 Task: Research Airbnb properties in Pailaiciai, Lithuania from 5th November, 2023 to 16th November, 2023 for 2 adults.1  bedroom having 1 bed and 1 bathroom. Property type can be hotel. Look for 5 properties as per requirement.
Action: Mouse moved to (446, 58)
Screenshot: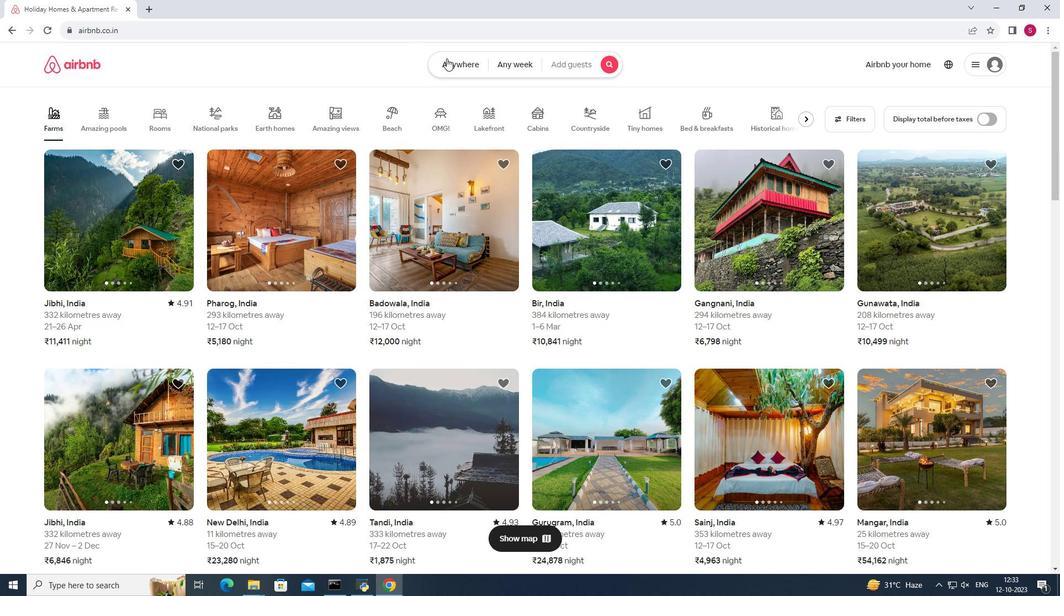 
Action: Mouse pressed left at (446, 58)
Screenshot: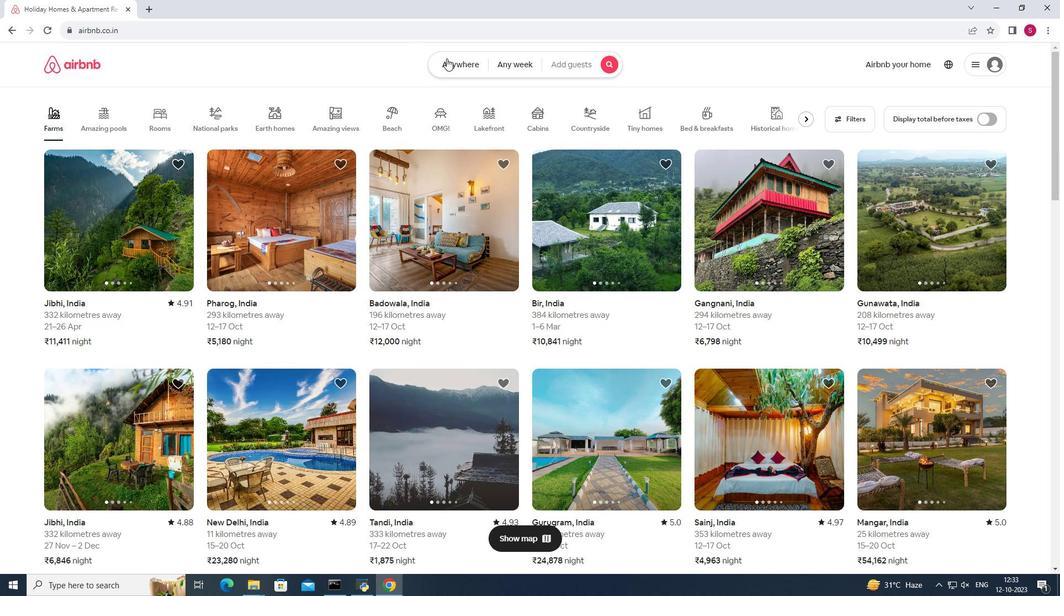 
Action: Mouse moved to (392, 105)
Screenshot: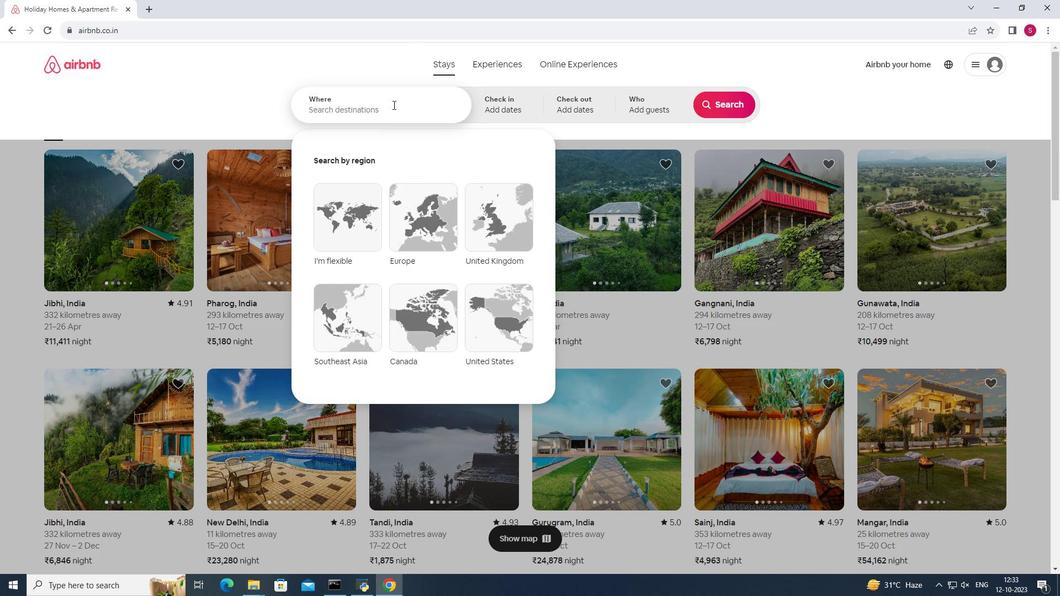 
Action: Mouse pressed left at (392, 105)
Screenshot: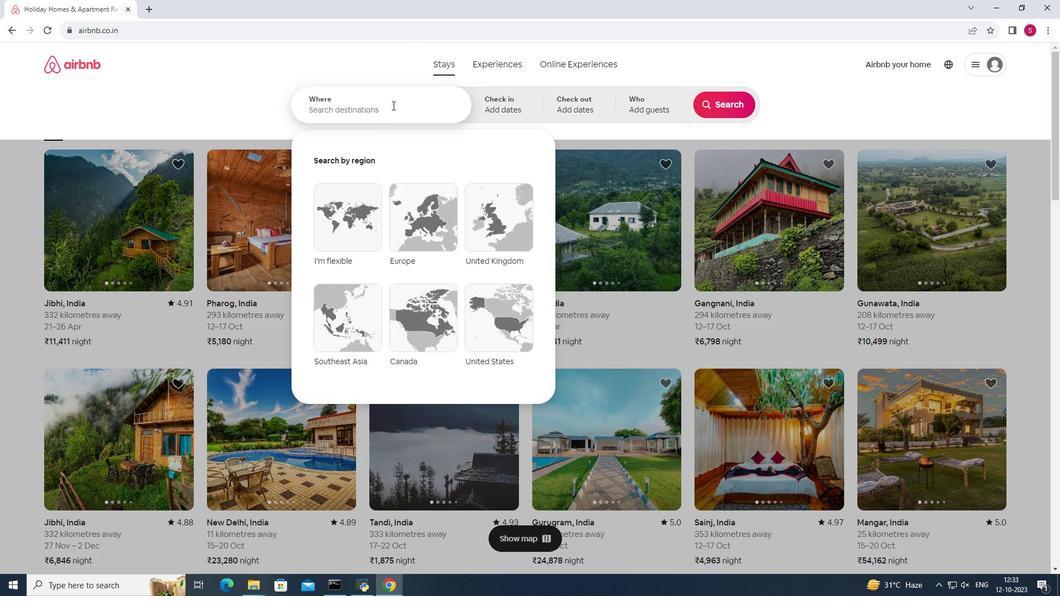 
Action: Mouse moved to (391, 105)
Screenshot: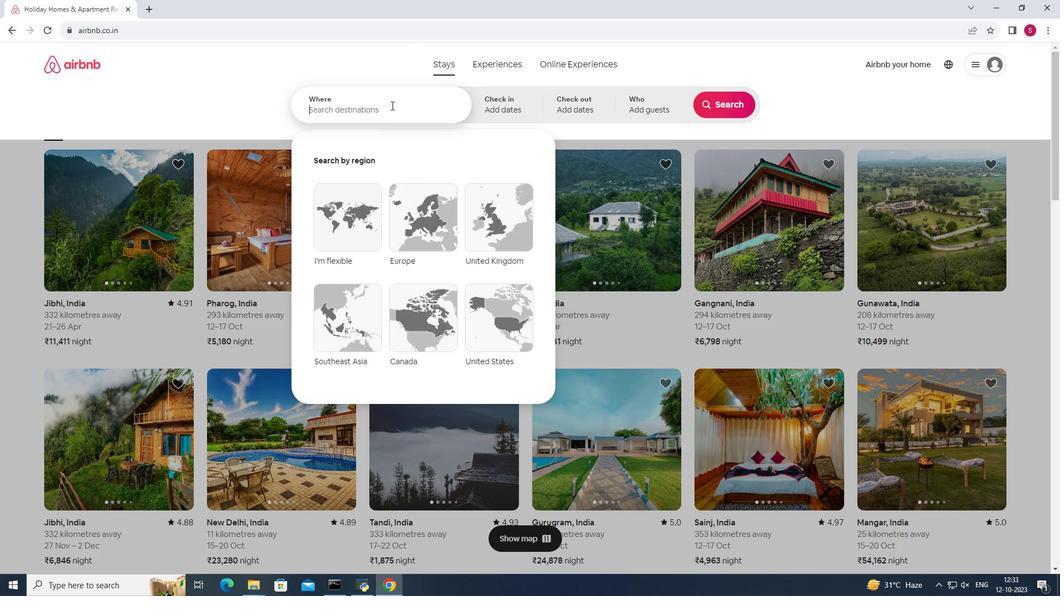 
Action: Key pressed <Key.shift>Pasilaiciai,<Key.space><Key.shift><Key.shift>Lithuania
Screenshot: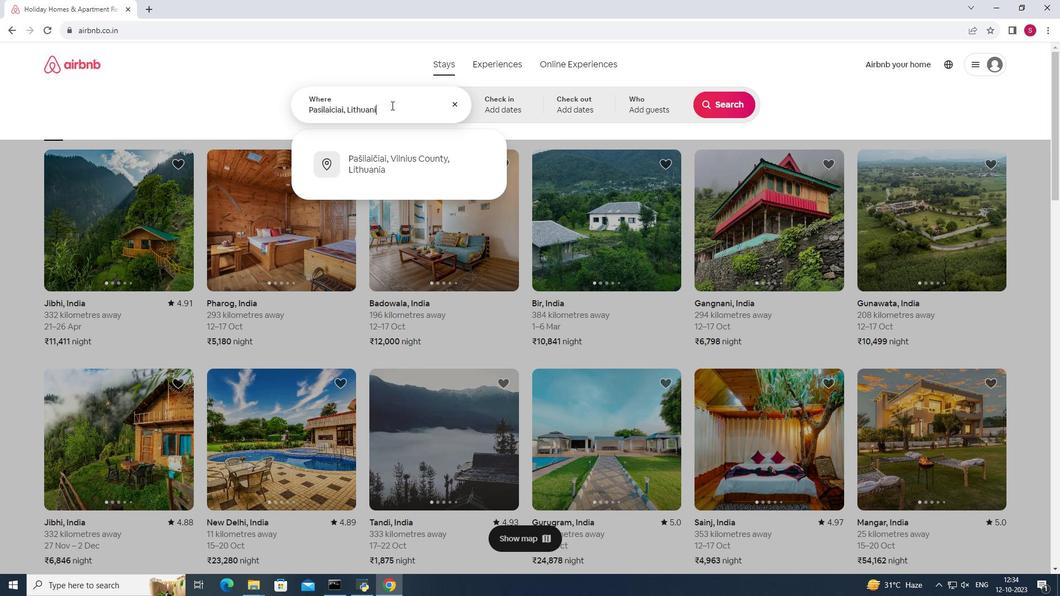 
Action: Mouse moved to (498, 104)
Screenshot: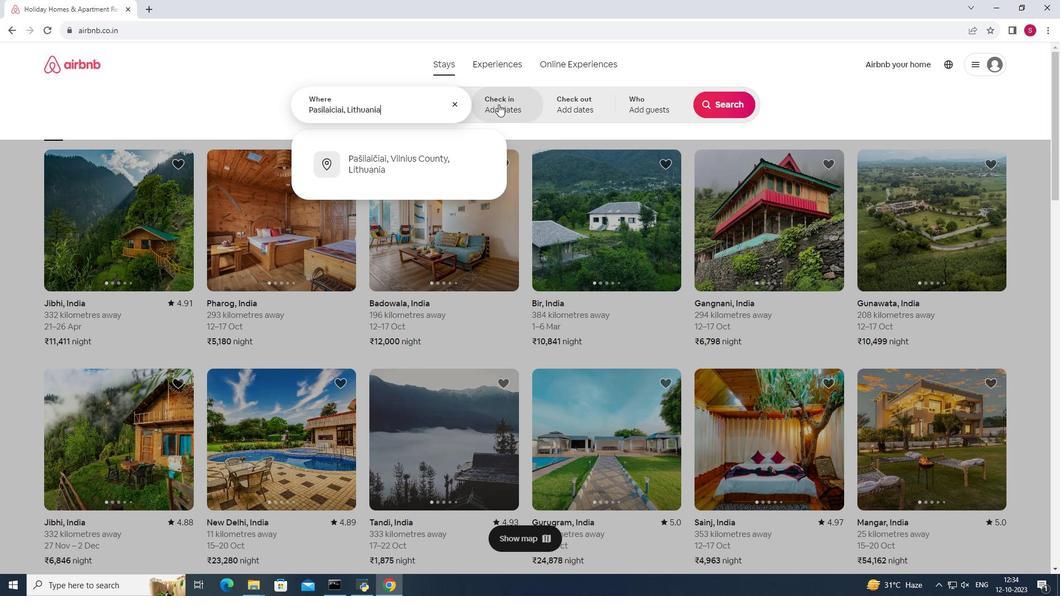
Action: Mouse pressed left at (498, 104)
Screenshot: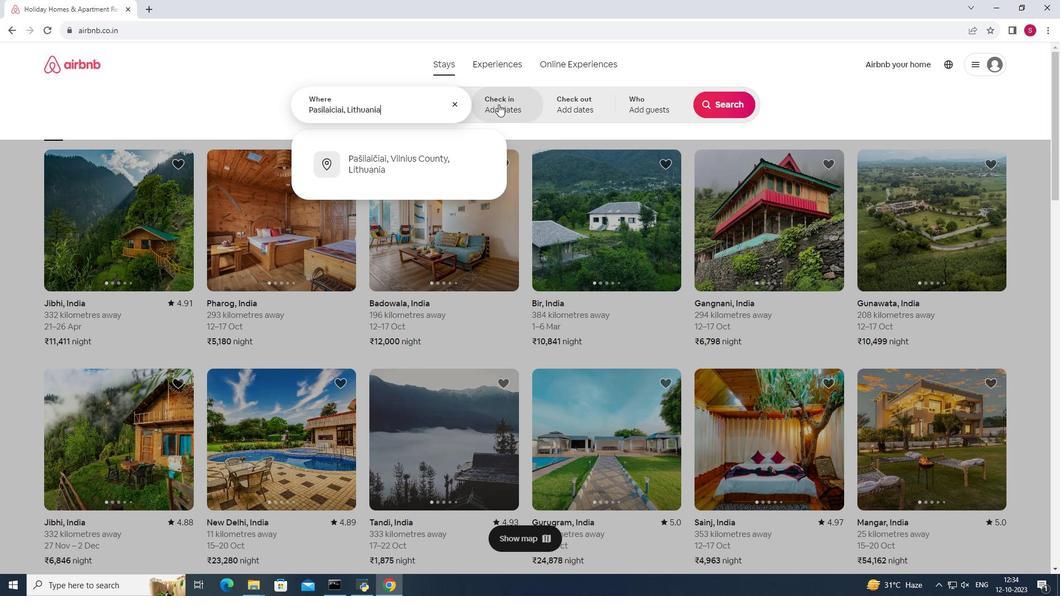 
Action: Mouse moved to (545, 269)
Screenshot: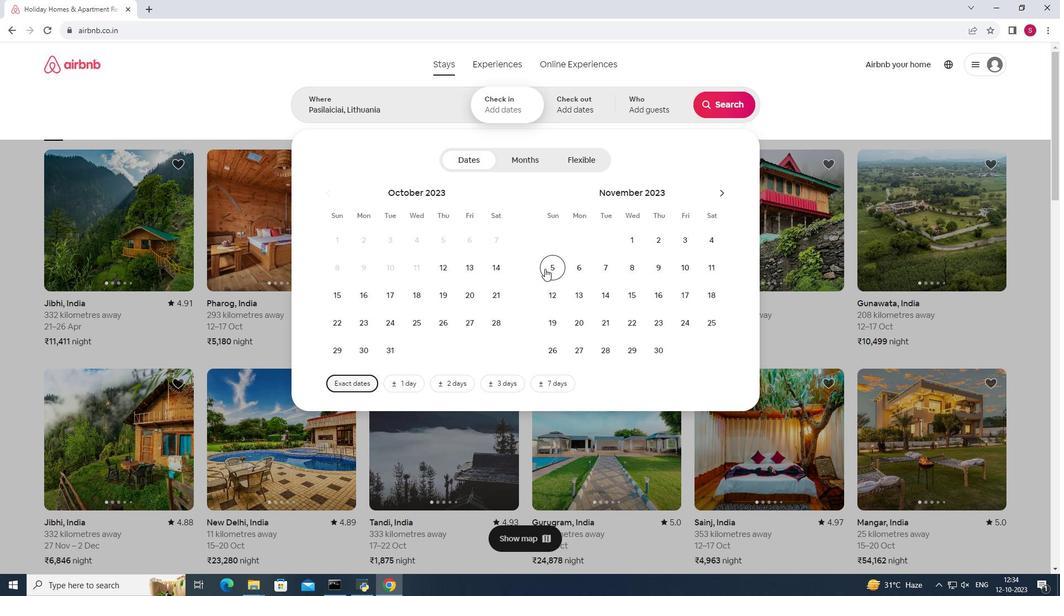 
Action: Mouse pressed left at (545, 269)
Screenshot: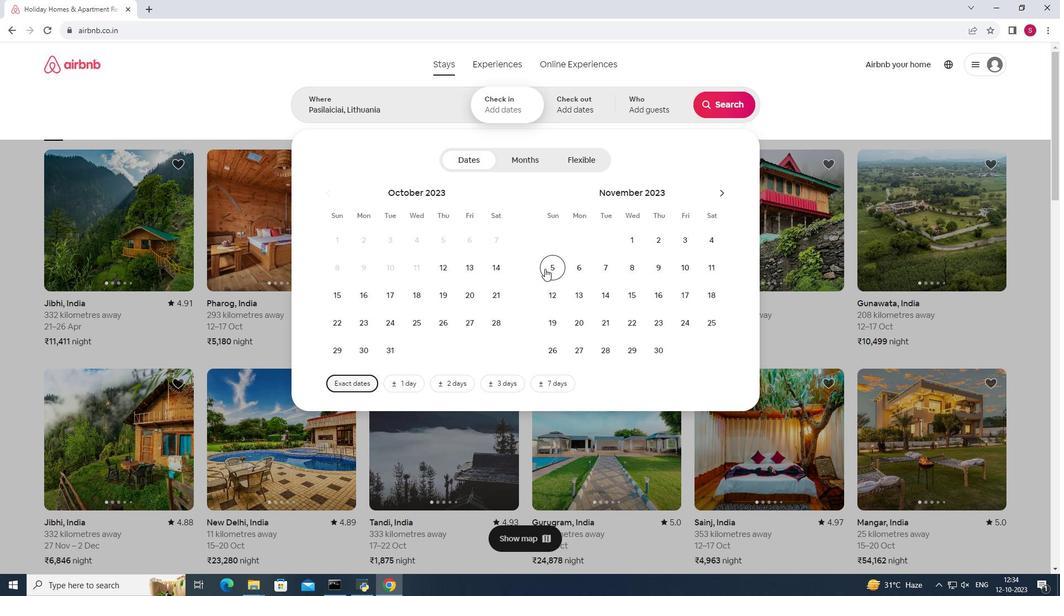 
Action: Mouse moved to (660, 298)
Screenshot: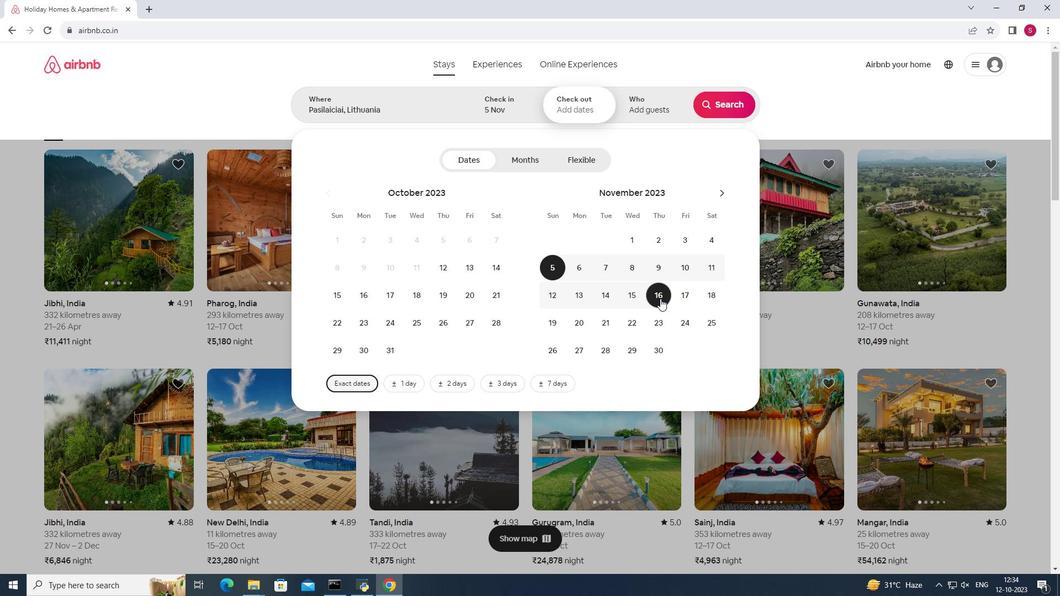 
Action: Mouse pressed left at (660, 298)
Screenshot: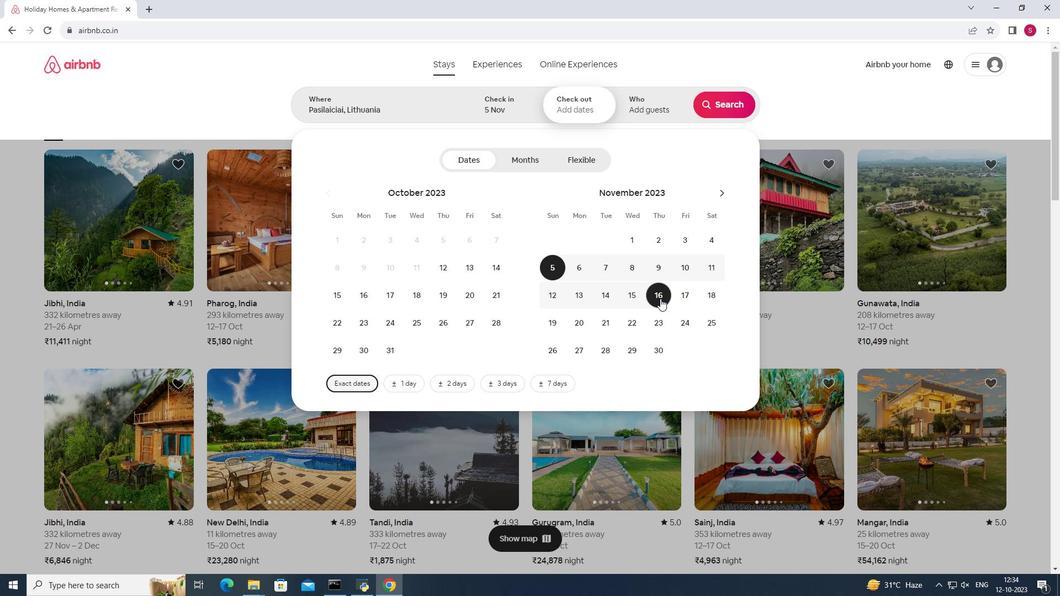 
Action: Mouse moved to (655, 106)
Screenshot: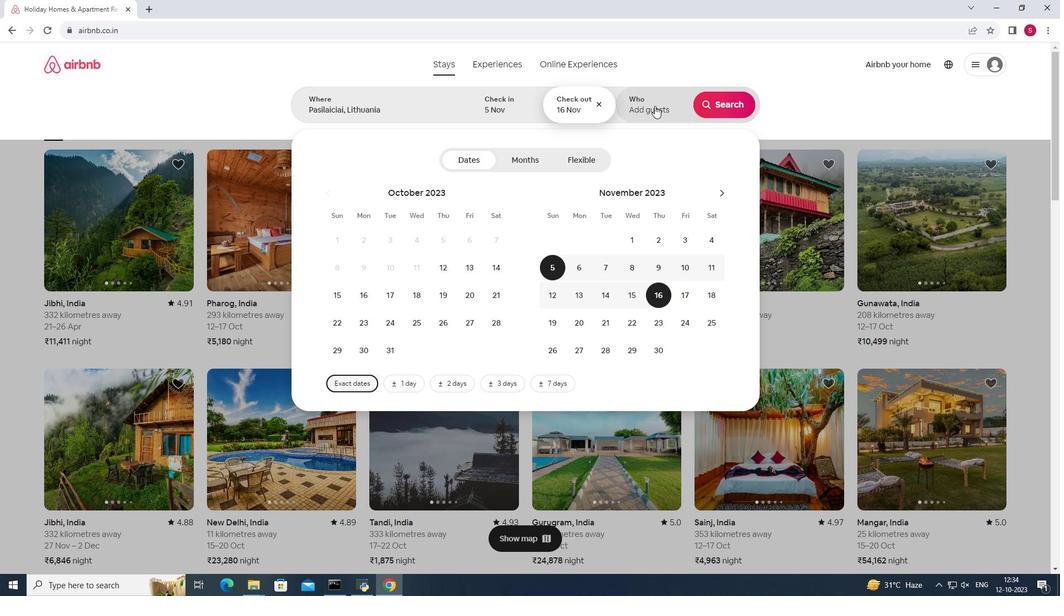
Action: Mouse pressed left at (655, 106)
Screenshot: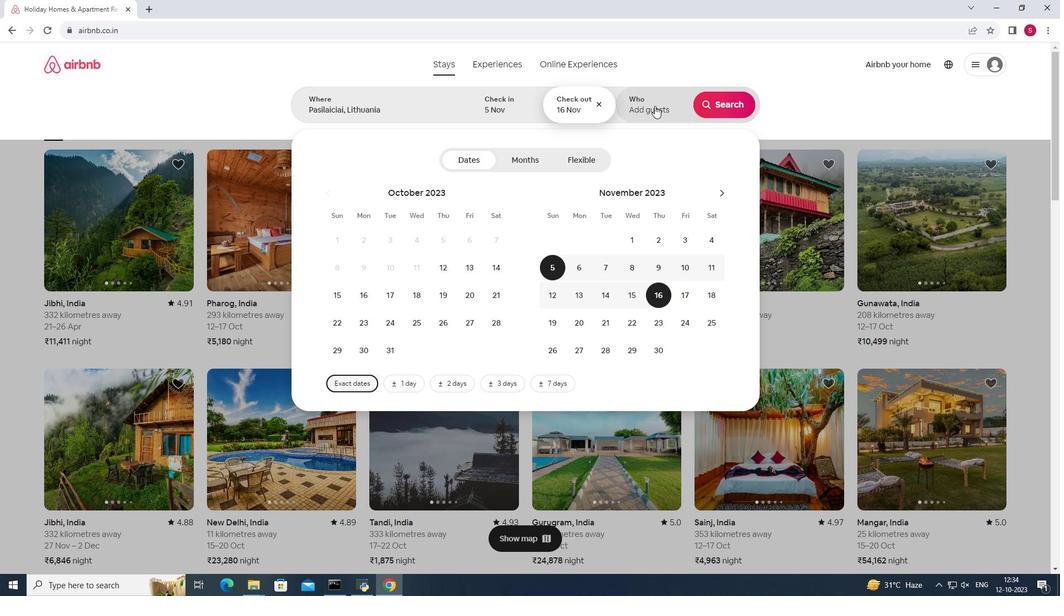 
Action: Mouse moved to (725, 162)
Screenshot: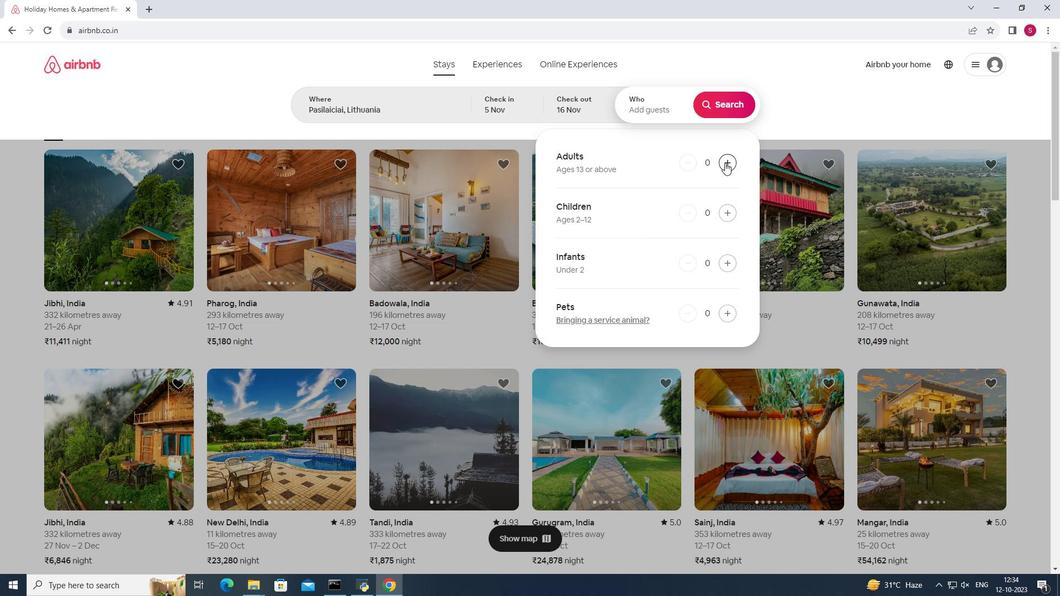 
Action: Mouse pressed left at (725, 162)
Screenshot: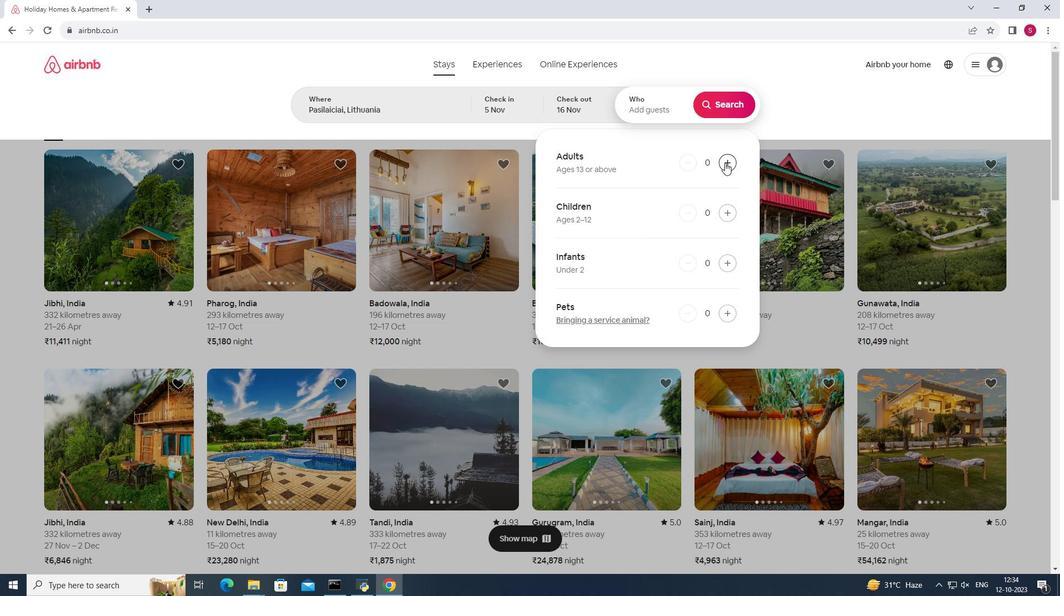 
Action: Mouse pressed left at (725, 162)
Screenshot: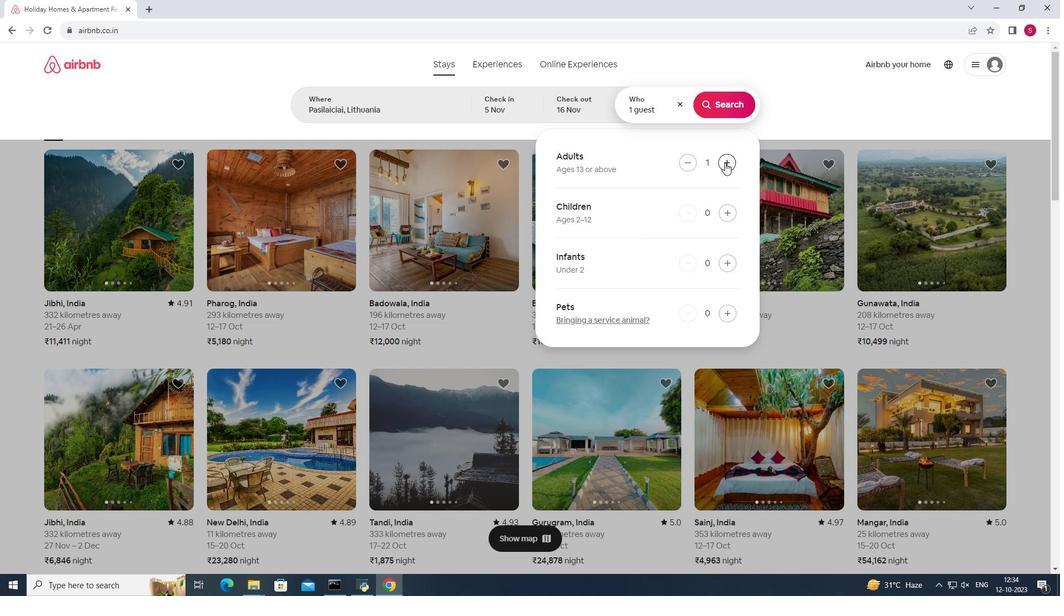 
Action: Mouse moved to (724, 100)
Screenshot: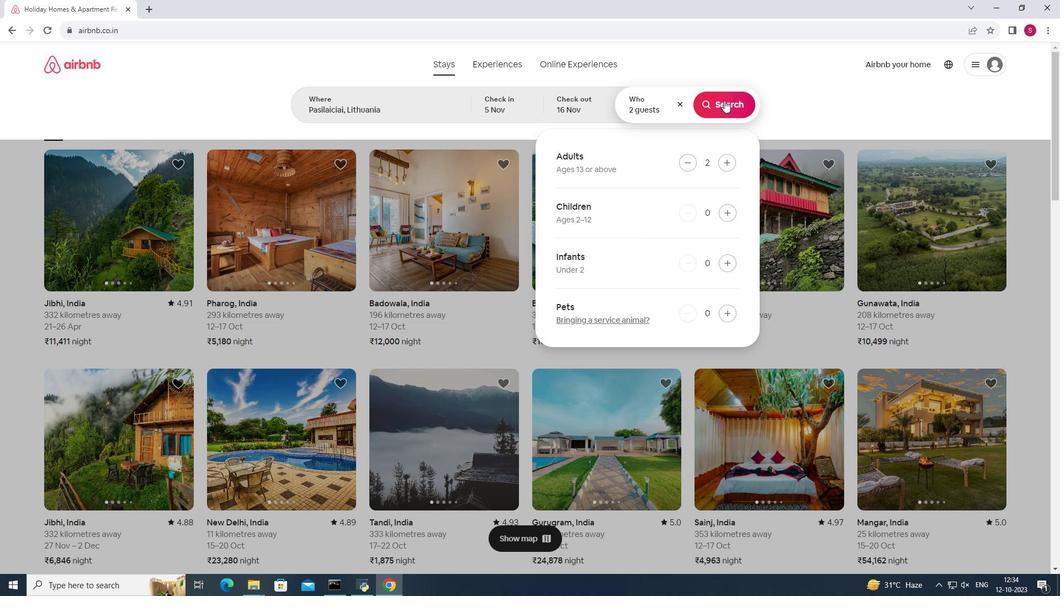 
Action: Mouse pressed left at (724, 100)
Screenshot: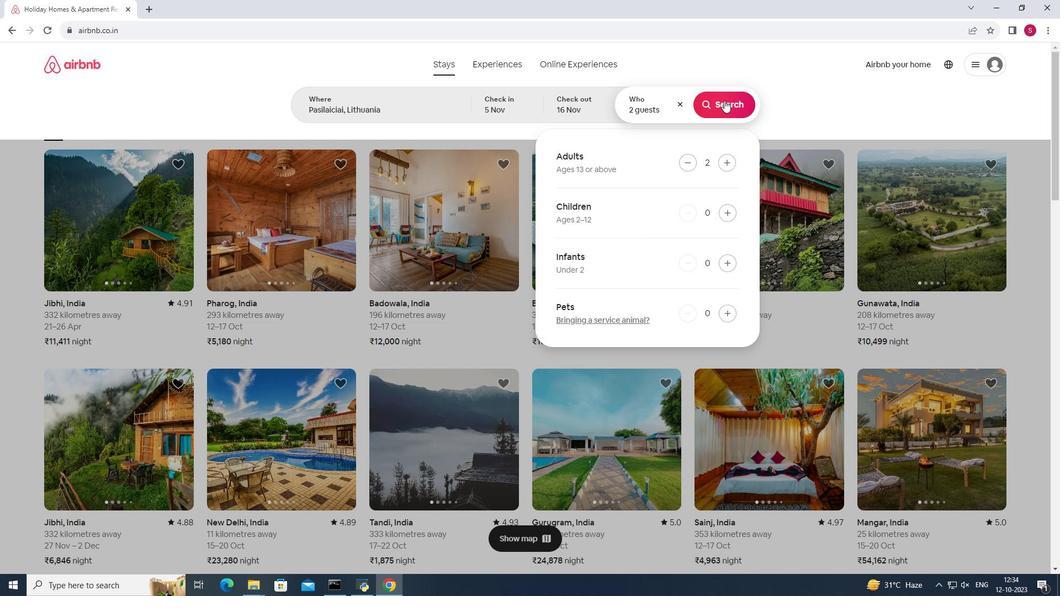
Action: Mouse moved to (888, 114)
Screenshot: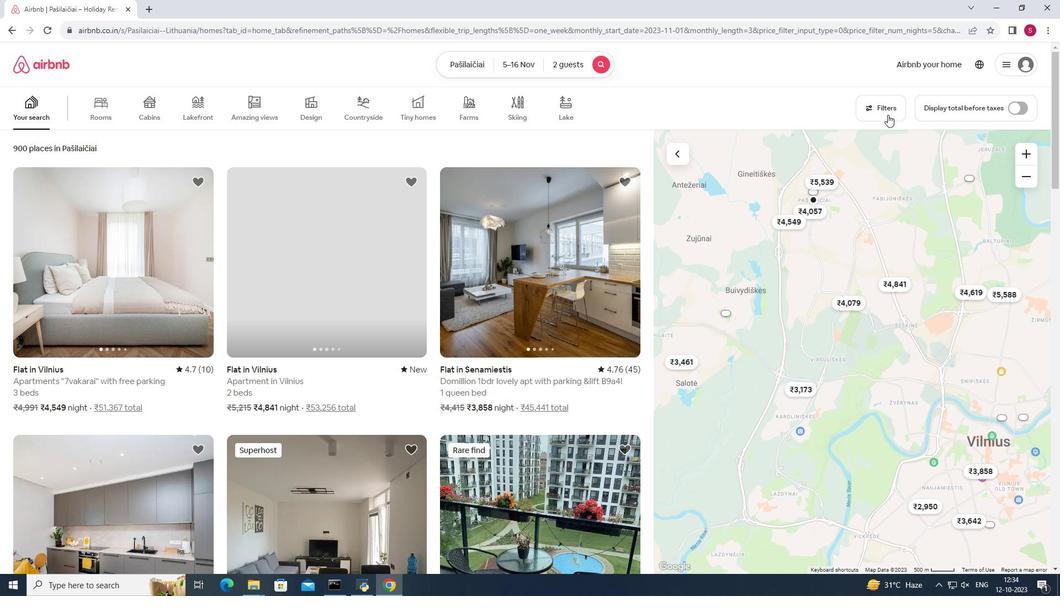 
Action: Mouse pressed left at (888, 114)
Screenshot: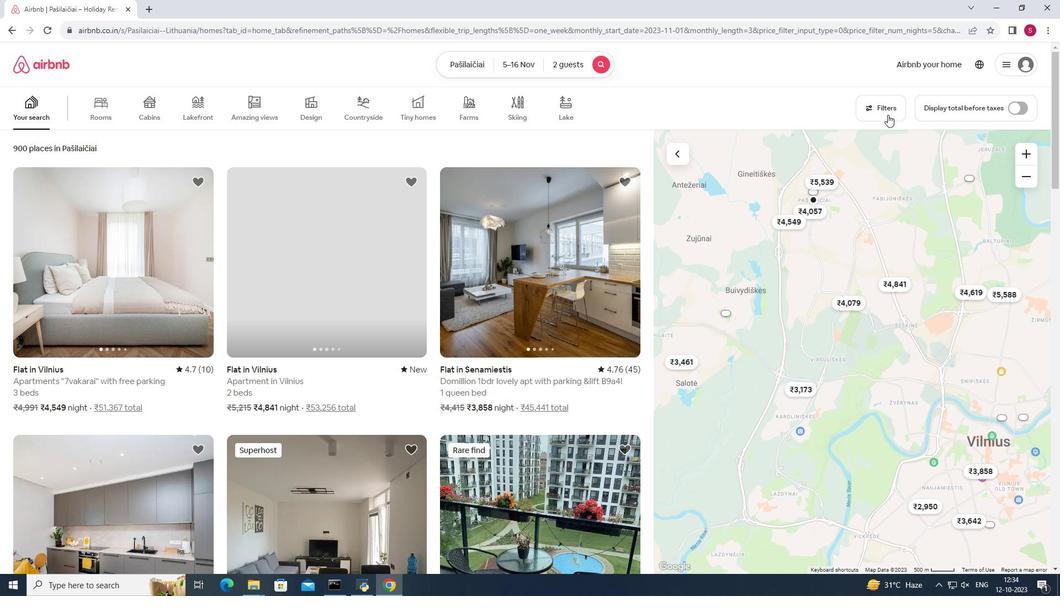 
Action: Mouse moved to (587, 292)
Screenshot: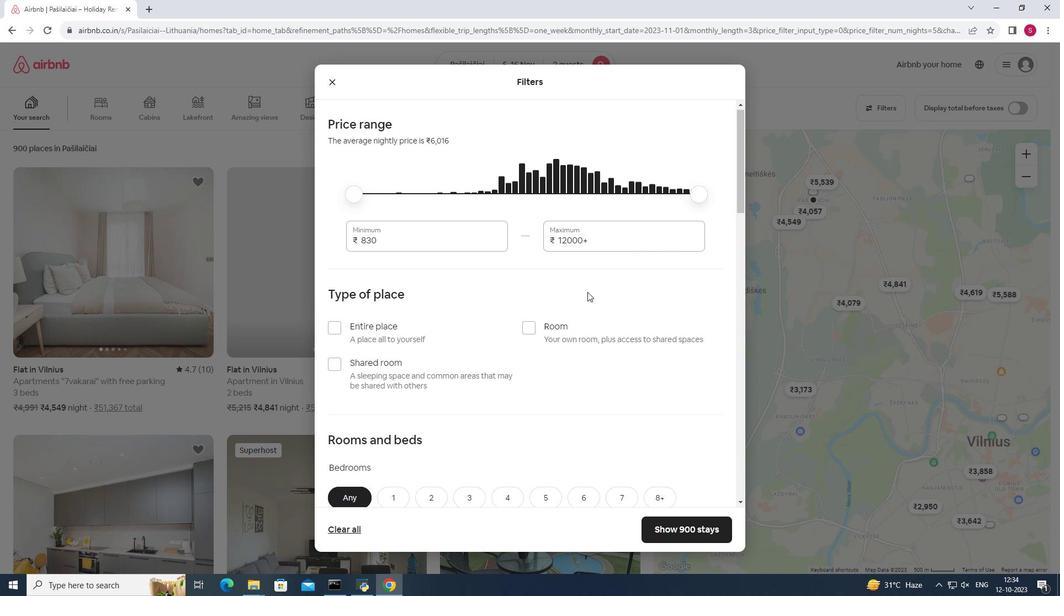 
Action: Mouse scrolled (587, 291) with delta (0, 0)
Screenshot: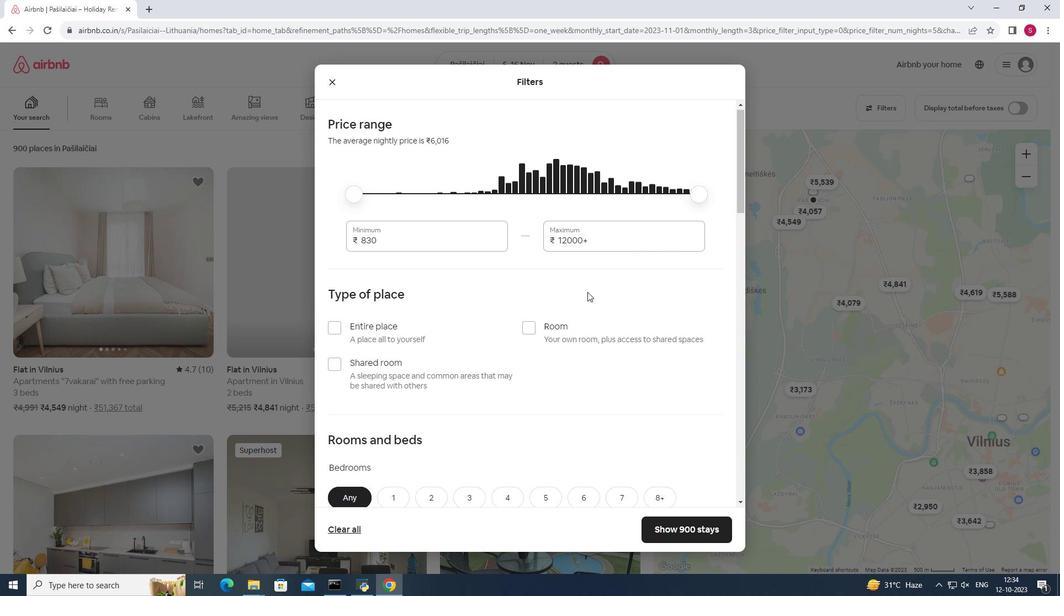 
Action: Mouse scrolled (587, 291) with delta (0, 0)
Screenshot: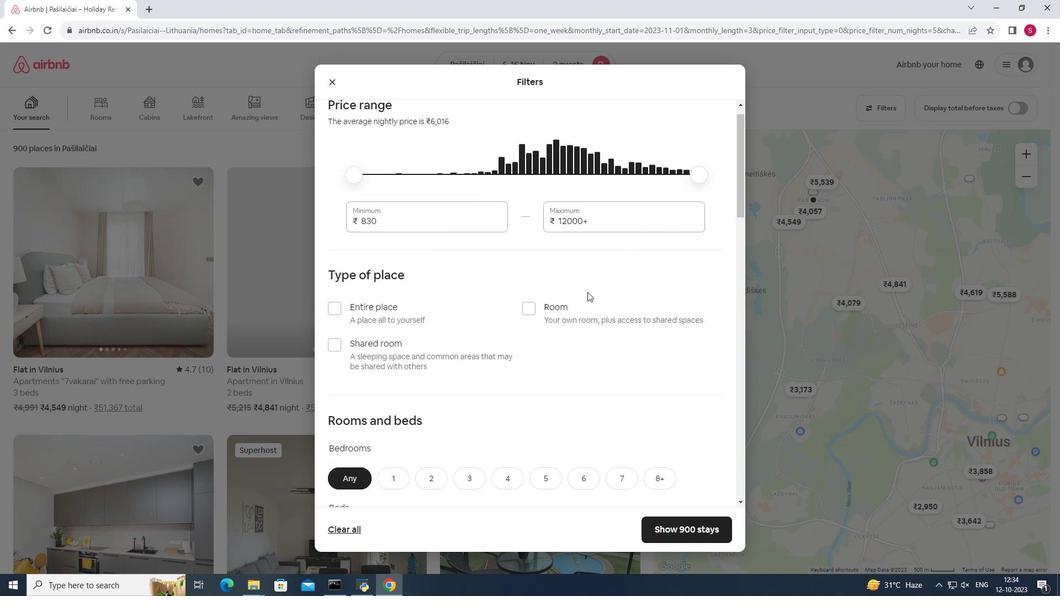 
Action: Mouse scrolled (587, 291) with delta (0, 0)
Screenshot: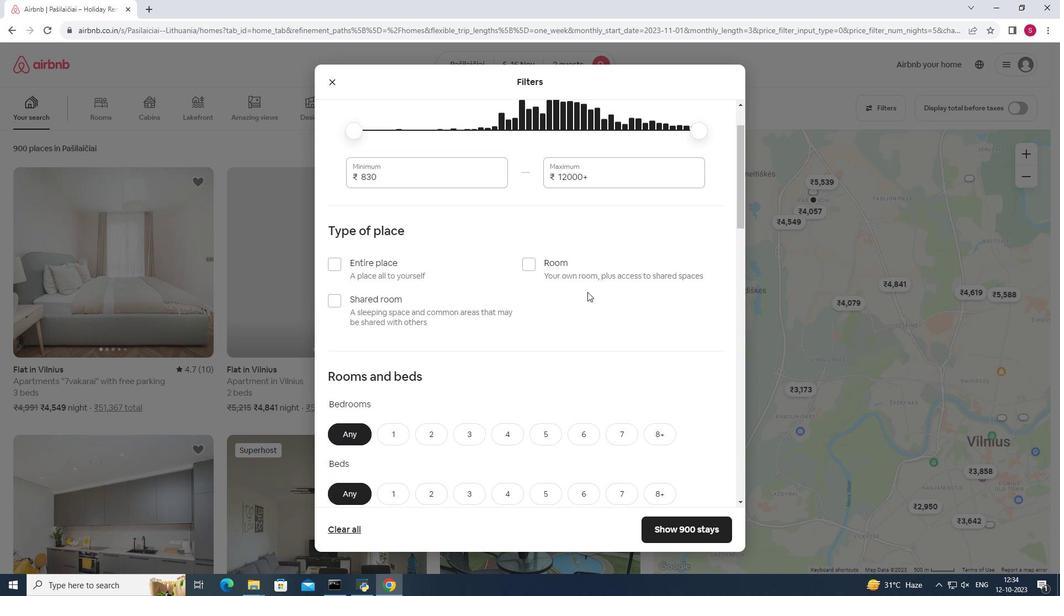 
Action: Mouse moved to (390, 336)
Screenshot: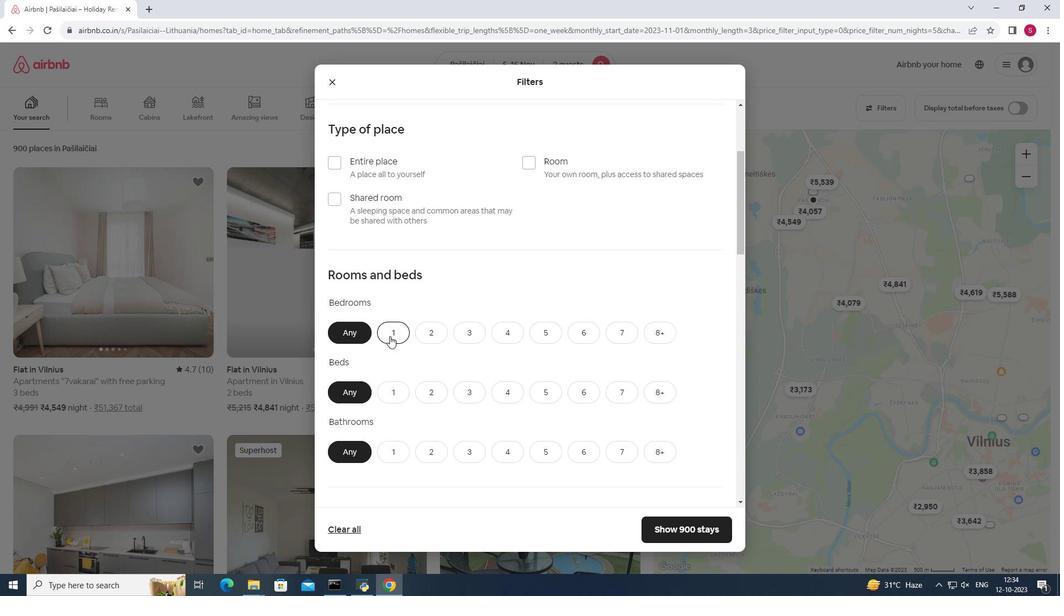 
Action: Mouse pressed left at (390, 336)
Screenshot: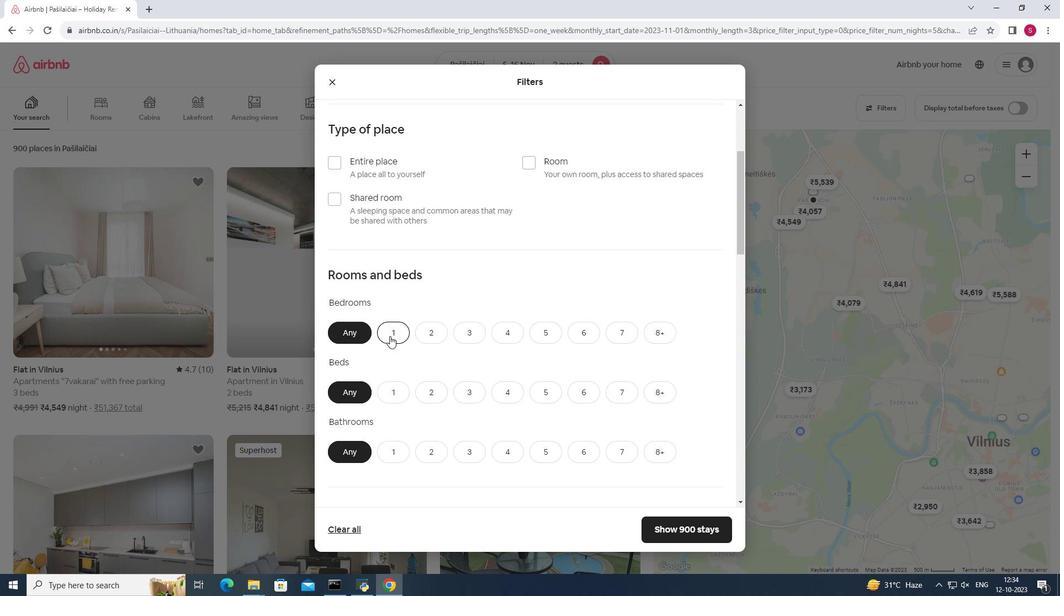 
Action: Mouse moved to (392, 398)
Screenshot: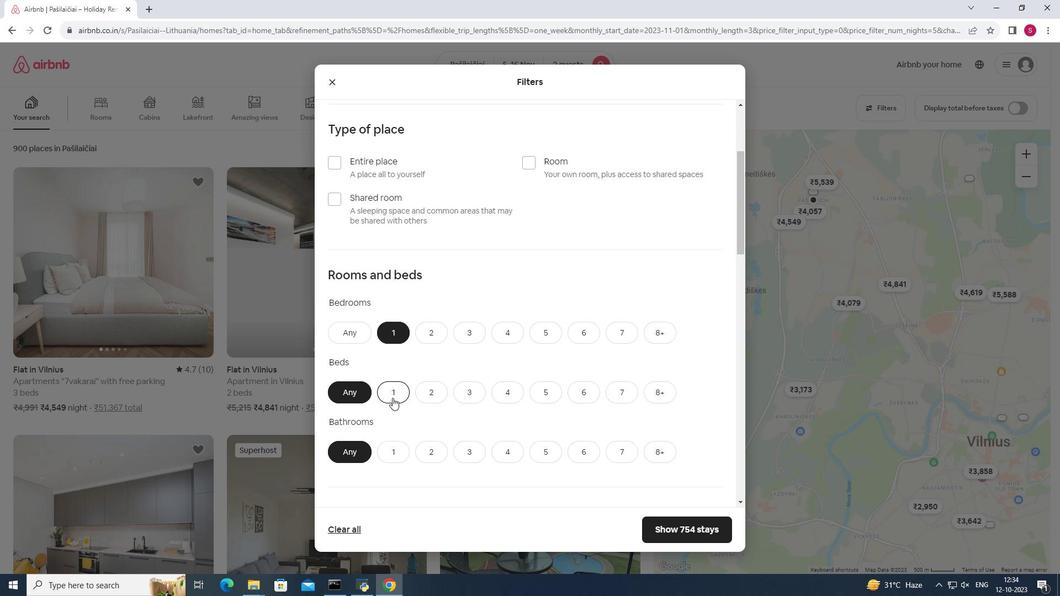 
Action: Mouse pressed left at (392, 398)
Screenshot: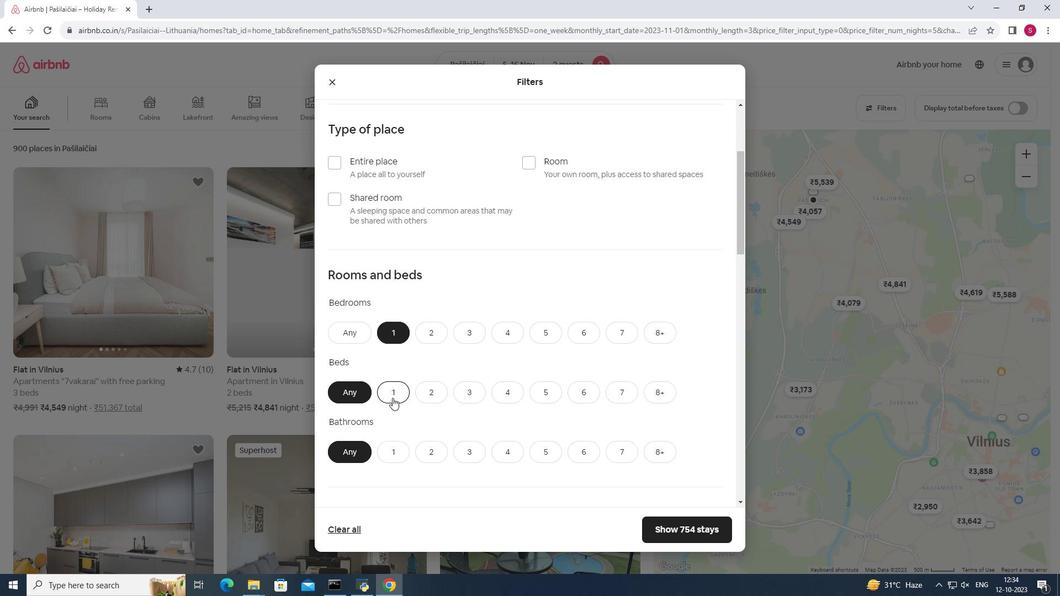 
Action: Mouse moved to (393, 454)
Screenshot: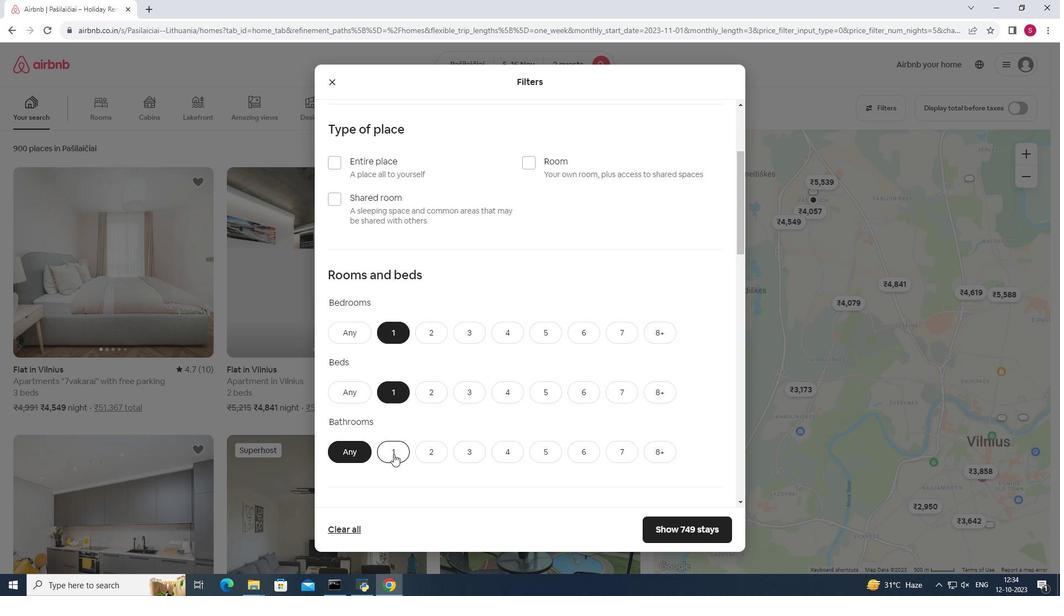 
Action: Mouse pressed left at (393, 454)
Screenshot: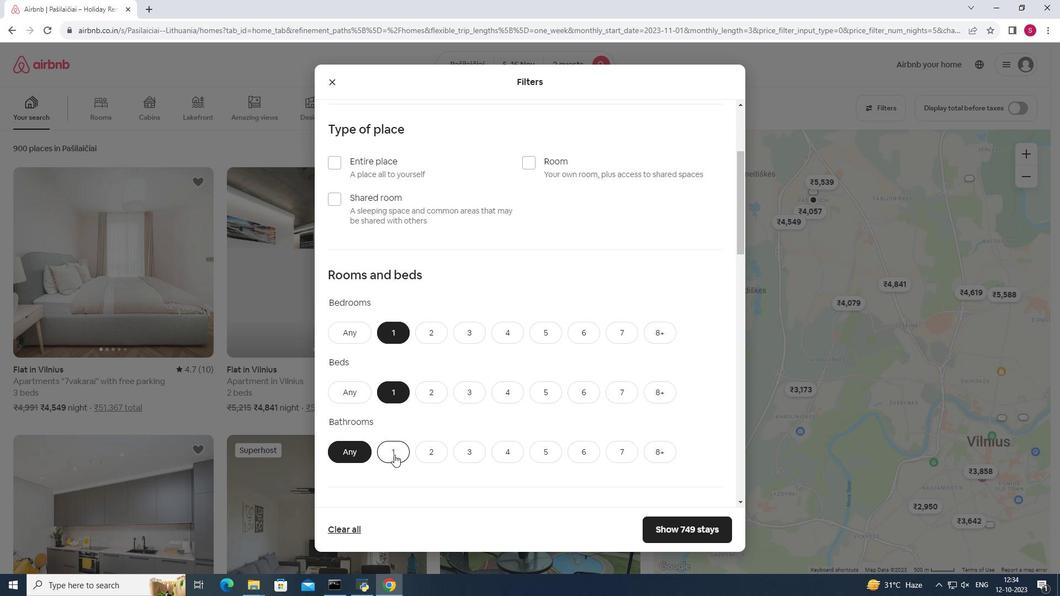 
Action: Mouse moved to (624, 388)
Screenshot: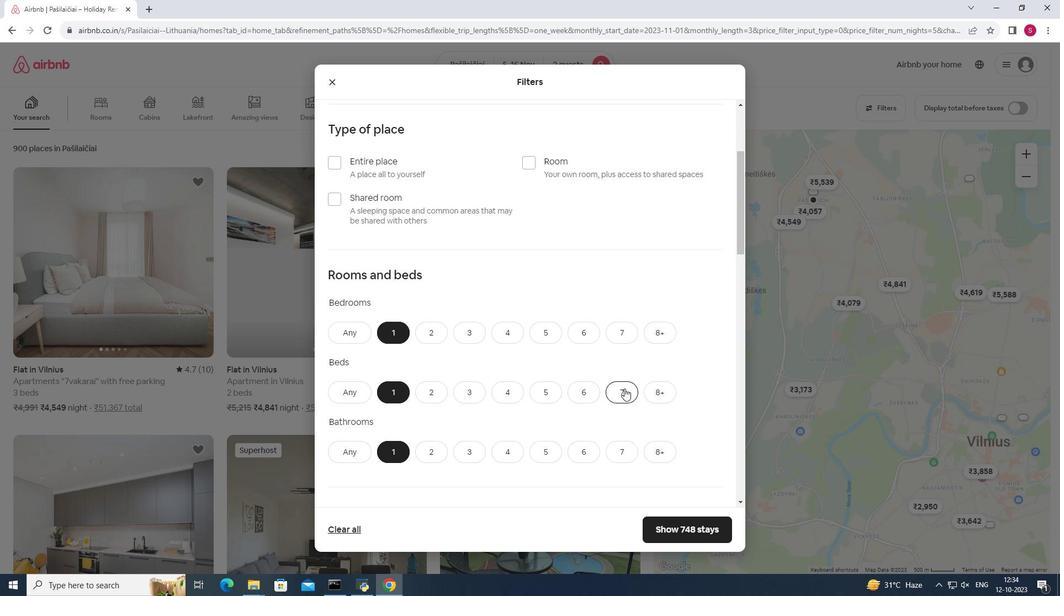 
Action: Mouse scrolled (624, 388) with delta (0, 0)
Screenshot: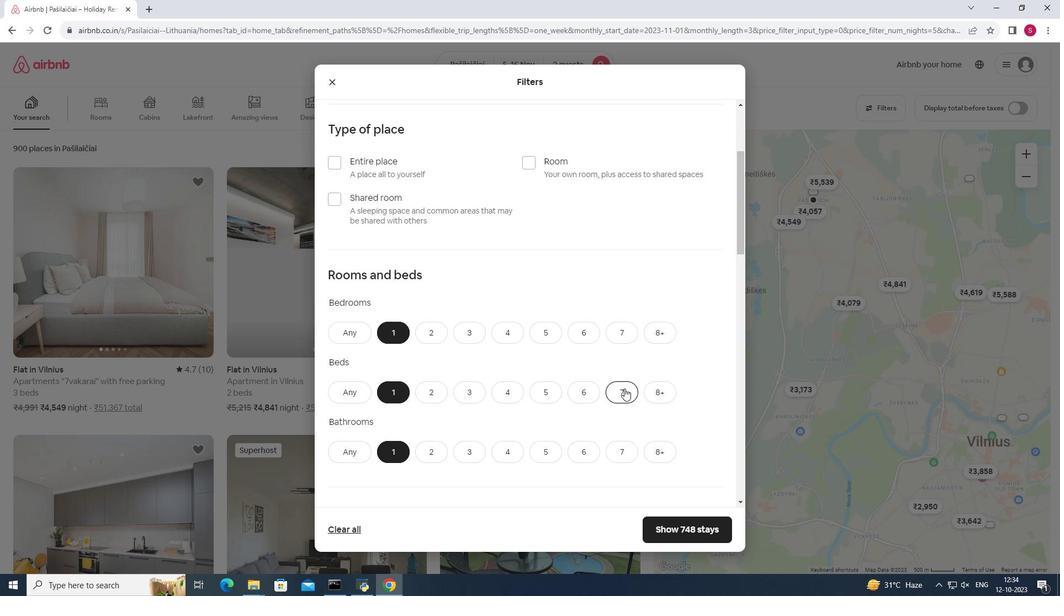 
Action: Mouse scrolled (624, 388) with delta (0, 0)
Screenshot: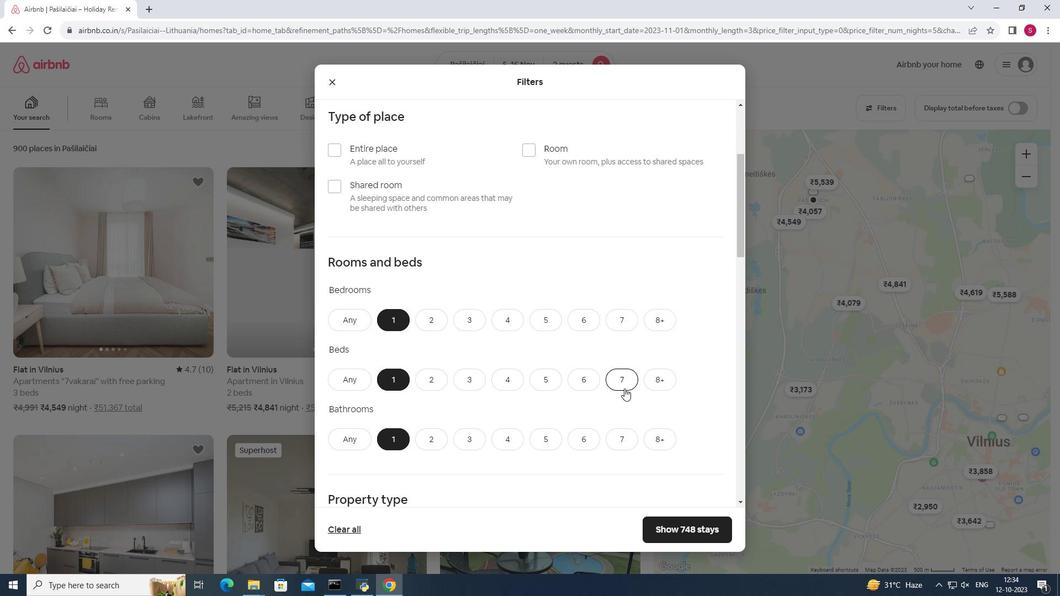 
Action: Mouse scrolled (624, 388) with delta (0, 0)
Screenshot: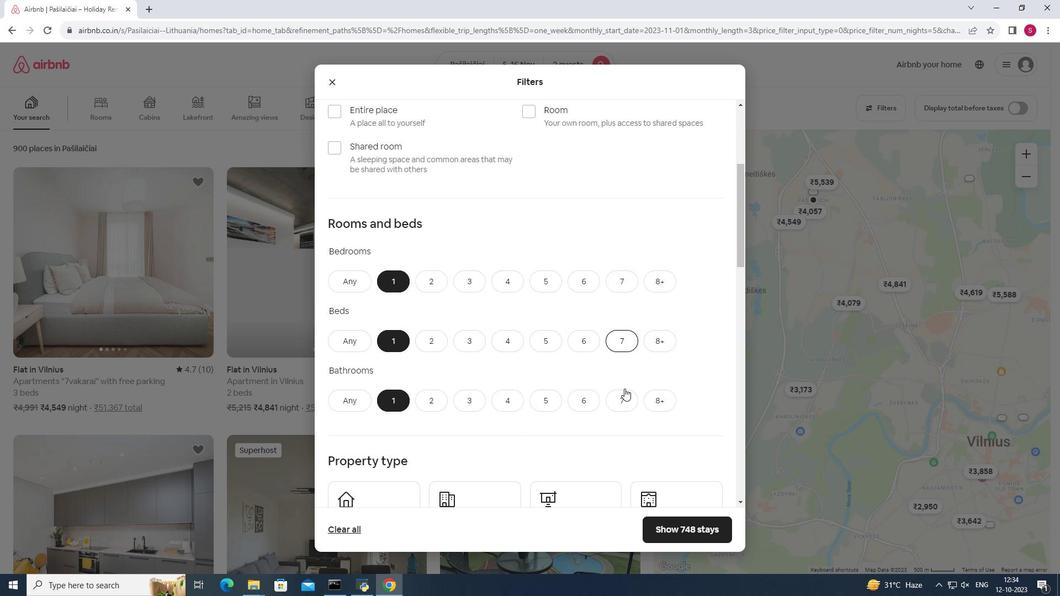 
Action: Mouse scrolled (624, 388) with delta (0, 0)
Screenshot: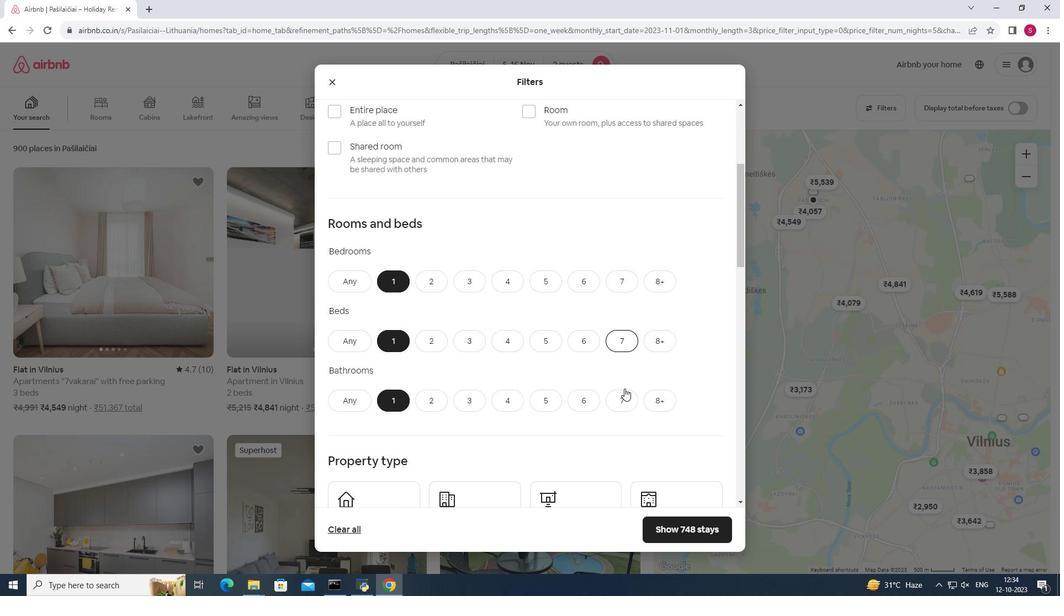 
Action: Mouse moved to (659, 366)
Screenshot: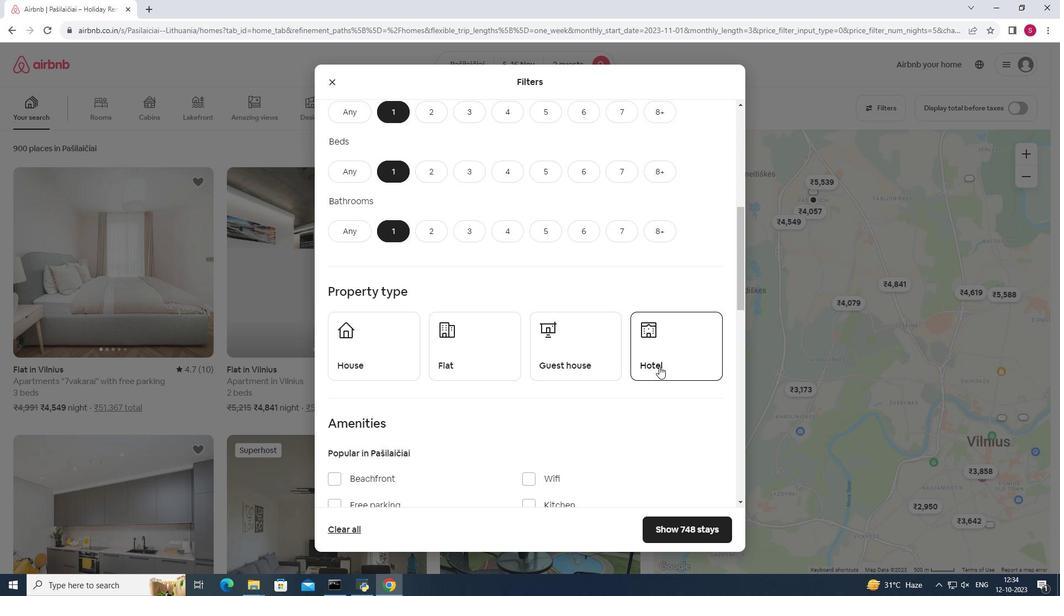 
Action: Mouse pressed left at (659, 366)
Screenshot: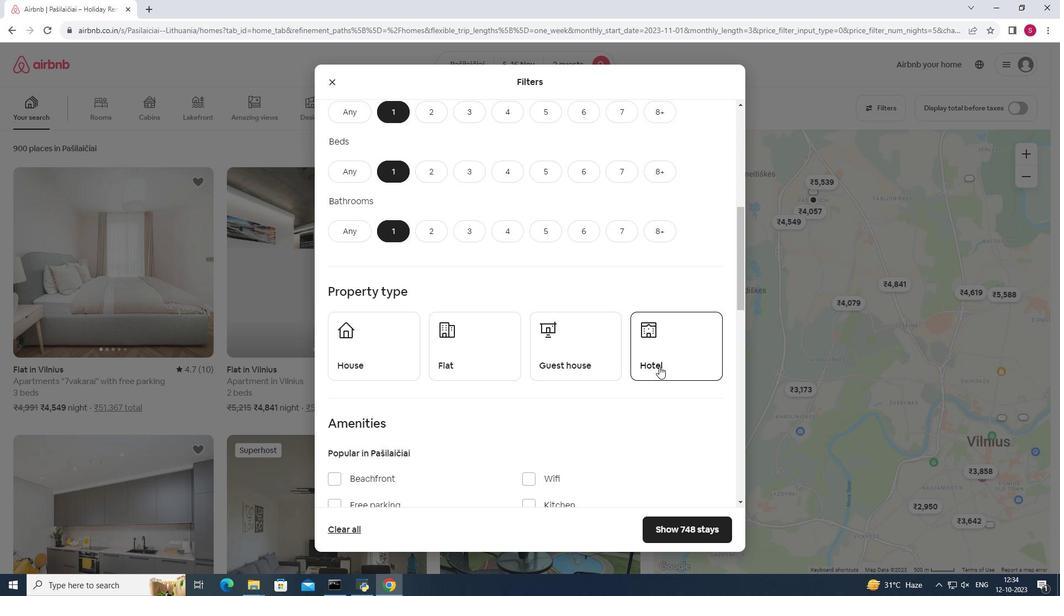 
Action: Mouse moved to (642, 406)
Screenshot: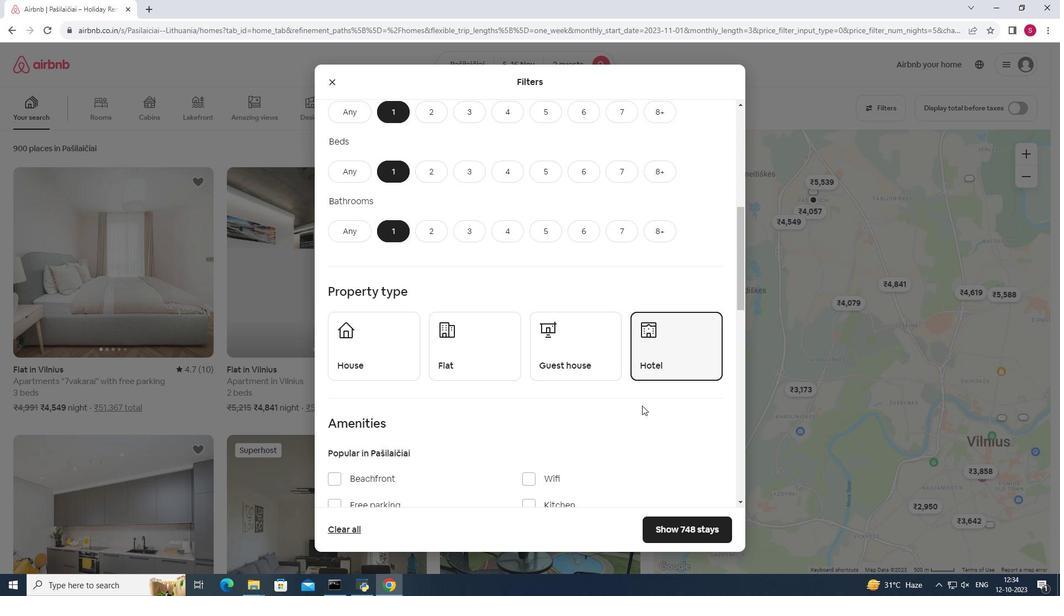
Action: Mouse scrolled (642, 405) with delta (0, 0)
Screenshot: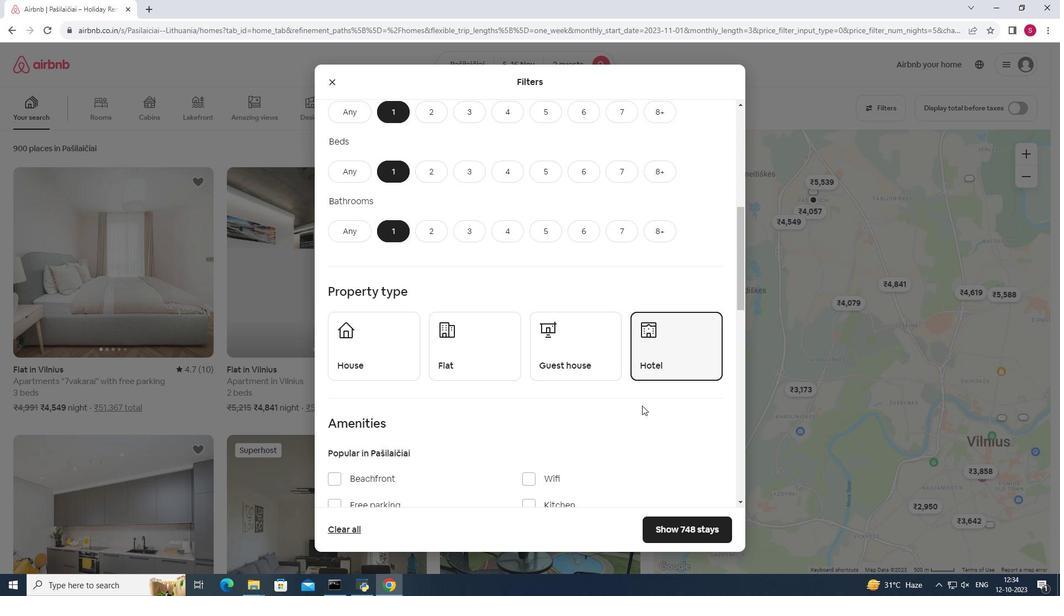 
Action: Mouse moved to (664, 361)
Screenshot: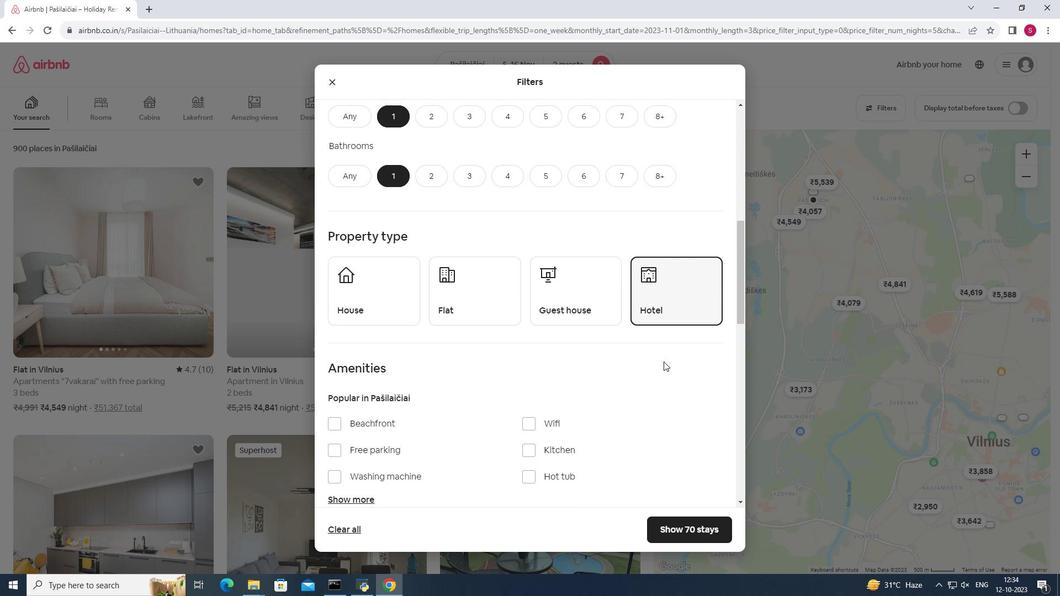 
Action: Mouse scrolled (664, 361) with delta (0, 0)
Screenshot: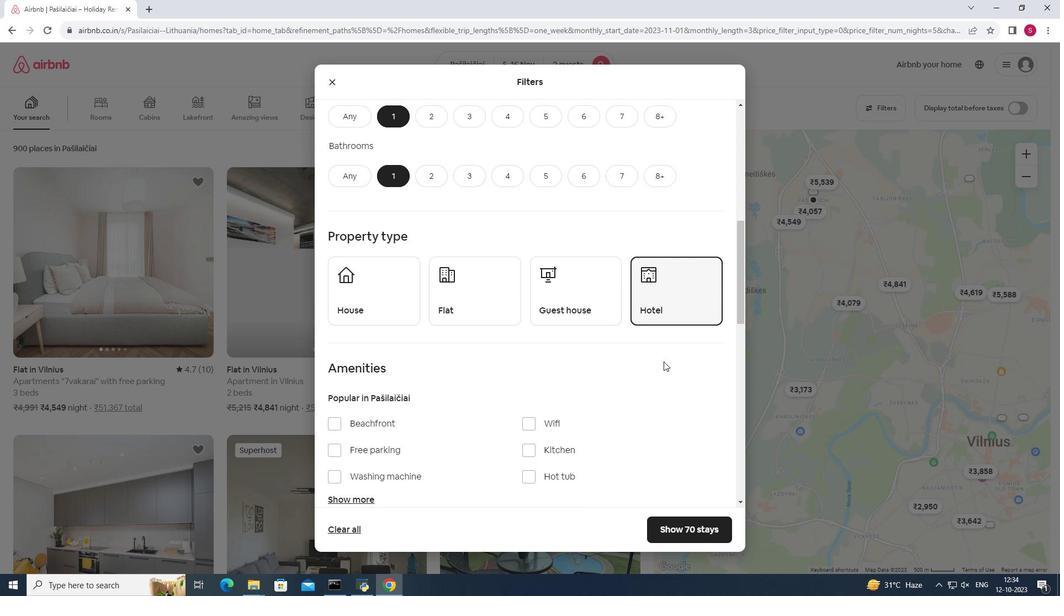 
Action: Mouse scrolled (664, 361) with delta (0, 0)
Screenshot: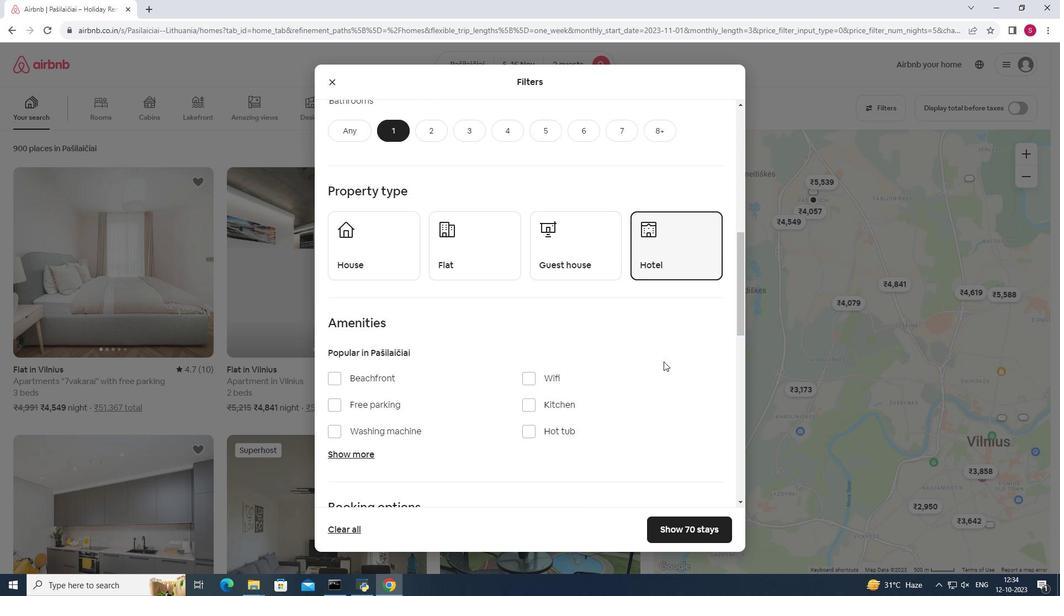 
Action: Mouse moved to (679, 531)
Screenshot: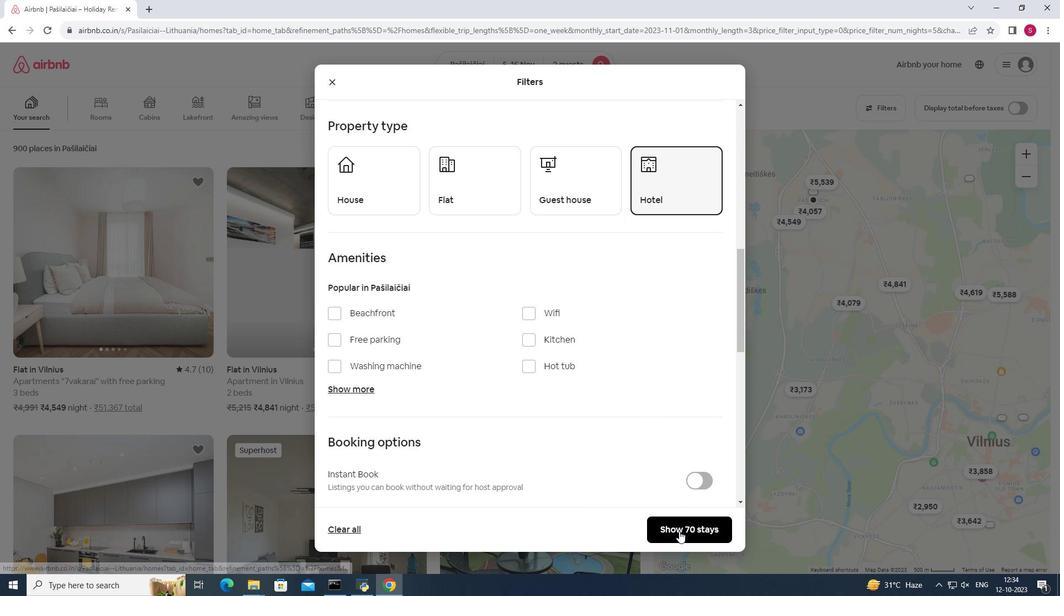 
Action: Mouse pressed left at (679, 531)
Screenshot: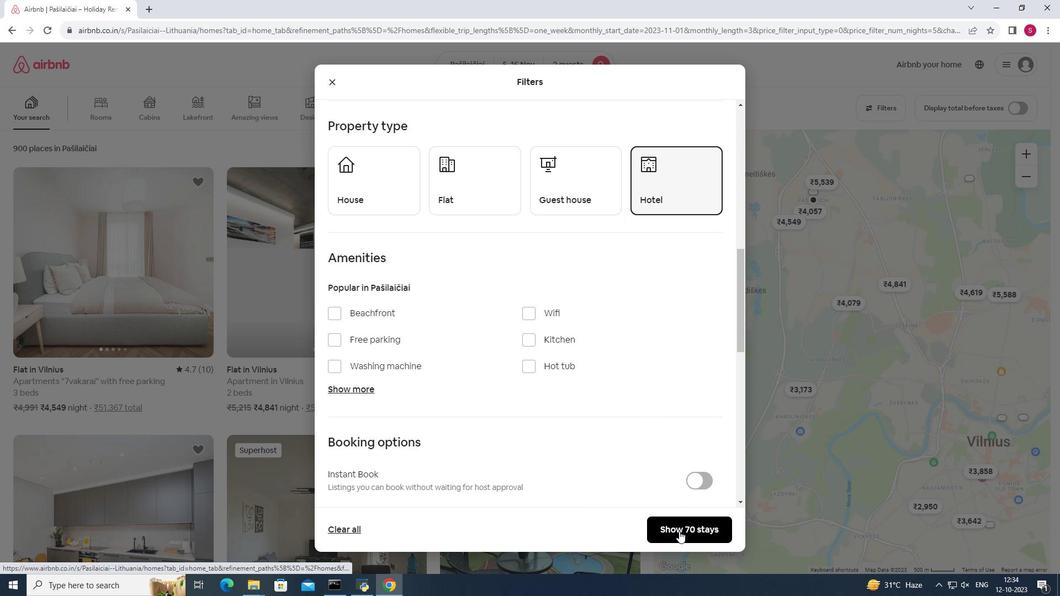 
Action: Mouse moved to (312, 291)
Screenshot: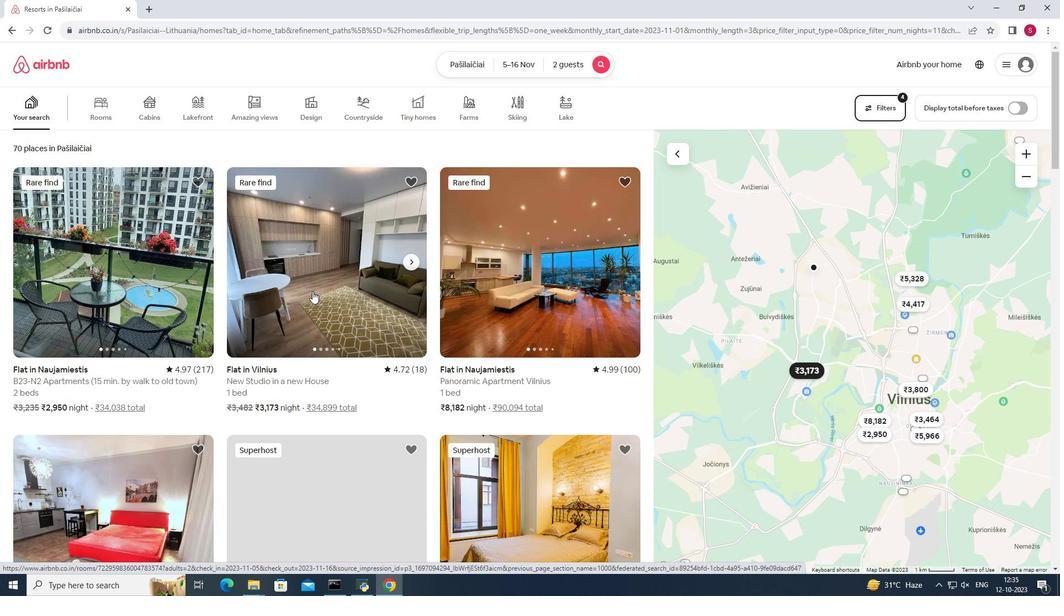 
Action: Mouse scrolled (312, 291) with delta (0, 0)
Screenshot: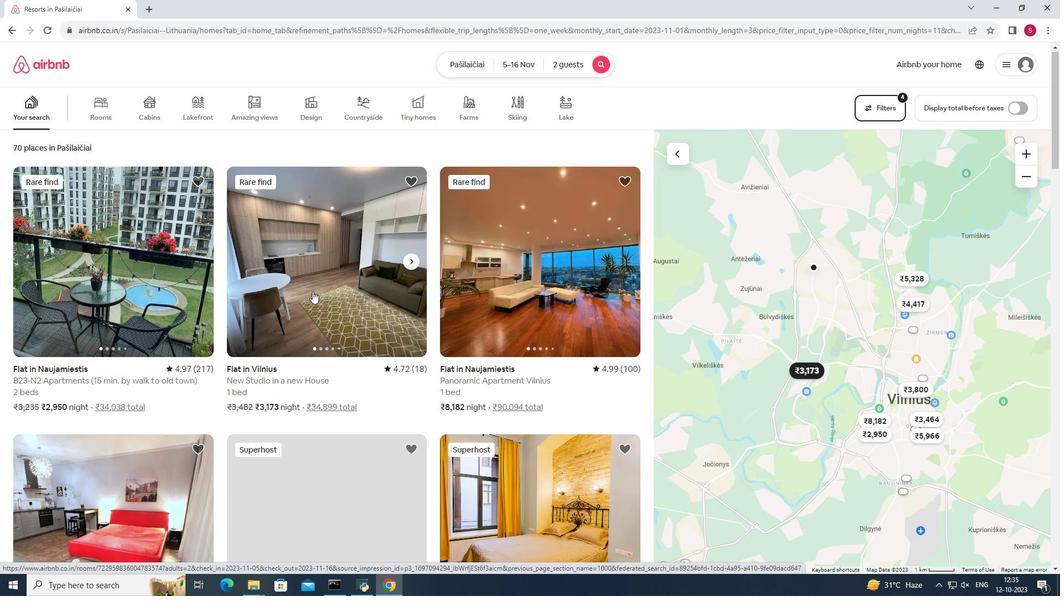 
Action: Mouse moved to (492, 337)
Screenshot: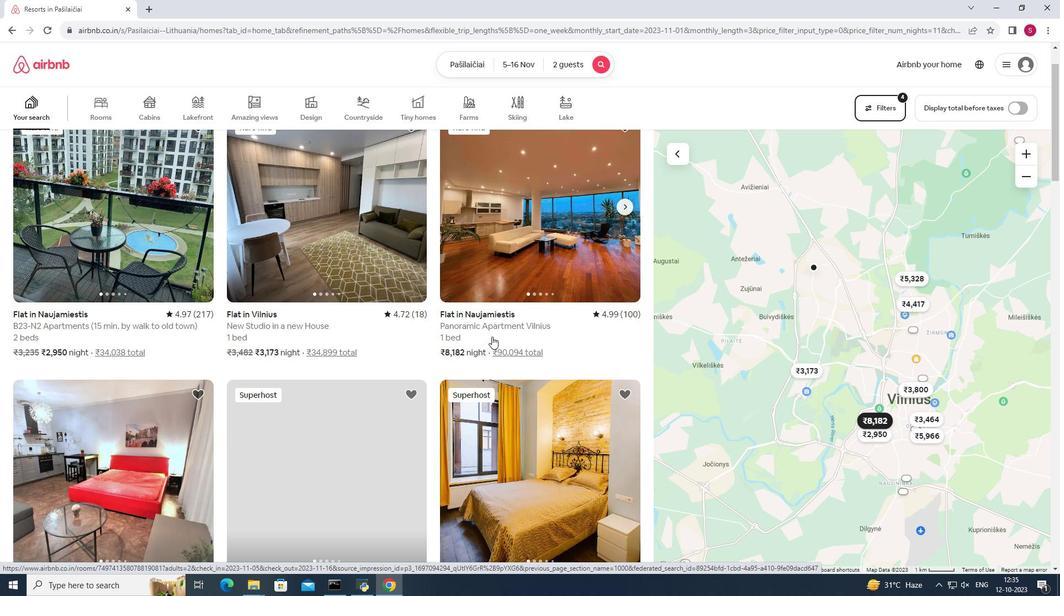 
Action: Mouse scrolled (492, 336) with delta (0, 0)
Screenshot: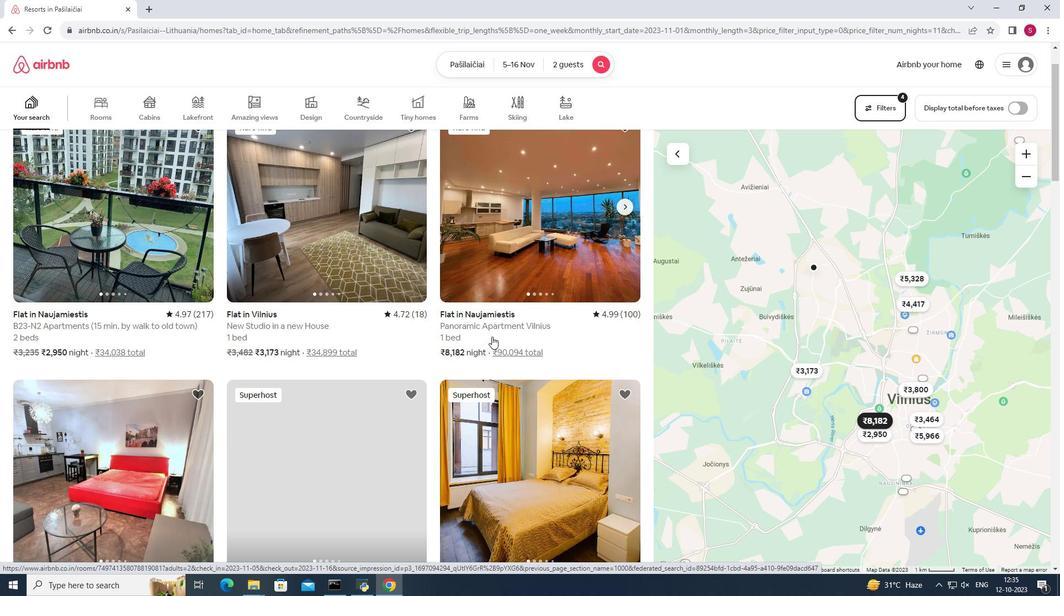 
Action: Mouse moved to (492, 337)
Screenshot: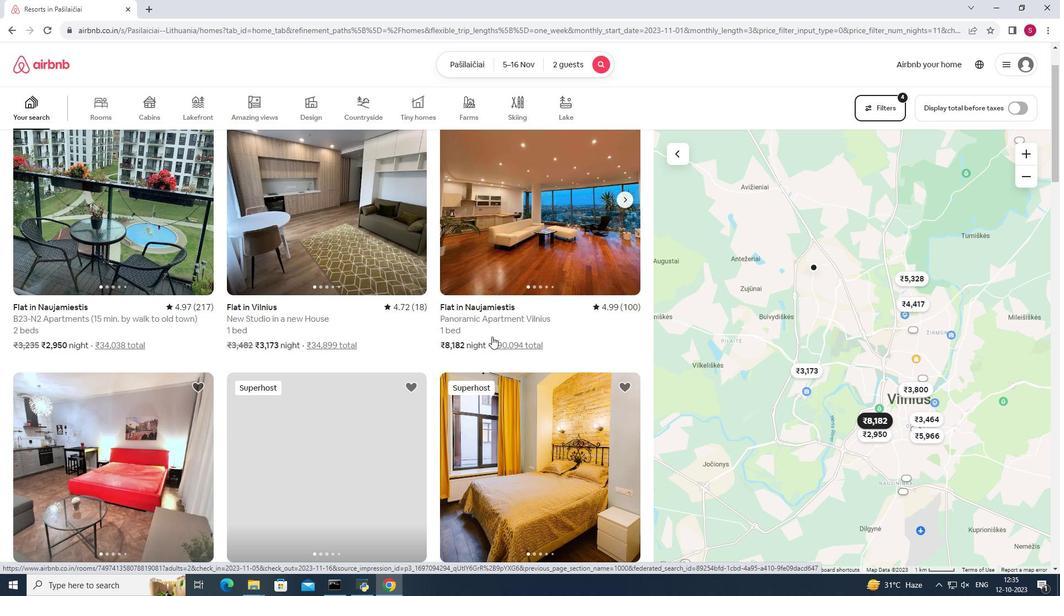 
Action: Mouse scrolled (492, 336) with delta (0, 0)
Screenshot: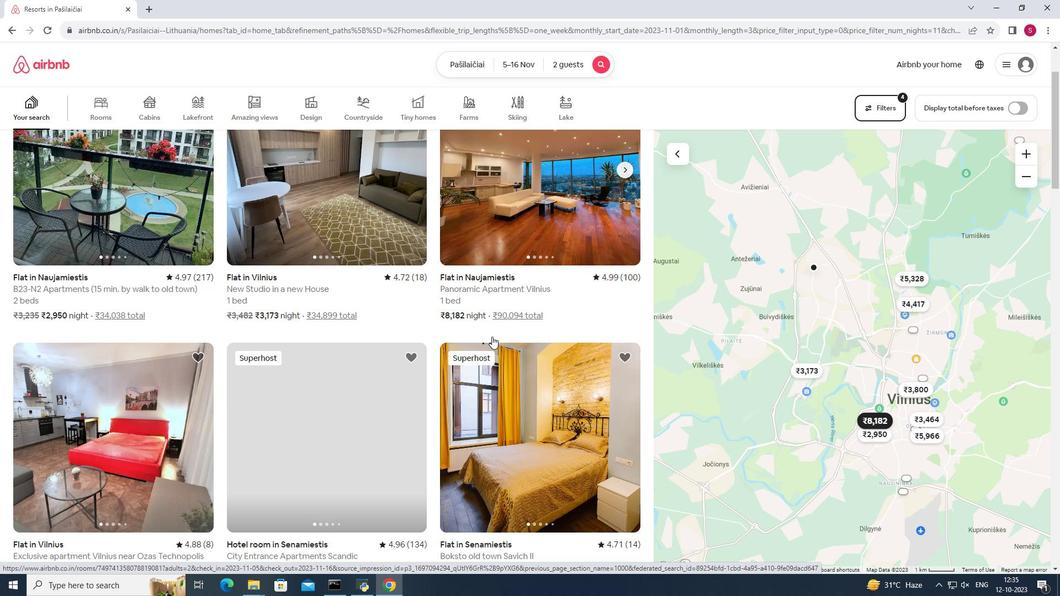 
Action: Mouse scrolled (492, 336) with delta (0, 0)
Screenshot: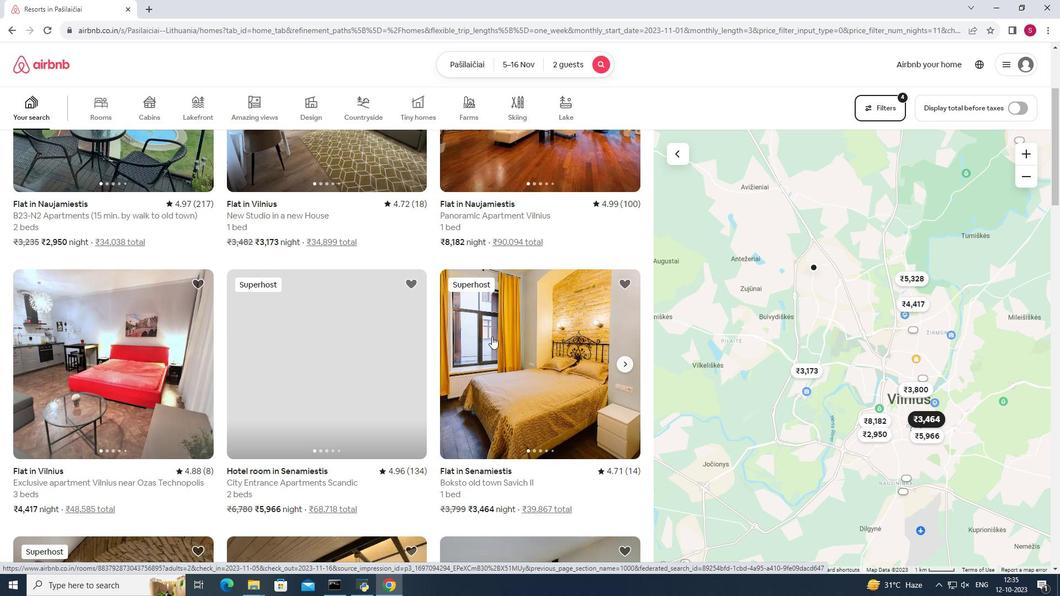 
Action: Mouse scrolled (492, 336) with delta (0, 0)
Screenshot: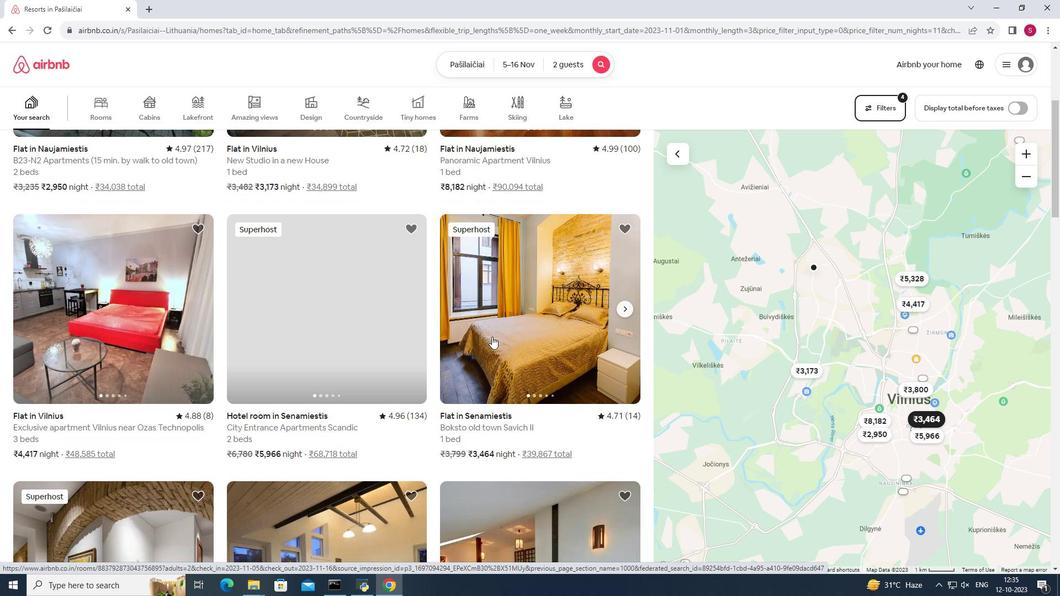 
Action: Mouse moved to (523, 338)
Screenshot: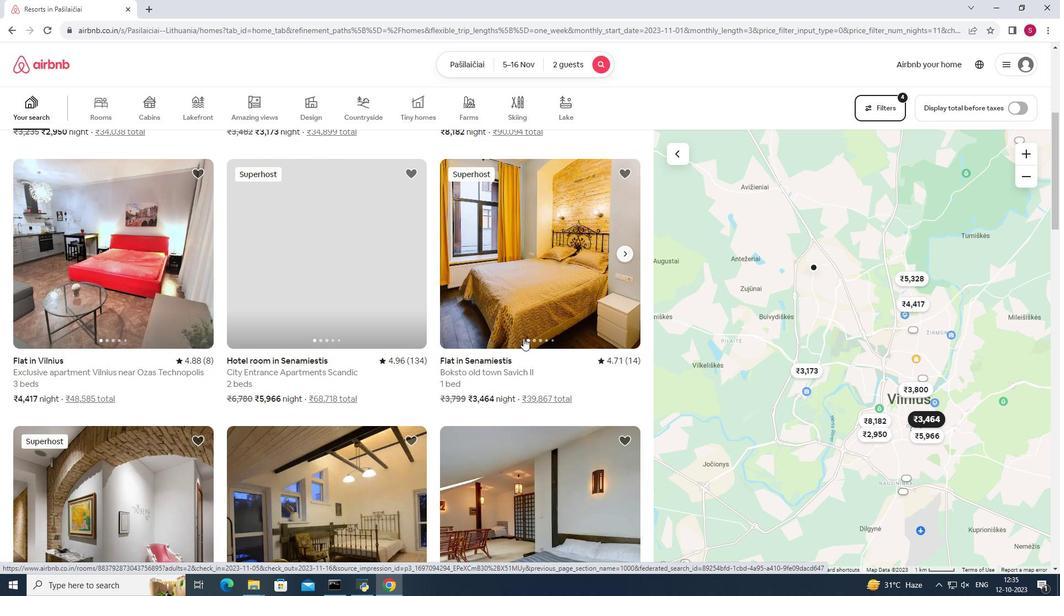
Action: Mouse scrolled (523, 338) with delta (0, 0)
Screenshot: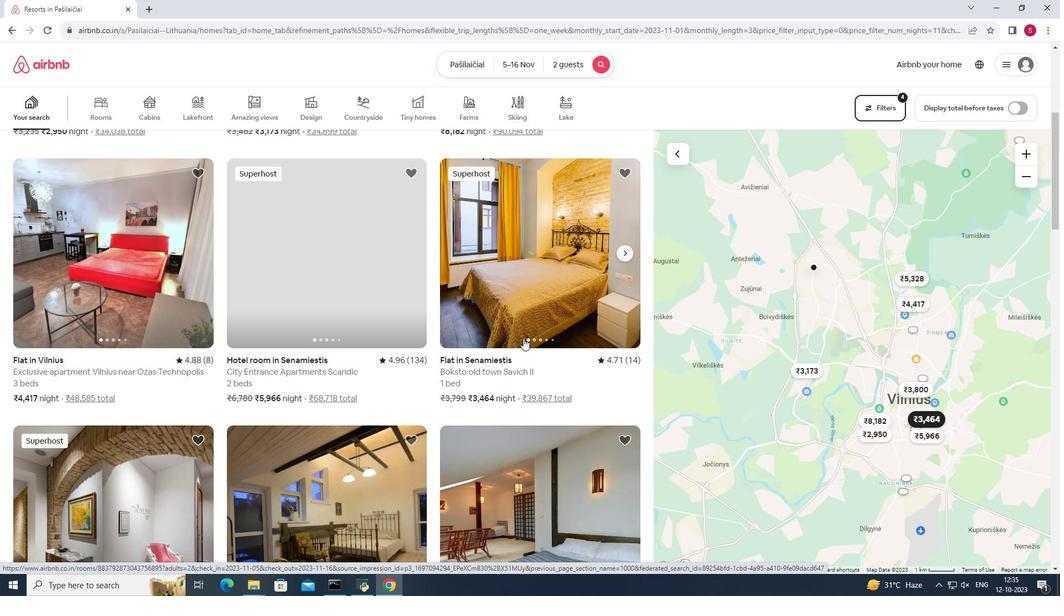 
Action: Mouse scrolled (523, 338) with delta (0, 0)
Screenshot: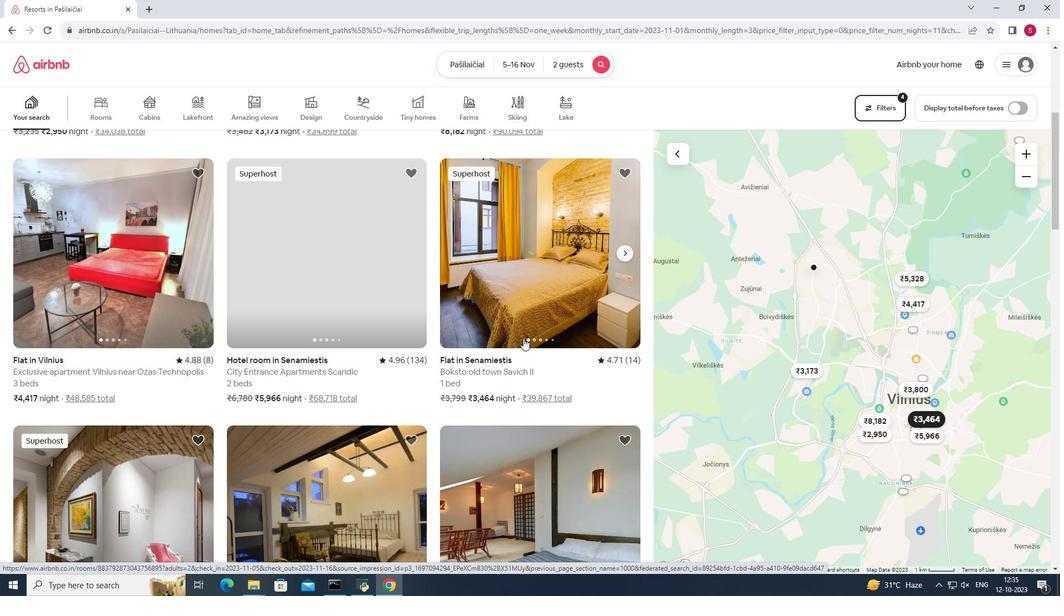 
Action: Mouse scrolled (523, 338) with delta (0, 0)
Screenshot: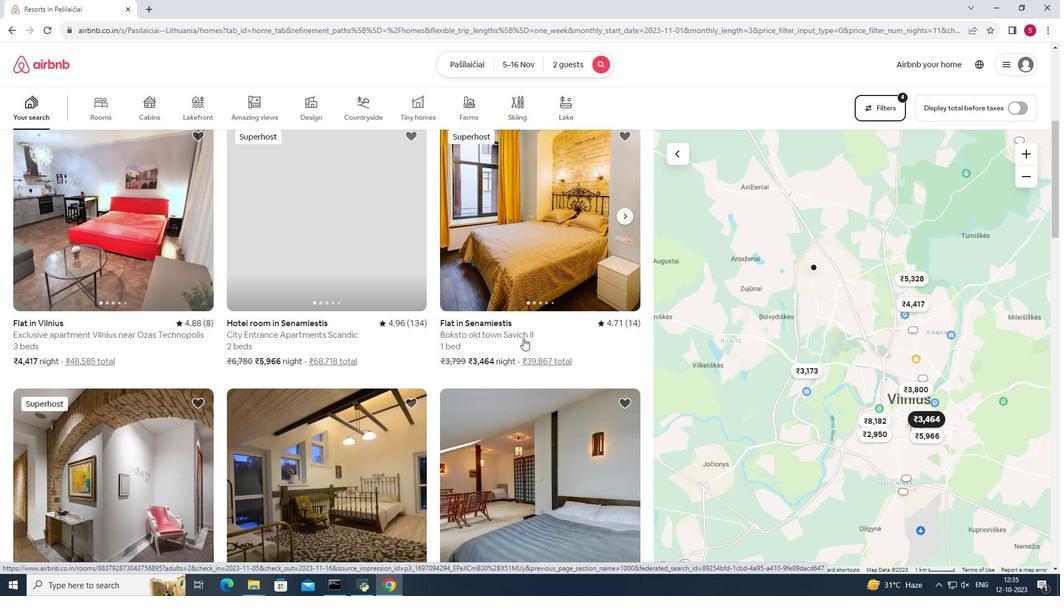 
Action: Mouse moved to (487, 362)
Screenshot: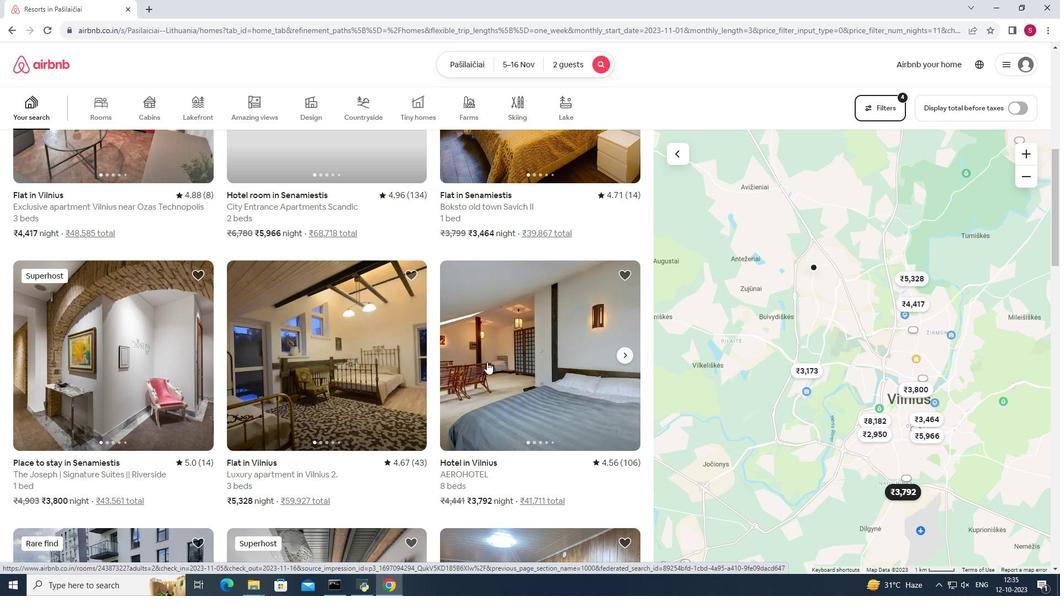
Action: Mouse pressed left at (487, 362)
Screenshot: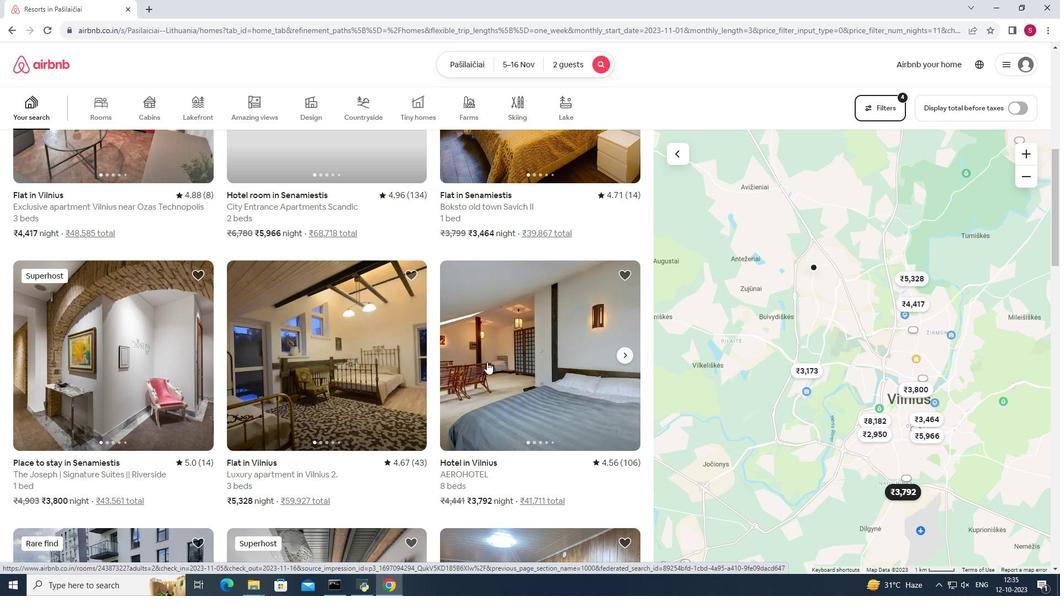 
Action: Mouse moved to (777, 408)
Screenshot: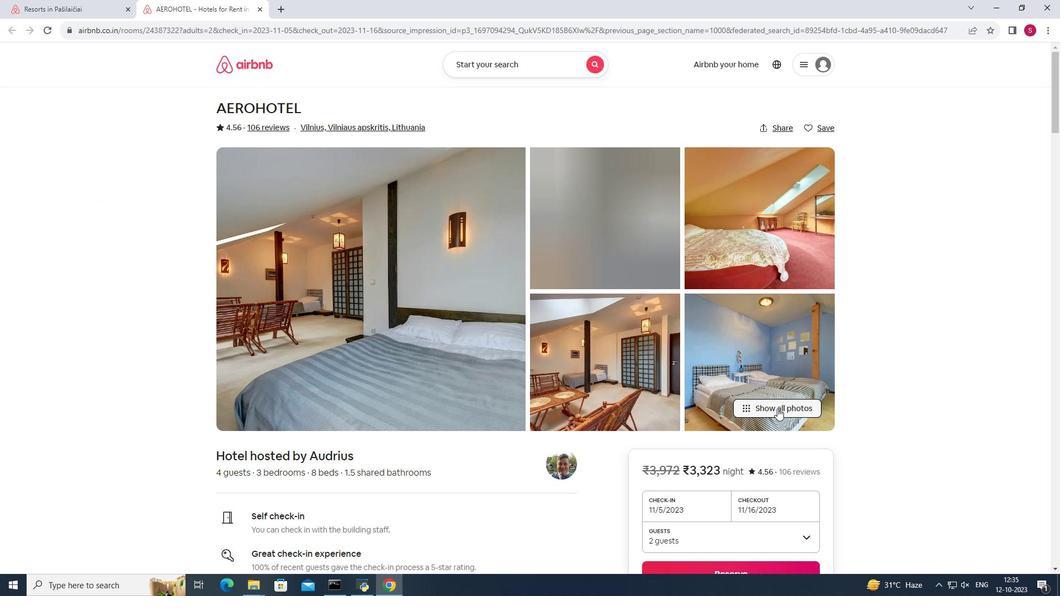 
Action: Mouse pressed left at (777, 408)
Screenshot: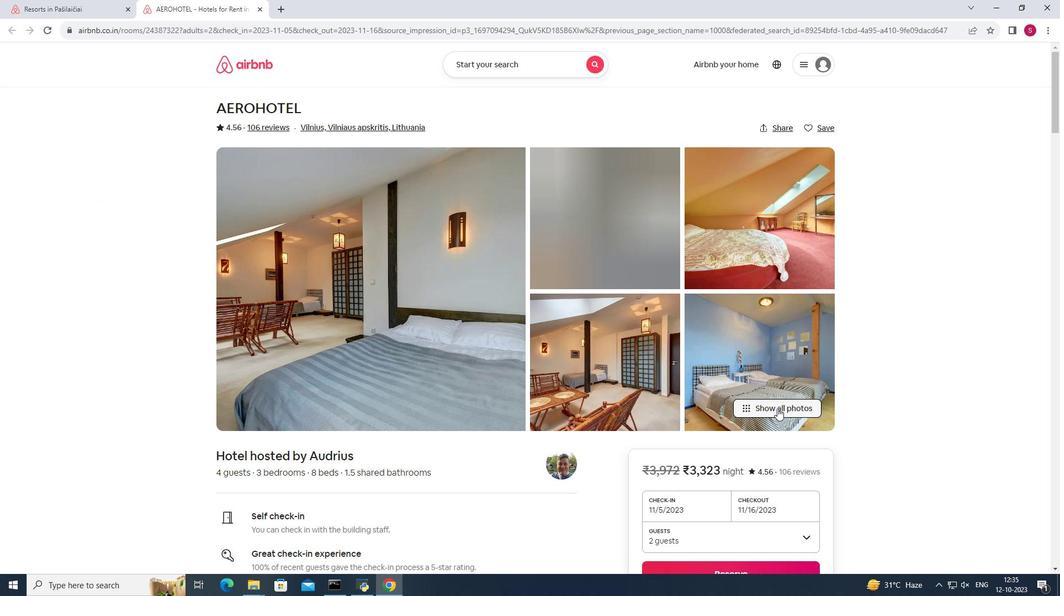 
Action: Mouse moved to (731, 367)
Screenshot: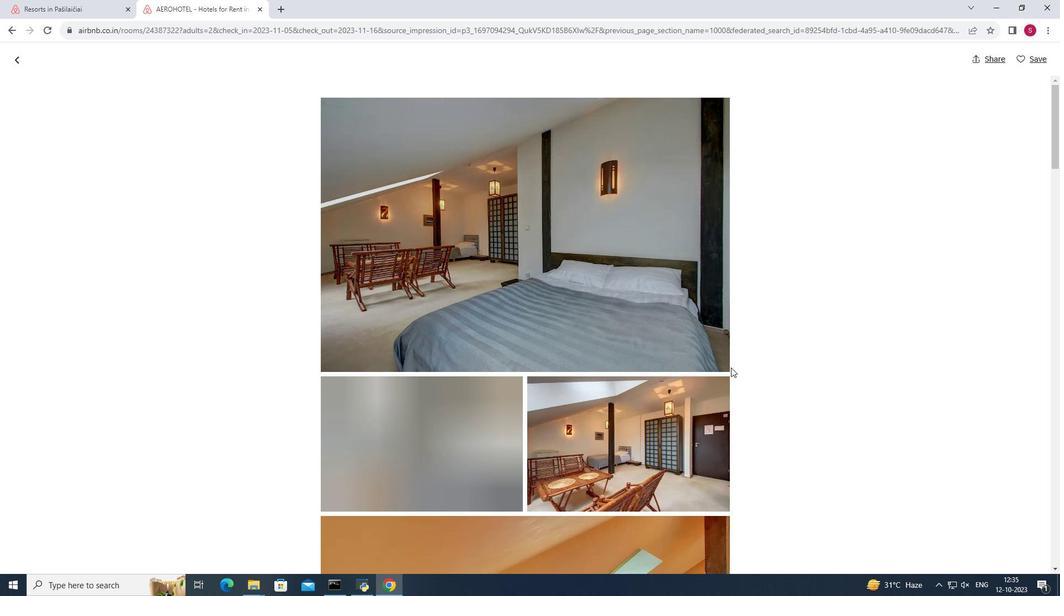 
Action: Mouse scrolled (731, 367) with delta (0, 0)
Screenshot: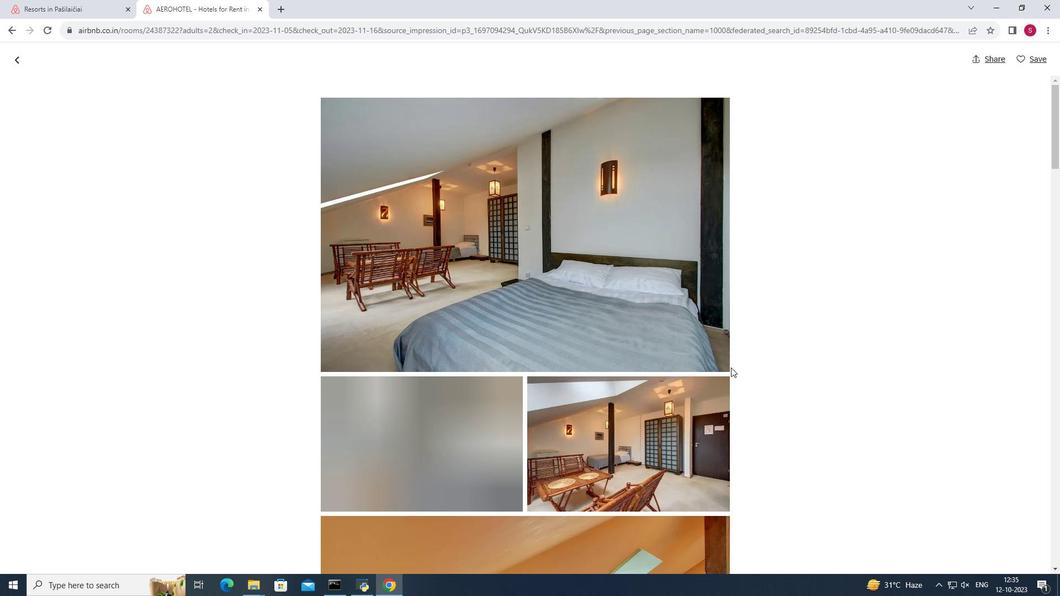 
Action: Mouse moved to (732, 367)
Screenshot: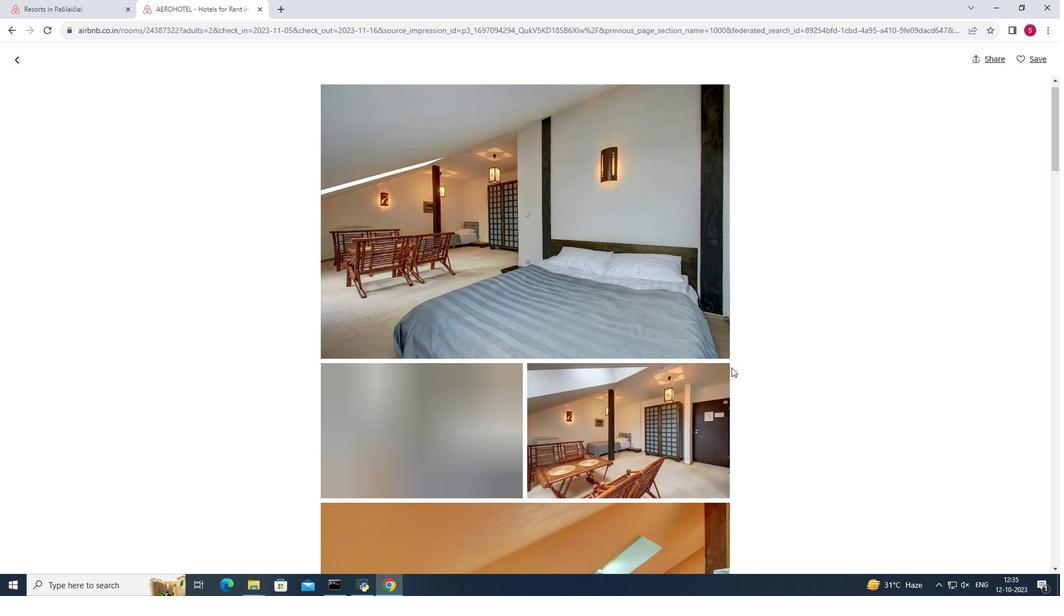 
Action: Mouse scrolled (732, 367) with delta (0, 0)
Screenshot: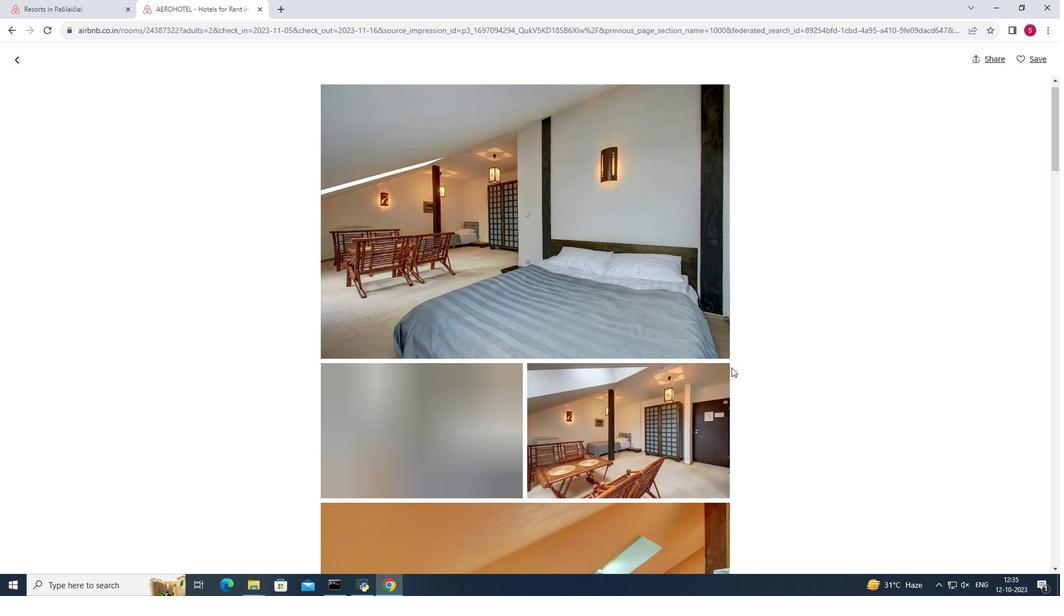 
Action: Mouse scrolled (732, 367) with delta (0, 0)
Screenshot: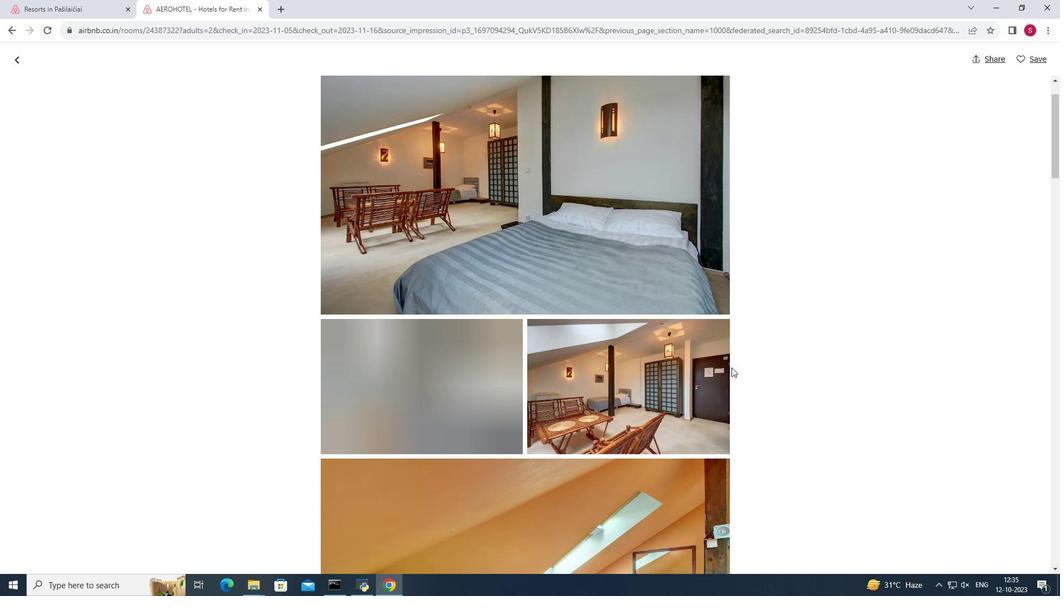 
Action: Mouse moved to (732, 366)
Screenshot: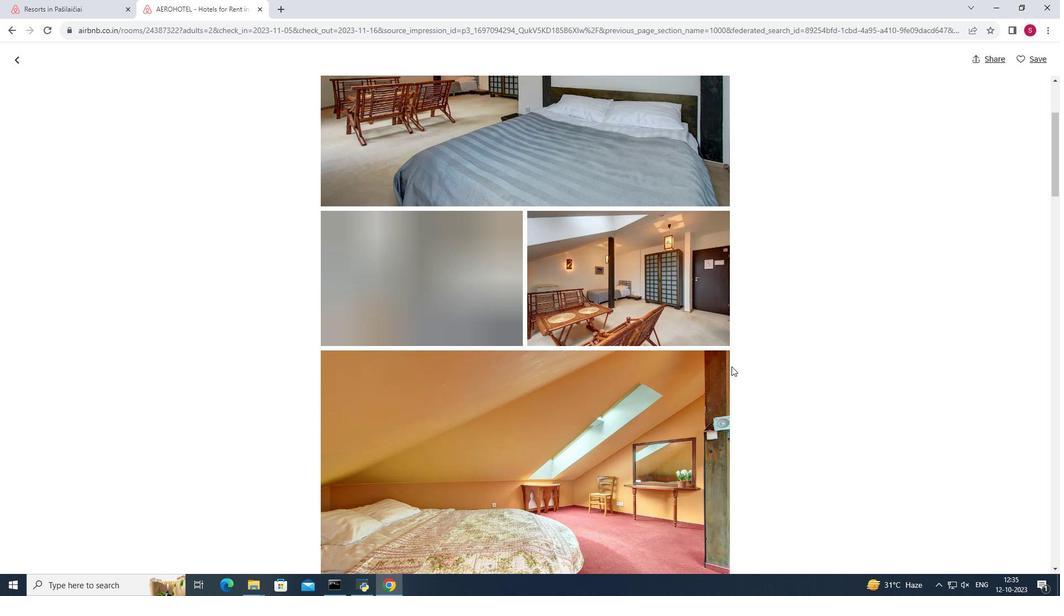 
Action: Mouse scrolled (732, 366) with delta (0, 0)
Screenshot: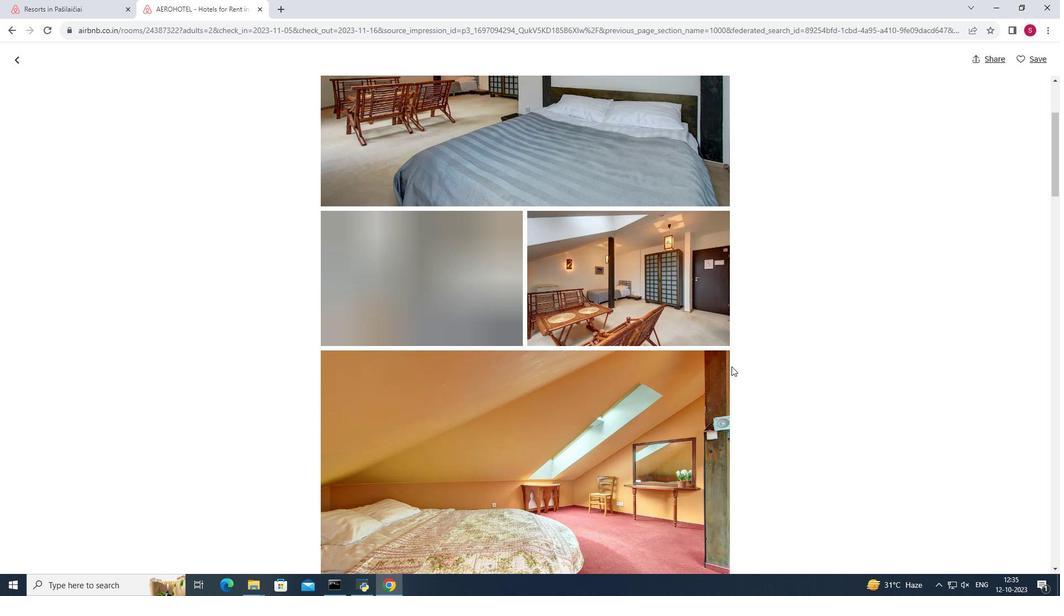 
Action: Mouse scrolled (732, 366) with delta (0, 0)
Screenshot: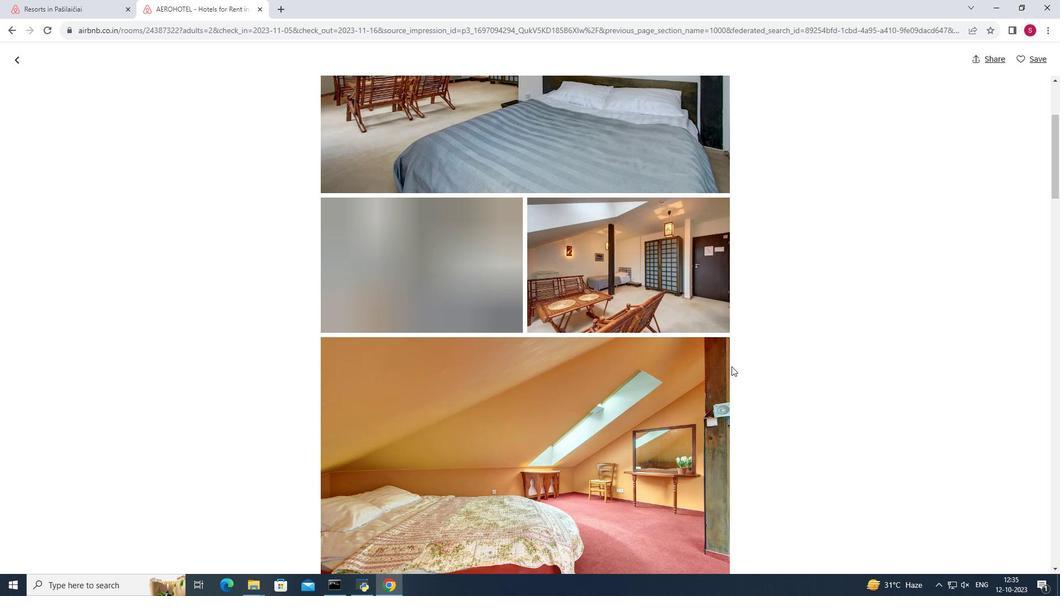 
Action: Mouse scrolled (732, 366) with delta (0, 0)
Screenshot: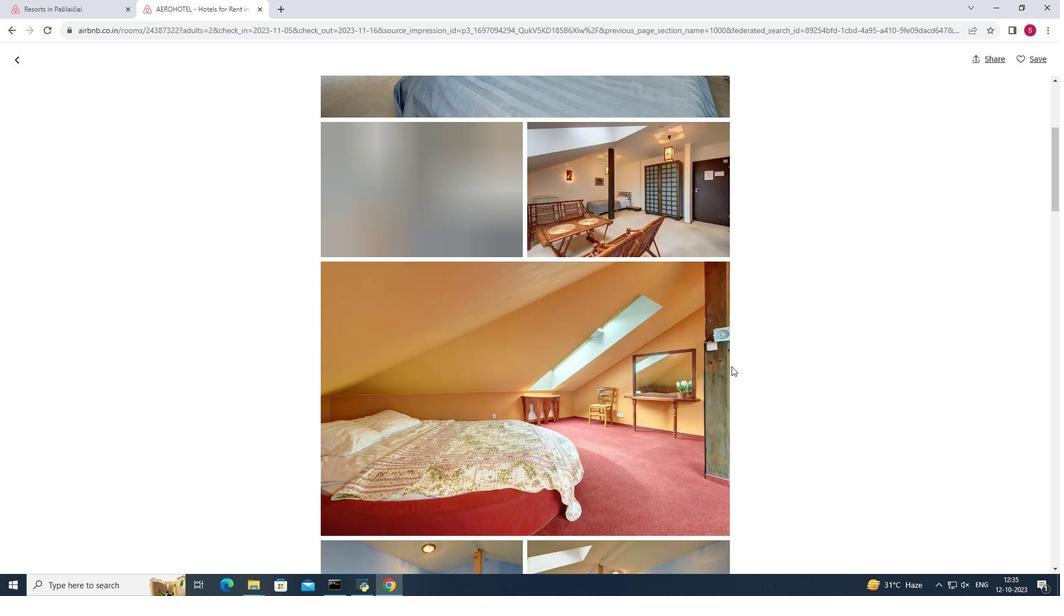 
Action: Mouse moved to (730, 365)
Screenshot: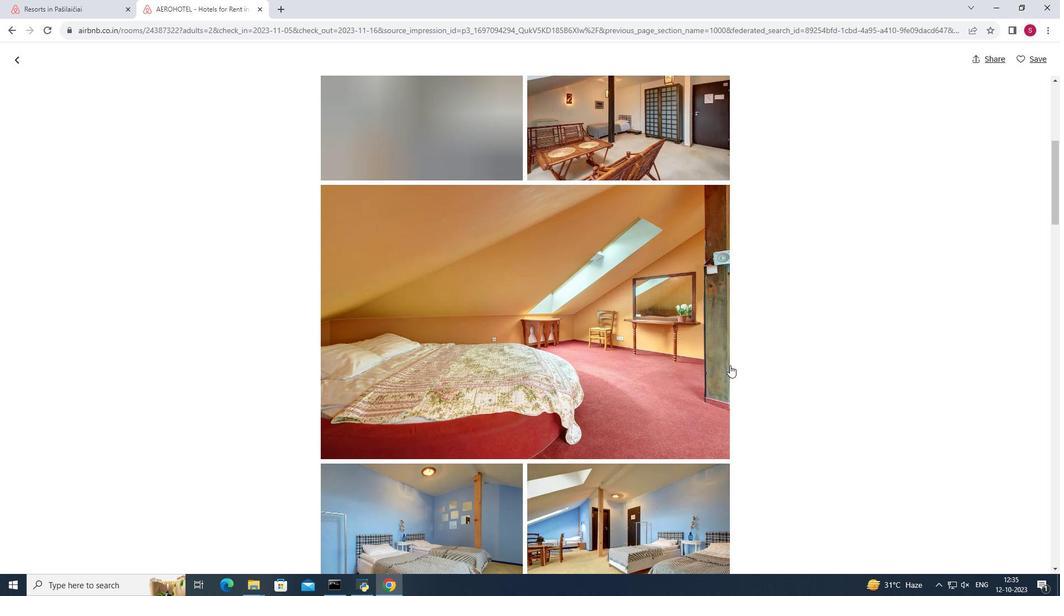 
Action: Mouse scrolled (730, 365) with delta (0, 0)
Screenshot: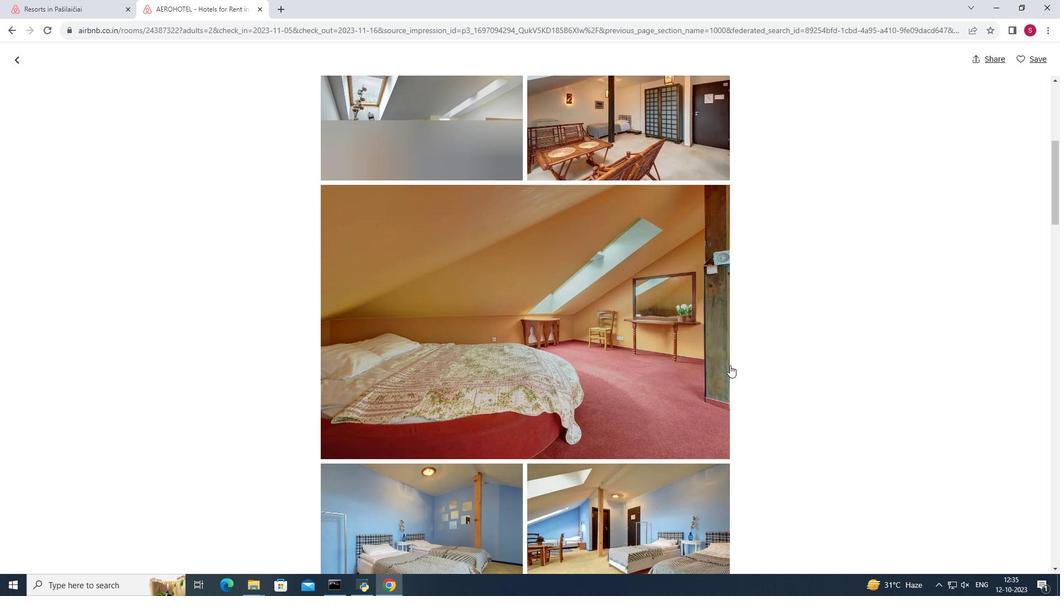 
Action: Mouse moved to (729, 365)
Screenshot: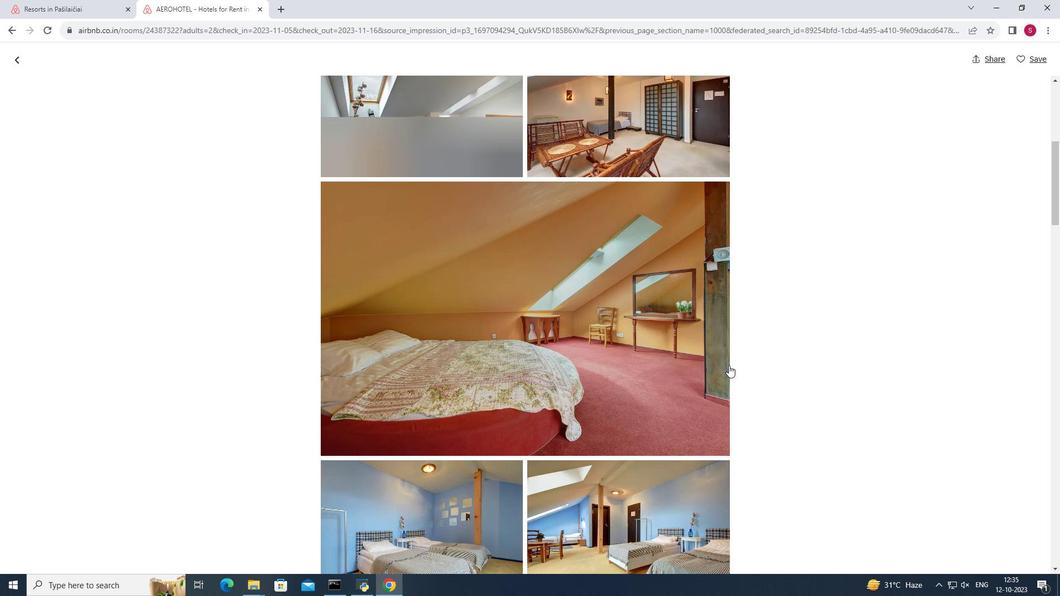 
Action: Mouse scrolled (729, 365) with delta (0, 0)
Screenshot: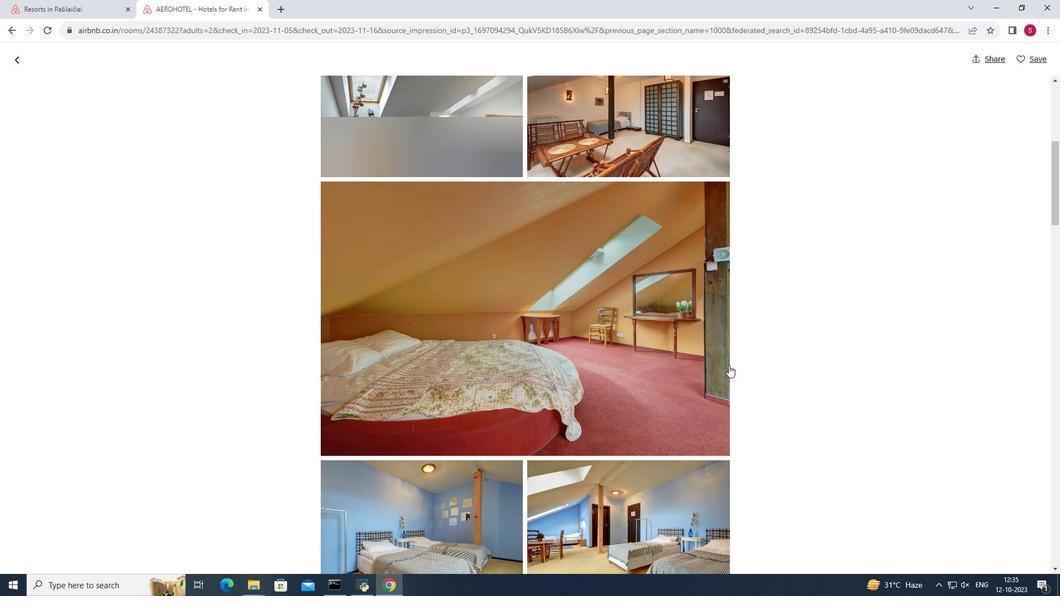 
Action: Mouse scrolled (729, 365) with delta (0, 0)
Screenshot: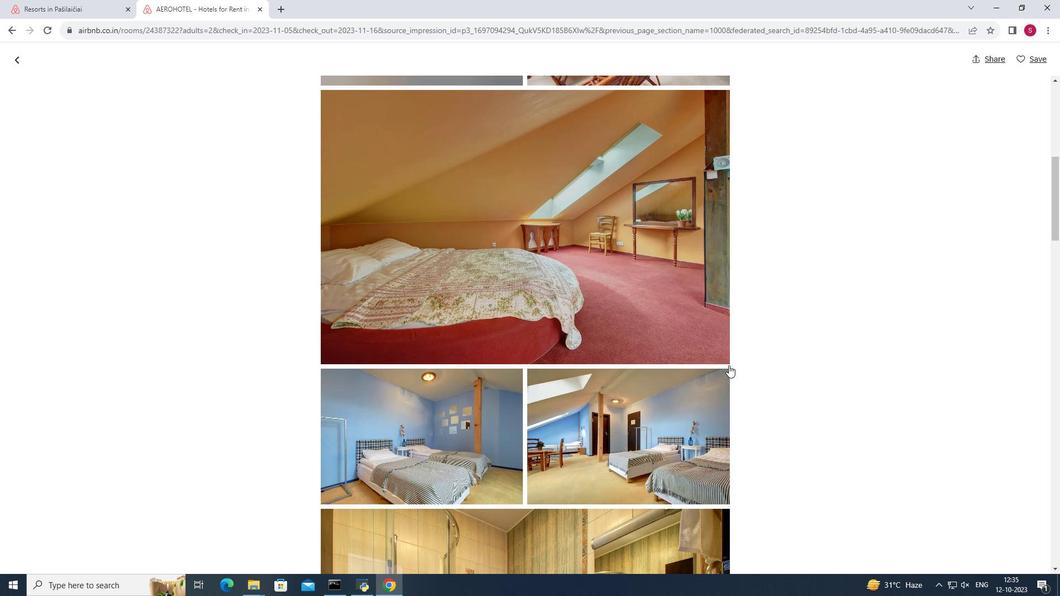 
Action: Mouse scrolled (729, 365) with delta (0, 0)
Screenshot: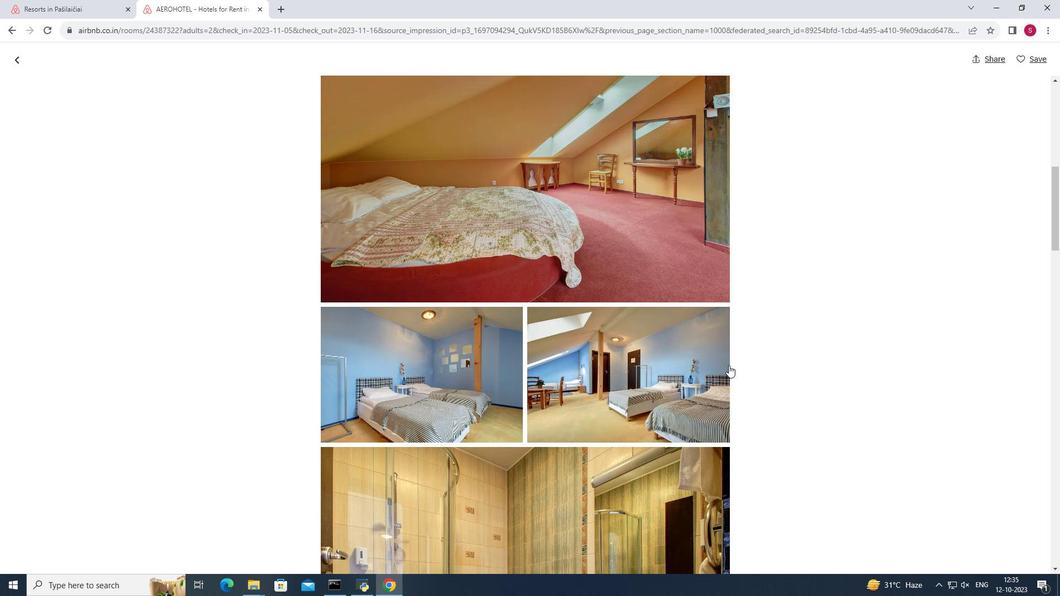 
Action: Mouse scrolled (729, 365) with delta (0, 0)
Screenshot: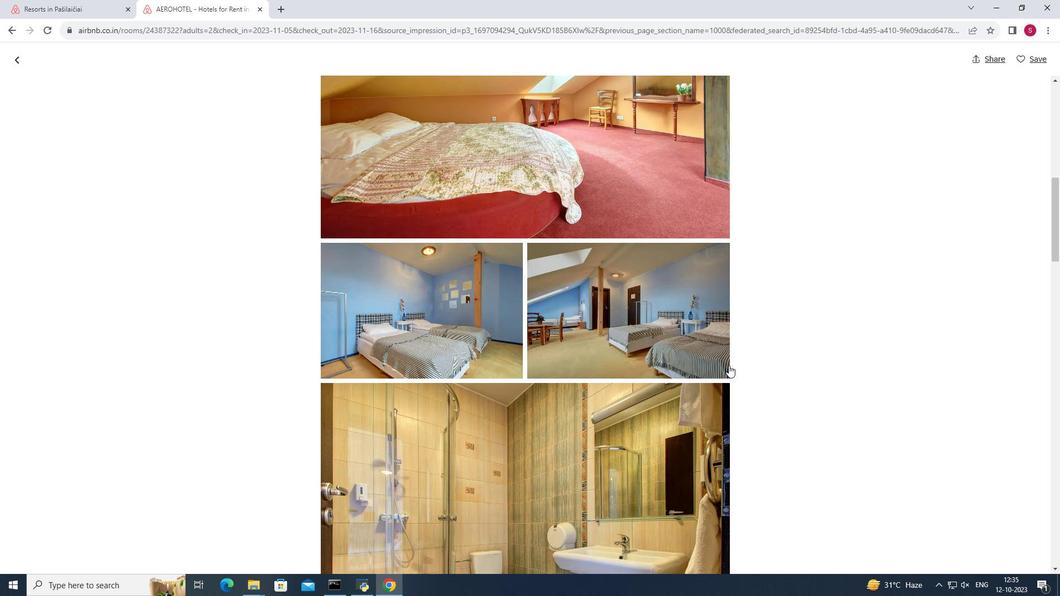 
Action: Mouse scrolled (729, 365) with delta (0, 0)
Screenshot: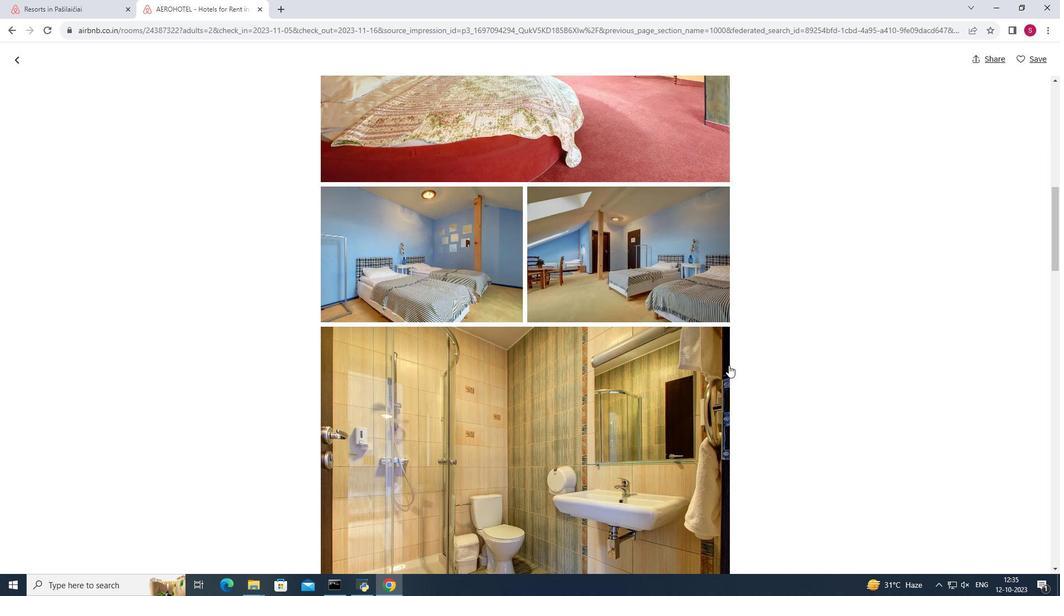 
Action: Mouse scrolled (729, 365) with delta (0, 0)
Screenshot: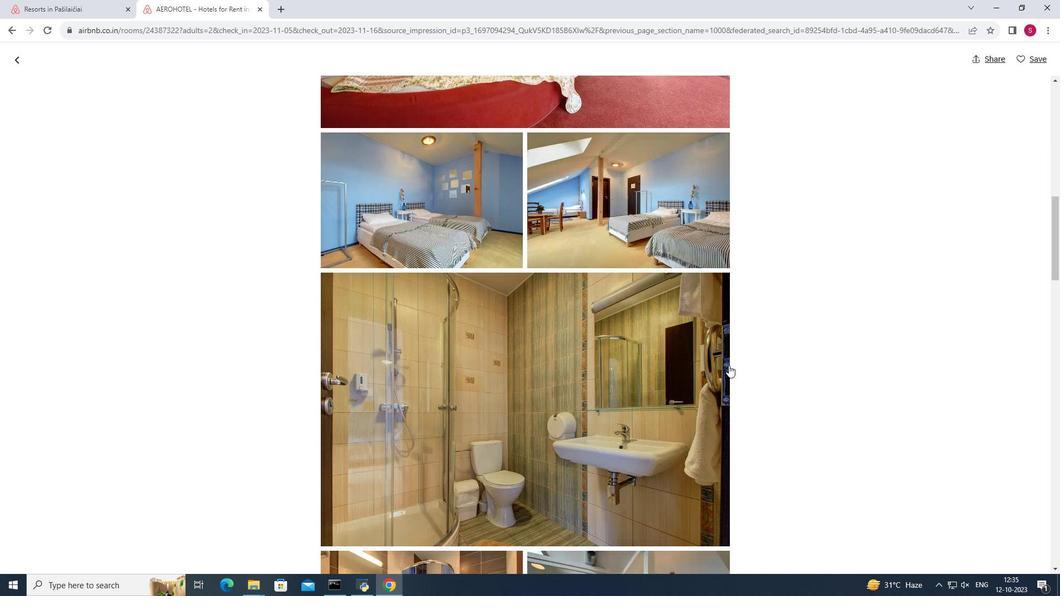 
Action: Mouse scrolled (729, 365) with delta (0, 0)
Screenshot: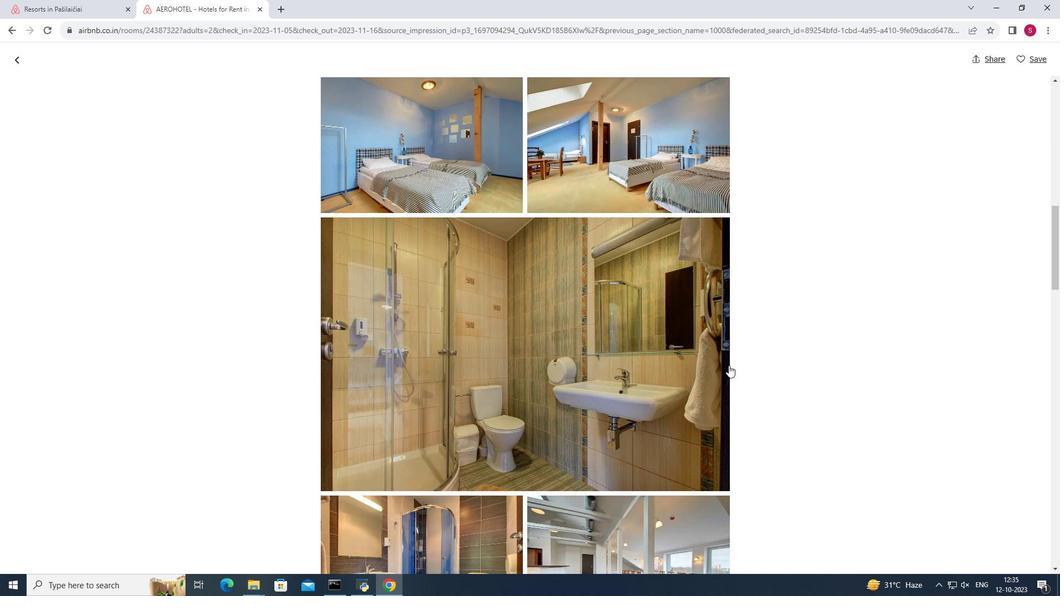 
Action: Mouse scrolled (729, 365) with delta (0, 0)
Screenshot: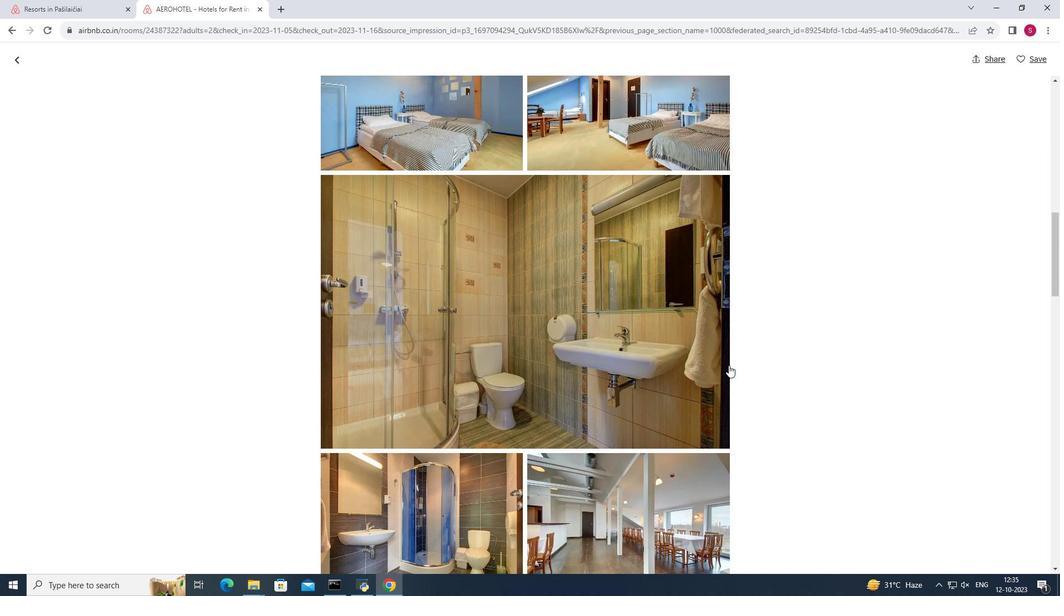 
Action: Mouse scrolled (729, 365) with delta (0, 0)
Screenshot: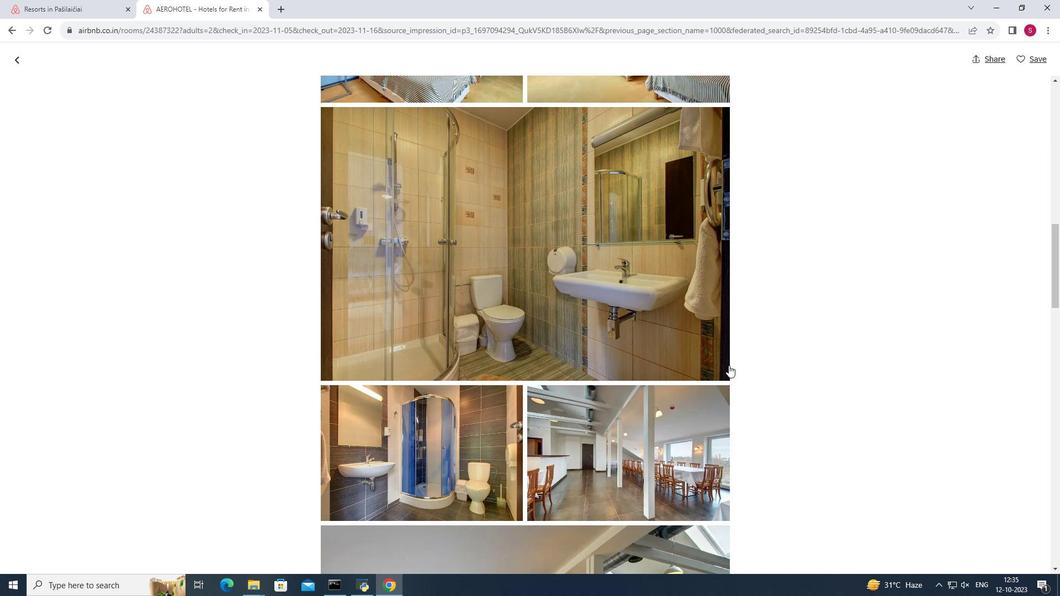 
Action: Mouse scrolled (729, 365) with delta (0, 0)
Screenshot: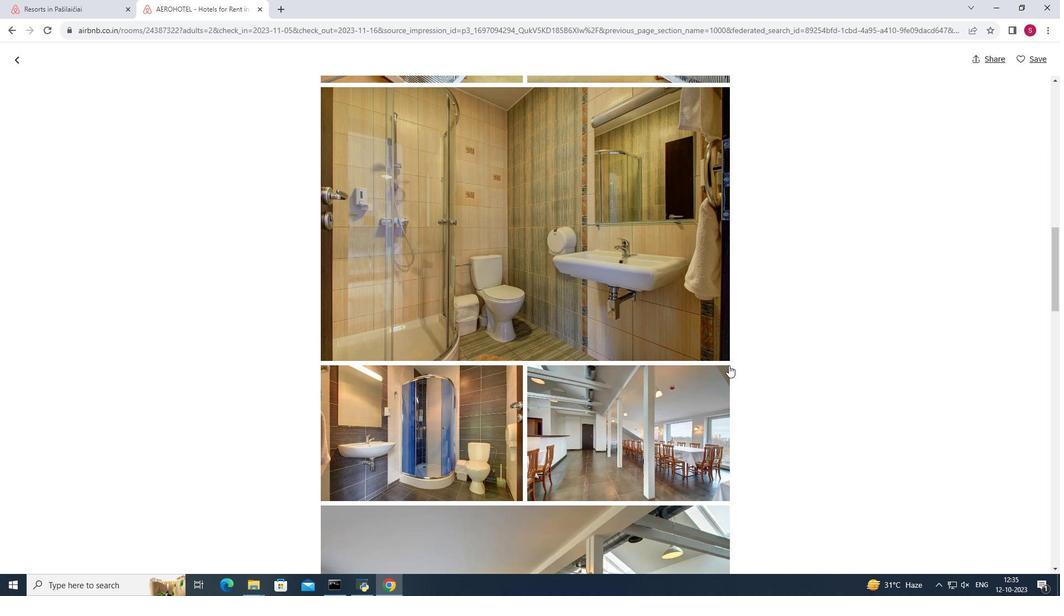 
Action: Mouse scrolled (729, 365) with delta (0, 0)
Screenshot: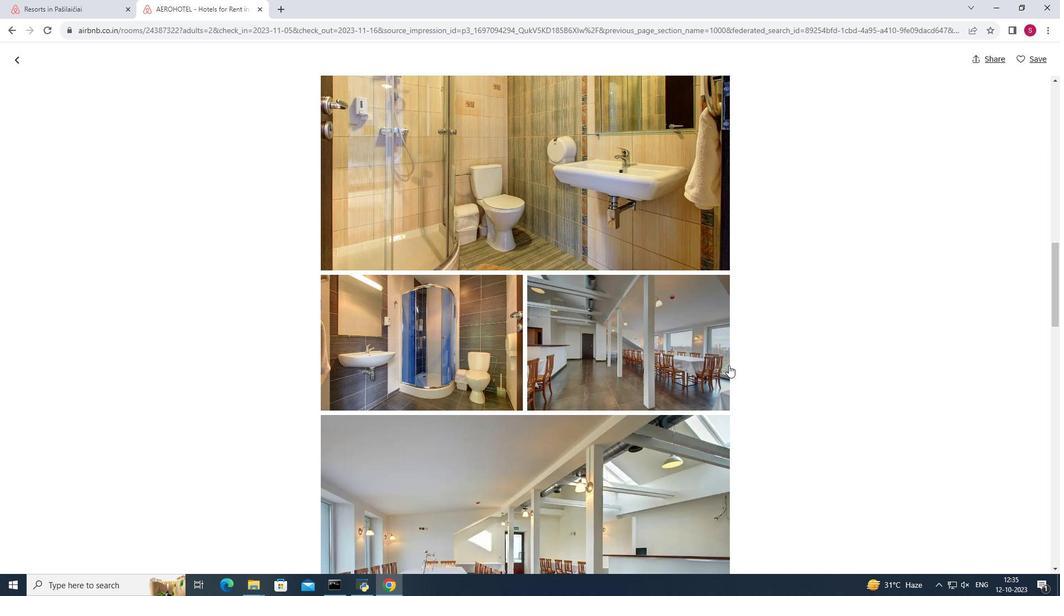 
Action: Mouse scrolled (729, 365) with delta (0, 0)
Screenshot: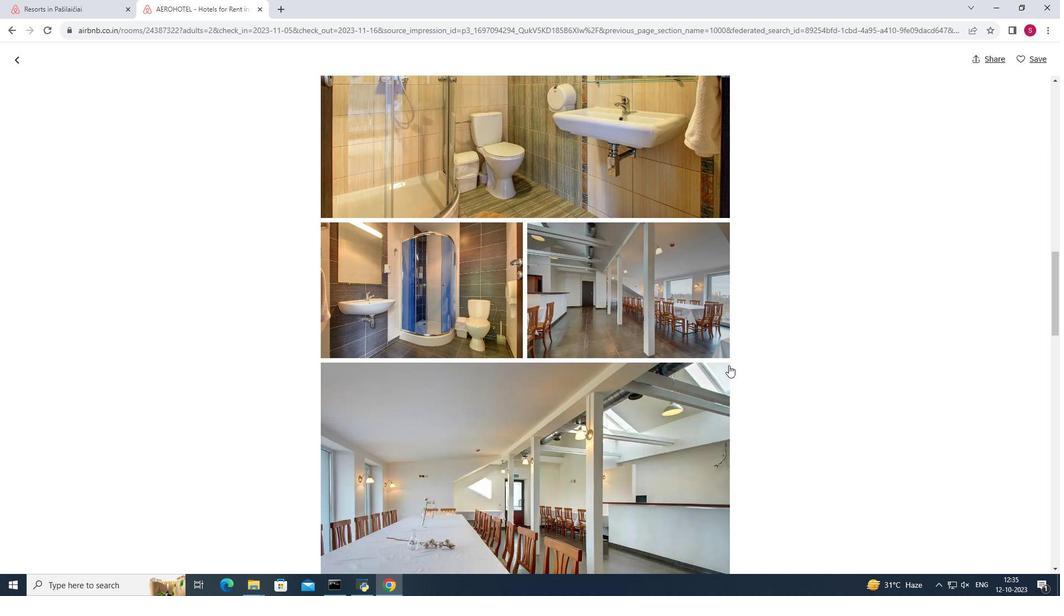 
Action: Mouse scrolled (729, 365) with delta (0, 0)
Screenshot: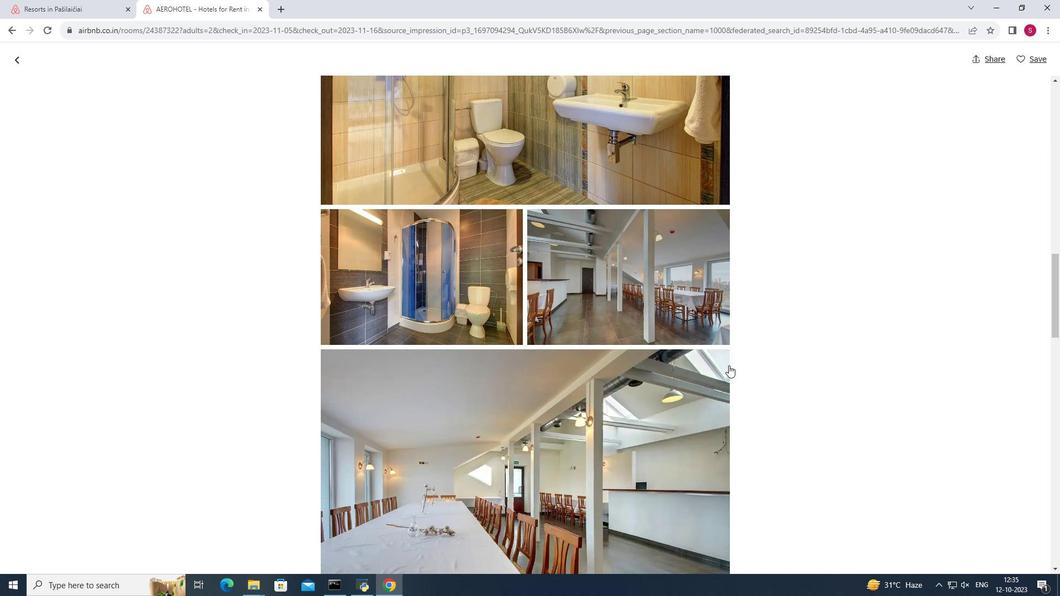 
Action: Mouse moved to (707, 364)
Screenshot: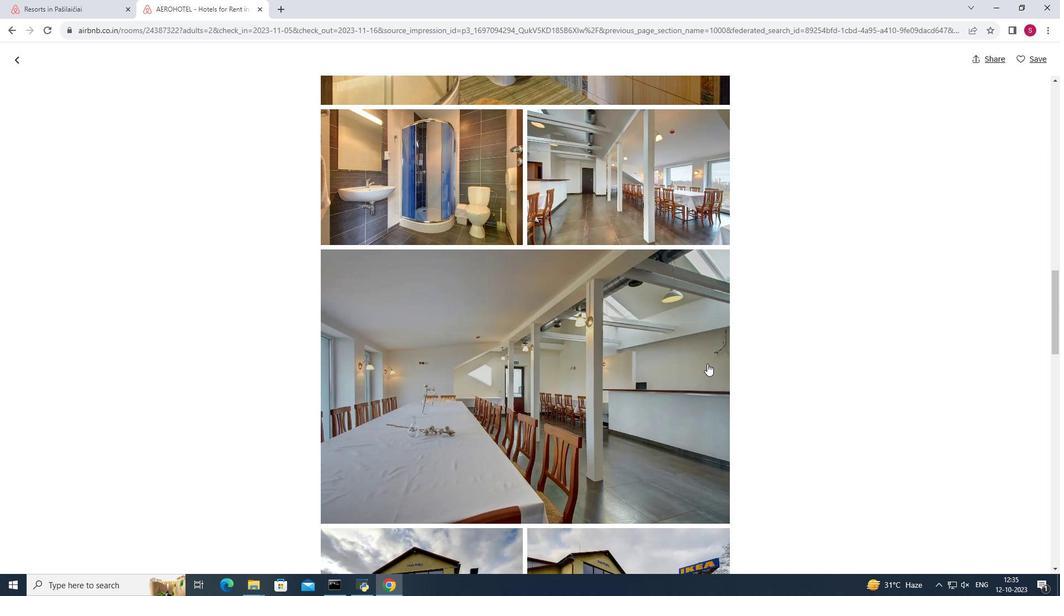 
Action: Mouse scrolled (707, 363) with delta (0, 0)
Screenshot: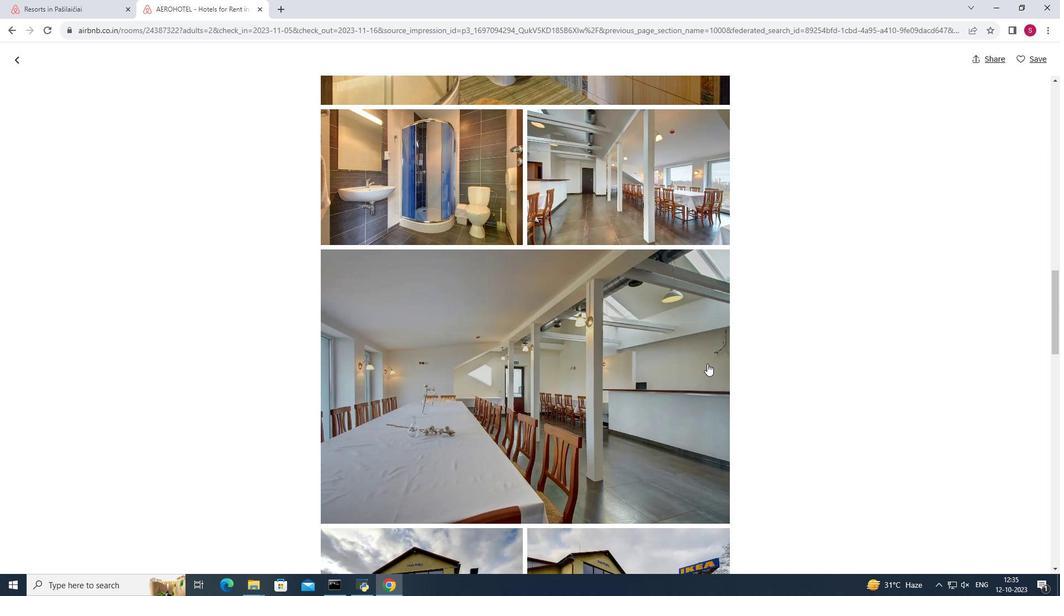 
Action: Mouse scrolled (707, 363) with delta (0, 0)
Screenshot: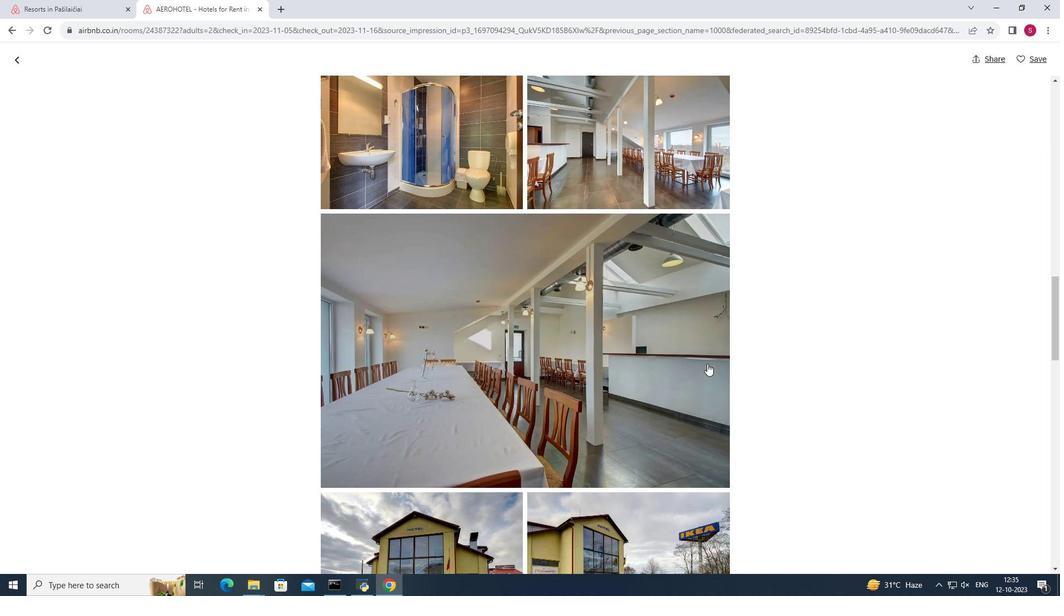 
Action: Mouse scrolled (707, 363) with delta (0, 0)
Screenshot: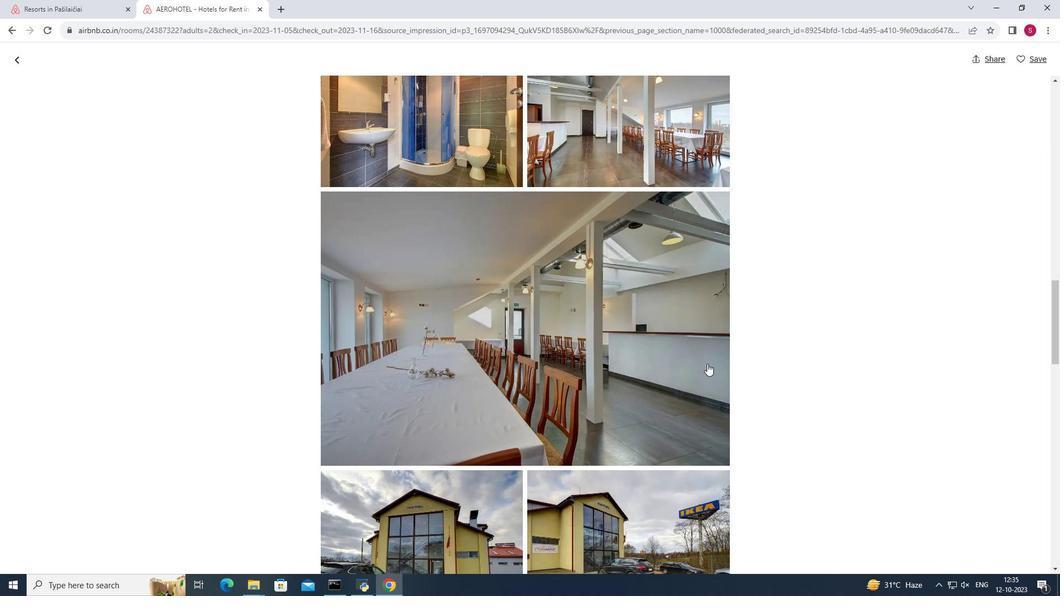 
Action: Mouse scrolled (707, 363) with delta (0, 0)
Screenshot: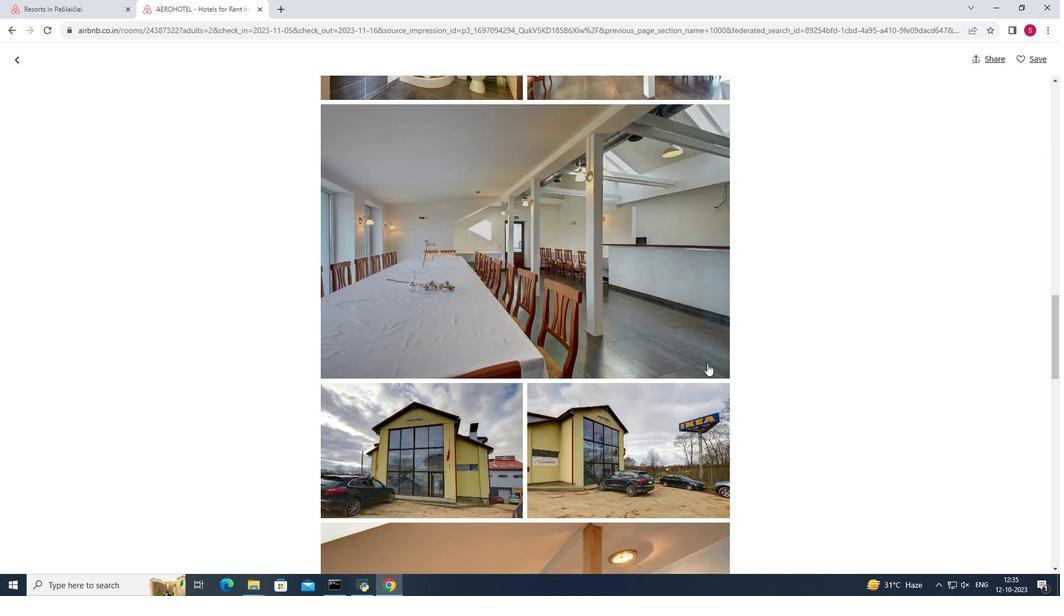 
Action: Mouse scrolled (707, 363) with delta (0, 0)
Screenshot: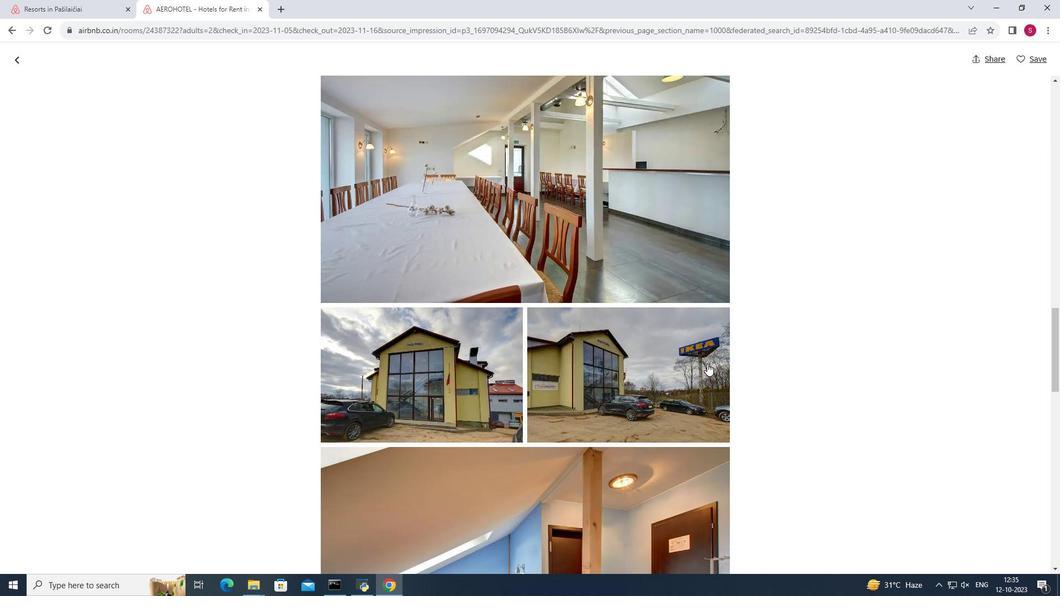
Action: Mouse scrolled (707, 363) with delta (0, 0)
Screenshot: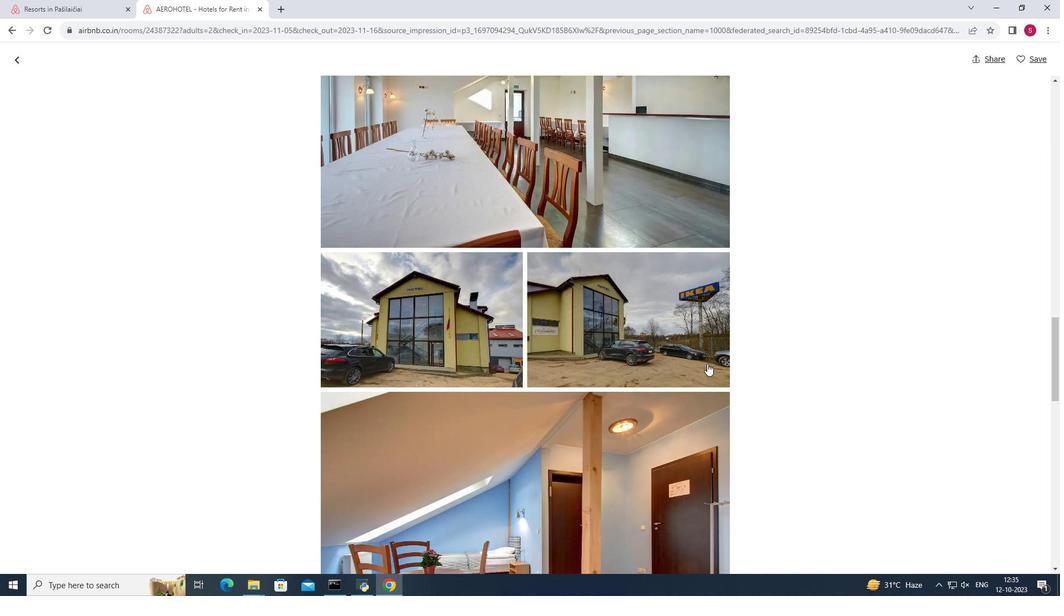 
Action: Mouse scrolled (707, 363) with delta (0, 0)
Screenshot: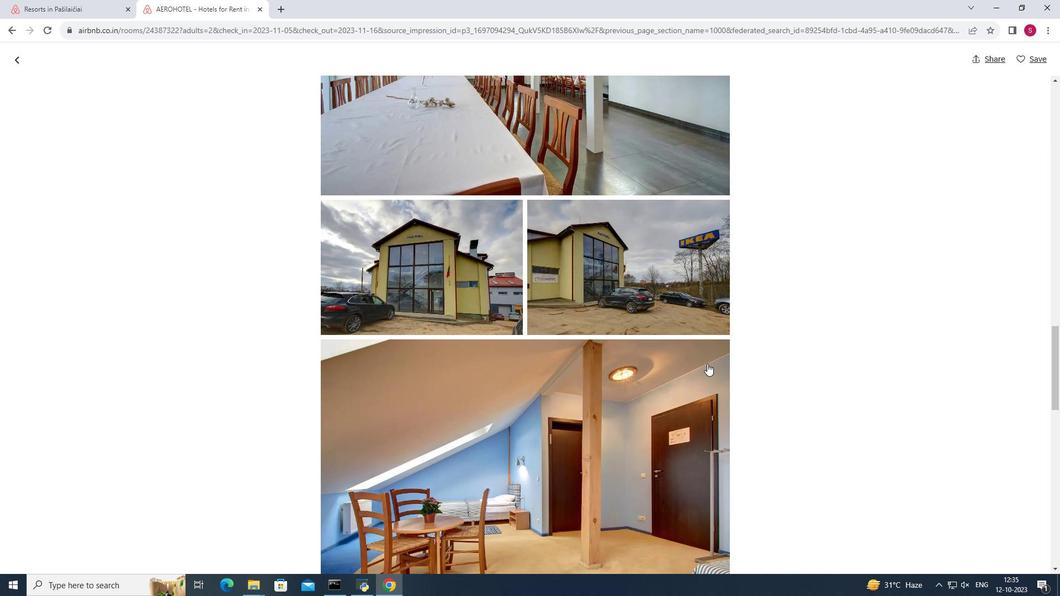 
Action: Mouse scrolled (707, 363) with delta (0, 0)
Screenshot: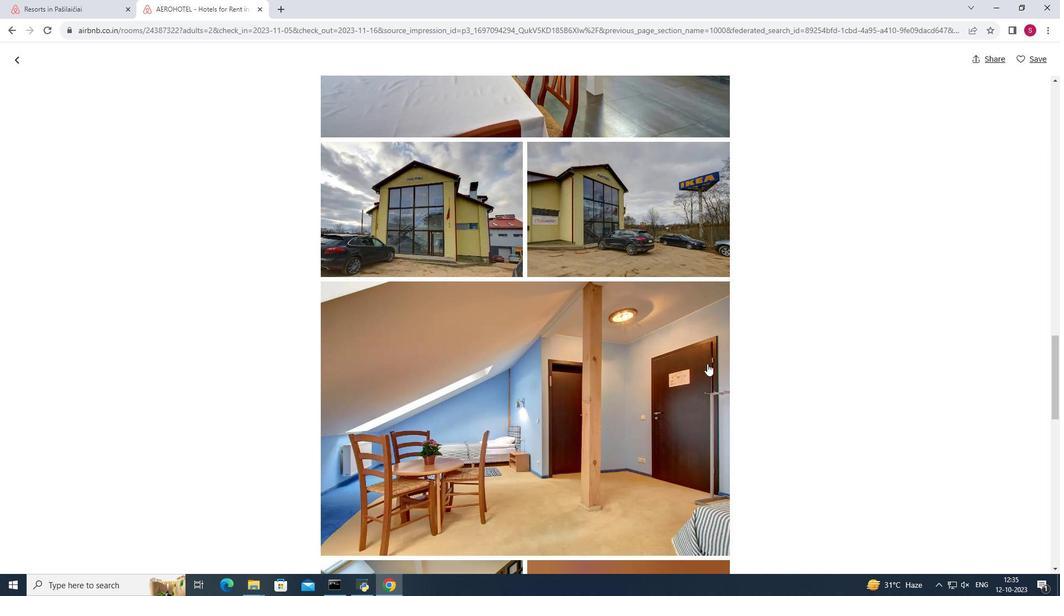
Action: Mouse scrolled (707, 363) with delta (0, 0)
Screenshot: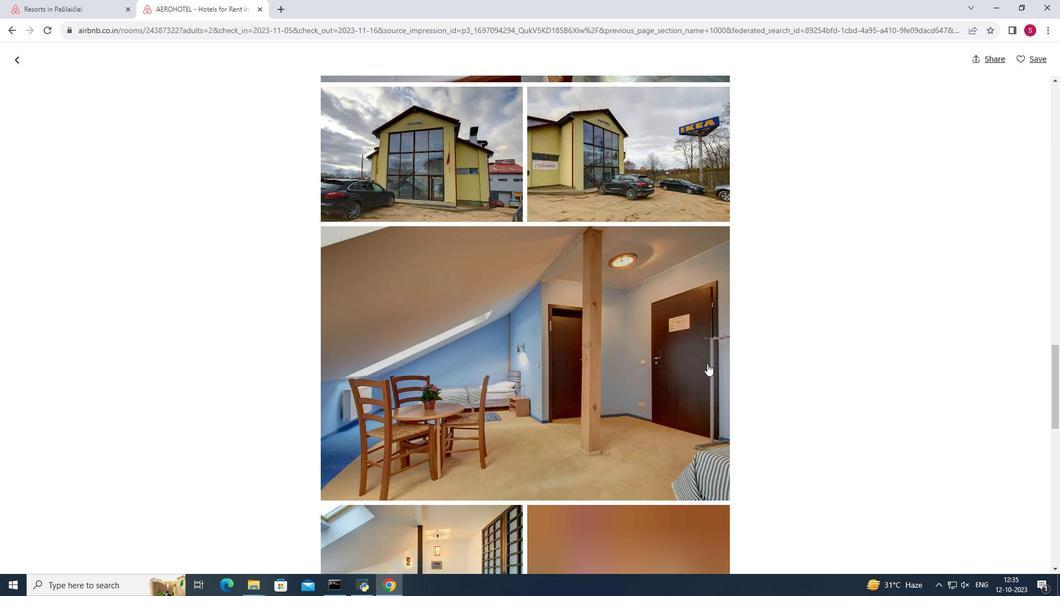 
Action: Mouse scrolled (707, 363) with delta (0, 0)
Screenshot: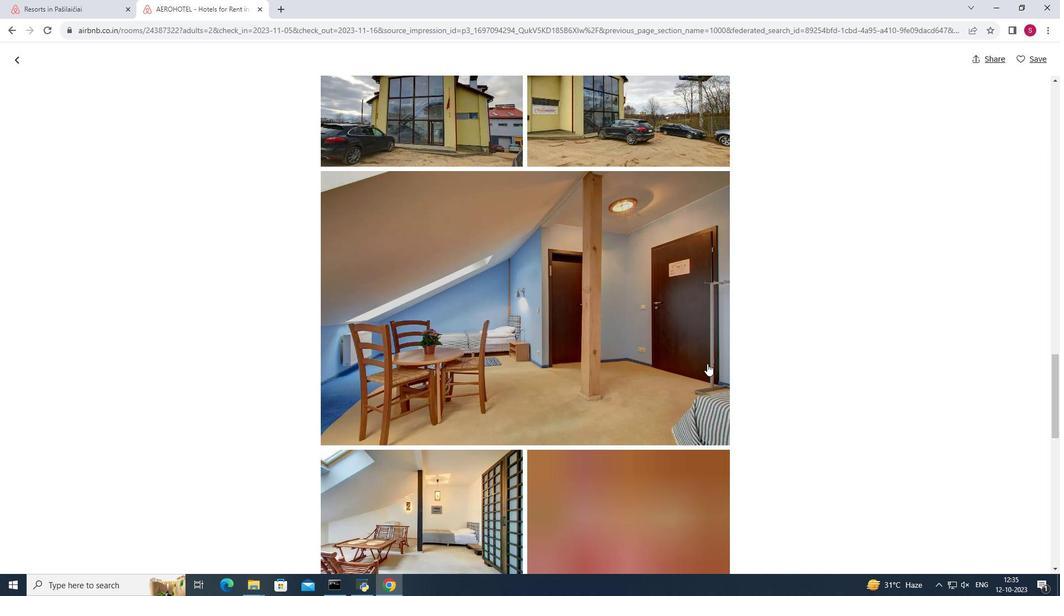 
Action: Mouse scrolled (707, 363) with delta (0, 0)
Screenshot: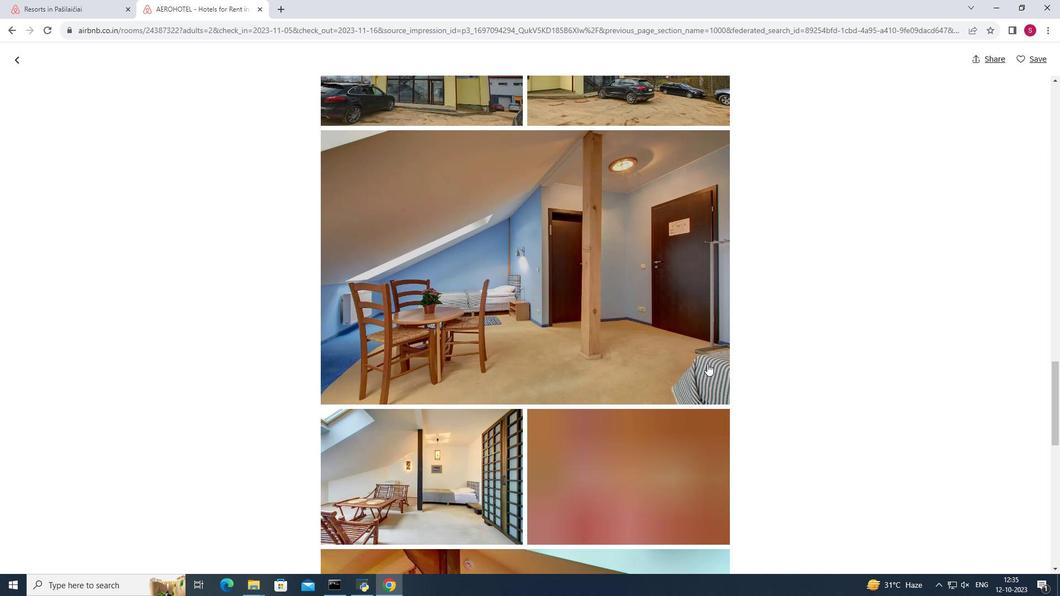 
Action: Mouse scrolled (707, 363) with delta (0, 0)
Screenshot: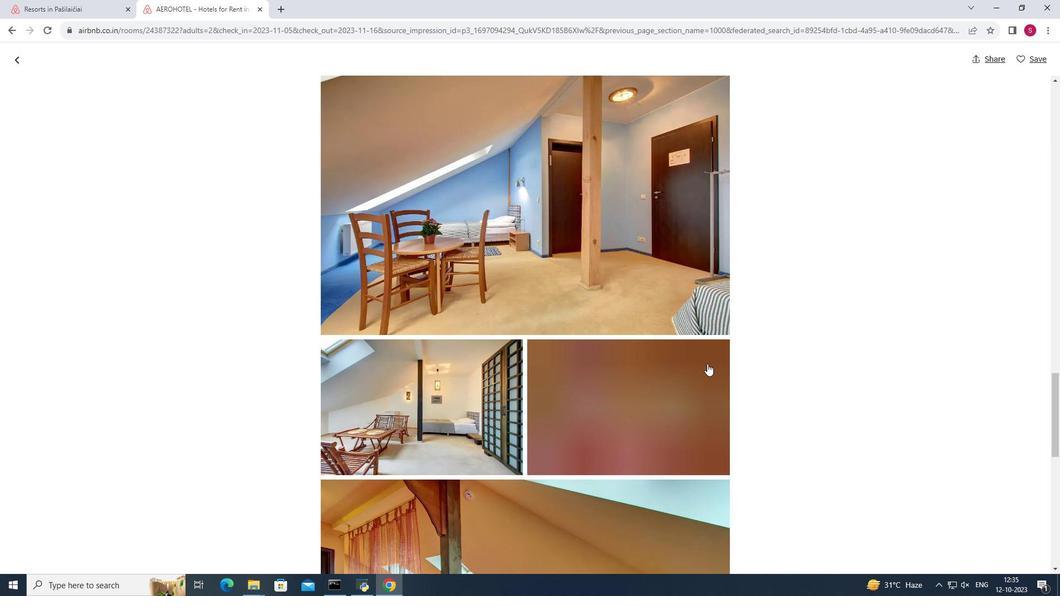 
Action: Mouse scrolled (707, 363) with delta (0, 0)
Screenshot: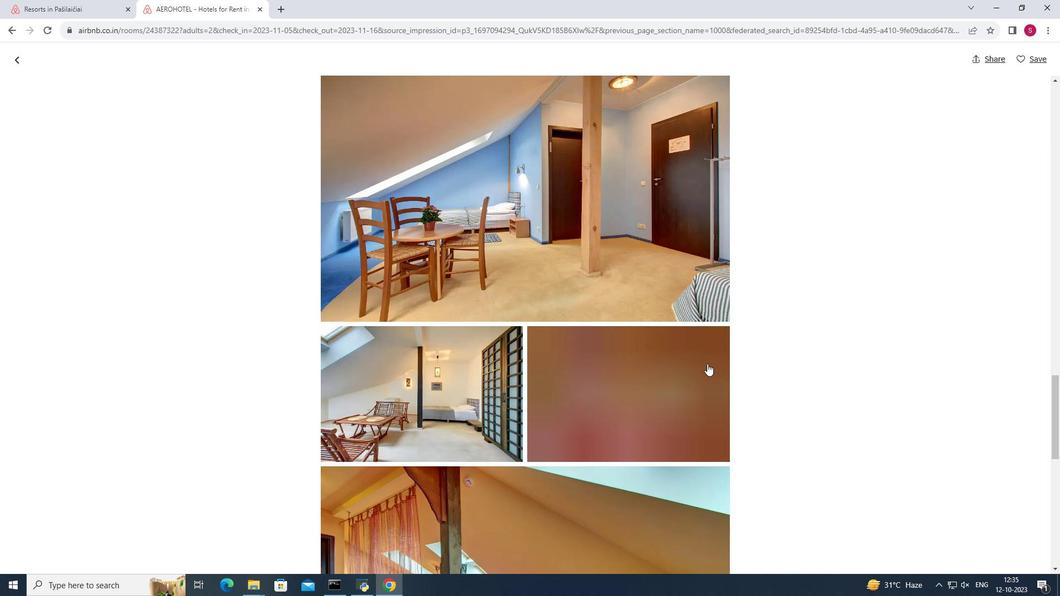 
Action: Mouse scrolled (707, 363) with delta (0, 0)
Screenshot: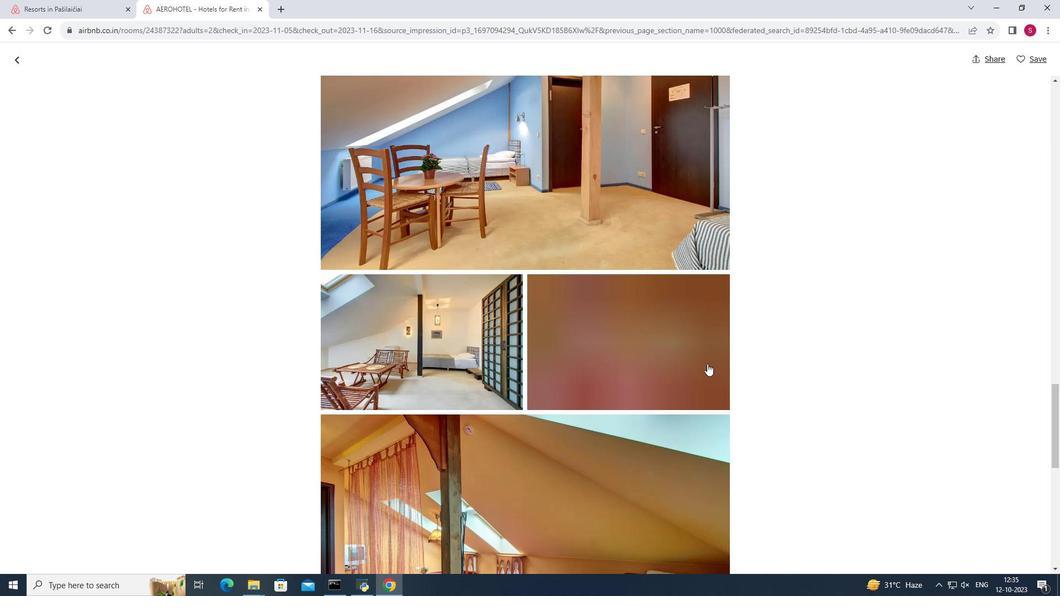 
Action: Mouse scrolled (707, 363) with delta (0, 0)
Screenshot: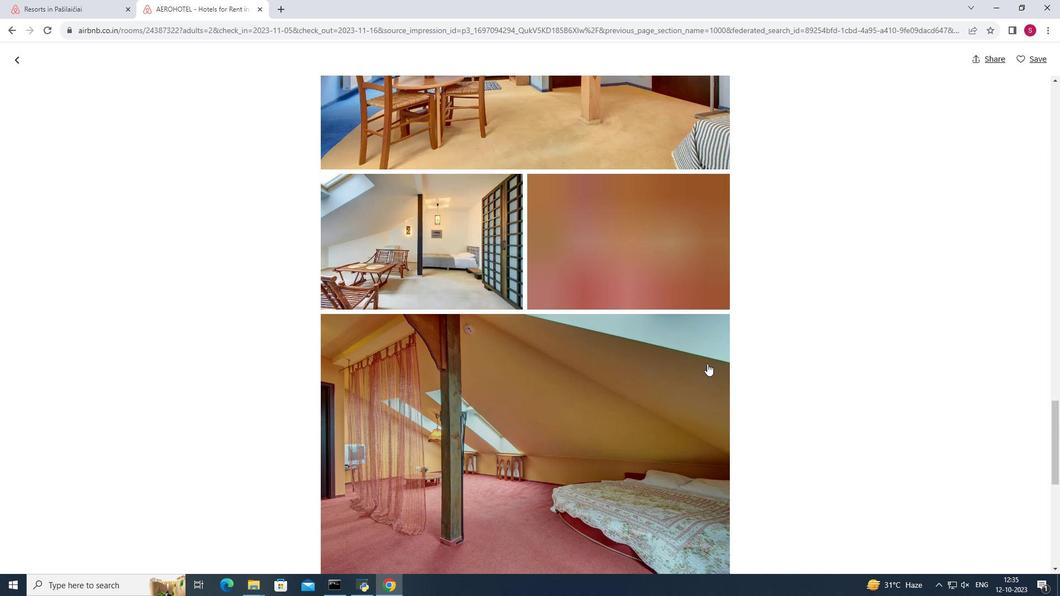 
Action: Mouse scrolled (707, 363) with delta (0, 0)
Screenshot: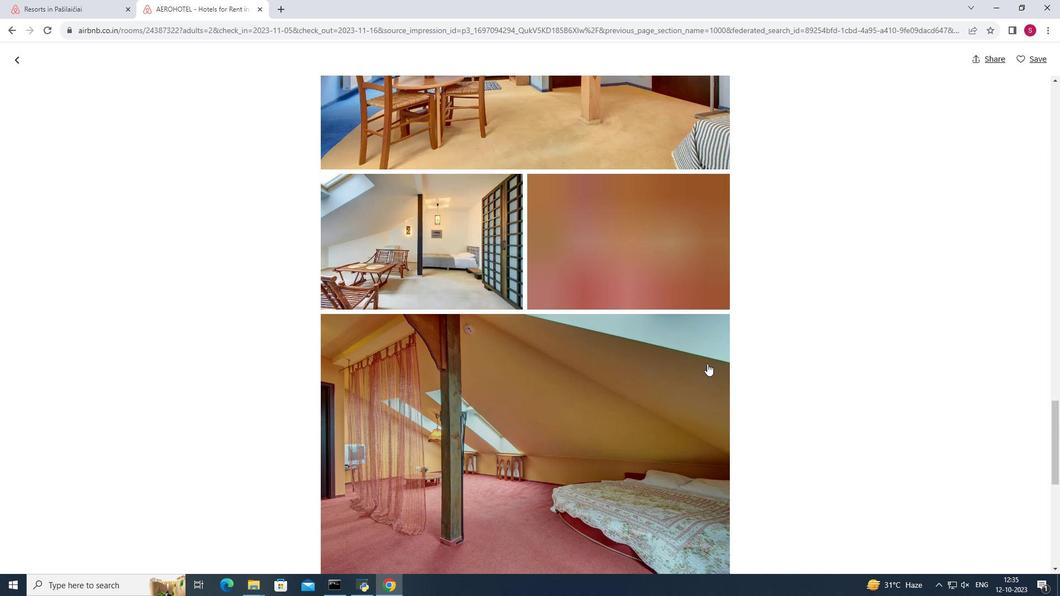 
Action: Mouse scrolled (707, 363) with delta (0, 0)
Screenshot: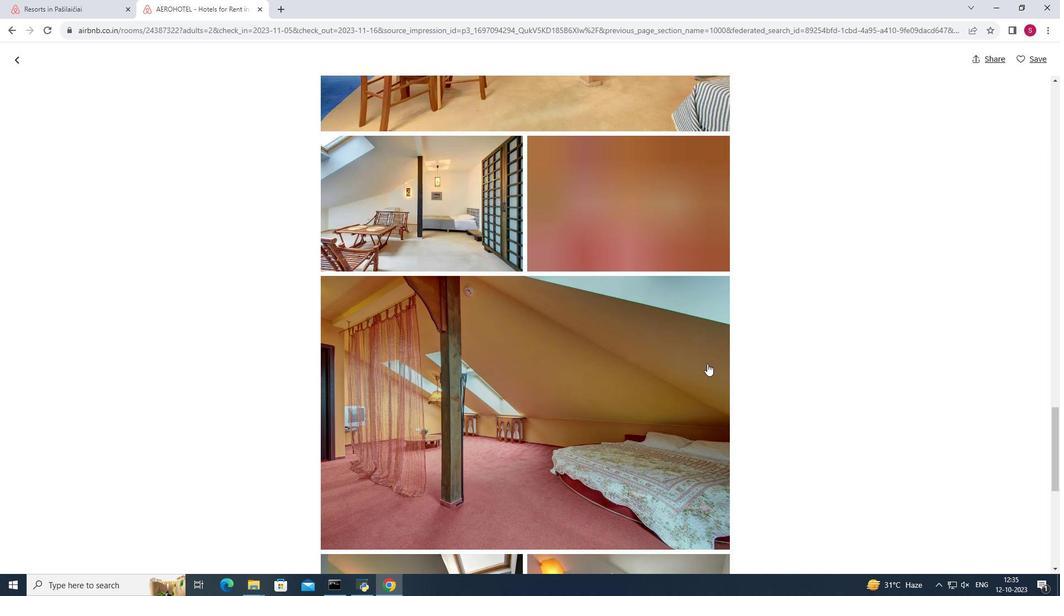 
Action: Mouse scrolled (707, 363) with delta (0, 0)
Screenshot: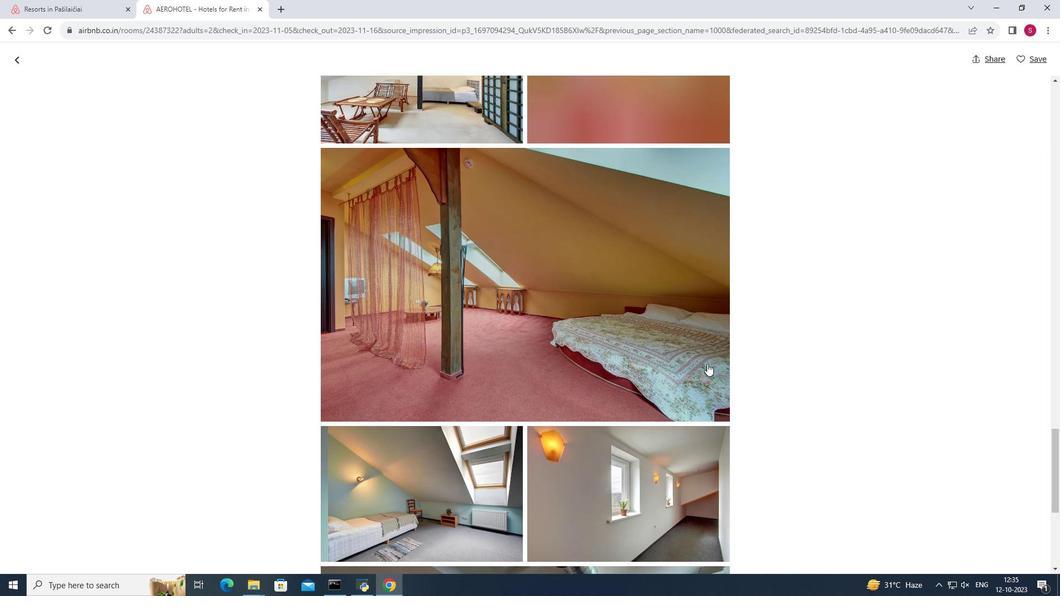 
Action: Mouse scrolled (707, 363) with delta (0, 0)
Screenshot: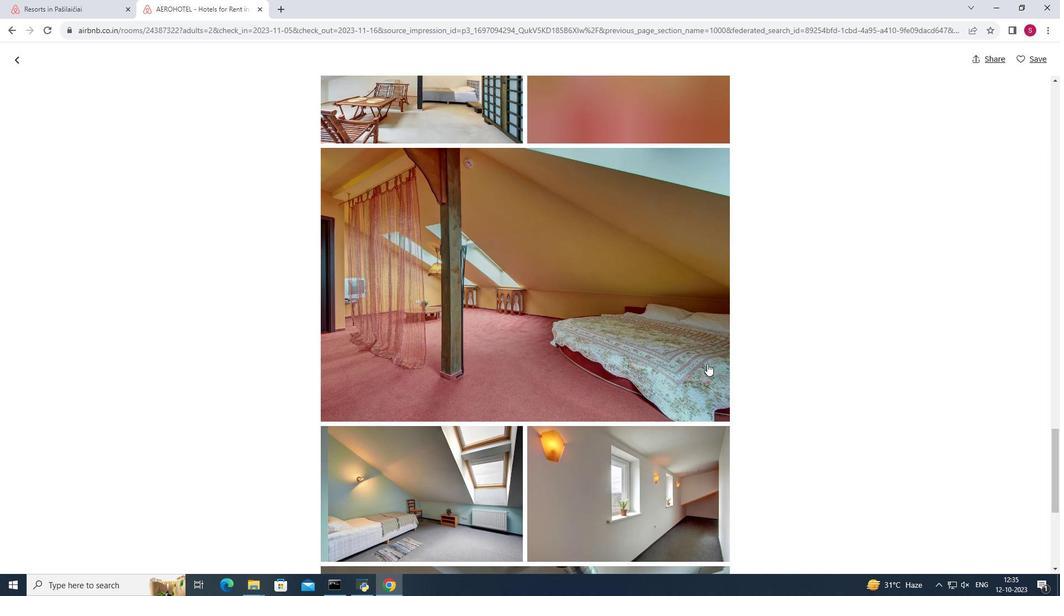 
Action: Mouse scrolled (707, 363) with delta (0, 0)
Screenshot: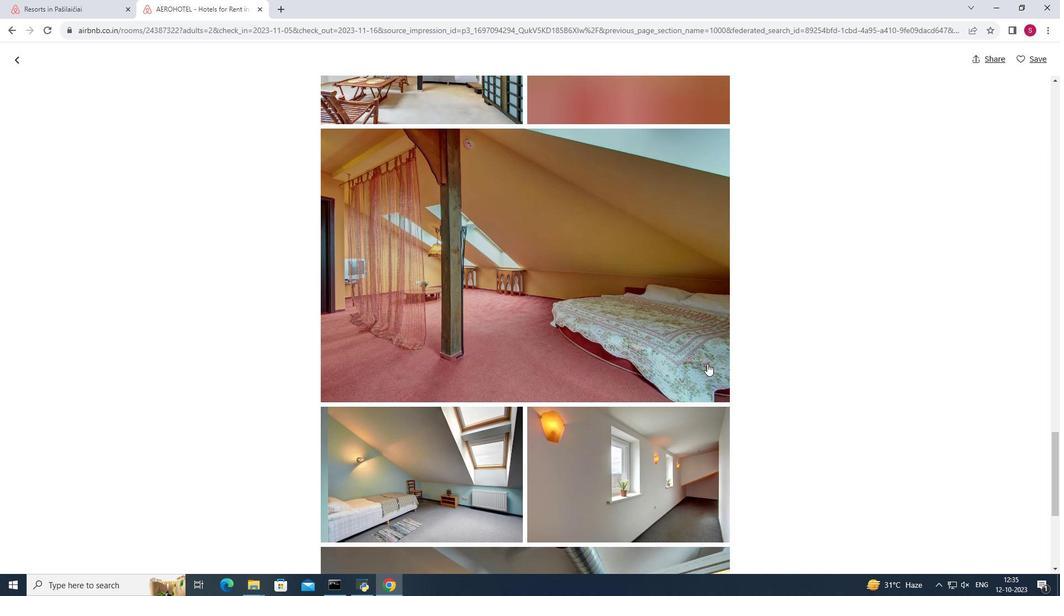 
Action: Mouse scrolled (707, 363) with delta (0, 0)
Screenshot: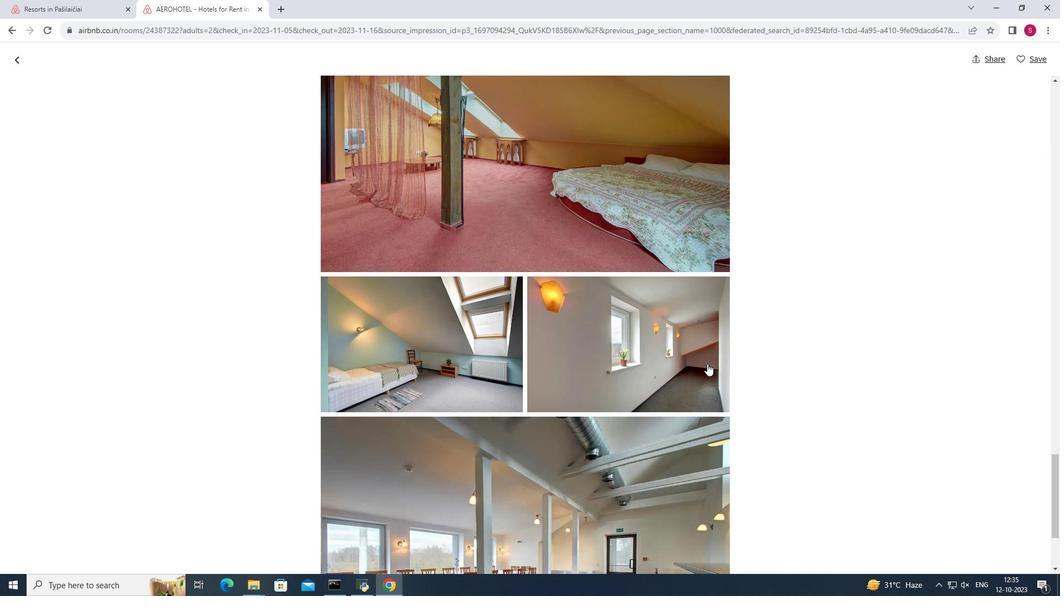 
Action: Mouse scrolled (707, 363) with delta (0, 0)
Screenshot: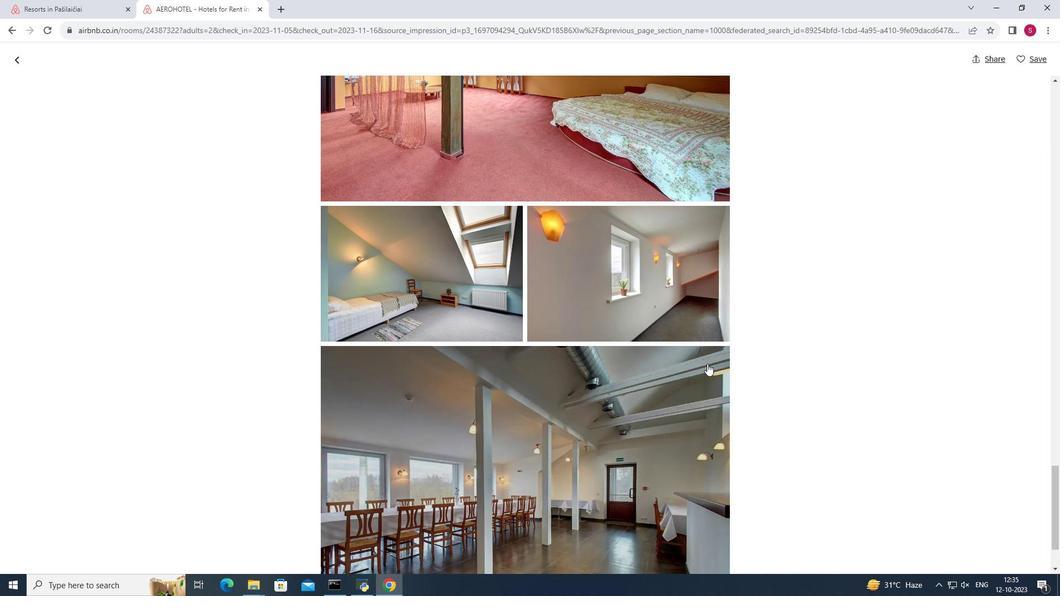 
Action: Mouse scrolled (707, 363) with delta (0, 0)
Screenshot: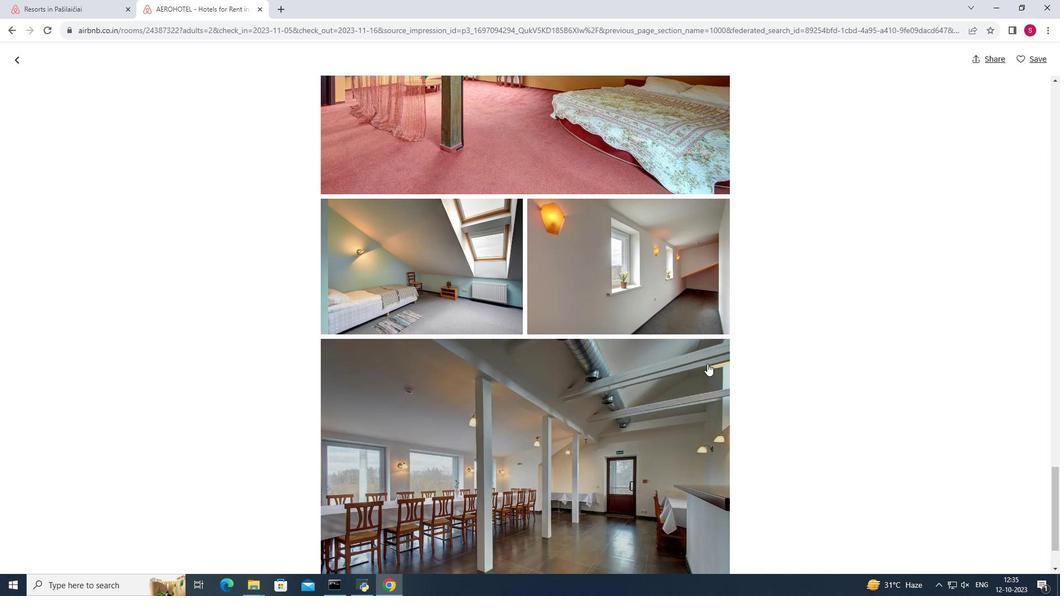 
Action: Mouse scrolled (707, 363) with delta (0, 0)
Screenshot: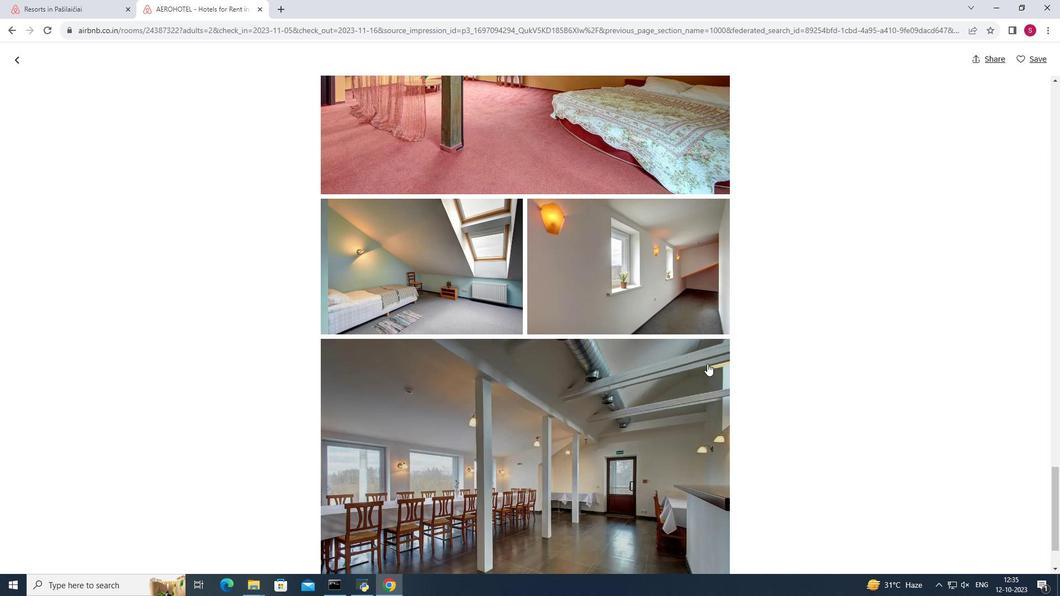 
Action: Mouse moved to (19, 58)
Screenshot: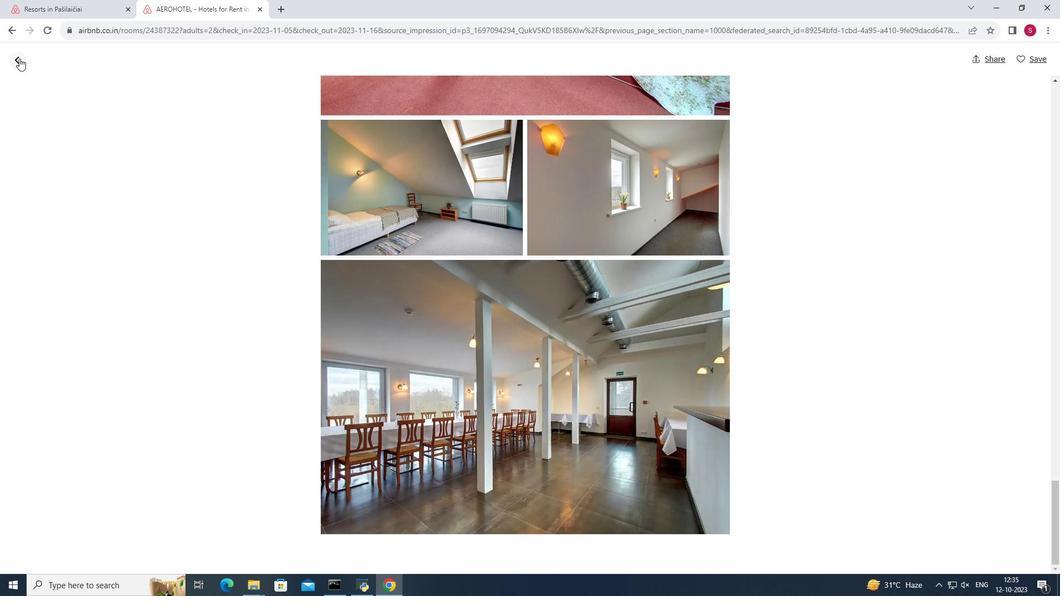 
Action: Mouse pressed left at (19, 58)
Screenshot: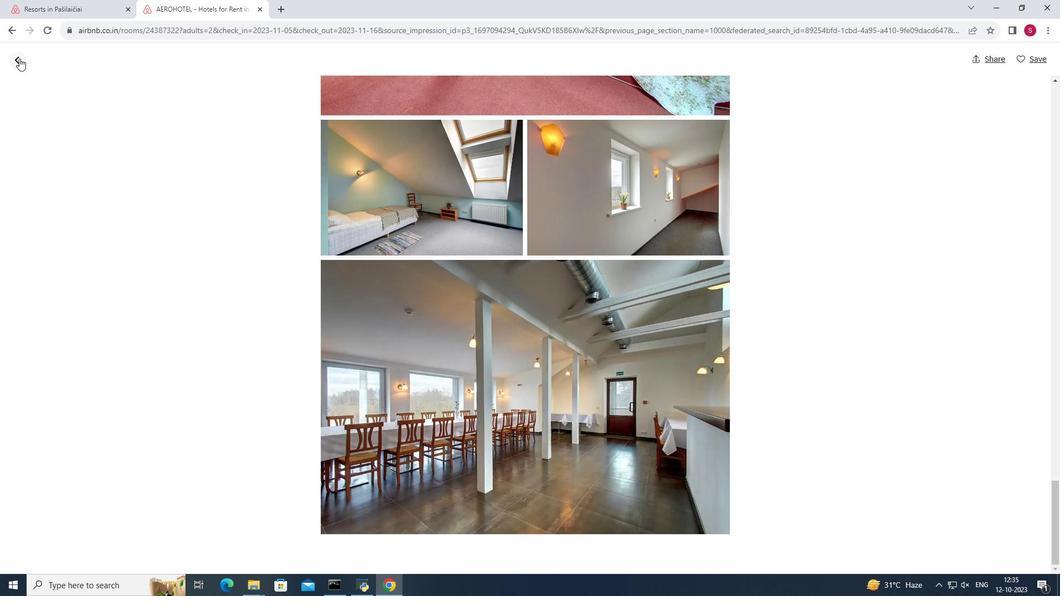 
Action: Mouse moved to (465, 311)
Screenshot: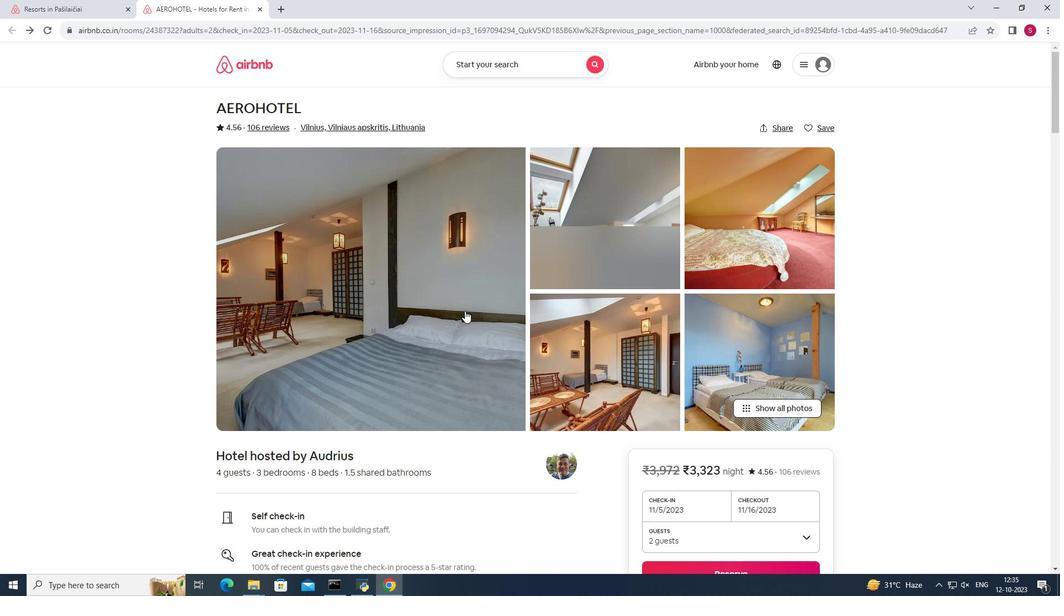 
Action: Mouse scrolled (465, 310) with delta (0, 0)
Screenshot: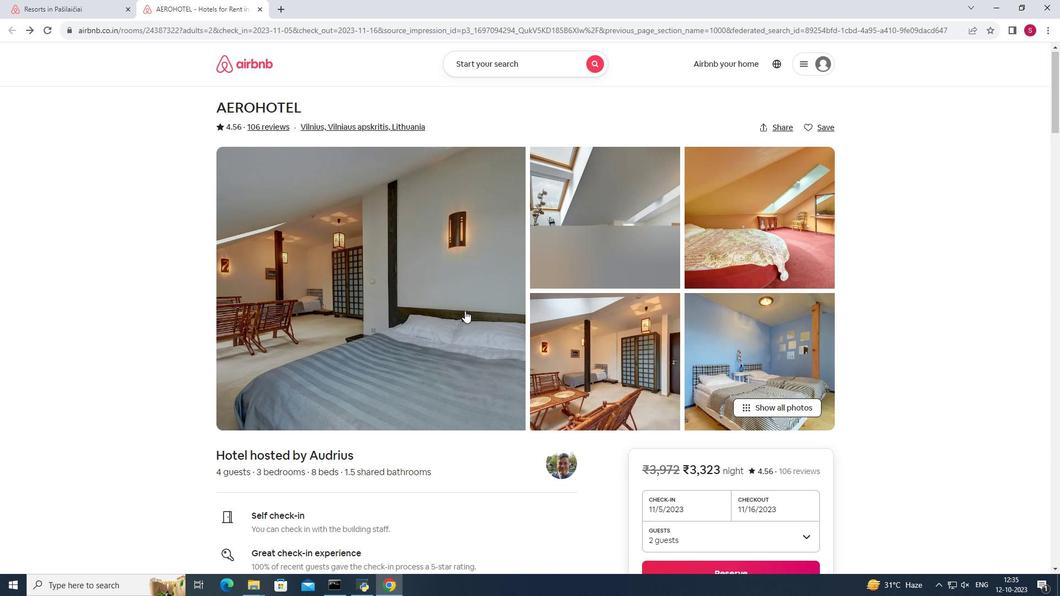 
Action: Mouse scrolled (465, 310) with delta (0, 0)
Screenshot: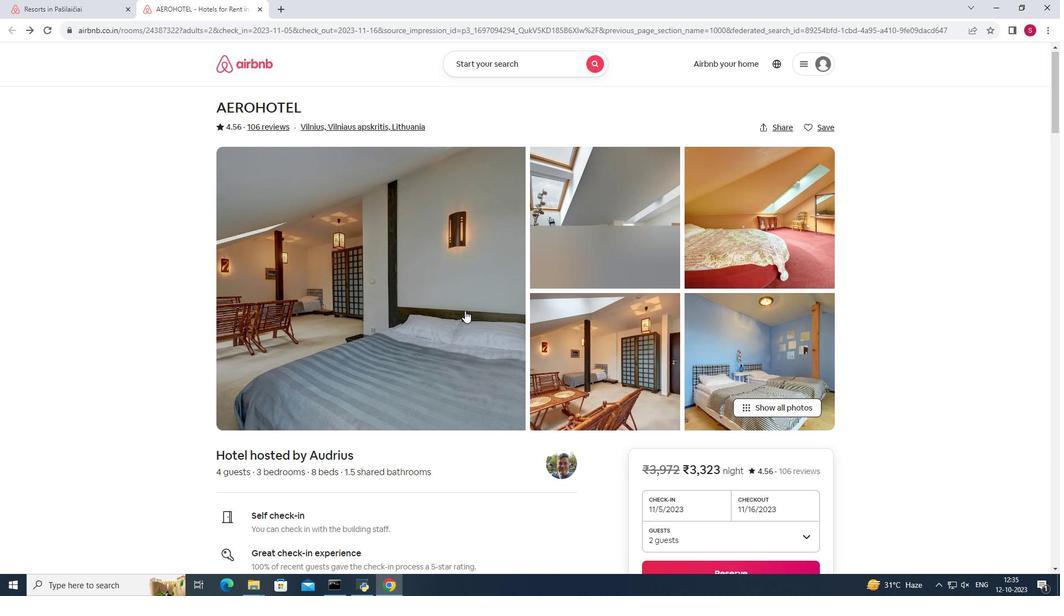 
Action: Mouse scrolled (465, 310) with delta (0, 0)
Screenshot: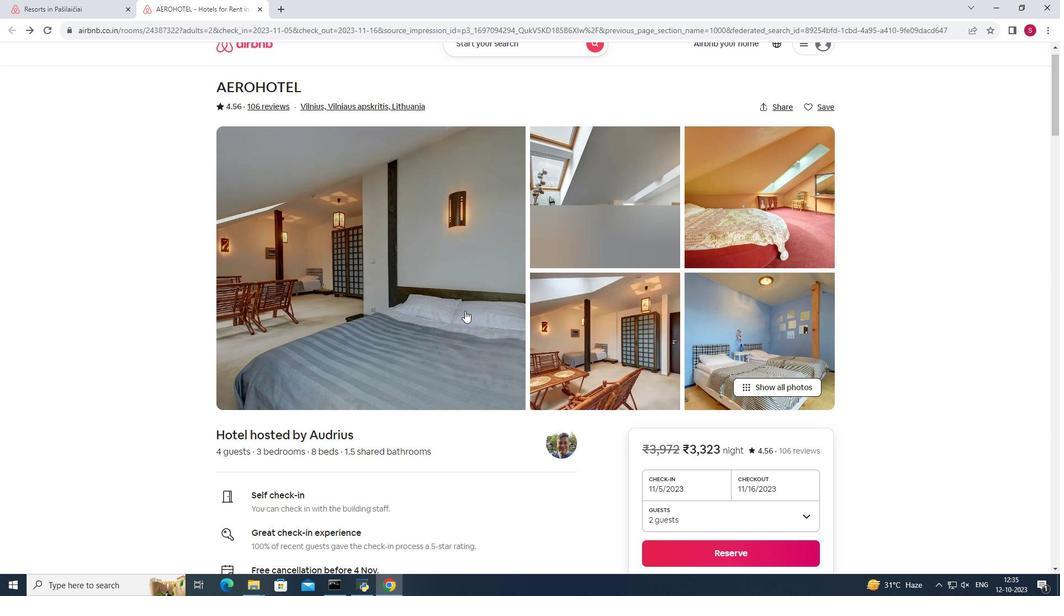 
Action: Mouse scrolled (465, 310) with delta (0, 0)
Screenshot: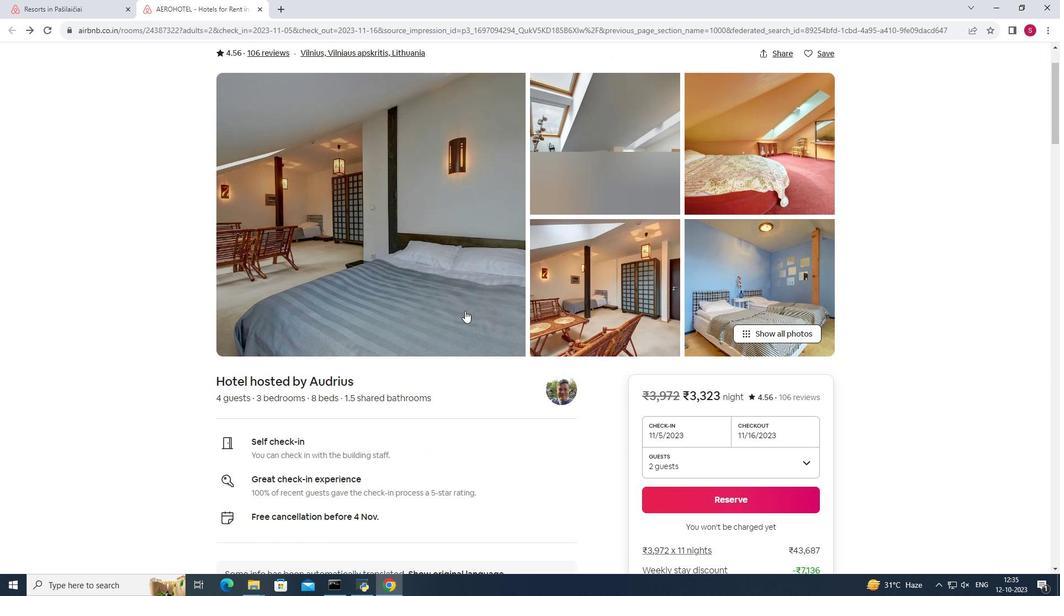 
Action: Mouse moved to (533, 311)
Screenshot: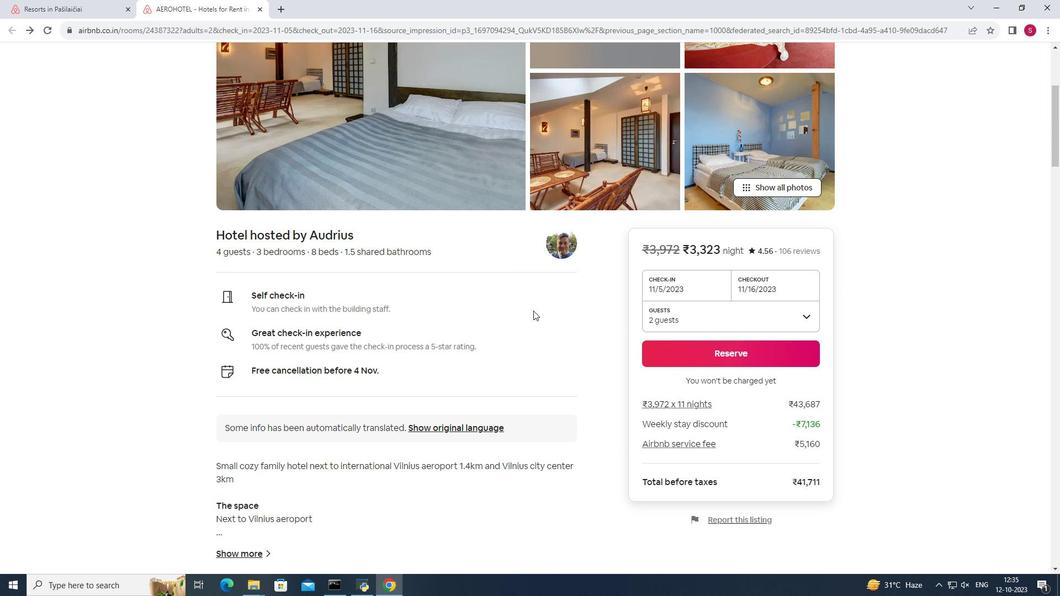 
Action: Mouse scrolled (533, 310) with delta (0, 0)
Screenshot: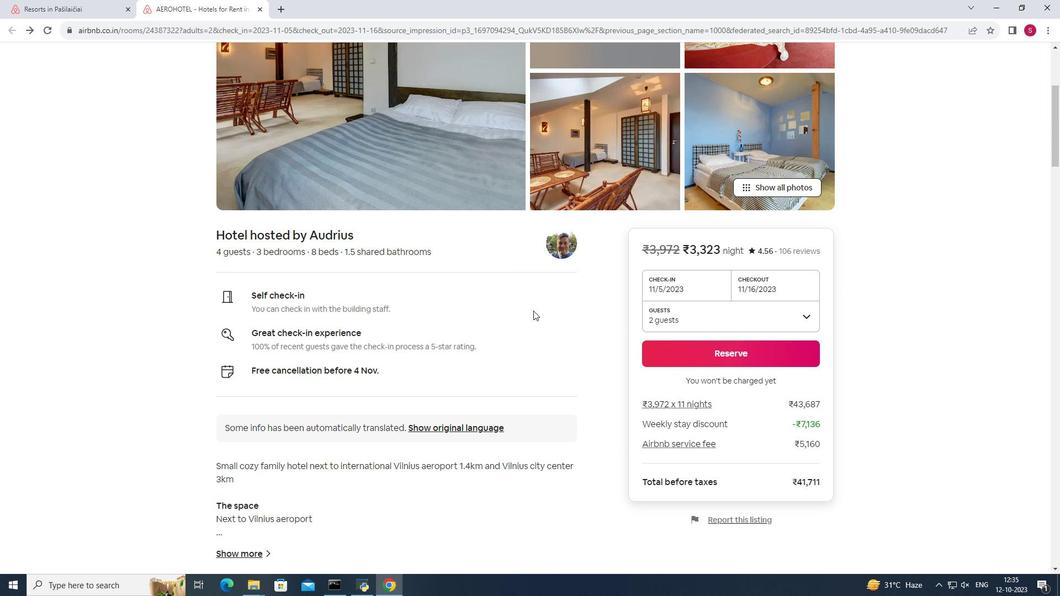 
Action: Mouse scrolled (533, 310) with delta (0, 0)
Screenshot: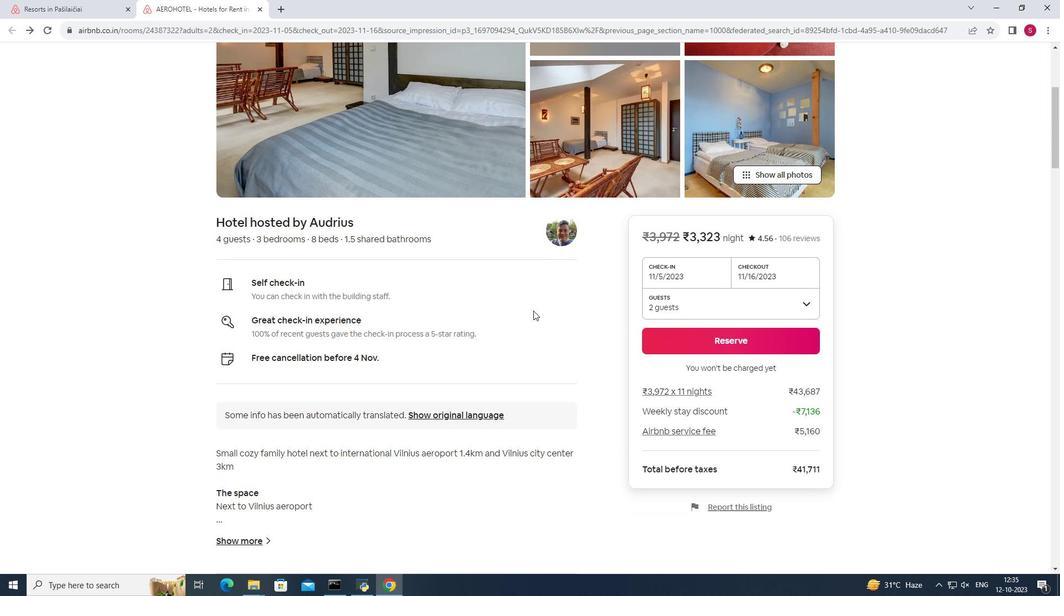 
Action: Mouse scrolled (533, 310) with delta (0, 0)
Screenshot: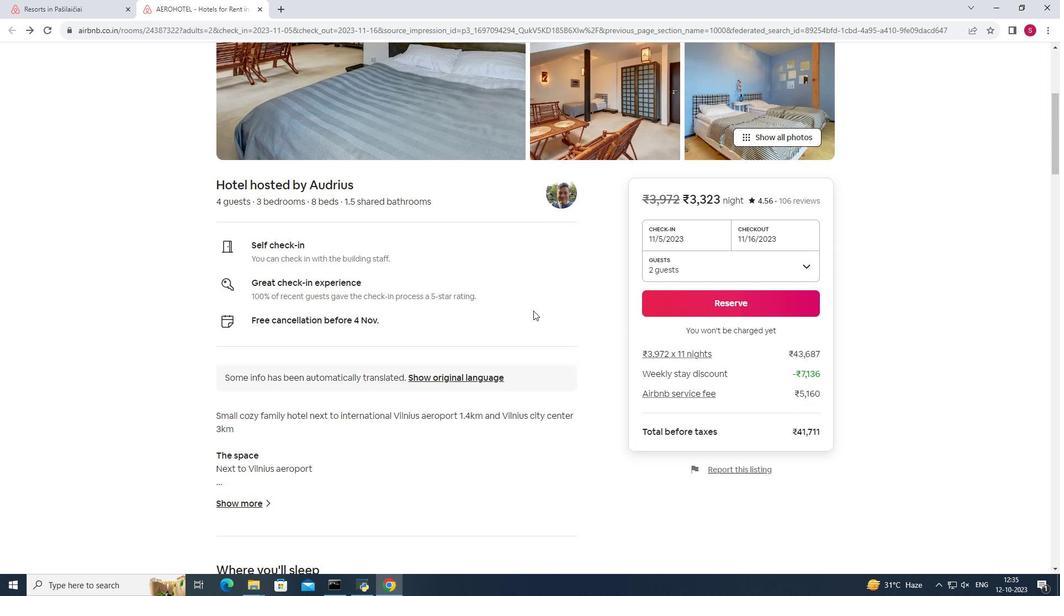 
Action: Mouse scrolled (533, 310) with delta (0, 0)
Screenshot: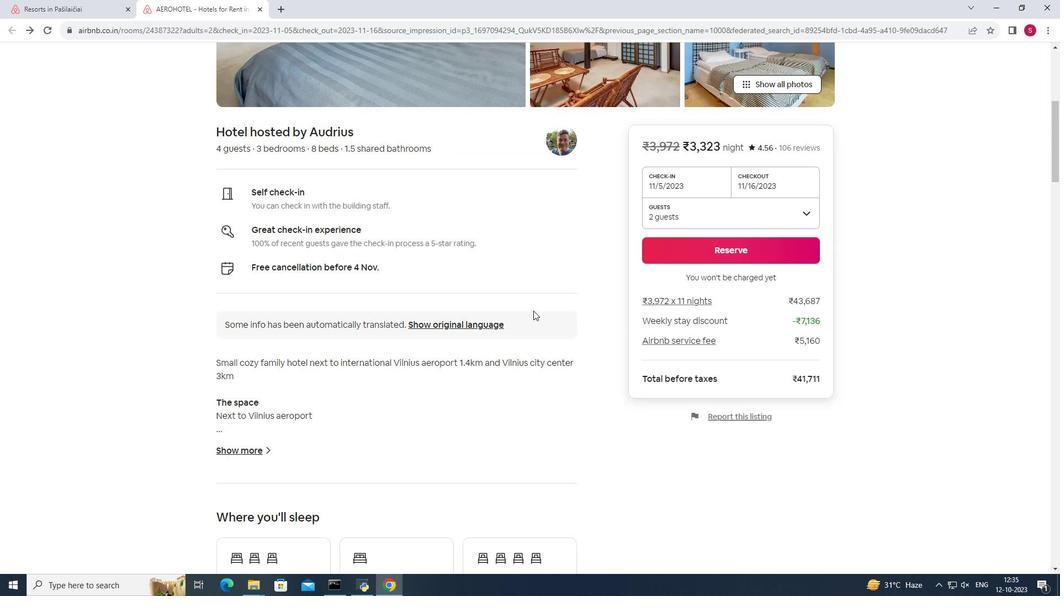 
Action: Mouse moved to (549, 313)
Screenshot: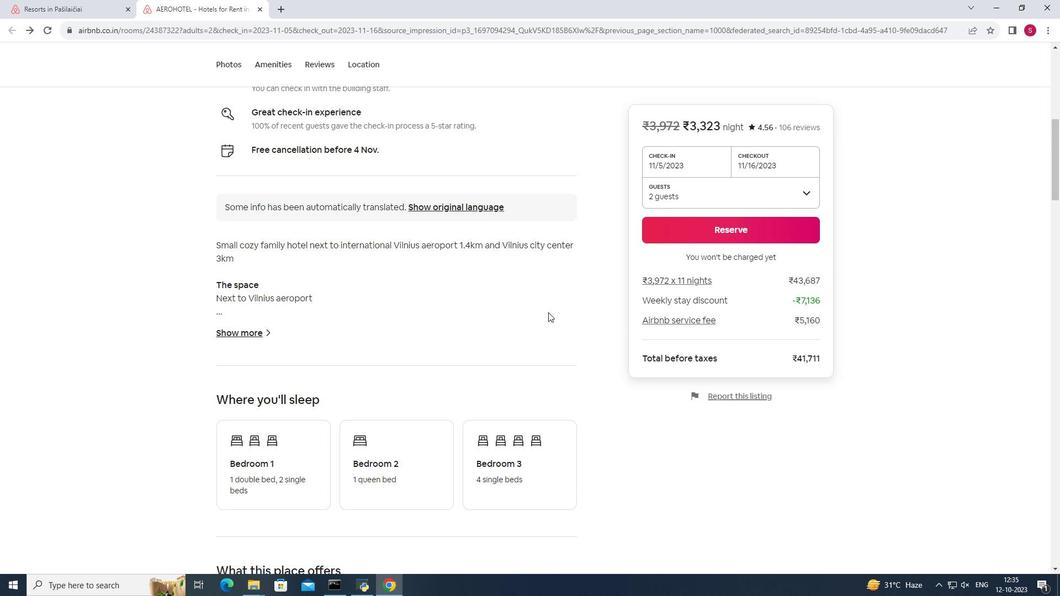 
Action: Mouse scrolled (549, 312) with delta (0, 0)
Screenshot: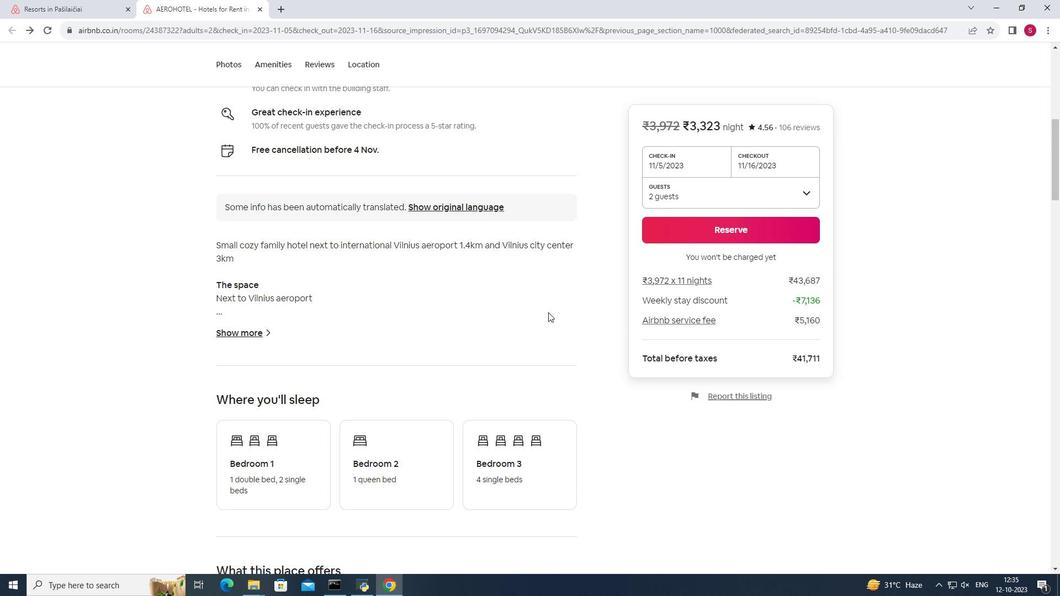 
Action: Mouse moved to (553, 314)
Screenshot: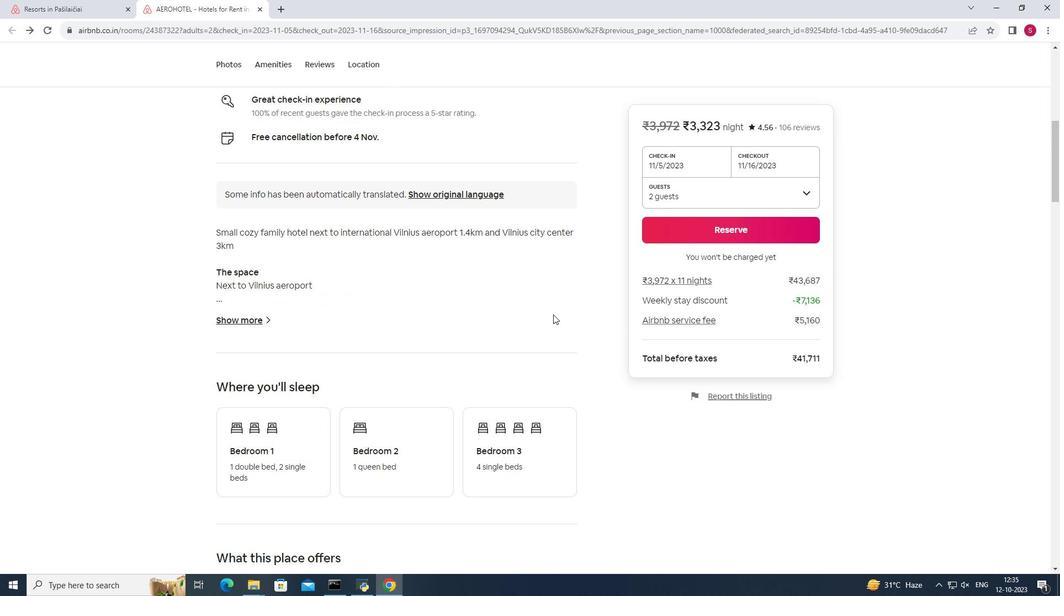 
Action: Mouse scrolled (553, 314) with delta (0, 0)
Screenshot: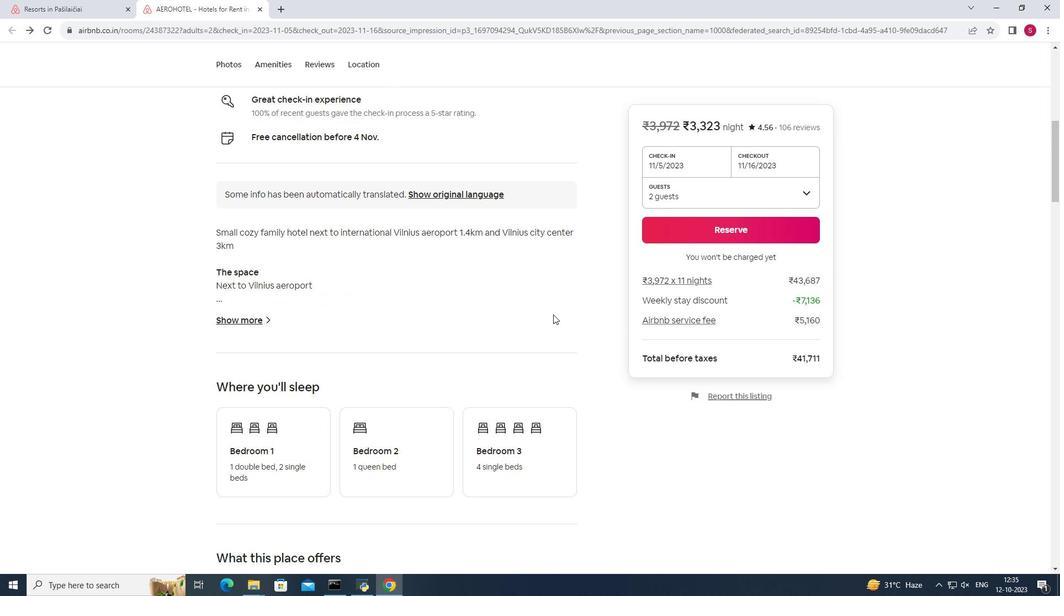 
Action: Mouse moved to (553, 314)
Screenshot: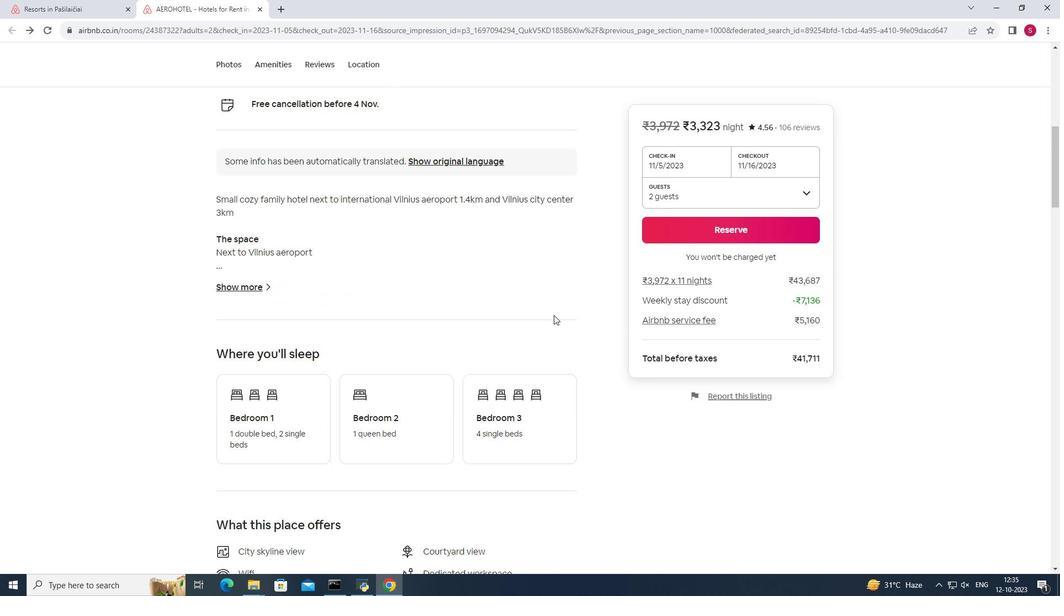 
Action: Mouse scrolled (553, 314) with delta (0, 0)
Screenshot: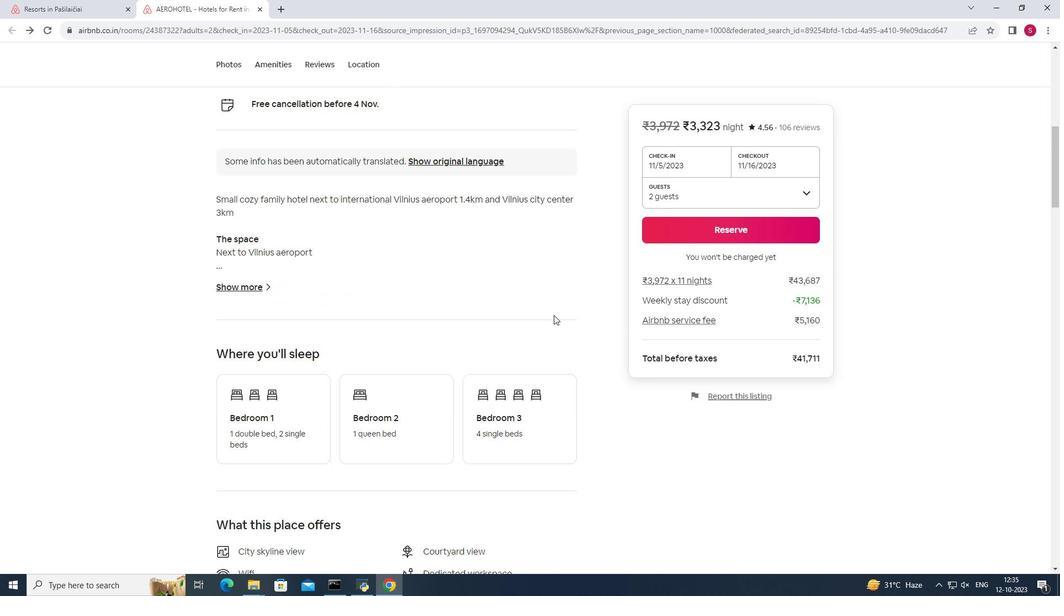 
Action: Mouse moved to (554, 315)
Screenshot: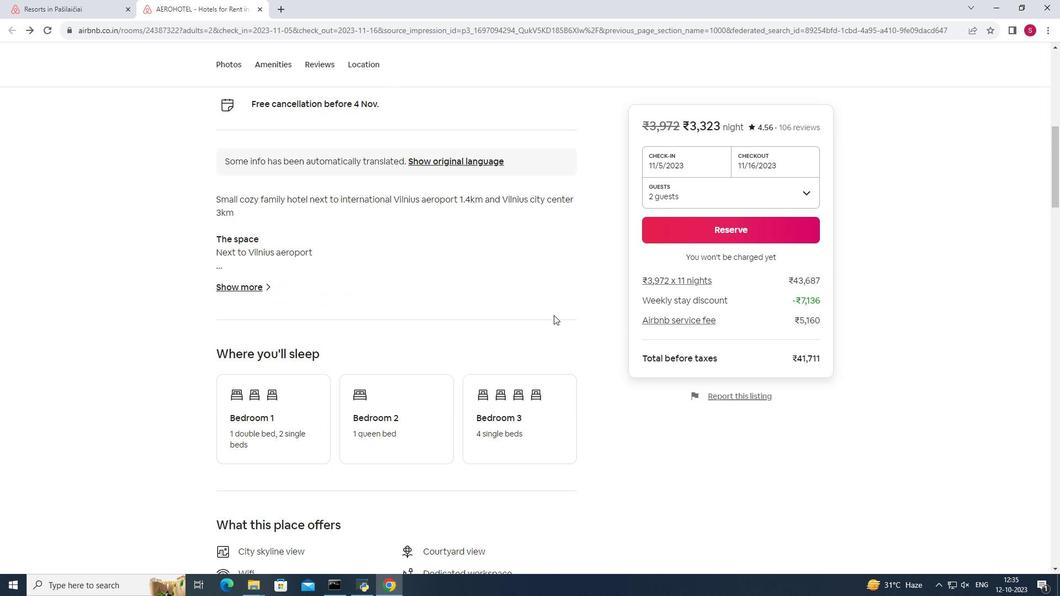 
Action: Mouse scrolled (554, 314) with delta (0, 0)
Screenshot: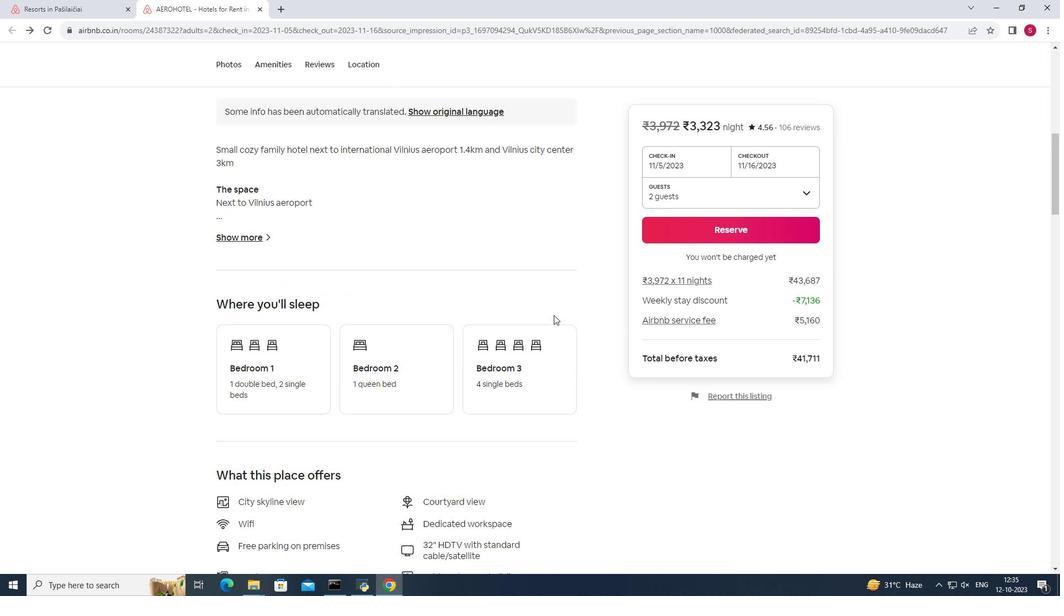 
Action: Mouse scrolled (554, 314) with delta (0, 0)
Screenshot: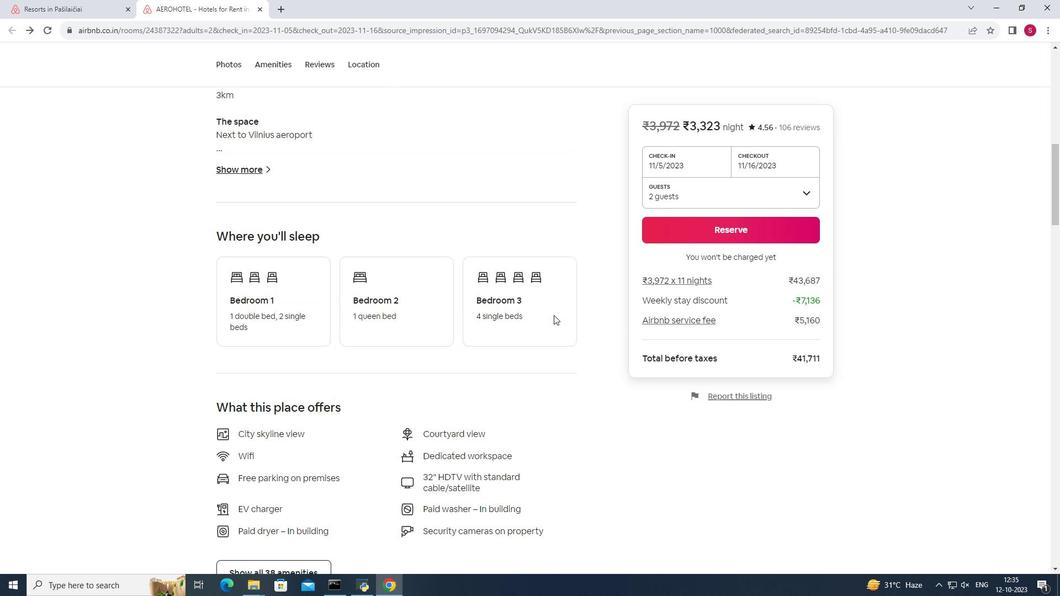 
Action: Mouse scrolled (554, 314) with delta (0, 0)
Screenshot: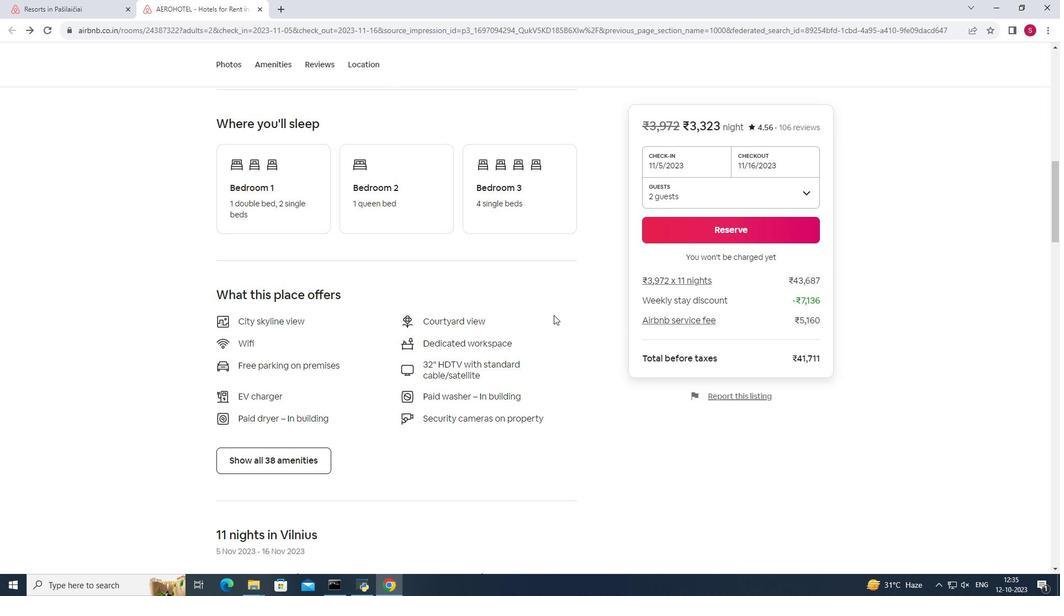 
Action: Mouse scrolled (554, 314) with delta (0, 0)
Screenshot: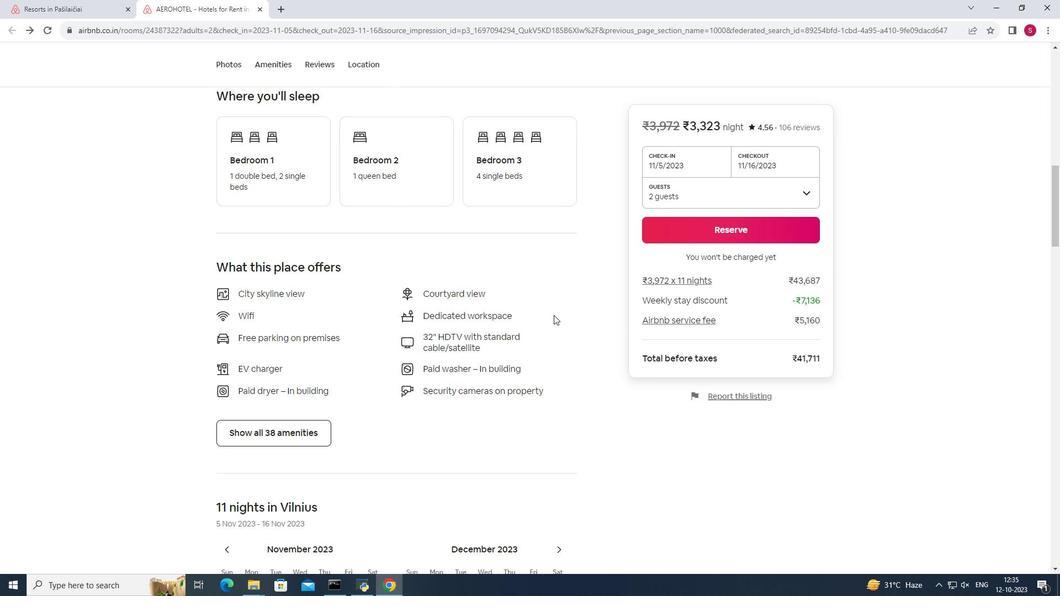 
Action: Mouse moved to (292, 354)
Screenshot: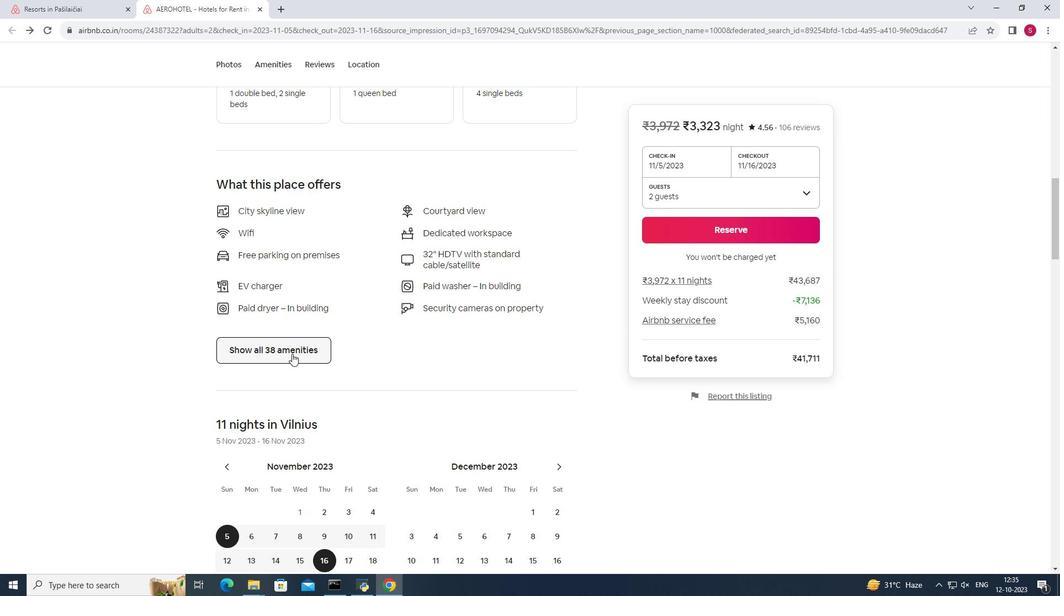 
Action: Mouse pressed left at (292, 354)
Screenshot: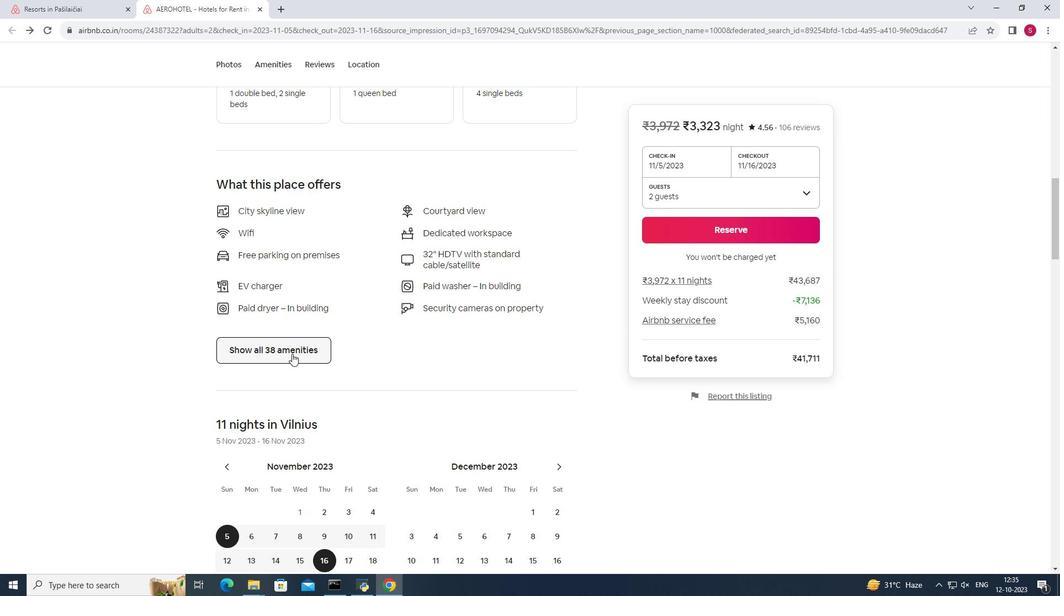 
Action: Mouse pressed left at (292, 354)
Screenshot: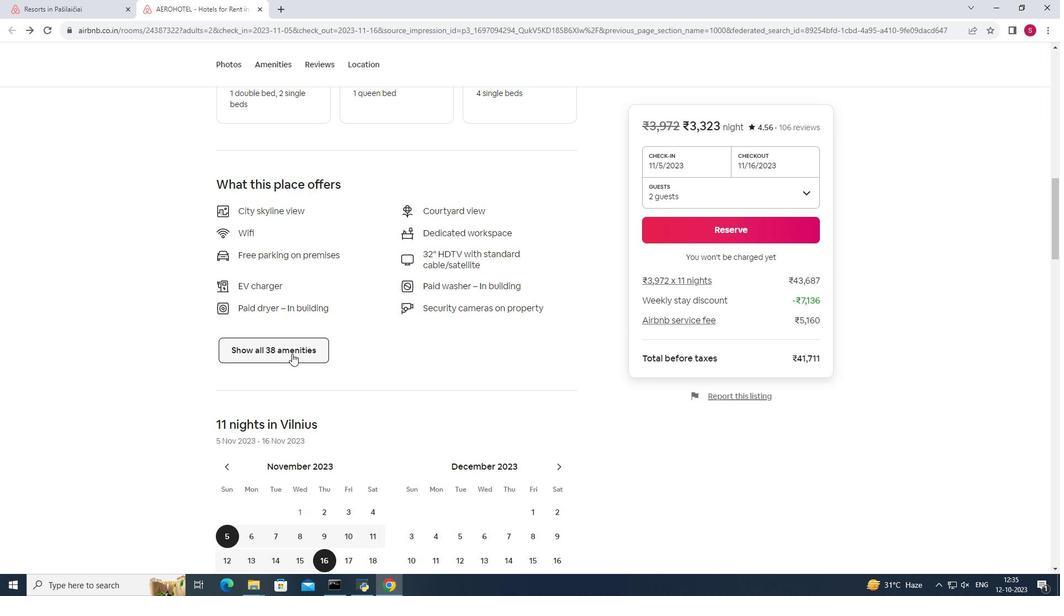 
Action: Mouse moved to (679, 304)
Screenshot: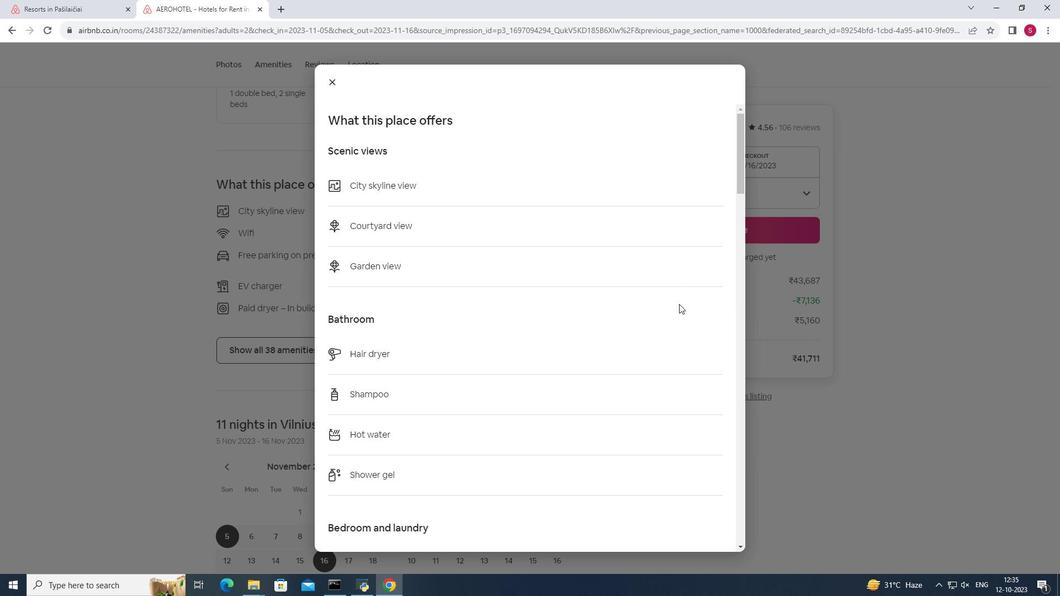 
Action: Mouse scrolled (679, 303) with delta (0, 0)
Screenshot: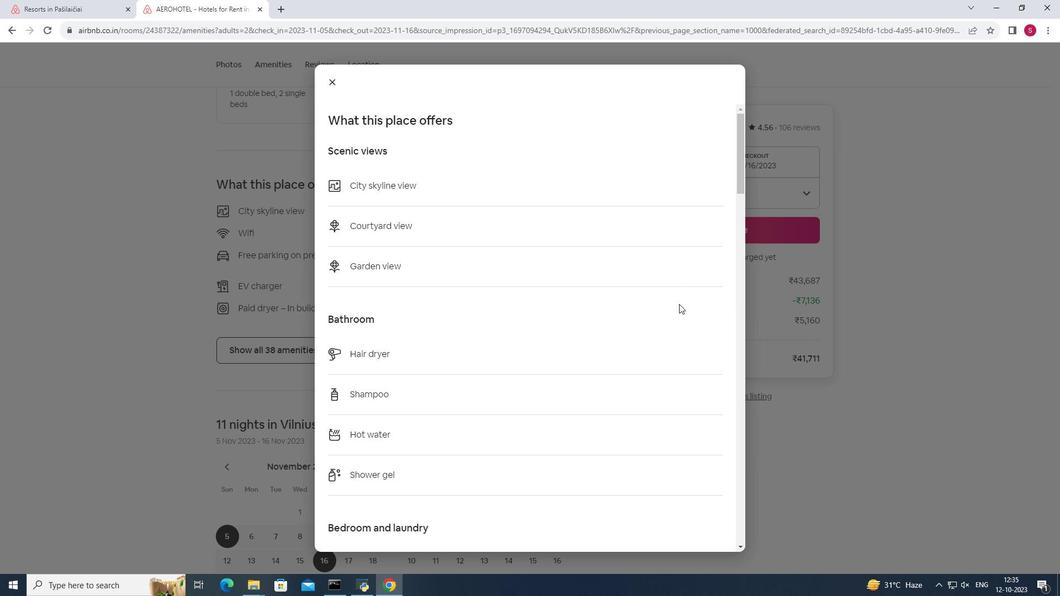 
Action: Mouse scrolled (679, 303) with delta (0, 0)
Screenshot: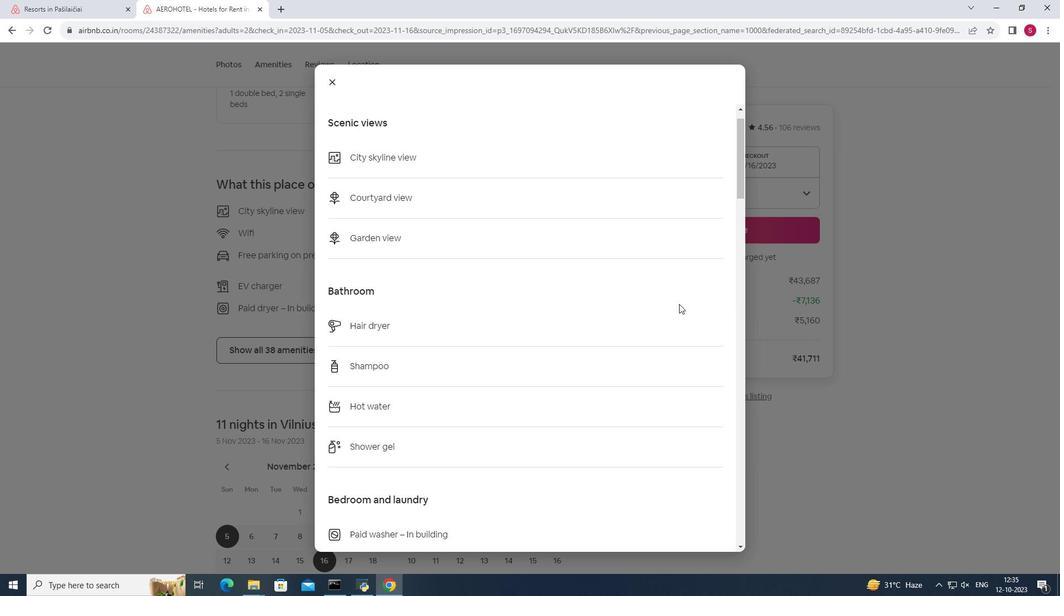 
Action: Mouse scrolled (679, 303) with delta (0, 0)
Screenshot: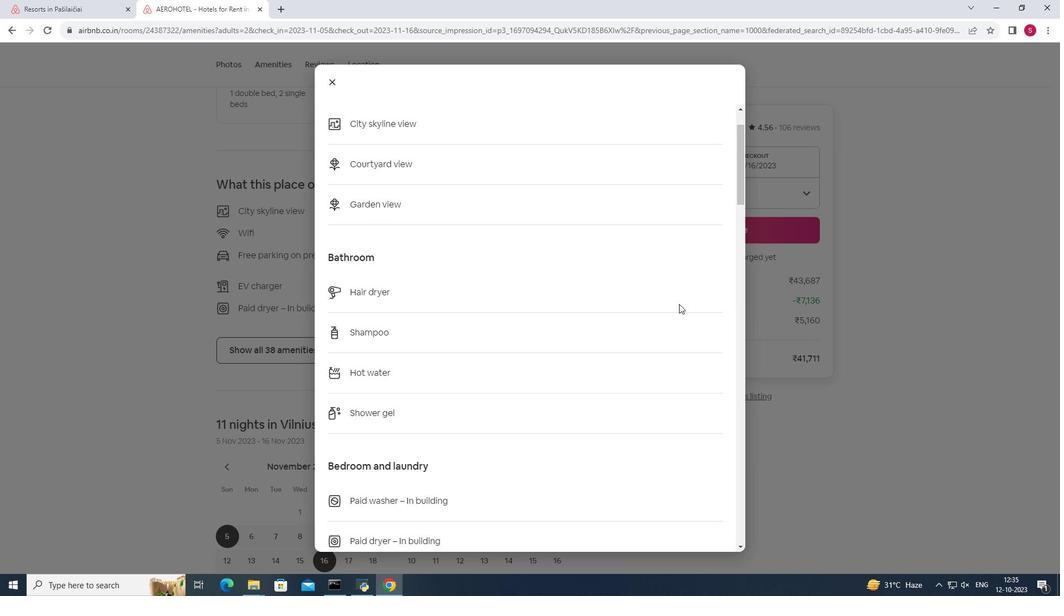 
Action: Mouse moved to (678, 304)
Screenshot: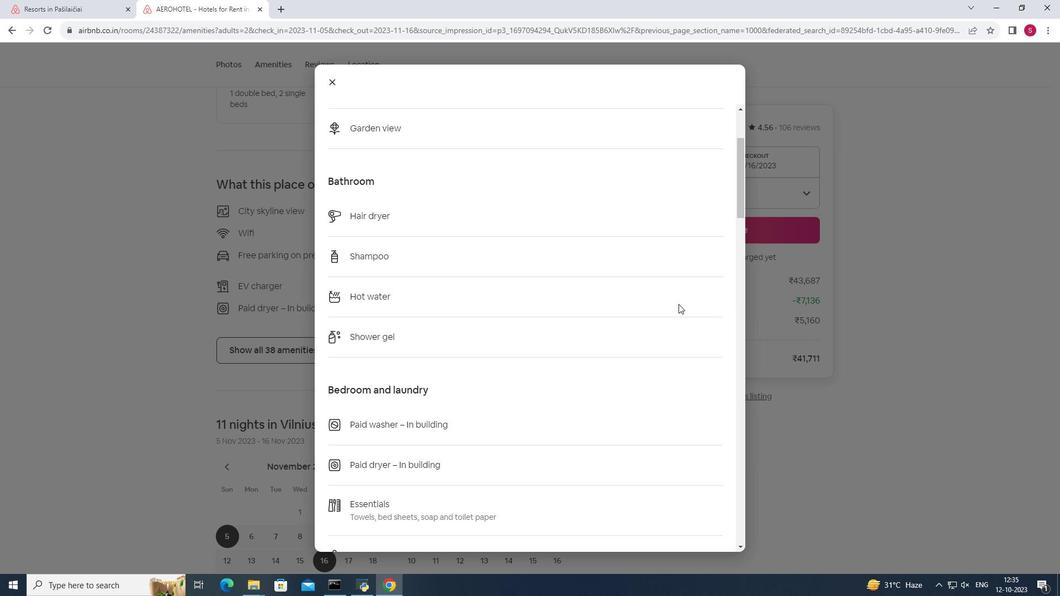 
Action: Mouse scrolled (678, 303) with delta (0, 0)
Screenshot: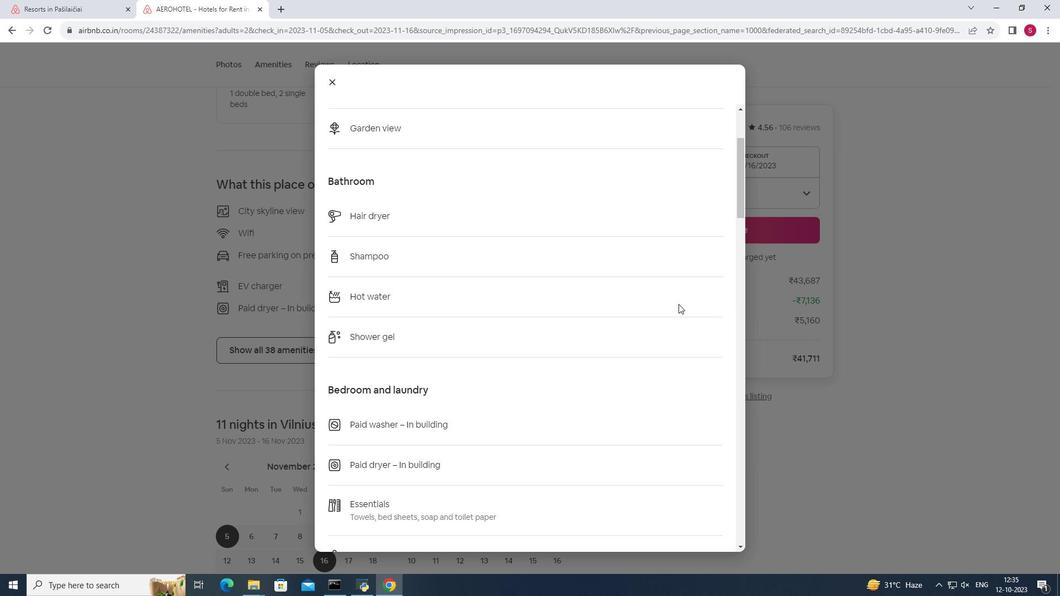 
Action: Mouse moved to (676, 309)
Screenshot: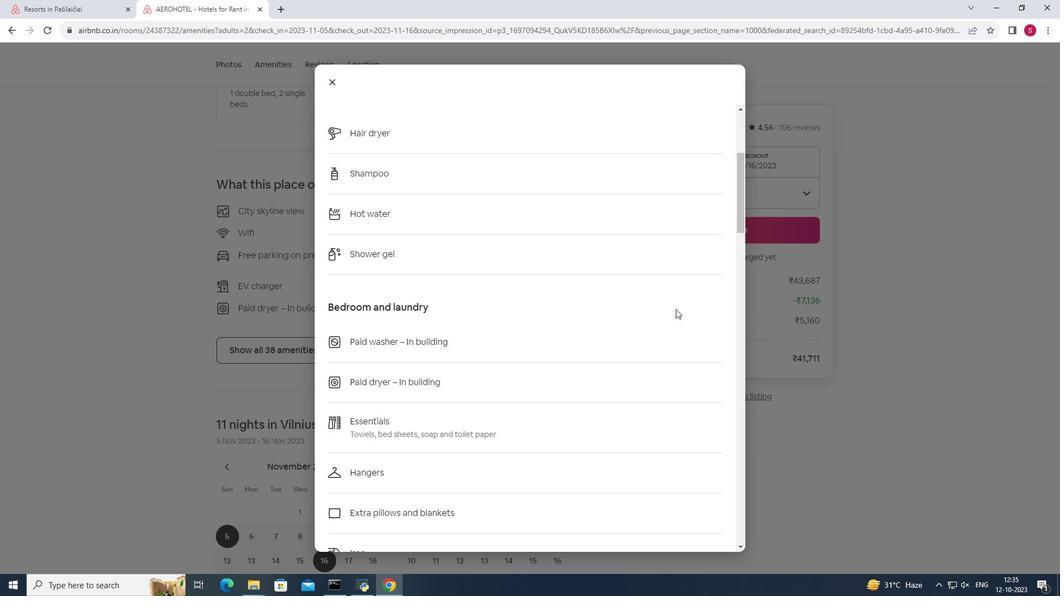 
Action: Mouse scrolled (676, 308) with delta (0, 0)
Screenshot: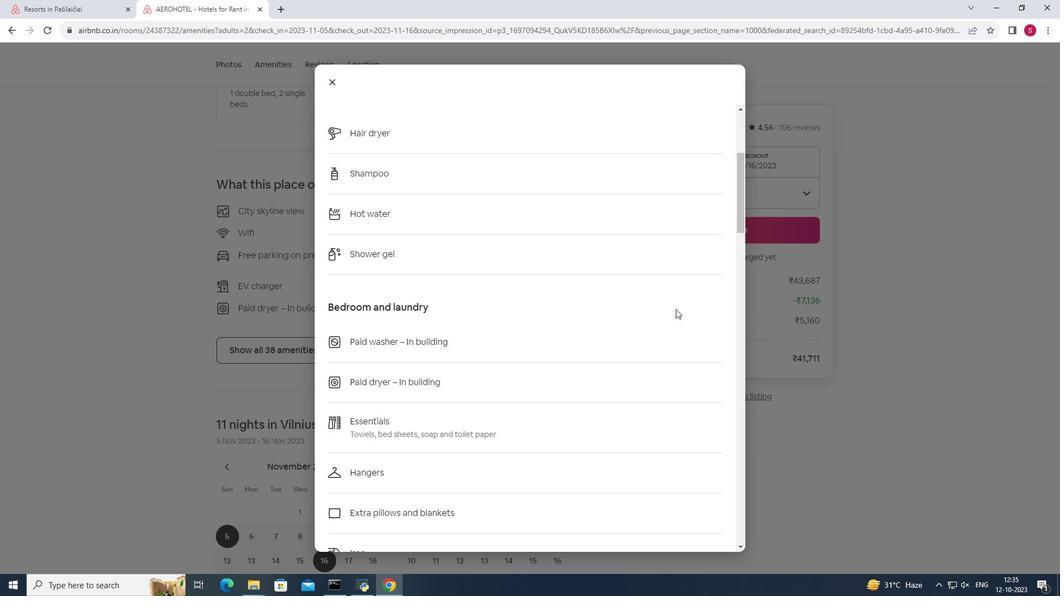 
Action: Mouse scrolled (676, 308) with delta (0, 0)
Screenshot: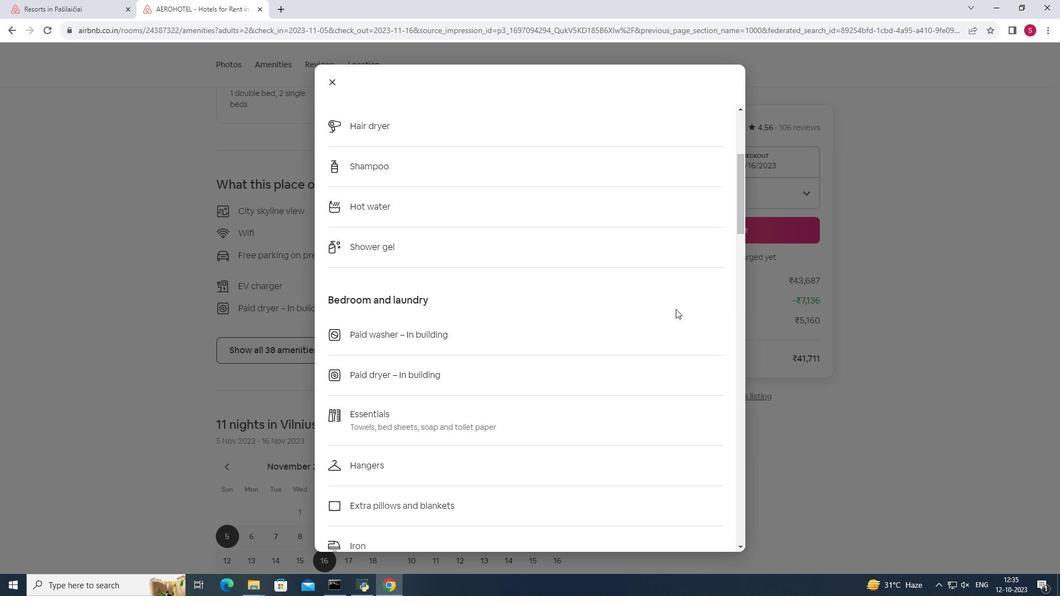 
Action: Mouse scrolled (676, 308) with delta (0, 0)
Screenshot: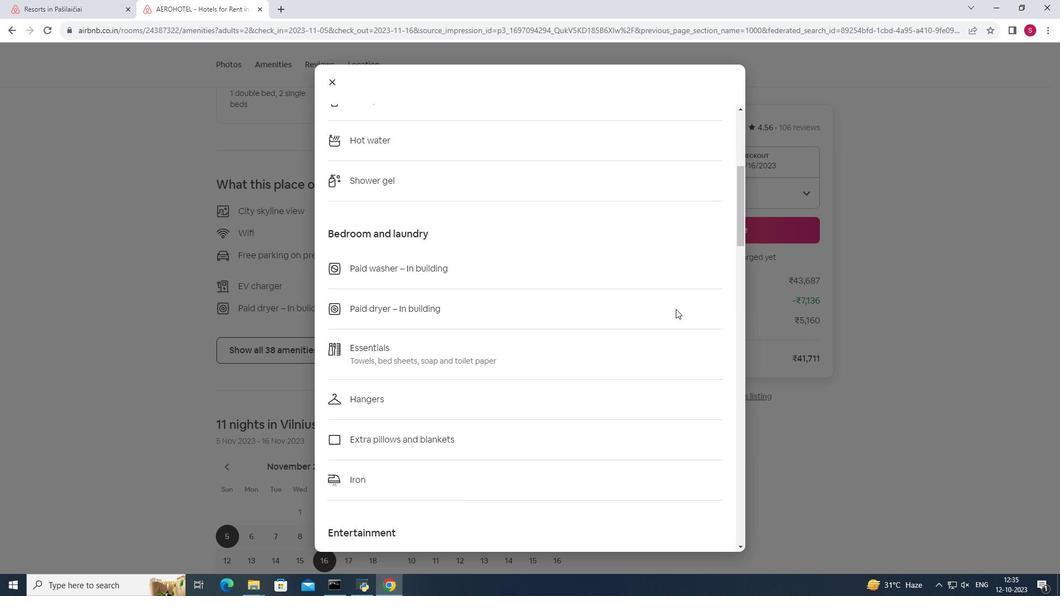 
Action: Mouse moved to (675, 310)
Screenshot: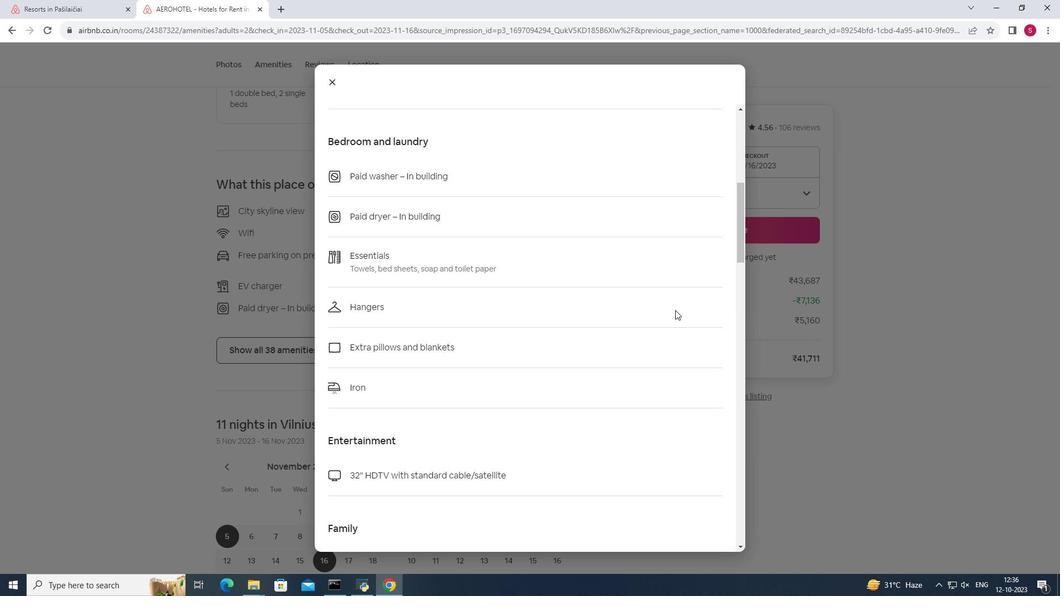 
Action: Mouse scrolled (675, 309) with delta (0, 0)
Screenshot: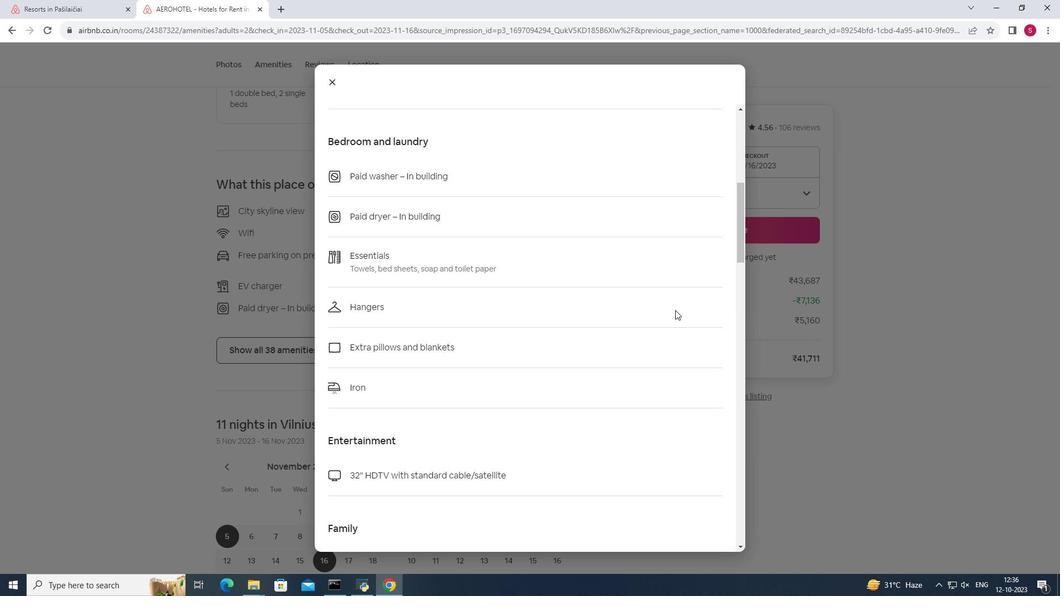
Action: Mouse scrolled (675, 309) with delta (0, 0)
Screenshot: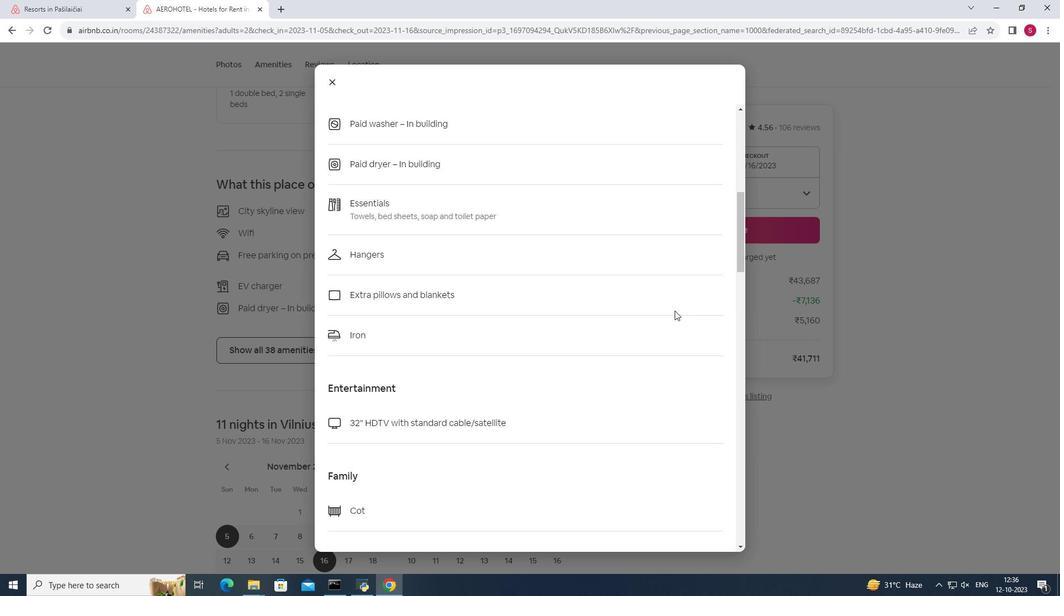 
Action: Mouse moved to (675, 311)
Screenshot: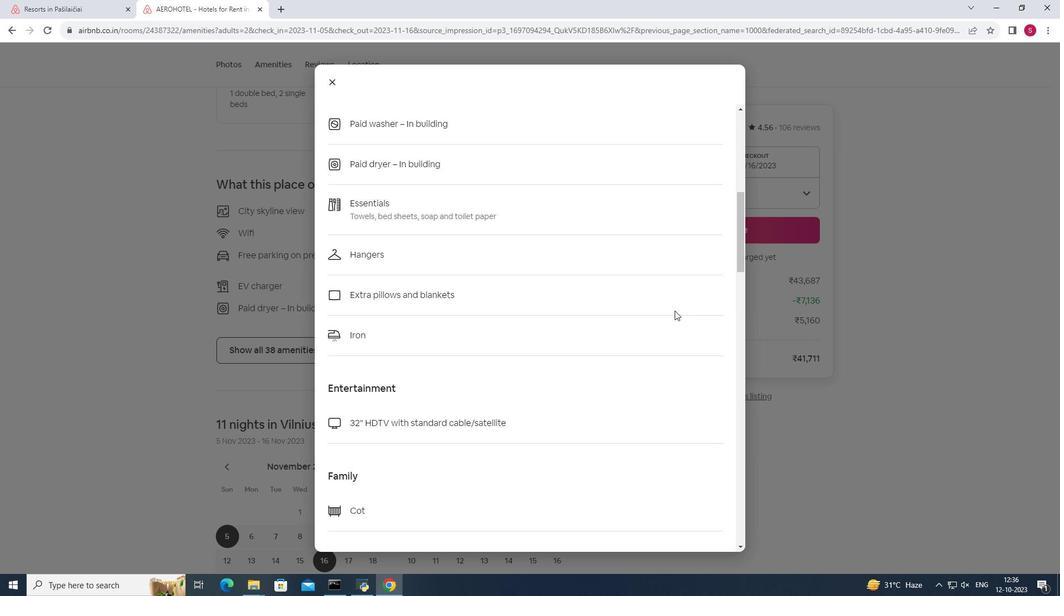 
Action: Mouse scrolled (675, 310) with delta (0, 0)
Screenshot: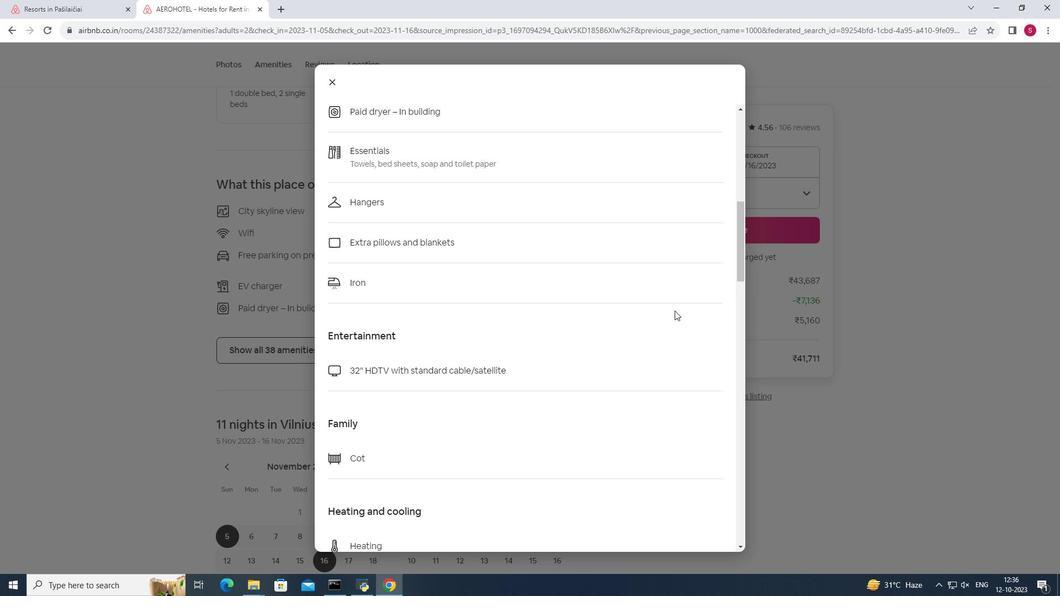 
Action: Mouse scrolled (675, 310) with delta (0, 0)
Screenshot: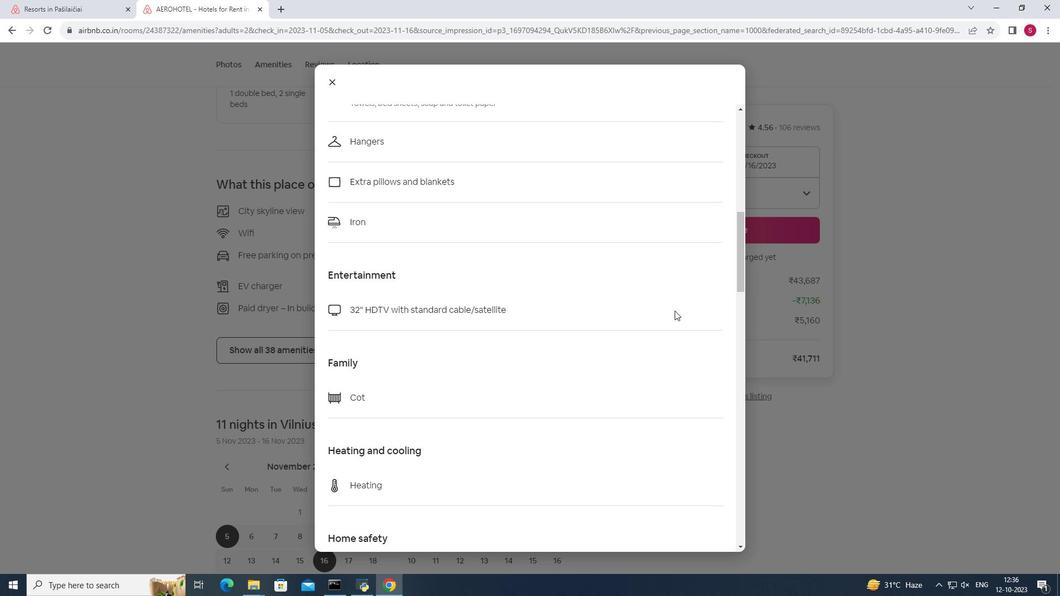 
Action: Mouse scrolled (675, 310) with delta (0, 0)
Screenshot: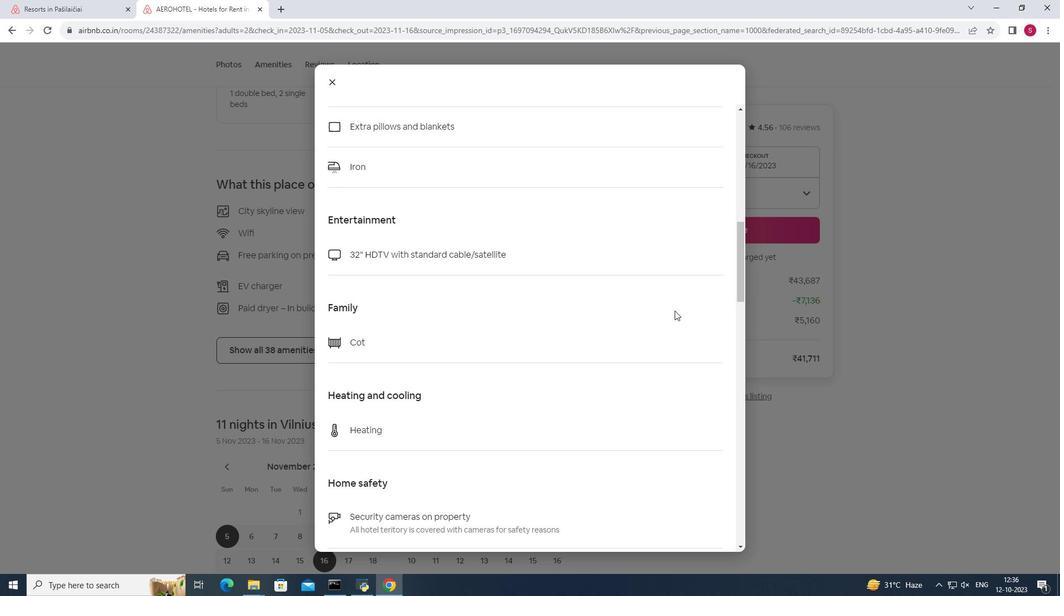 
Action: Mouse scrolled (675, 310) with delta (0, 0)
Screenshot: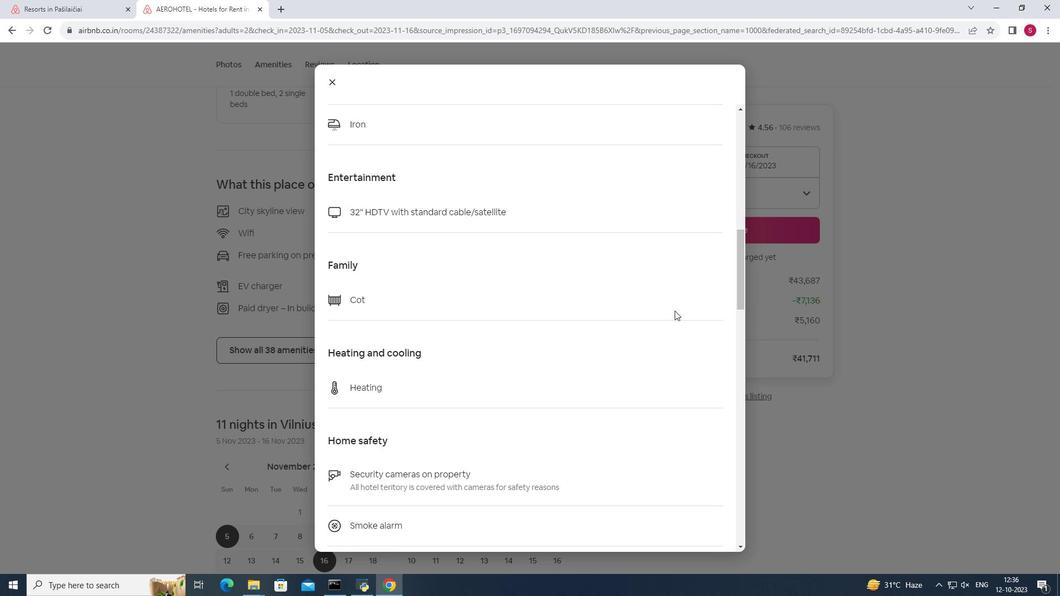 
Action: Mouse scrolled (675, 310) with delta (0, 0)
Screenshot: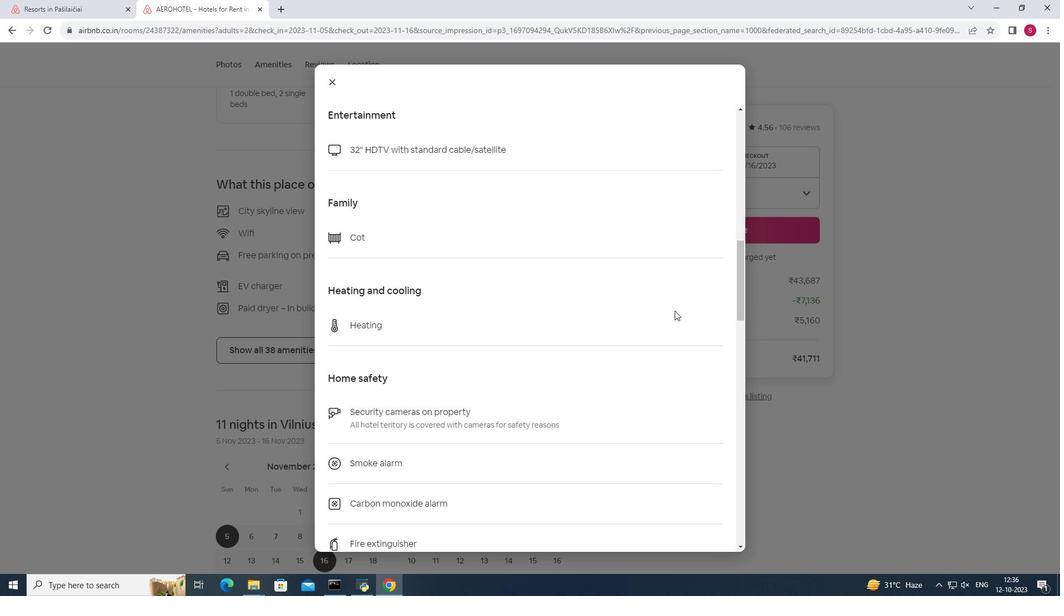 
Action: Mouse scrolled (675, 310) with delta (0, 0)
Screenshot: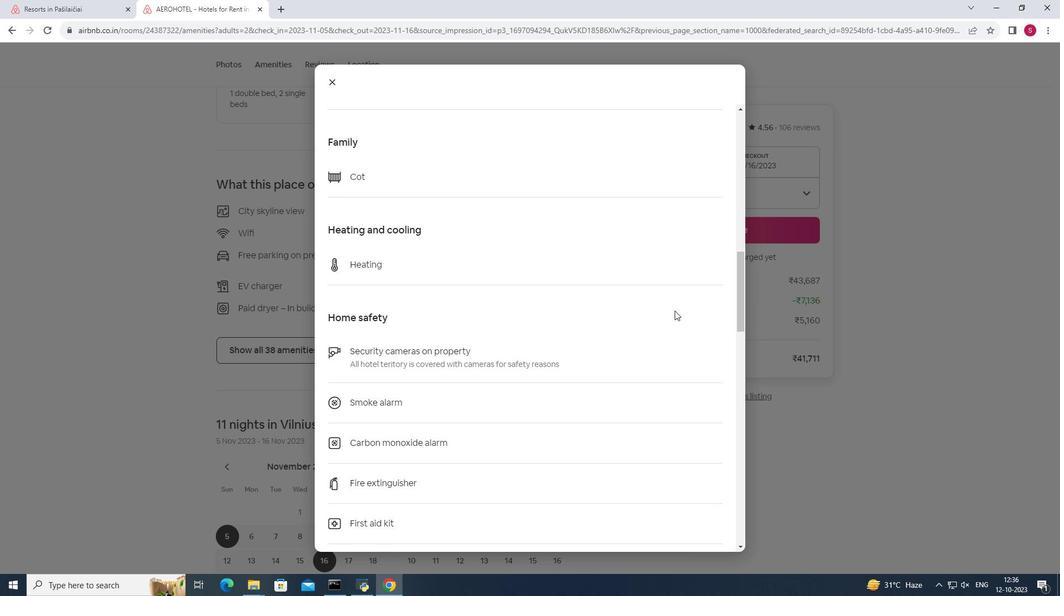 
Action: Mouse scrolled (675, 310) with delta (0, 0)
Screenshot: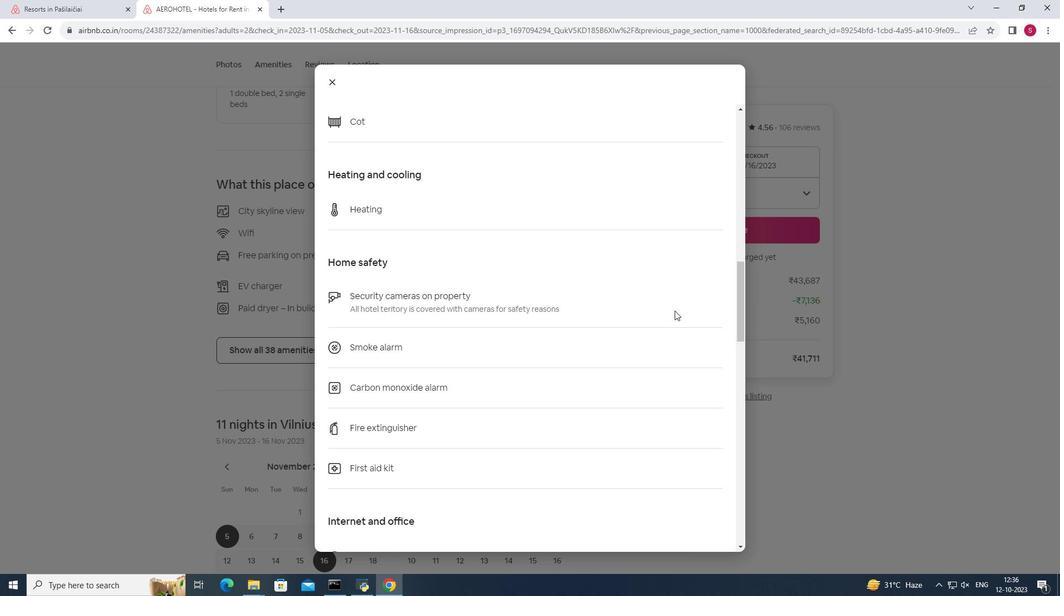 
Action: Mouse scrolled (675, 310) with delta (0, 0)
Screenshot: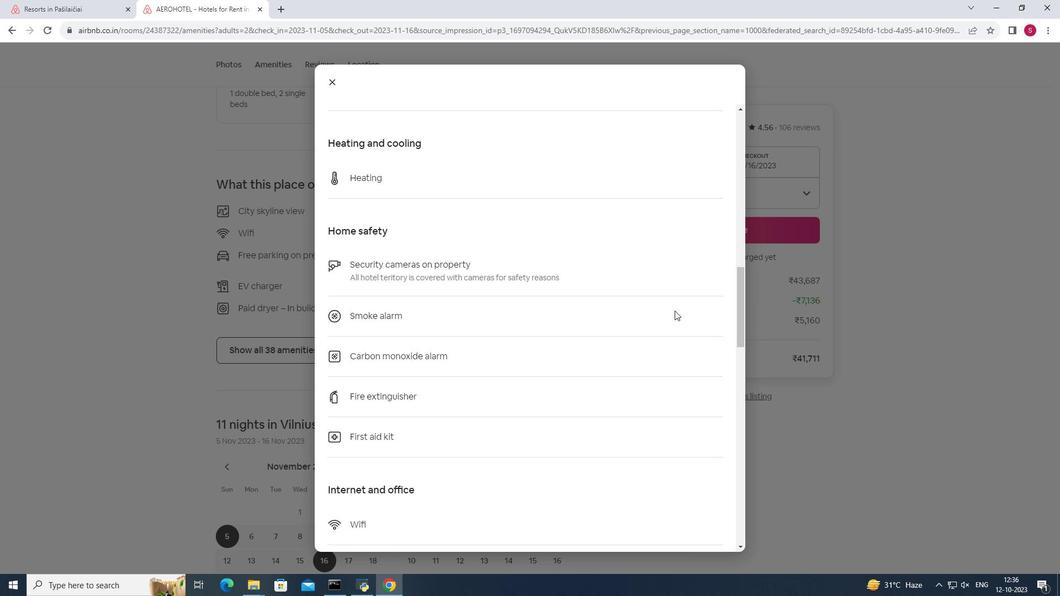 
Action: Mouse scrolled (675, 310) with delta (0, 0)
Screenshot: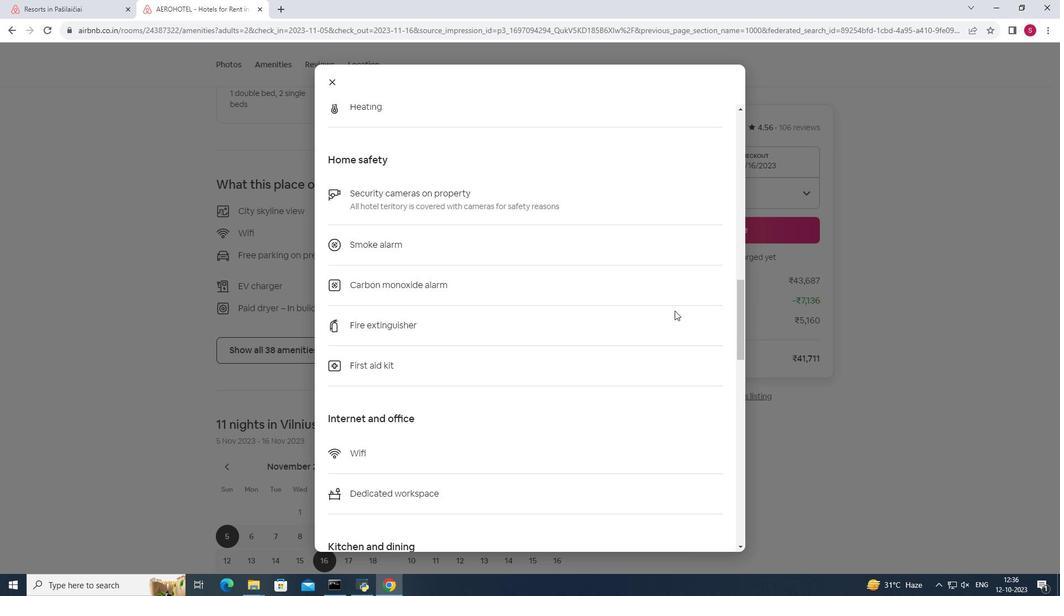 
Action: Mouse scrolled (675, 310) with delta (0, 0)
Screenshot: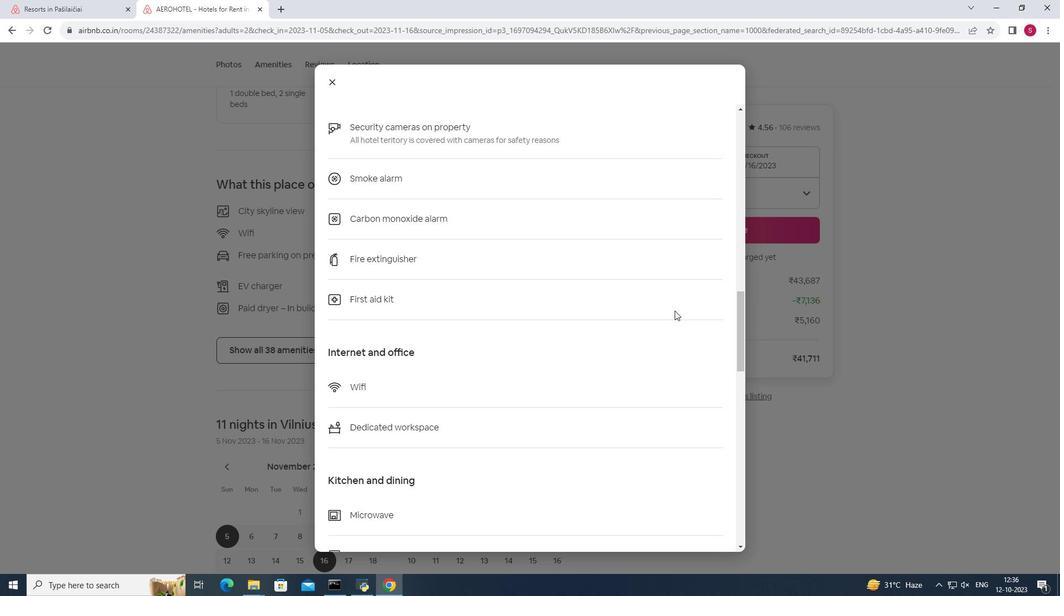 
Action: Mouse scrolled (675, 310) with delta (0, 0)
Screenshot: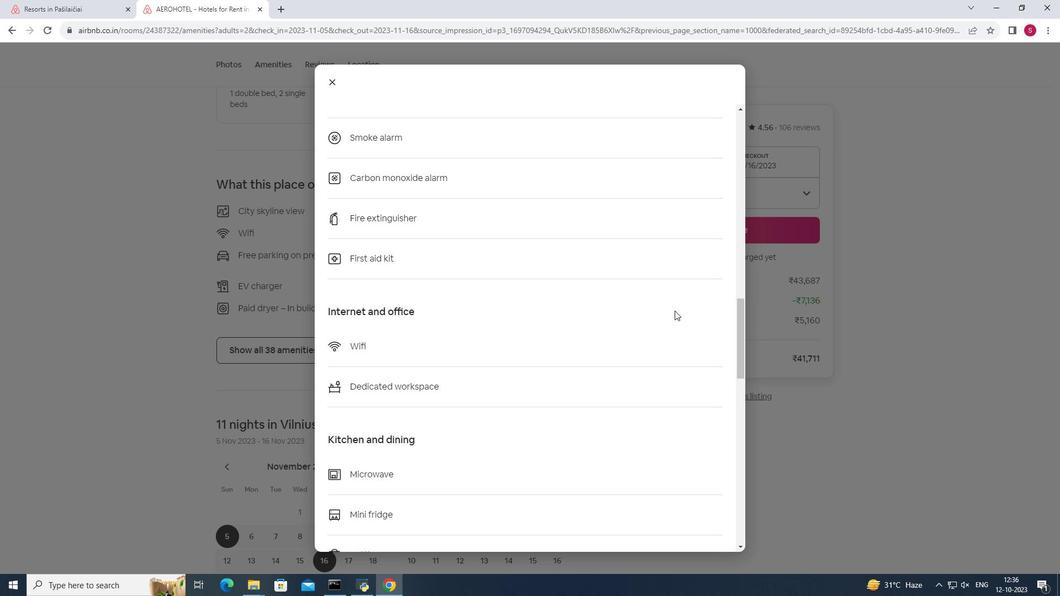 
Action: Mouse scrolled (675, 310) with delta (0, 0)
Screenshot: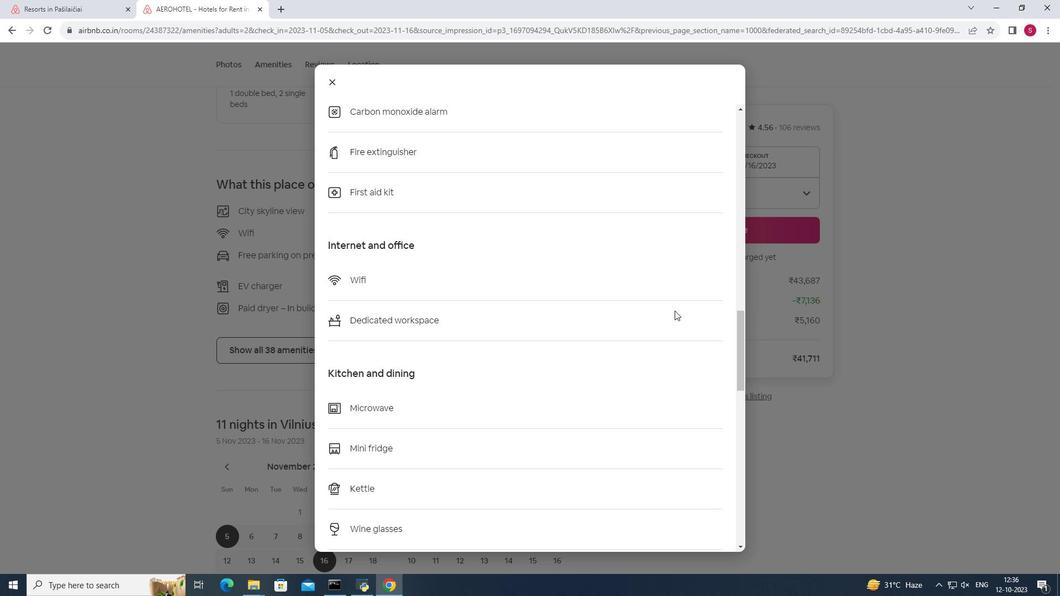 
Action: Mouse scrolled (675, 310) with delta (0, 0)
Screenshot: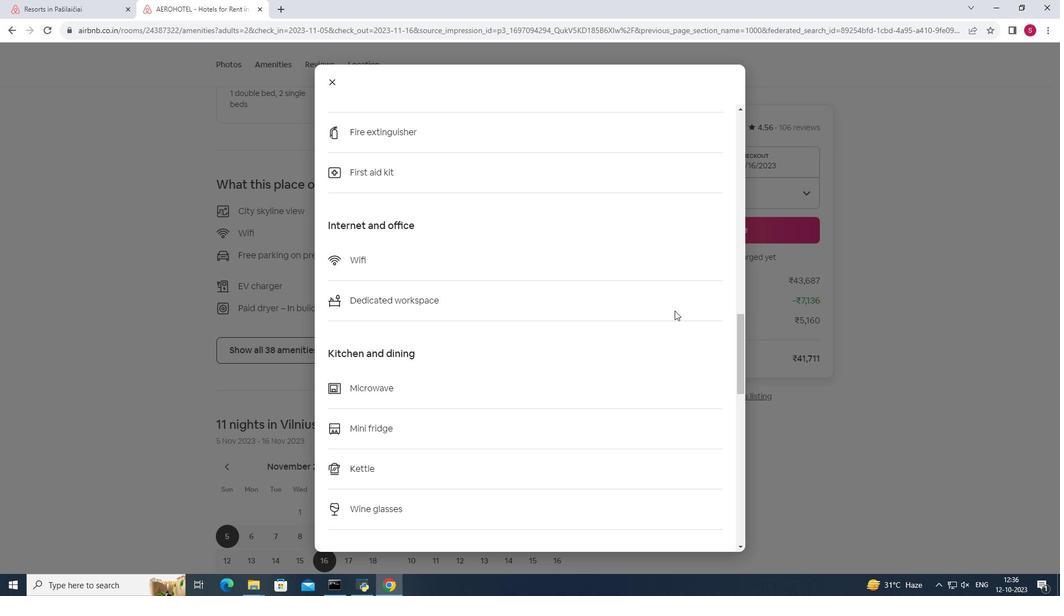 
Action: Mouse scrolled (675, 310) with delta (0, 0)
Screenshot: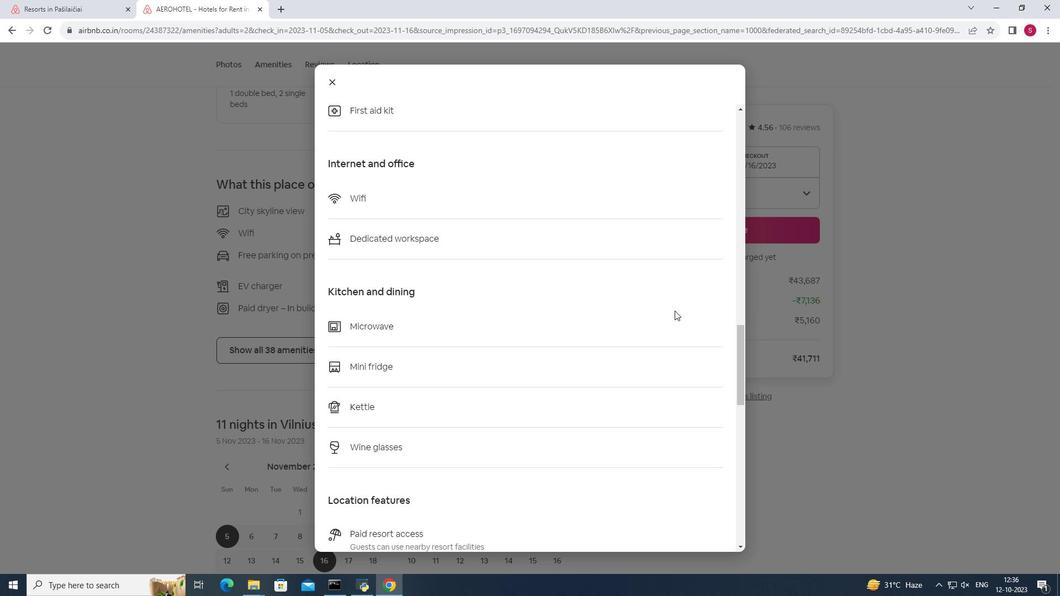 
Action: Mouse scrolled (675, 310) with delta (0, 0)
Screenshot: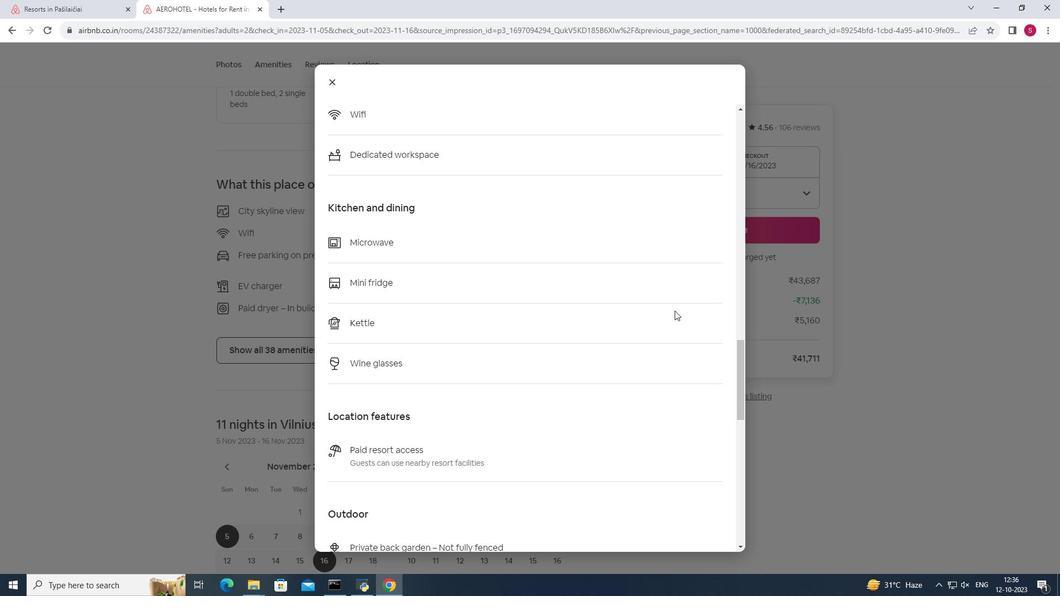 
Action: Mouse scrolled (675, 310) with delta (0, 0)
Screenshot: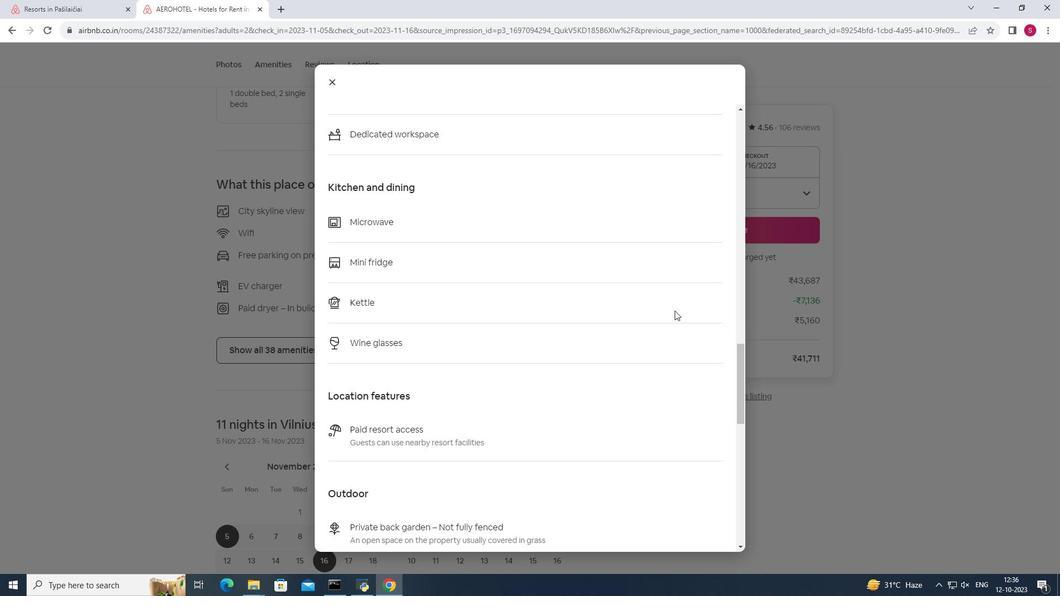 
Action: Mouse scrolled (675, 310) with delta (0, 0)
Screenshot: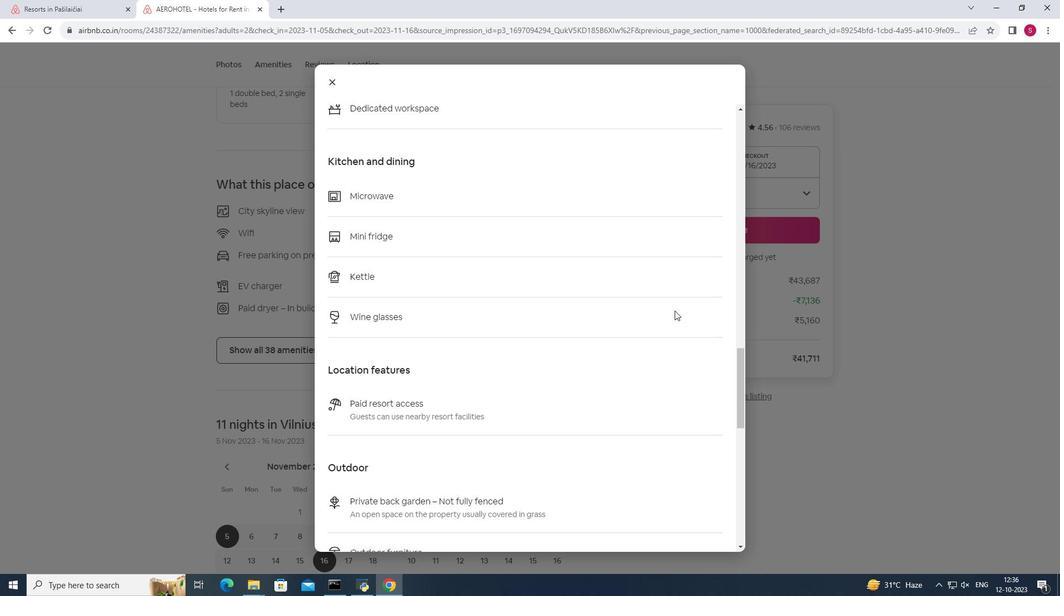 
Action: Mouse scrolled (675, 310) with delta (0, 0)
Screenshot: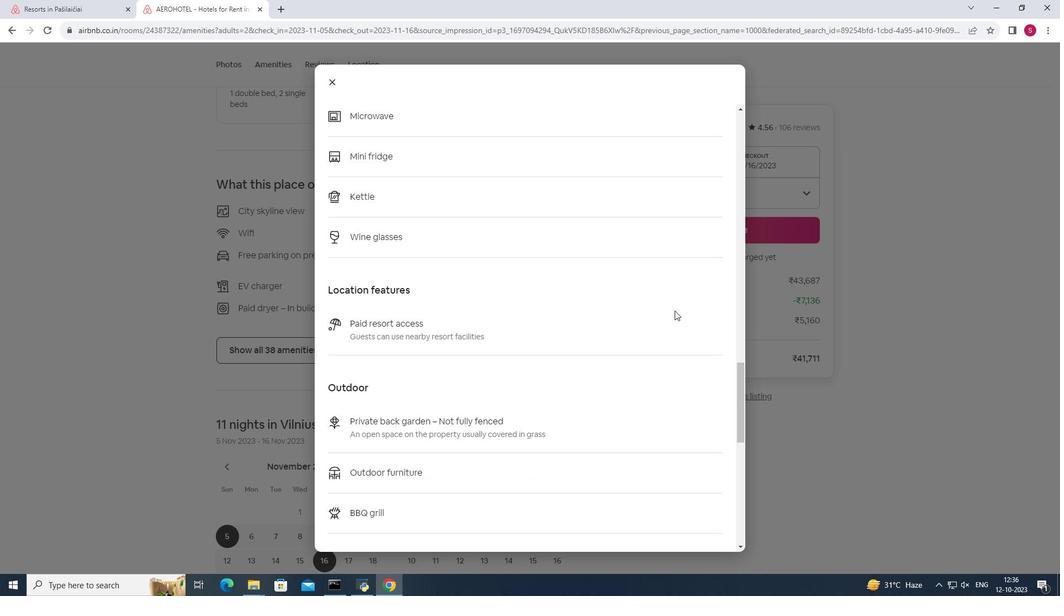 
Action: Mouse scrolled (675, 310) with delta (0, 0)
Screenshot: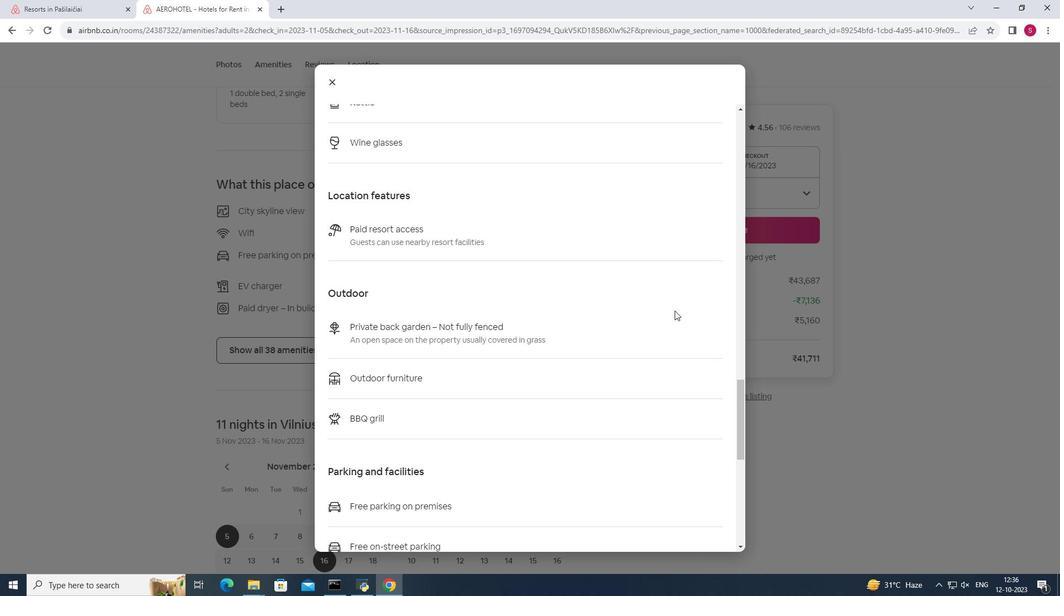 
Action: Mouse scrolled (675, 310) with delta (0, 0)
Screenshot: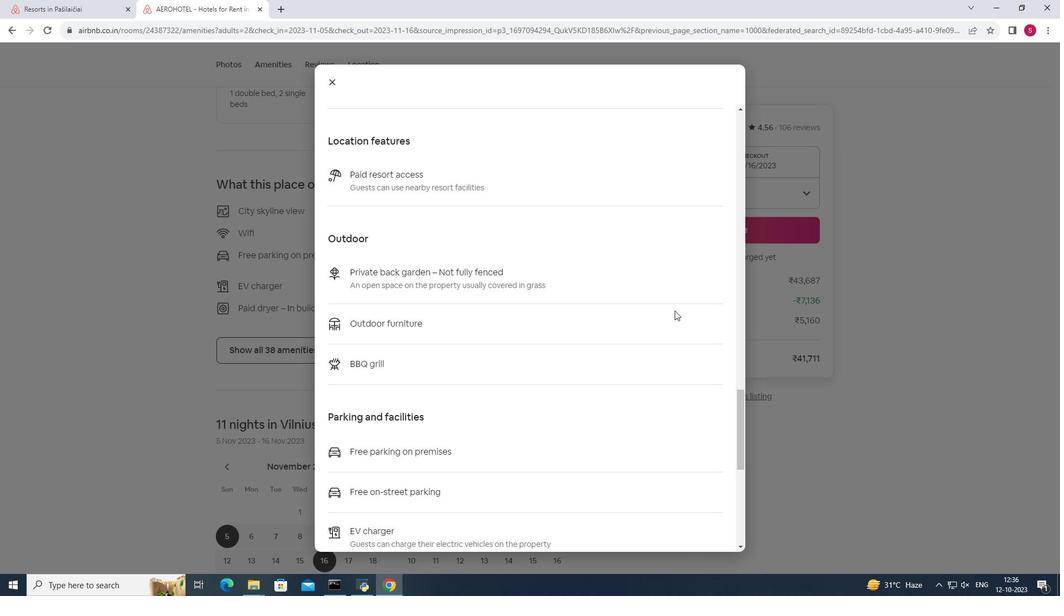 
Action: Mouse scrolled (675, 310) with delta (0, 0)
Screenshot: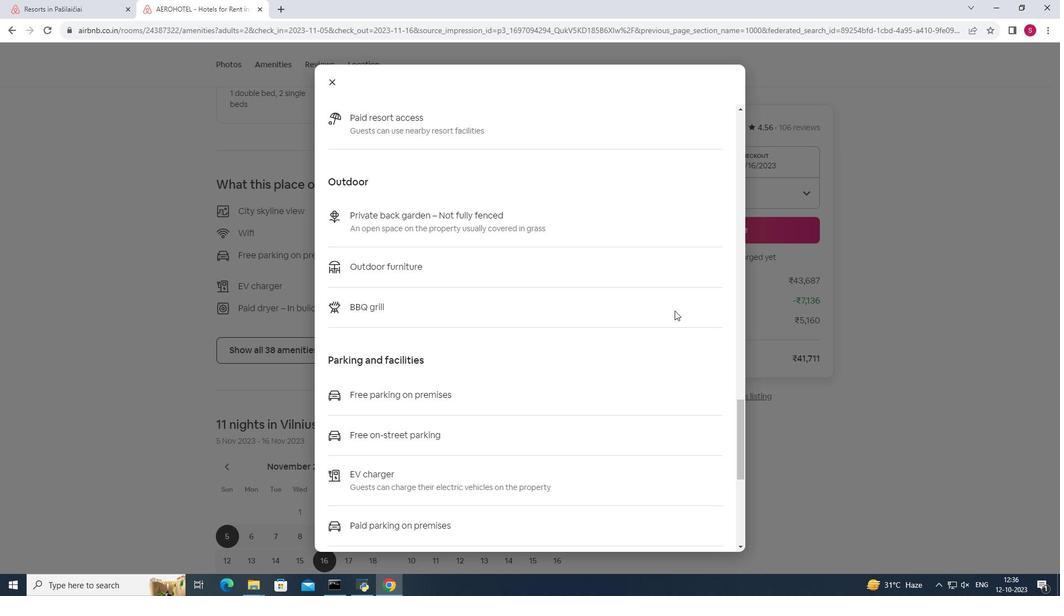 
Action: Mouse scrolled (675, 310) with delta (0, 0)
Screenshot: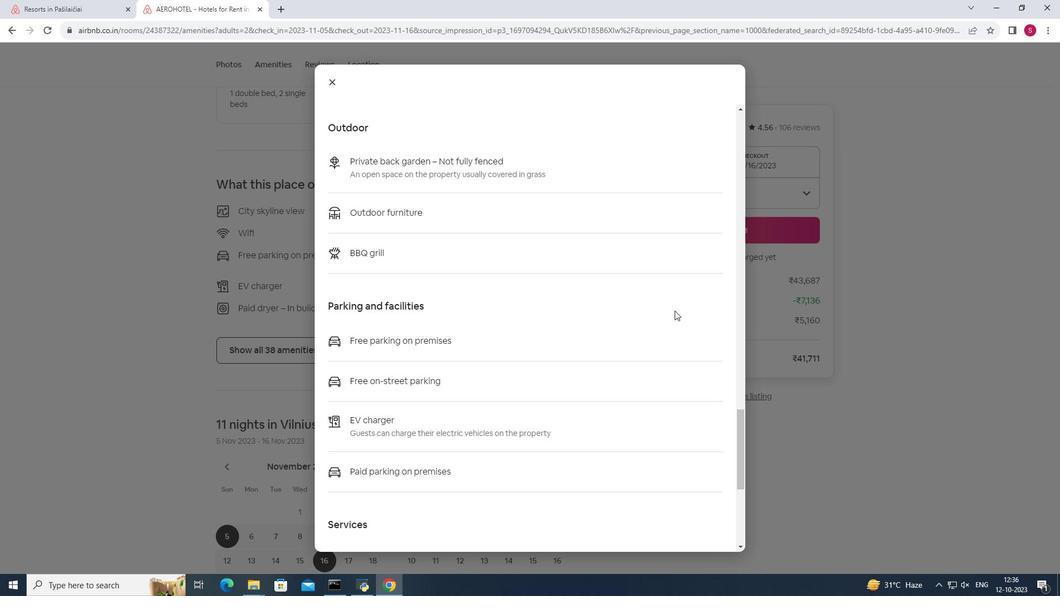 
Action: Mouse scrolled (675, 310) with delta (0, 0)
Screenshot: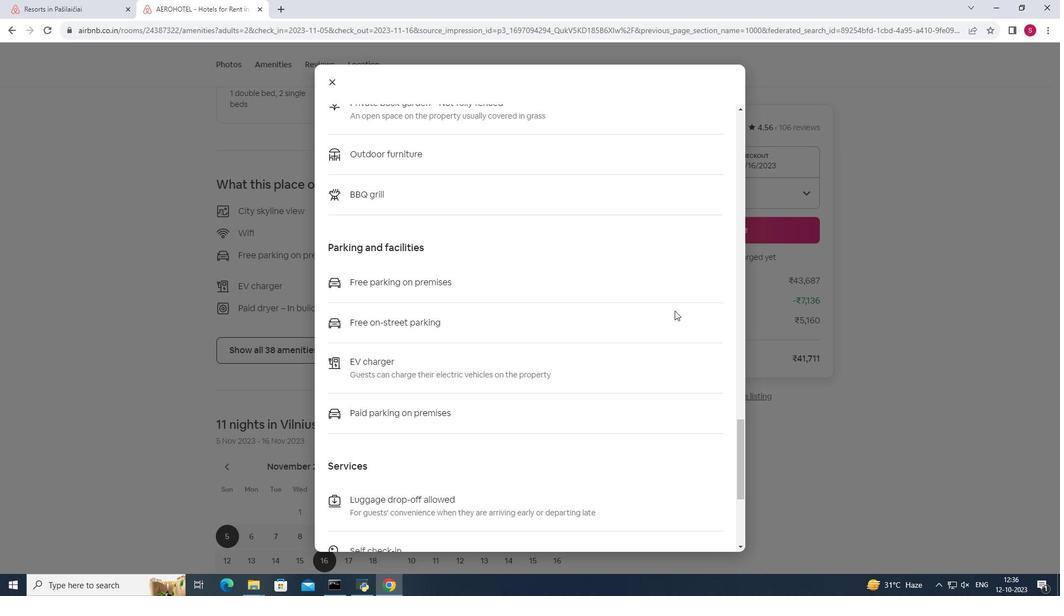 
Action: Mouse scrolled (675, 310) with delta (0, 0)
Screenshot: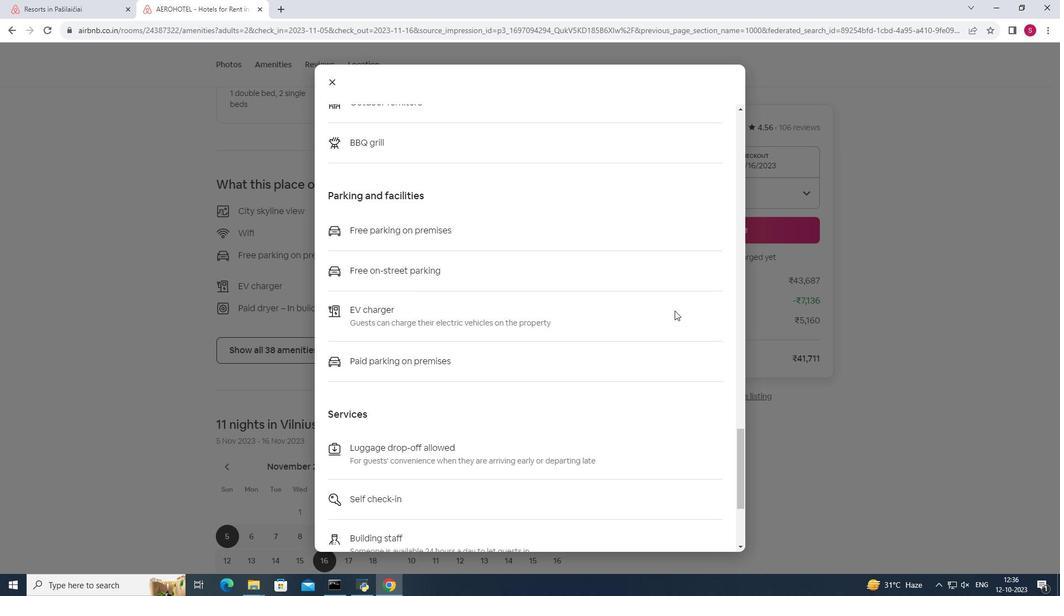 
Action: Mouse scrolled (675, 310) with delta (0, 0)
Screenshot: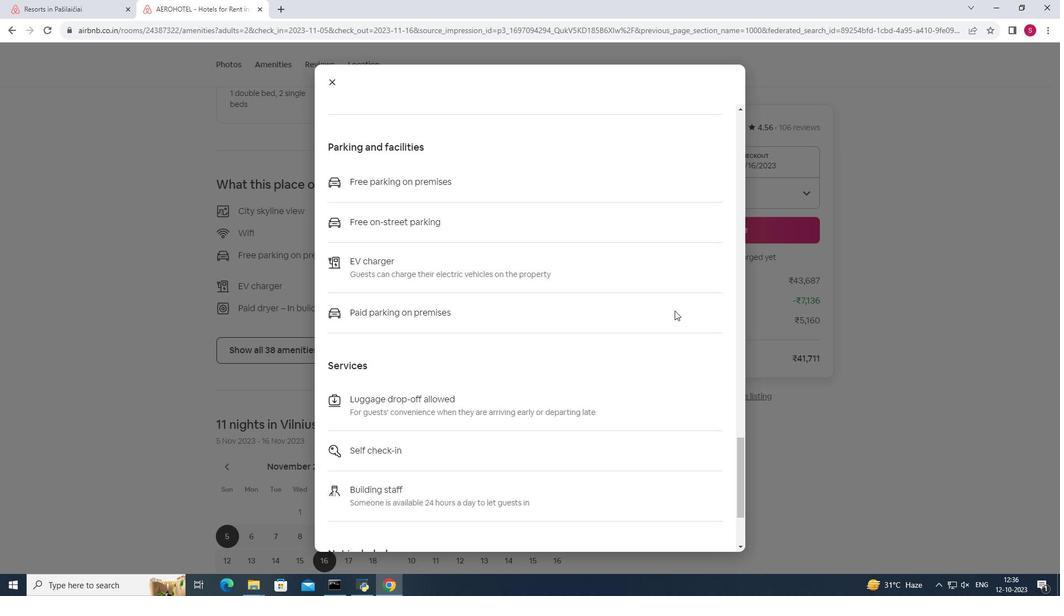 
Action: Mouse scrolled (675, 310) with delta (0, 0)
Screenshot: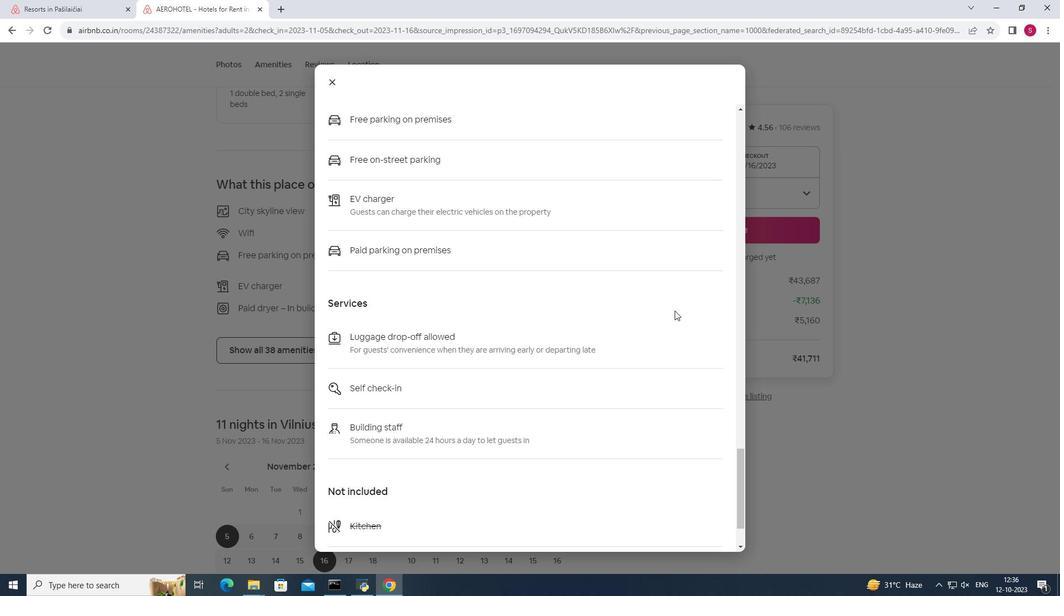 
Action: Mouse scrolled (675, 310) with delta (0, 0)
Screenshot: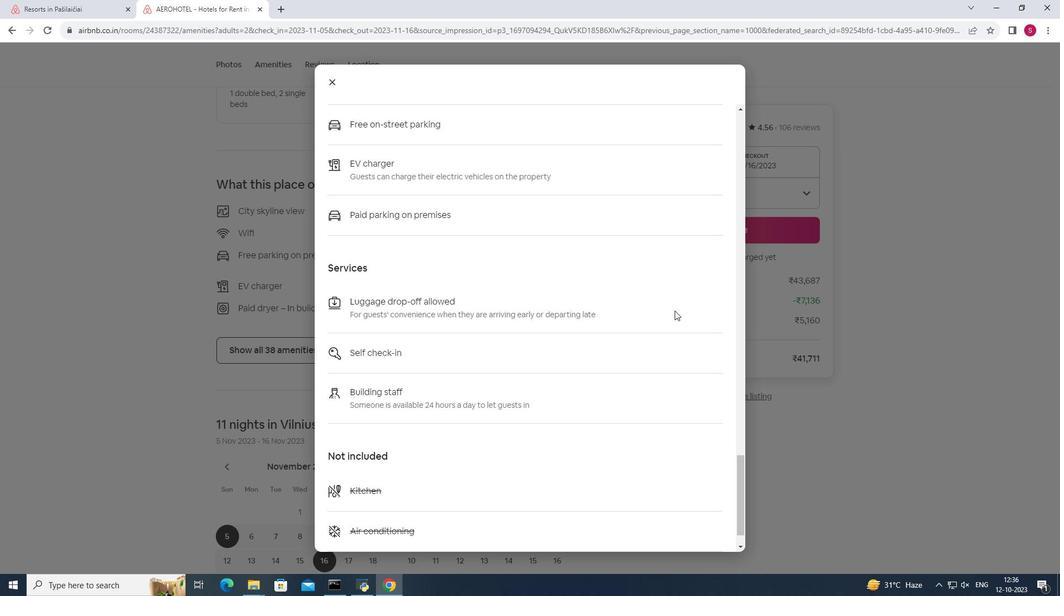 
Action: Mouse scrolled (675, 310) with delta (0, 0)
Screenshot: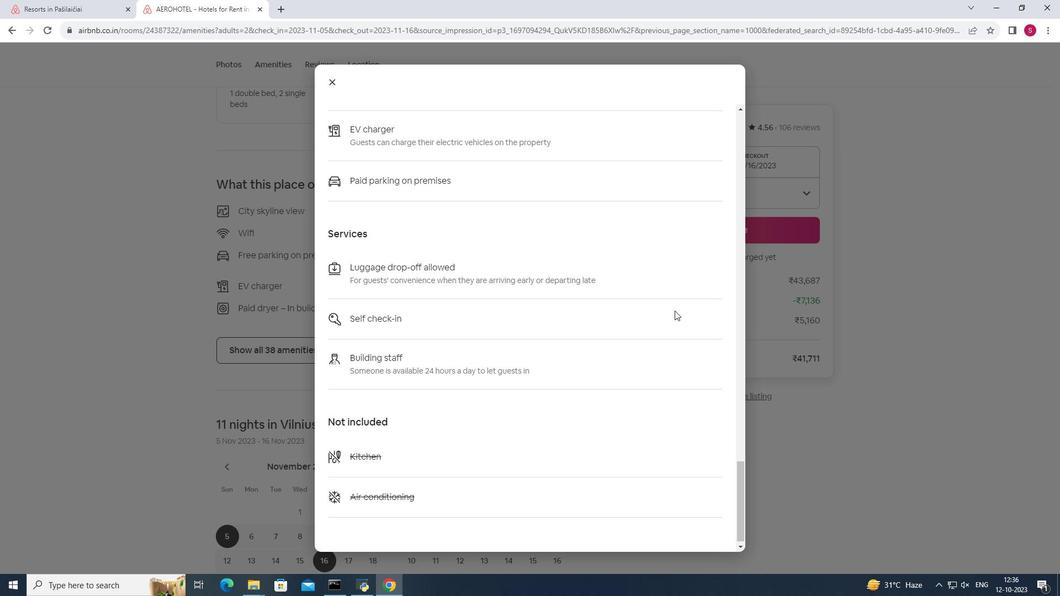 
Action: Mouse moved to (334, 79)
Screenshot: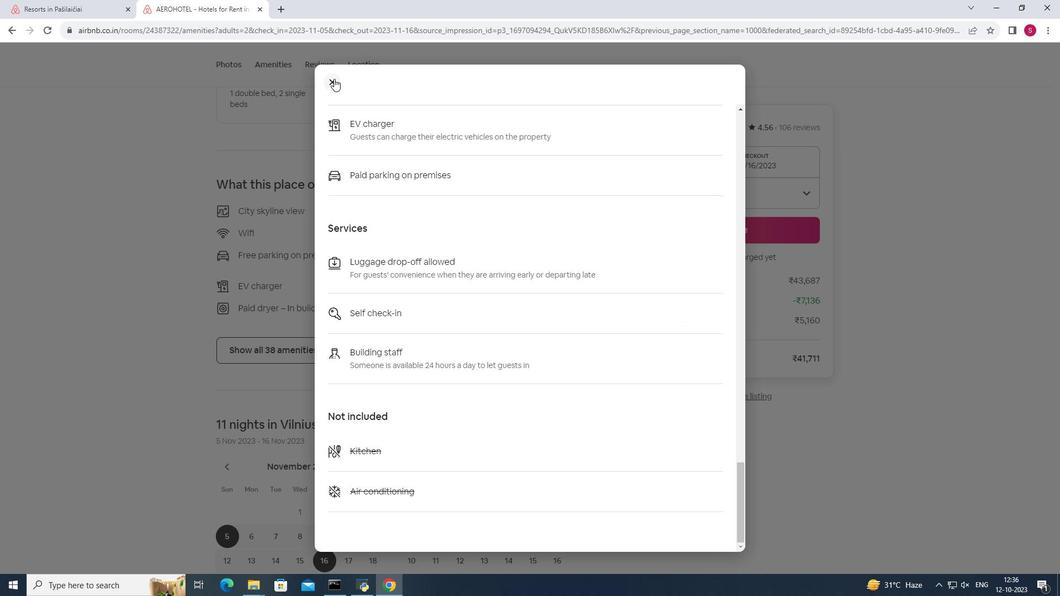
Action: Mouse pressed left at (334, 79)
Screenshot: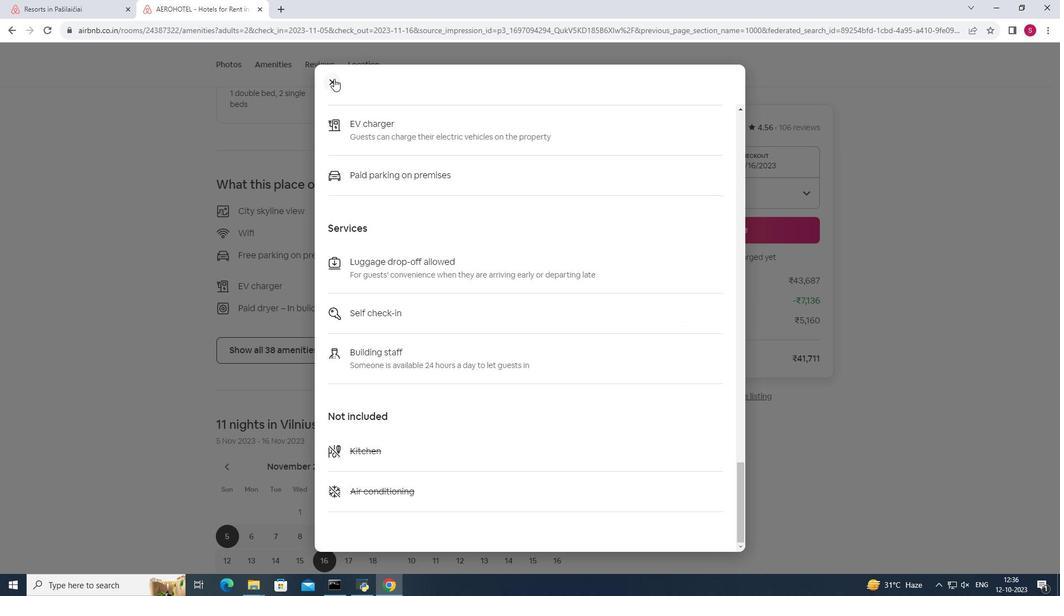 
Action: Mouse moved to (334, 82)
Screenshot: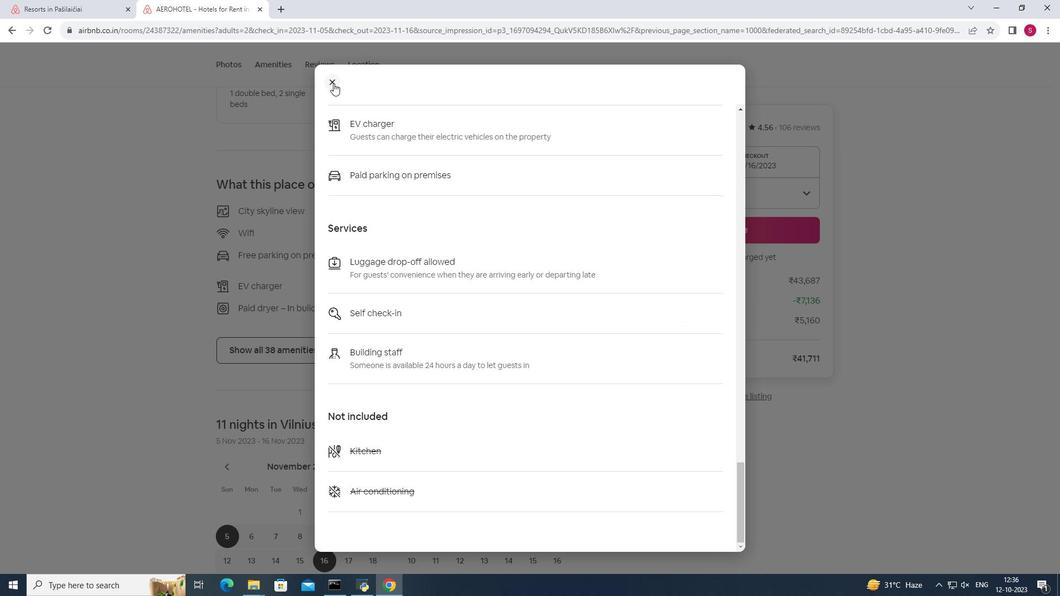 
Action: Mouse pressed left at (334, 82)
Screenshot: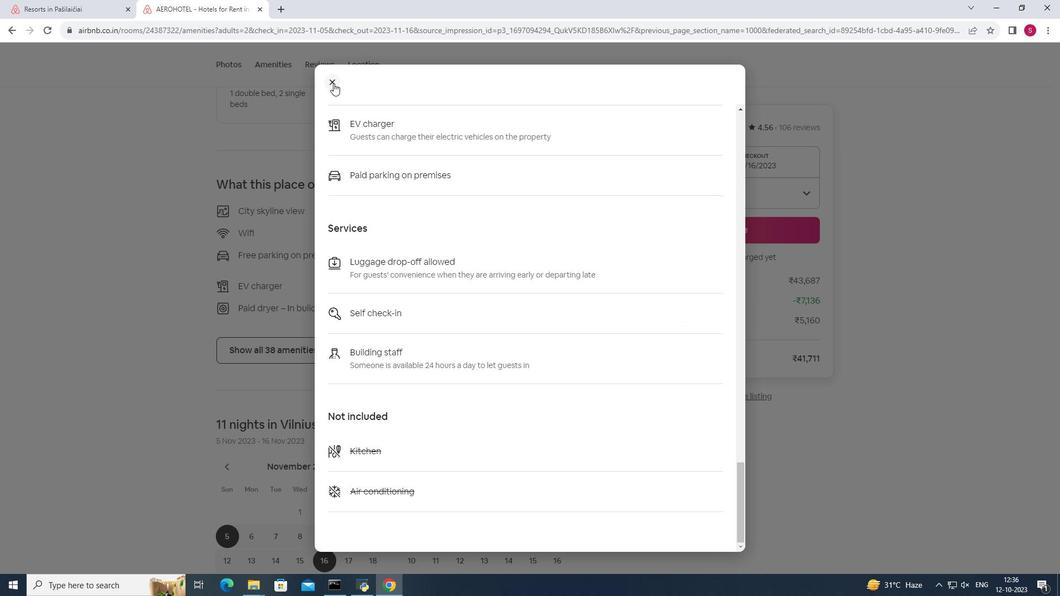 
Action: Mouse moved to (491, 264)
Screenshot: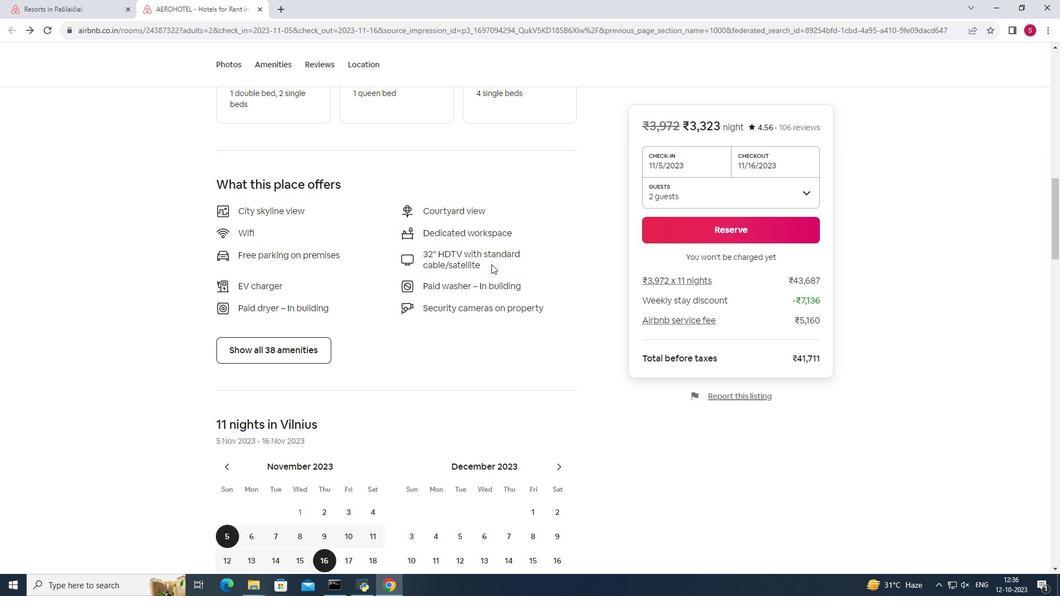 
Action: Mouse scrolled (491, 264) with delta (0, 0)
Screenshot: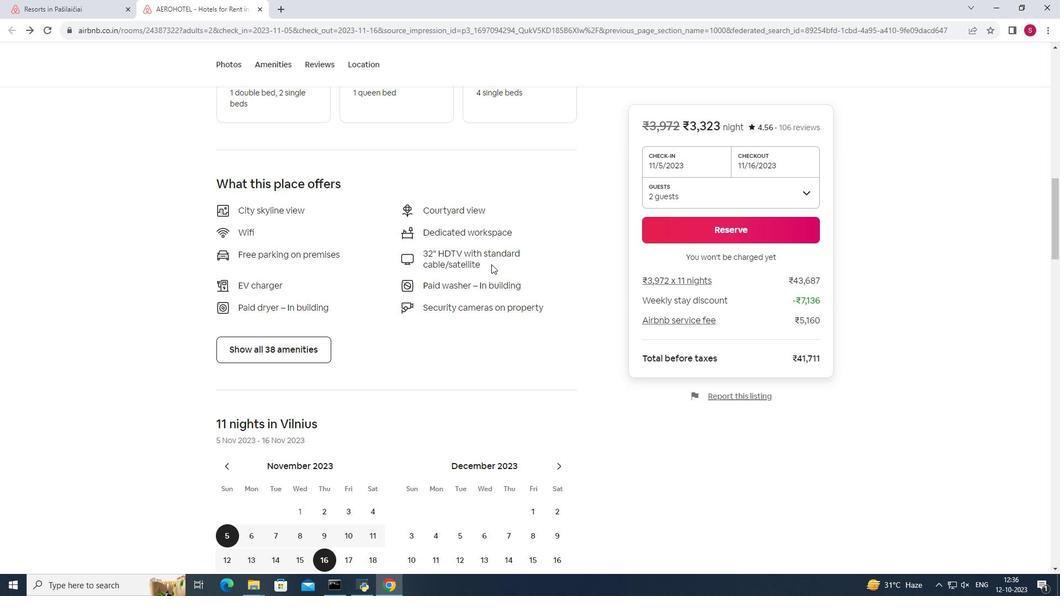 
Action: Mouse moved to (491, 265)
Screenshot: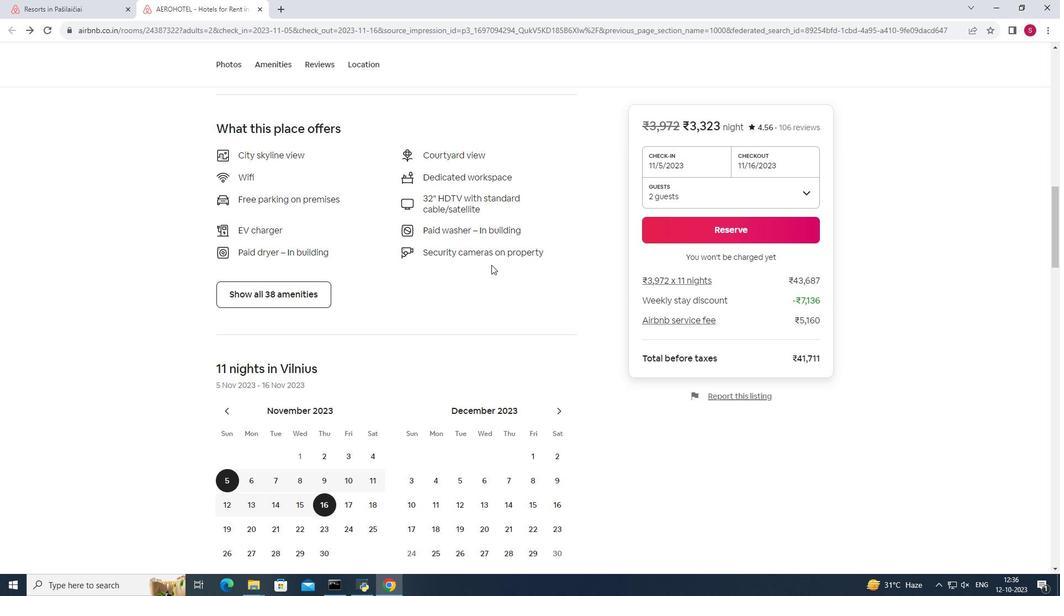 
Action: Mouse scrolled (491, 264) with delta (0, 0)
Screenshot: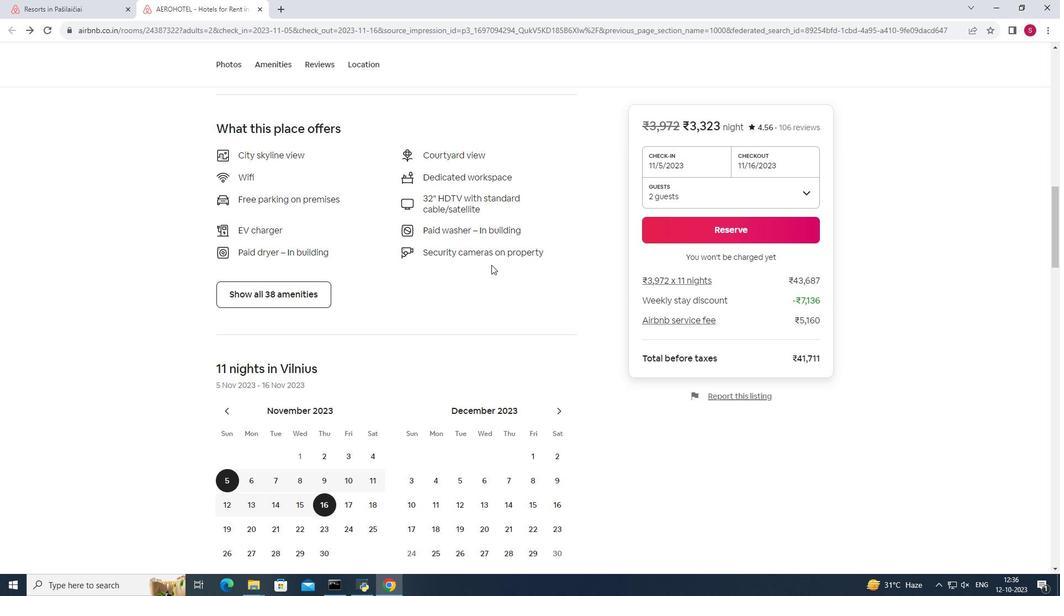 
Action: Mouse scrolled (491, 264) with delta (0, 0)
Screenshot: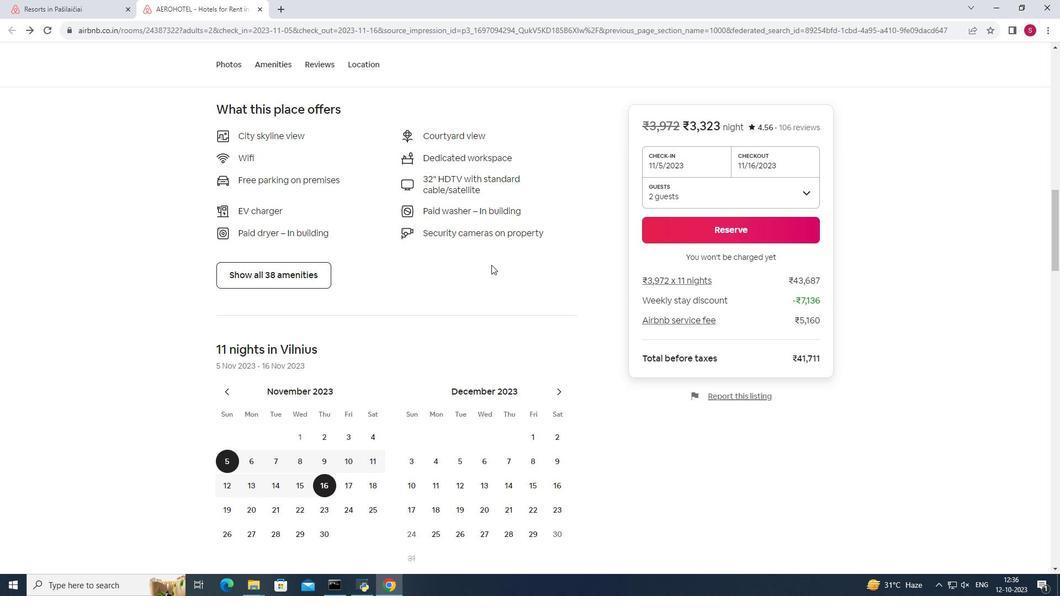 
Action: Mouse moved to (545, 261)
Screenshot: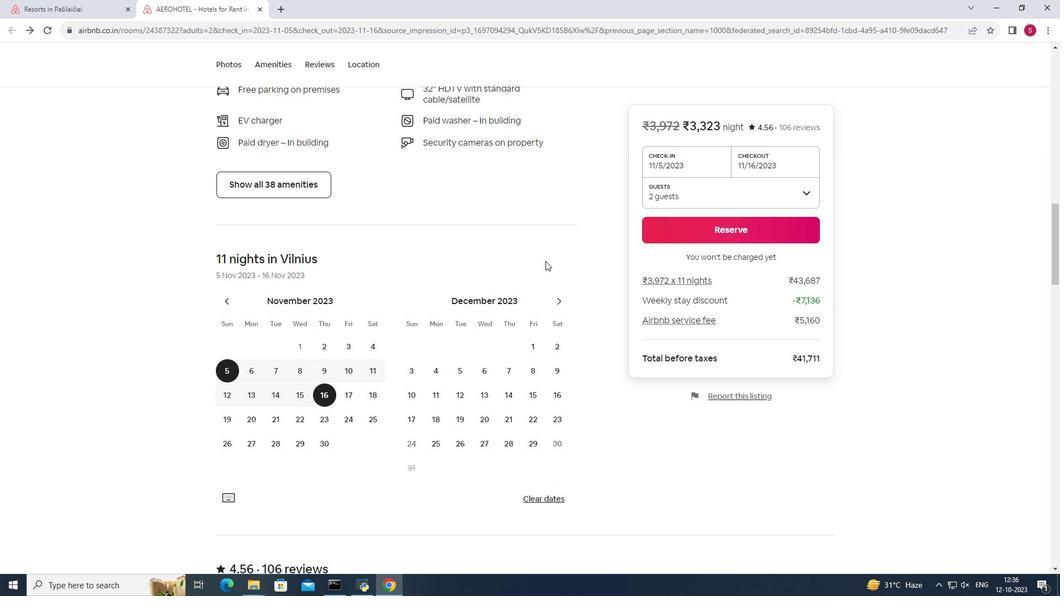 
Action: Mouse scrolled (545, 260) with delta (0, 0)
Screenshot: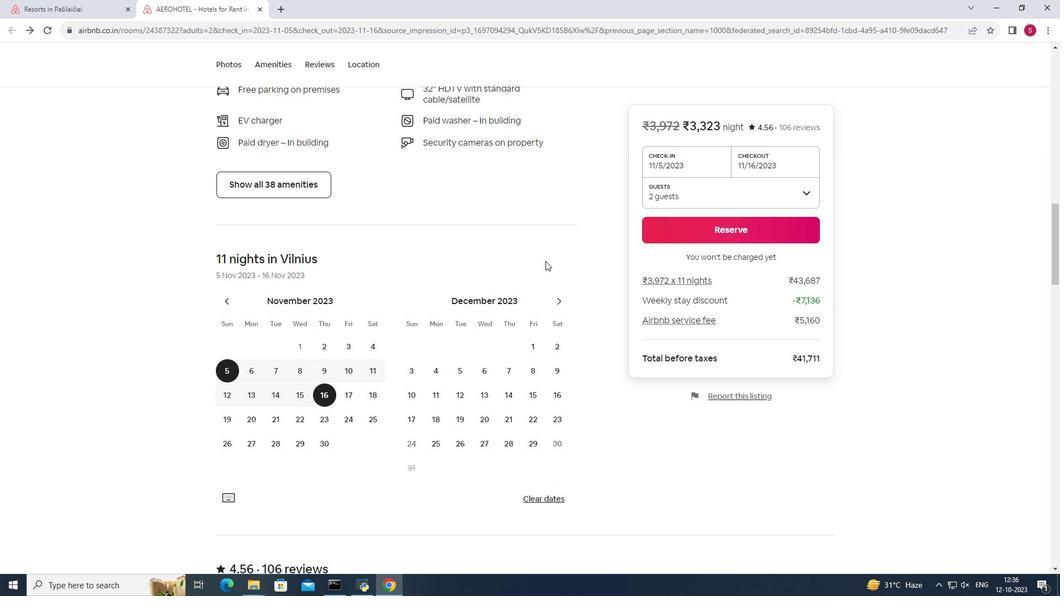 
Action: Mouse scrolled (545, 260) with delta (0, 0)
Screenshot: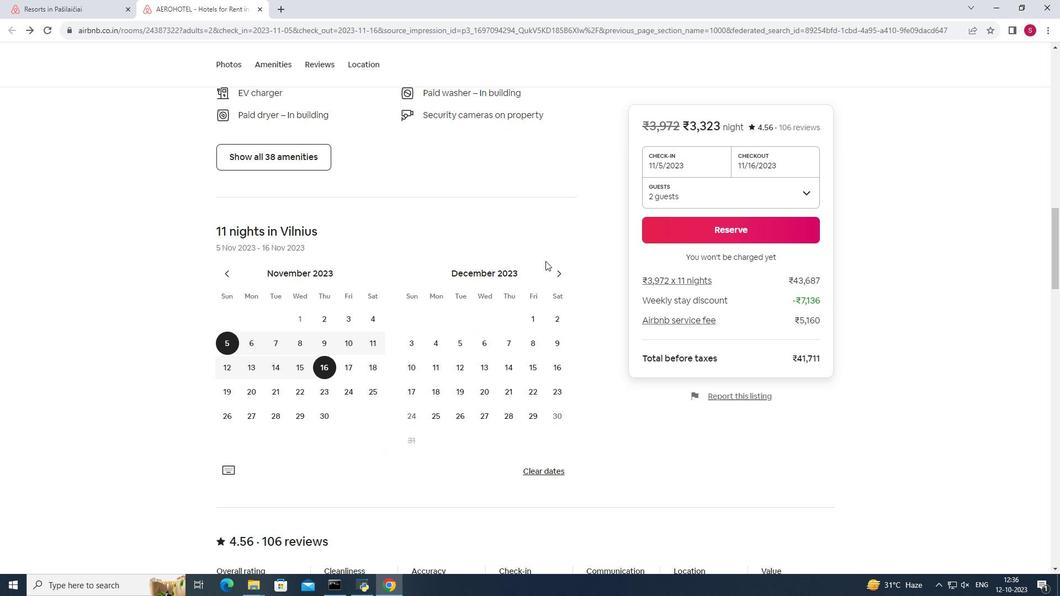 
Action: Mouse moved to (596, 312)
Screenshot: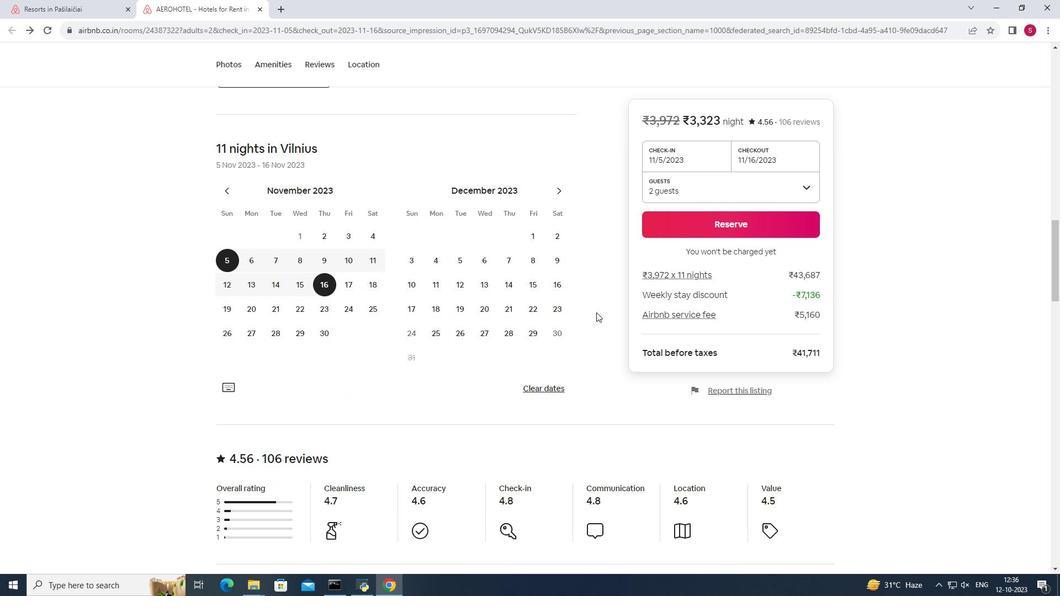 
Action: Mouse scrolled (596, 312) with delta (0, 0)
Screenshot: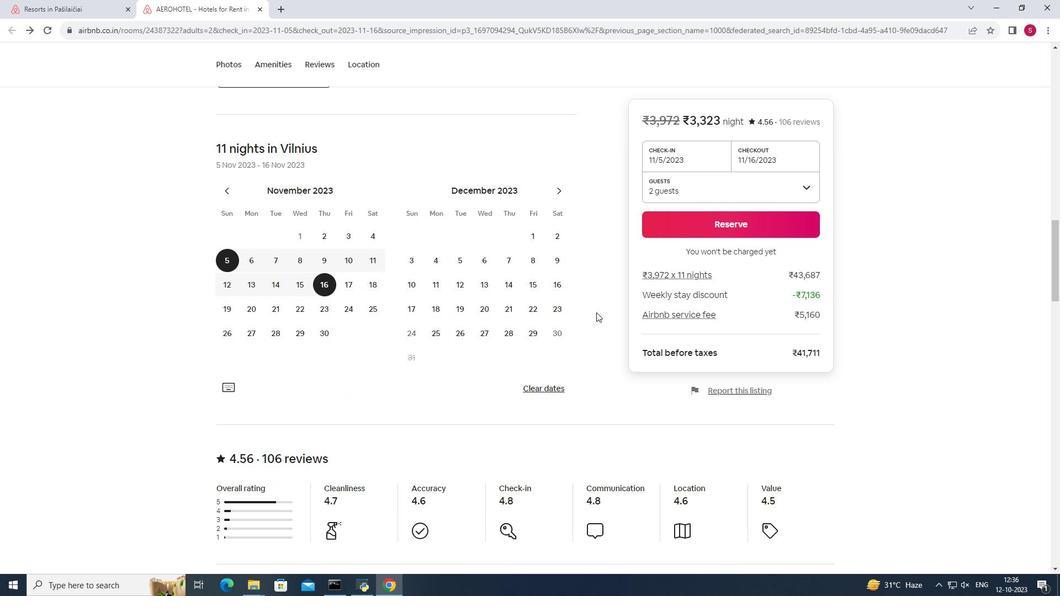 
Action: Mouse scrolled (596, 312) with delta (0, 0)
Screenshot: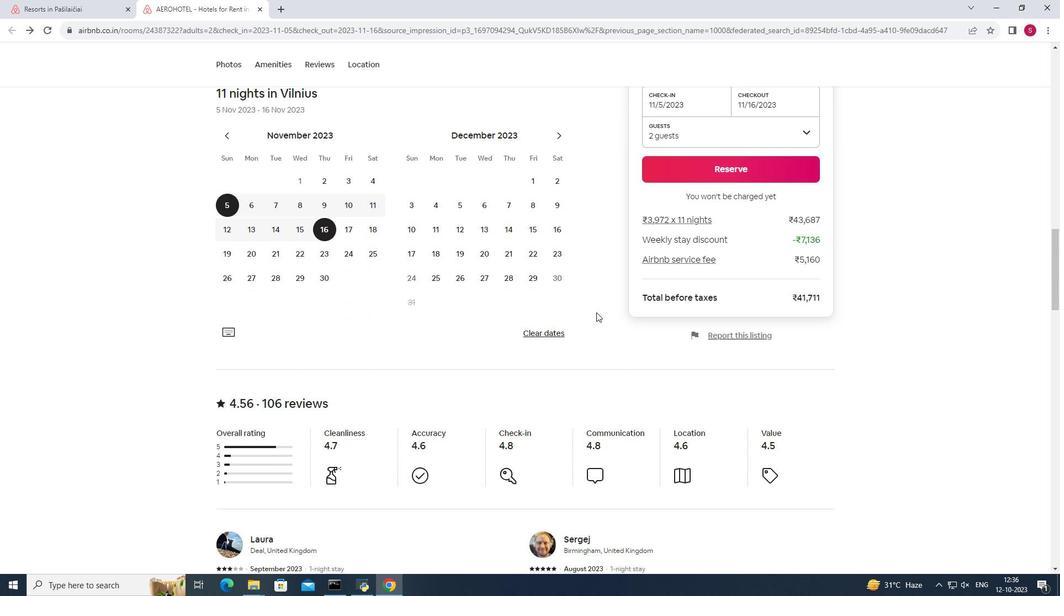 
Action: Mouse moved to (787, 403)
Screenshot: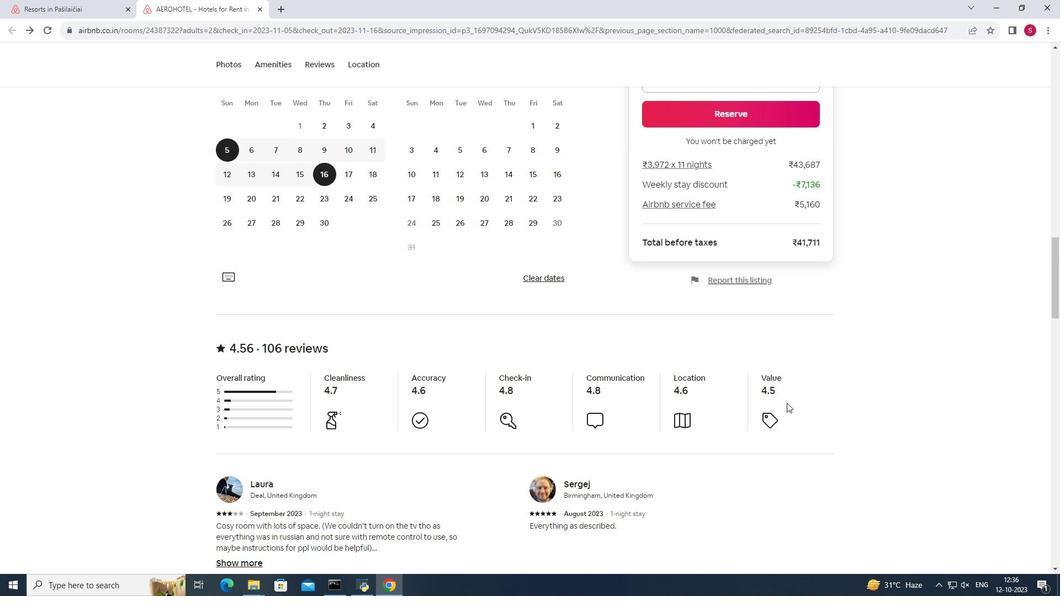 
Action: Mouse scrolled (787, 402) with delta (0, 0)
Screenshot: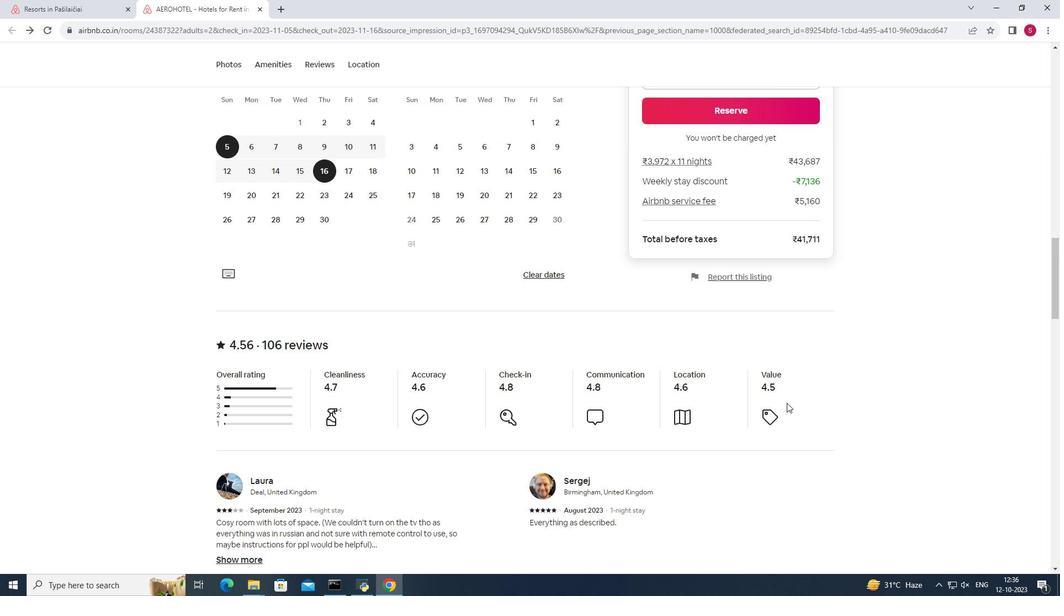 
Action: Mouse scrolled (787, 402) with delta (0, 0)
Screenshot: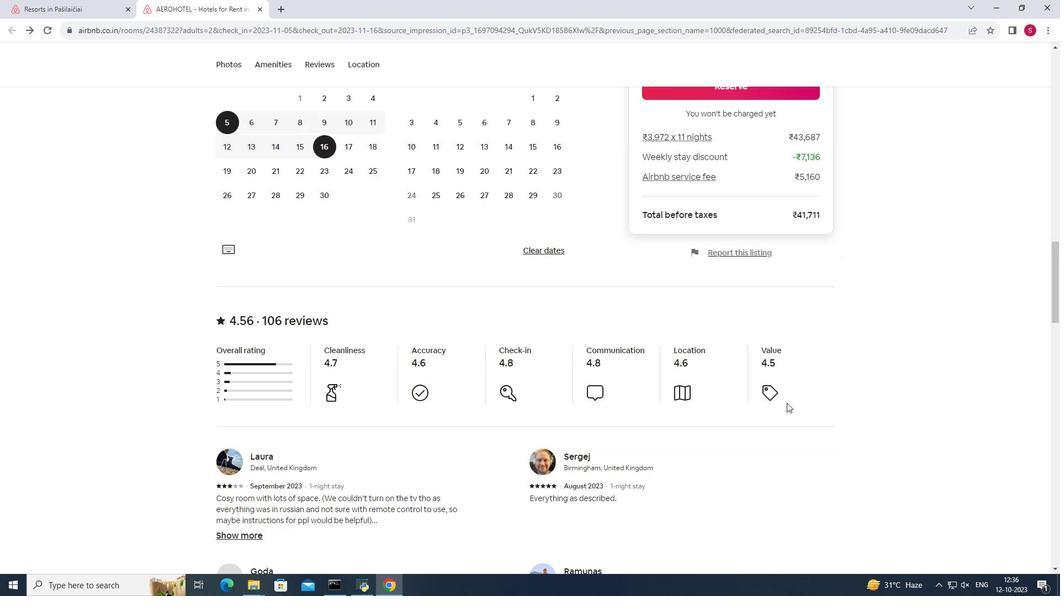 
Action: Mouse moved to (781, 405)
Screenshot: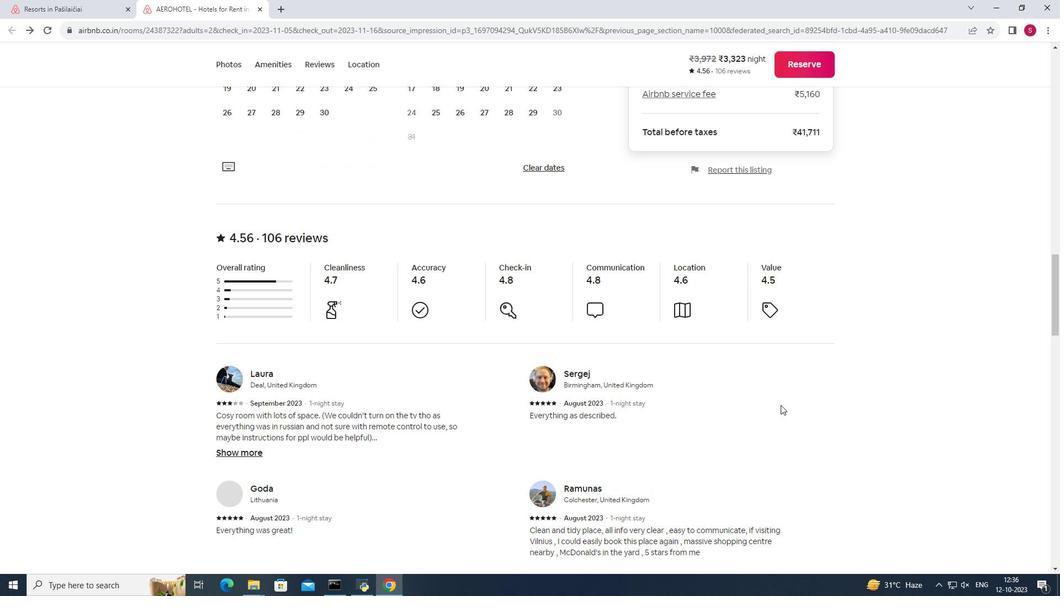 
Action: Mouse scrolled (781, 404) with delta (0, 0)
Screenshot: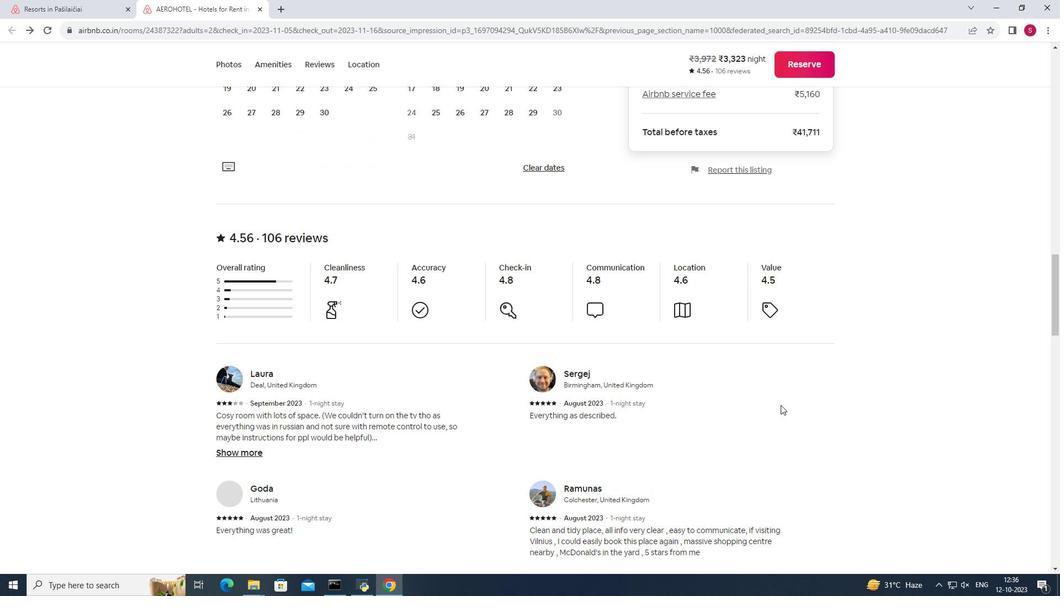 
Action: Mouse scrolled (781, 404) with delta (0, 0)
Screenshot: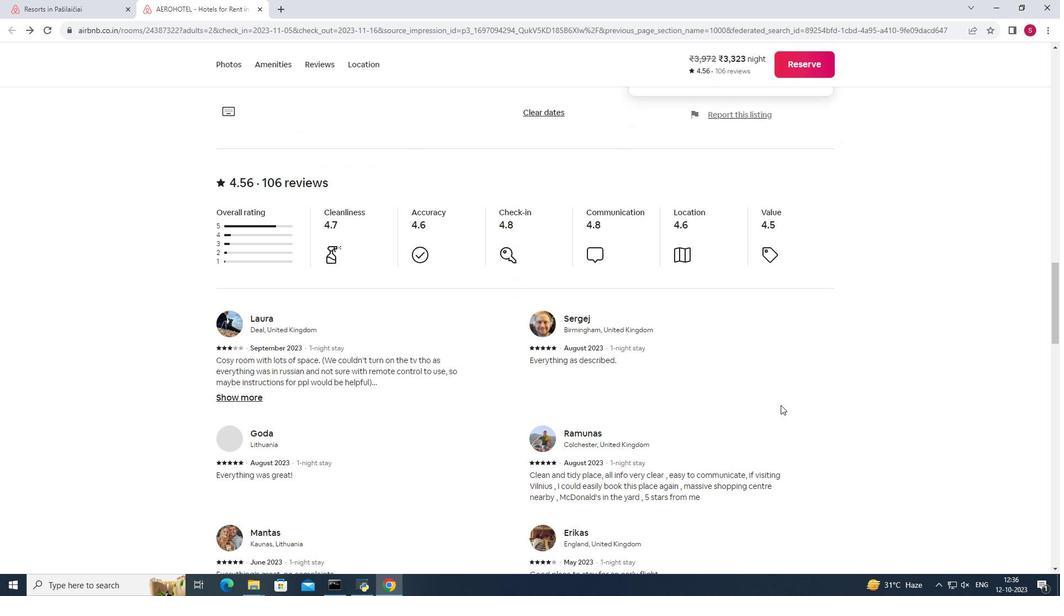 
Action: Mouse moved to (767, 403)
Screenshot: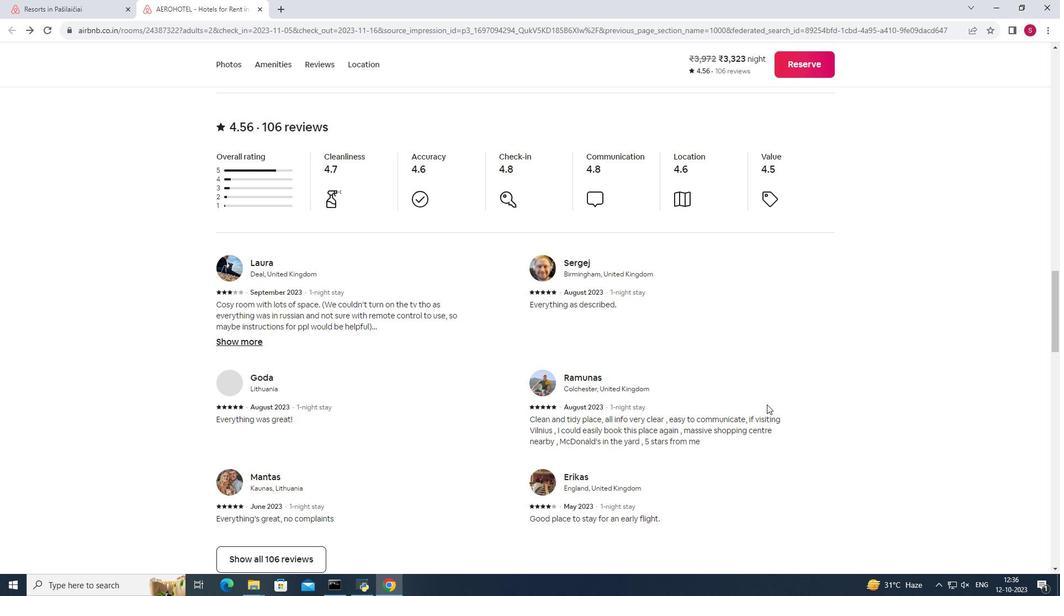 
Action: Mouse scrolled (767, 403) with delta (0, 0)
Screenshot: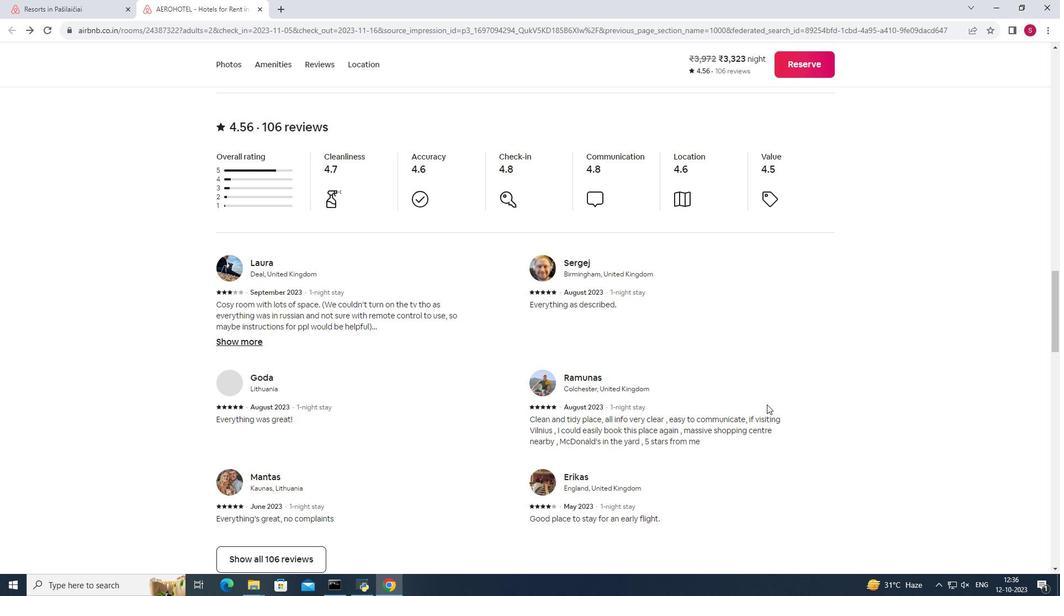 
Action: Mouse moved to (756, 393)
Screenshot: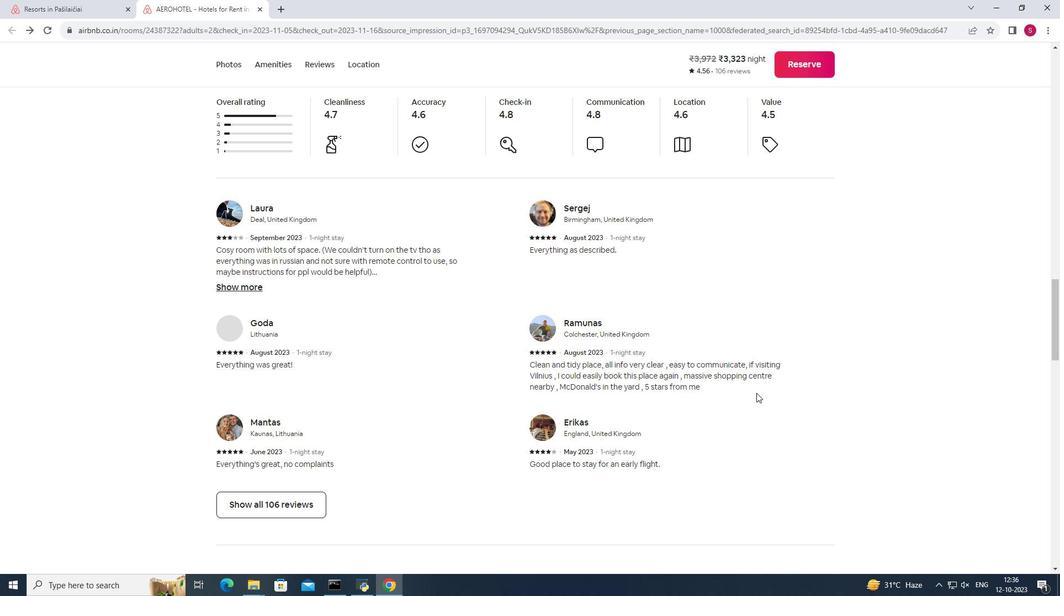 
Action: Mouse scrolled (756, 392) with delta (0, 0)
Screenshot: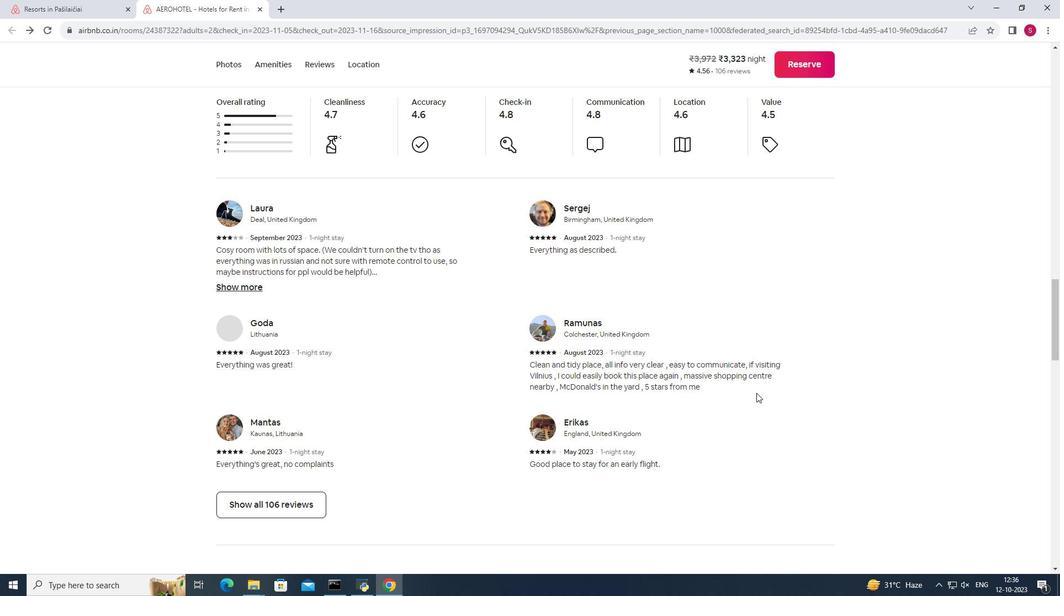
Action: Mouse scrolled (756, 392) with delta (0, 0)
Screenshot: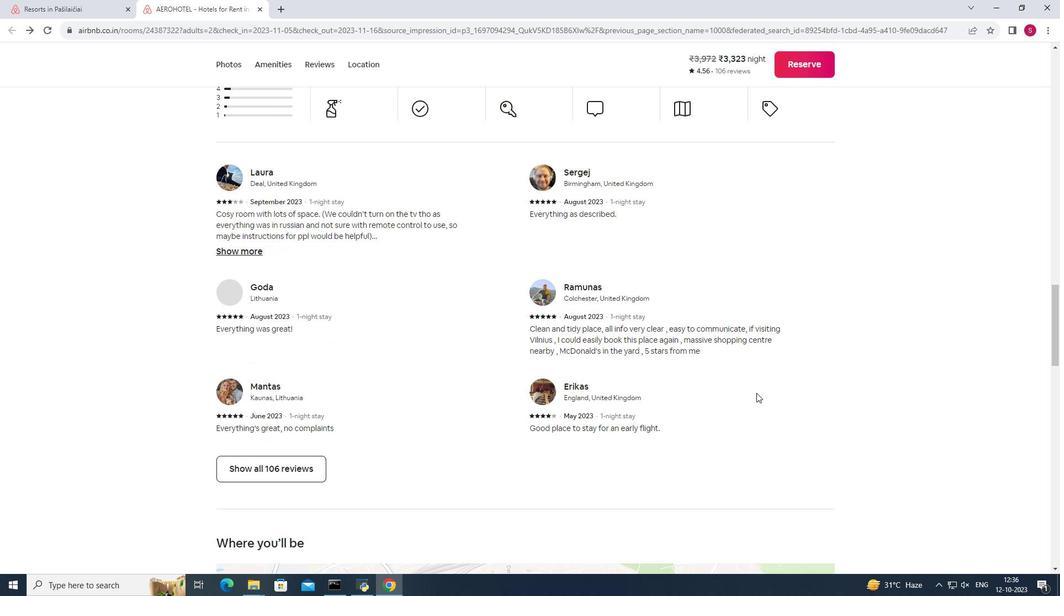 
Action: Mouse moved to (744, 391)
Screenshot: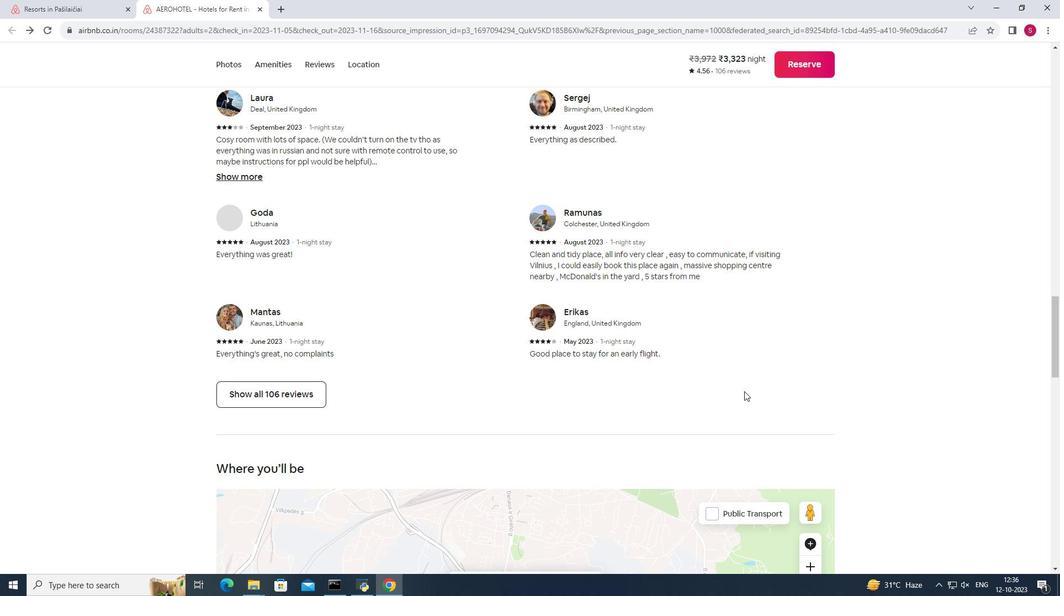 
Action: Mouse scrolled (744, 391) with delta (0, 0)
Screenshot: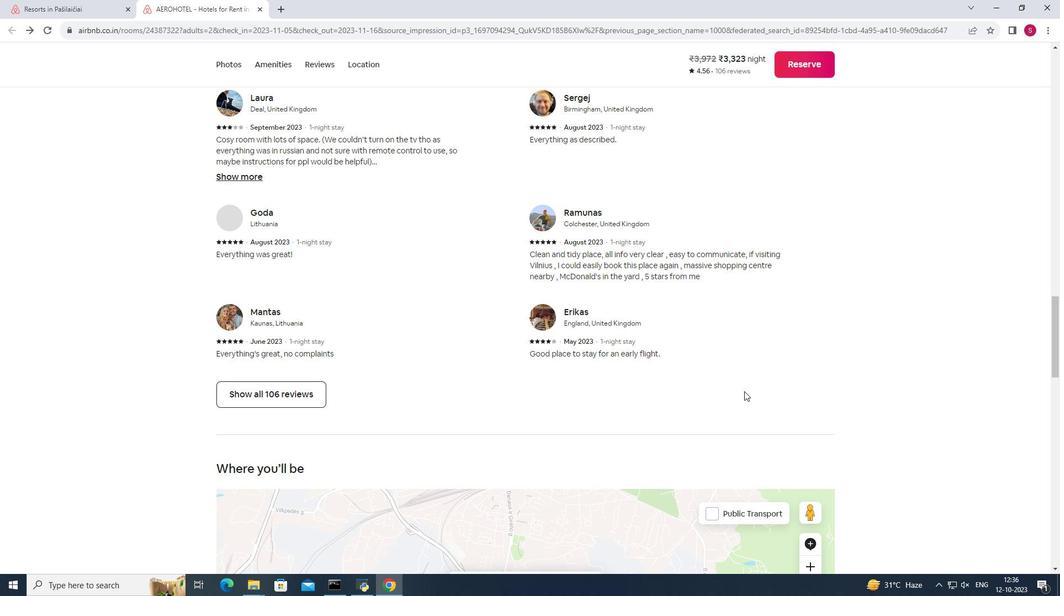 
Action: Mouse moved to (752, 388)
Screenshot: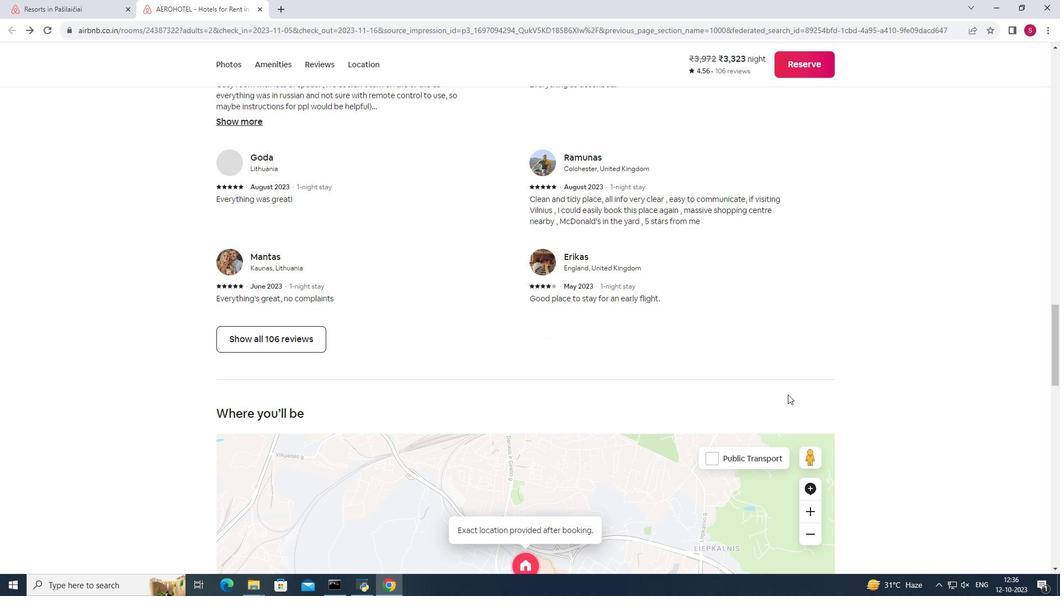 
Action: Mouse scrolled (752, 388) with delta (0, 0)
Screenshot: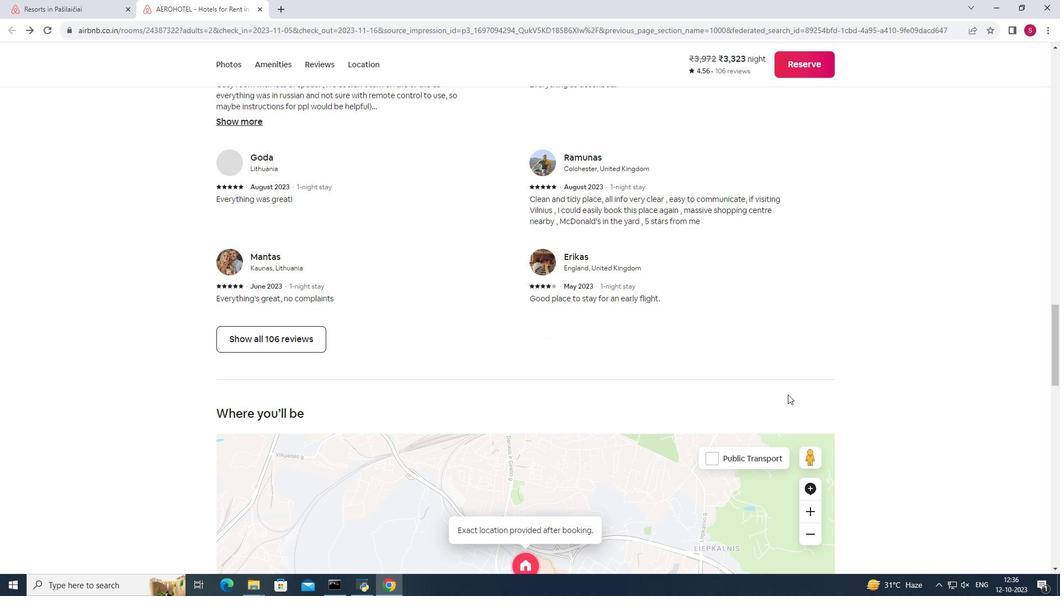 
Action: Mouse moved to (803, 396)
Screenshot: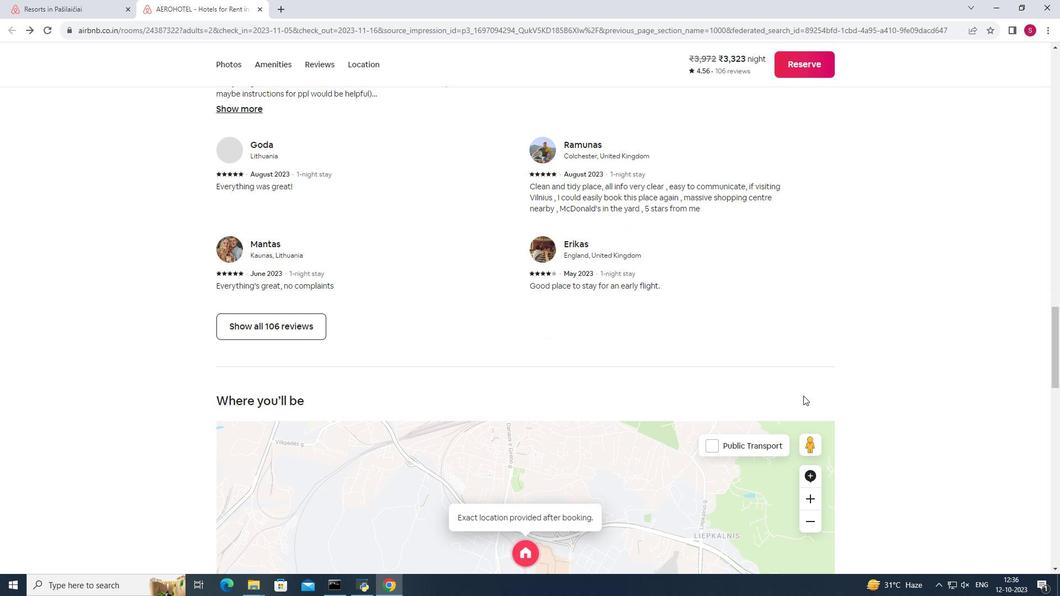 
Action: Mouse scrolled (803, 395) with delta (0, 0)
Screenshot: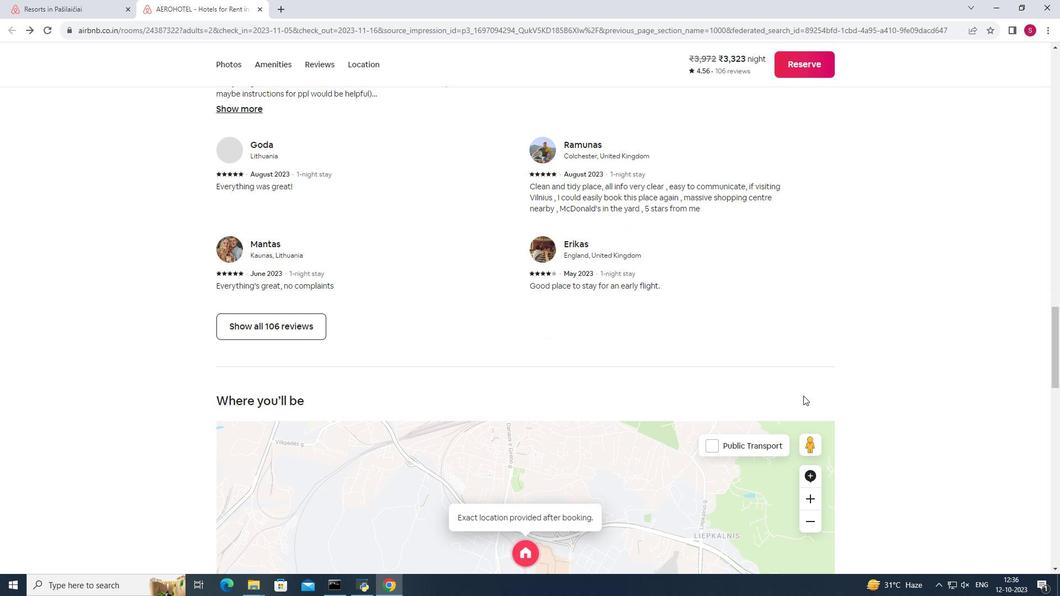 
Action: Mouse moved to (803, 396)
Screenshot: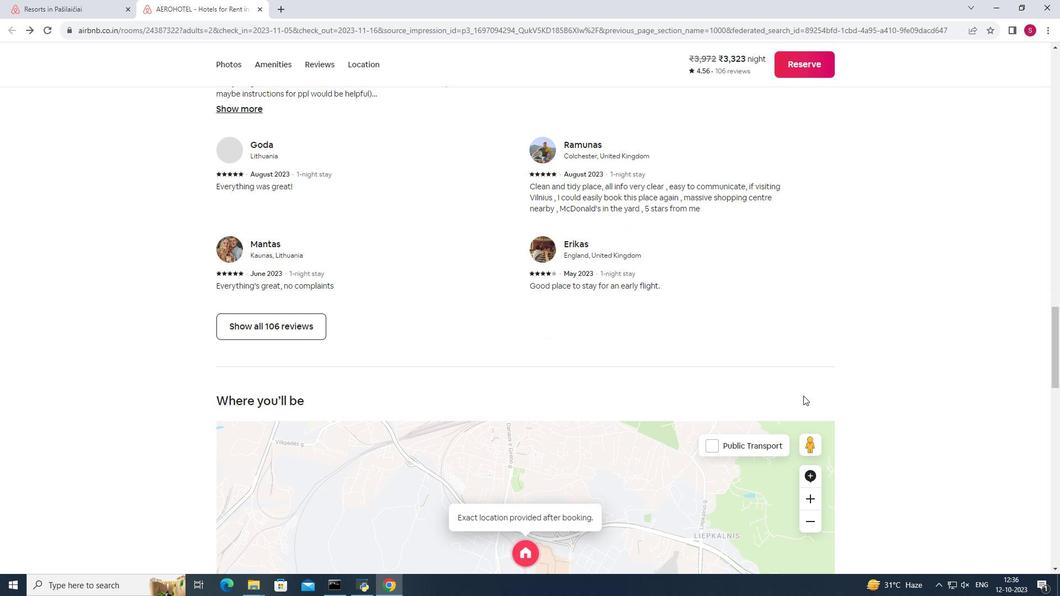 
Action: Mouse scrolled (803, 395) with delta (0, 0)
Screenshot: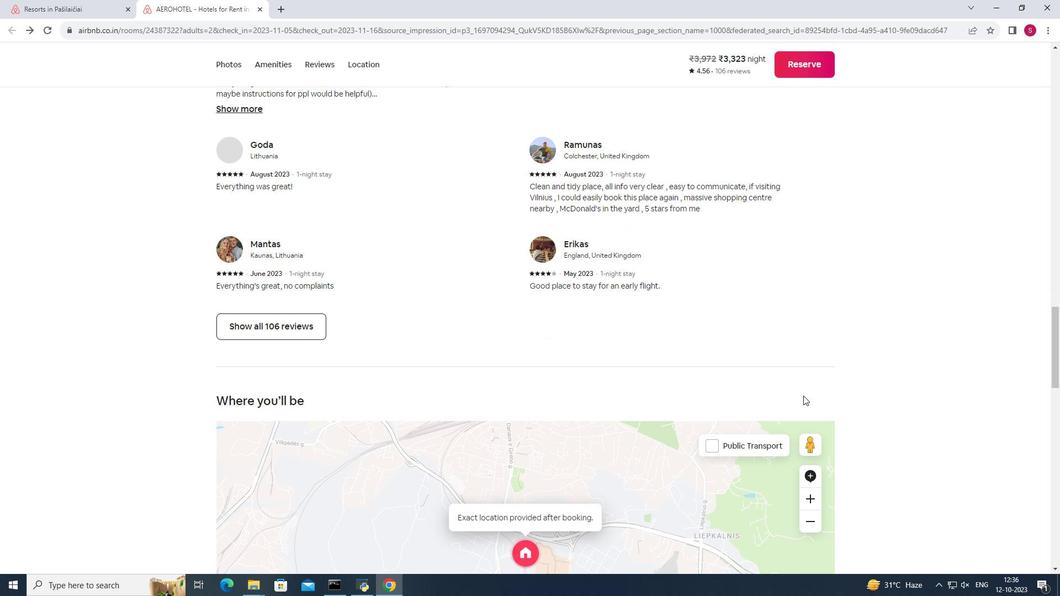 
Action: Mouse scrolled (803, 395) with delta (0, 0)
Screenshot: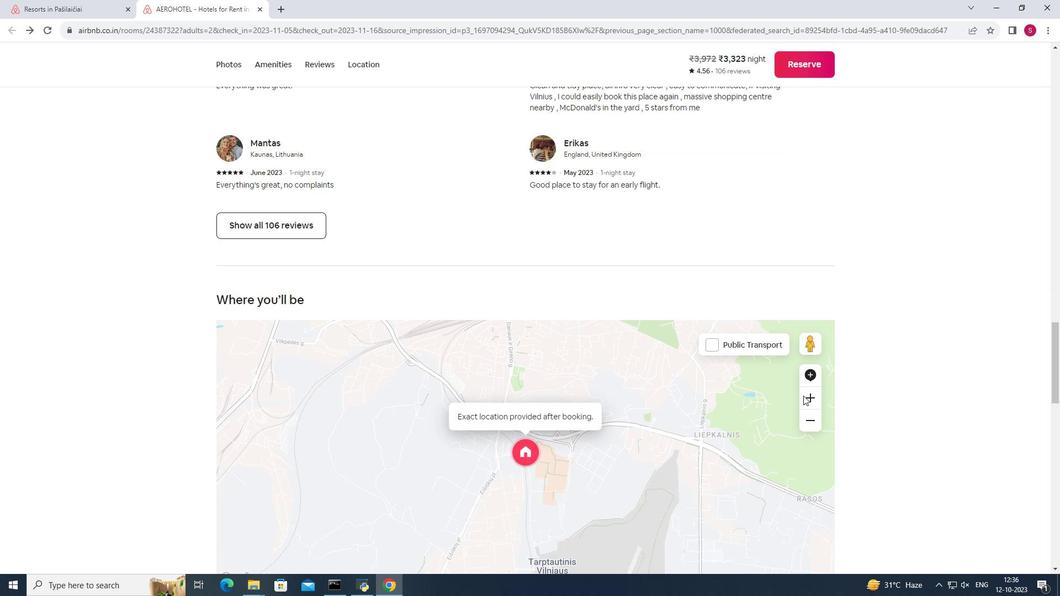 
Action: Mouse scrolled (803, 395) with delta (0, 0)
Screenshot: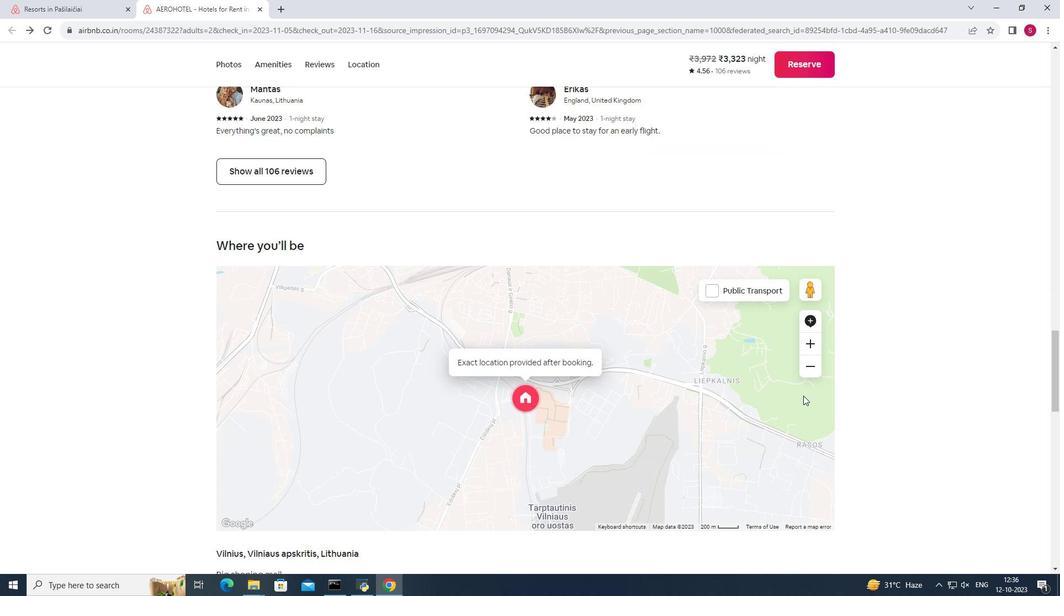 
Action: Mouse moved to (852, 396)
Screenshot: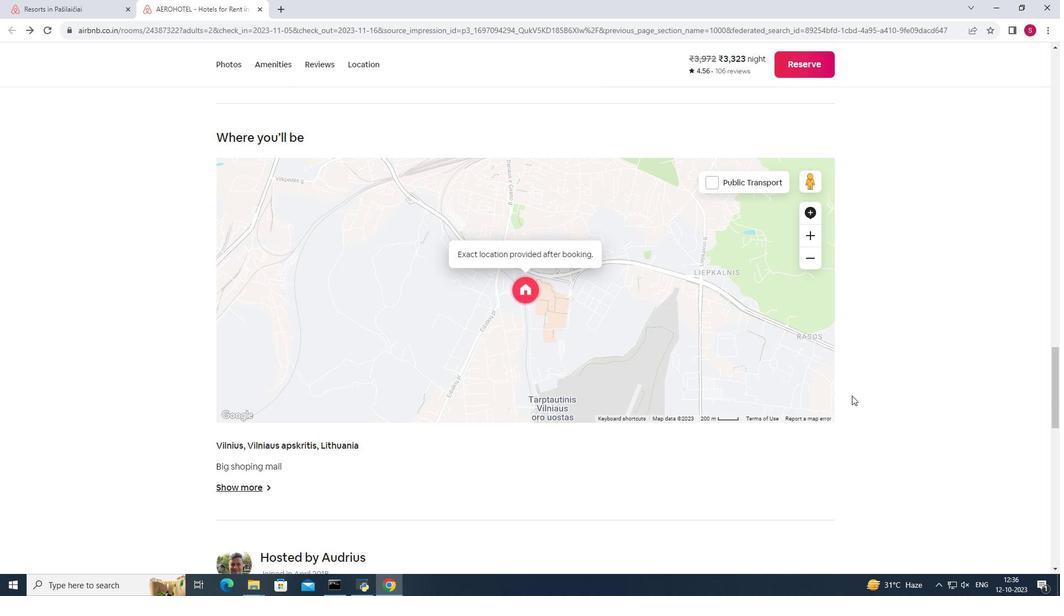 
Action: Mouse scrolled (852, 395) with delta (0, 0)
Screenshot: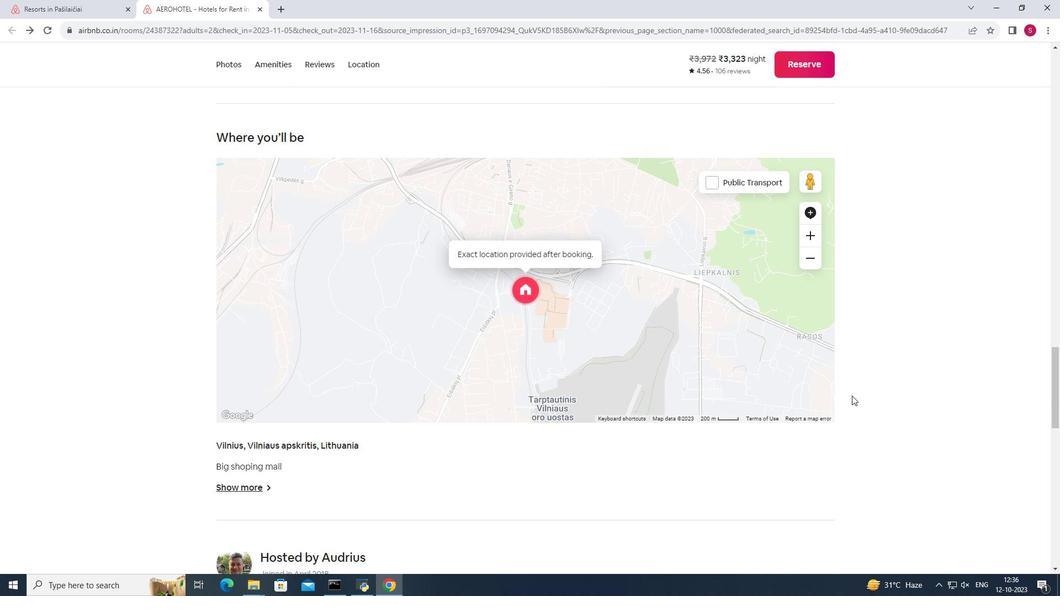 
Action: Mouse moved to (853, 396)
Screenshot: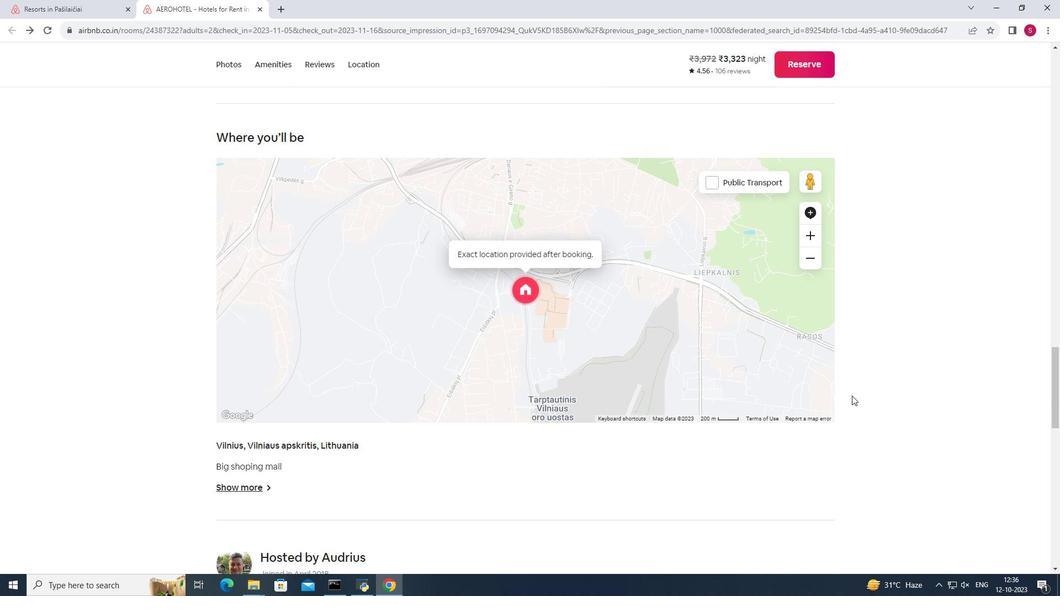 
Action: Mouse scrolled (853, 395) with delta (0, 0)
Screenshot: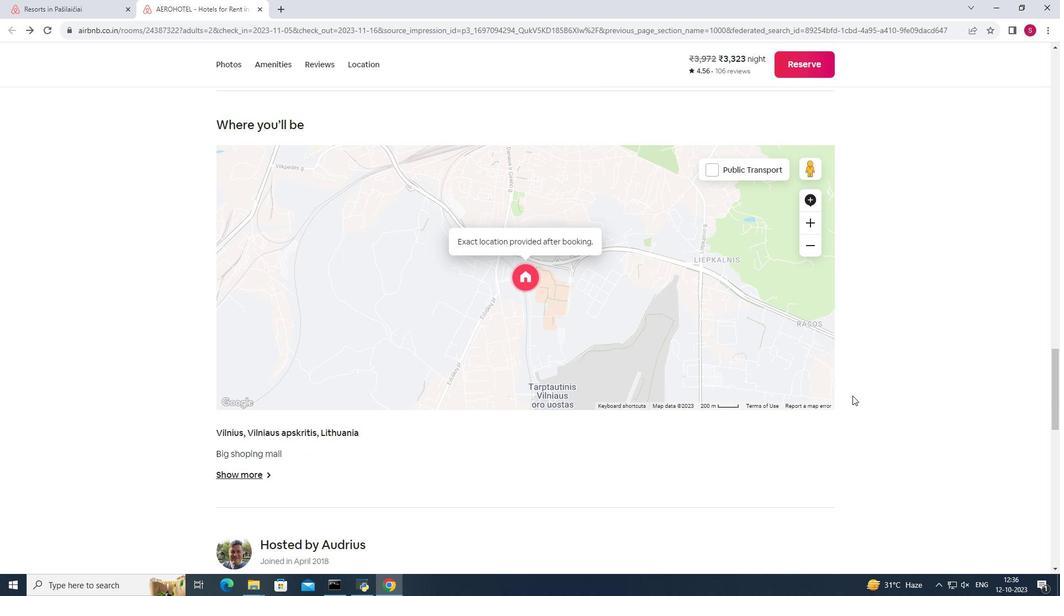 
Action: Mouse moved to (853, 396)
Screenshot: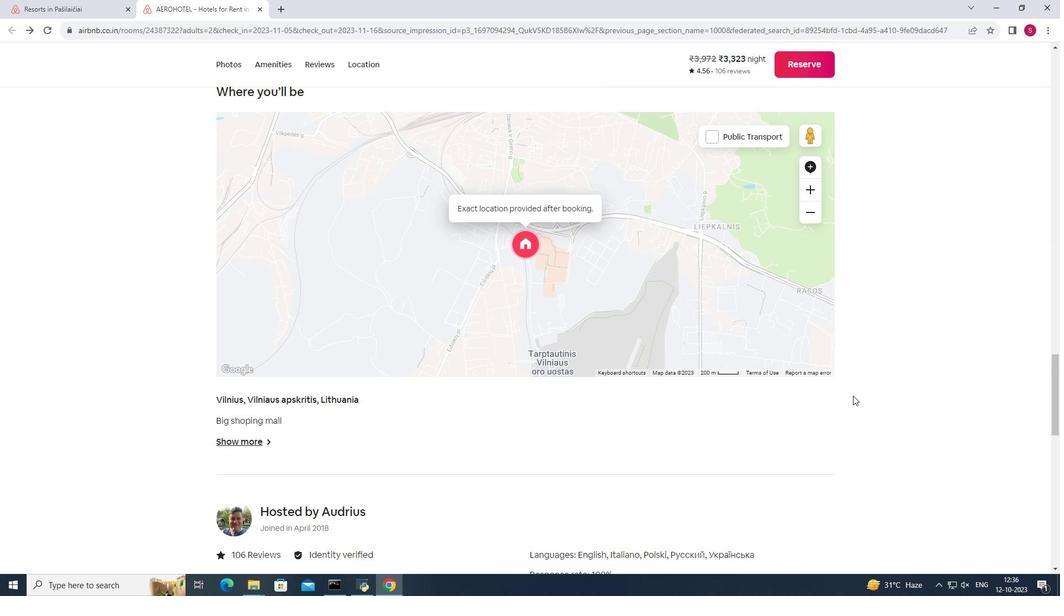 
Action: Mouse scrolled (853, 395) with delta (0, 0)
Screenshot: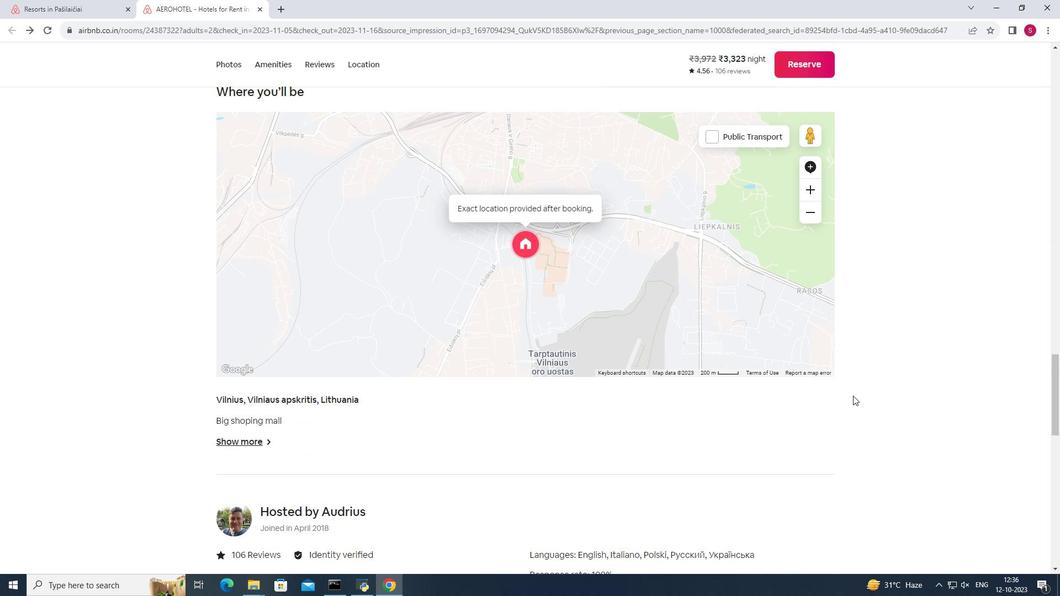 
Action: Mouse moved to (853, 396)
Screenshot: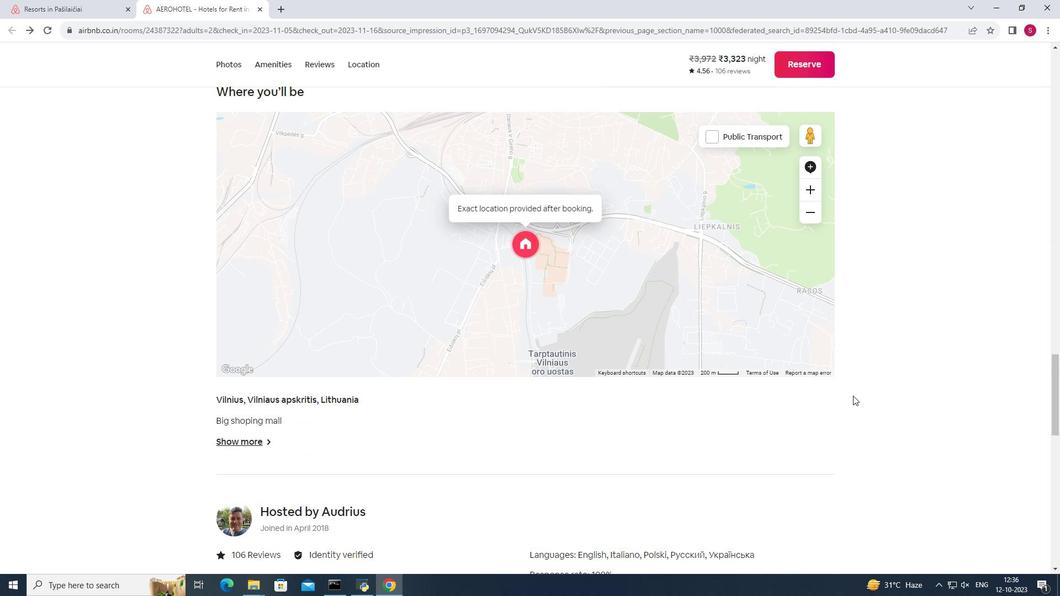 
Action: Mouse scrolled (853, 395) with delta (0, 0)
Screenshot: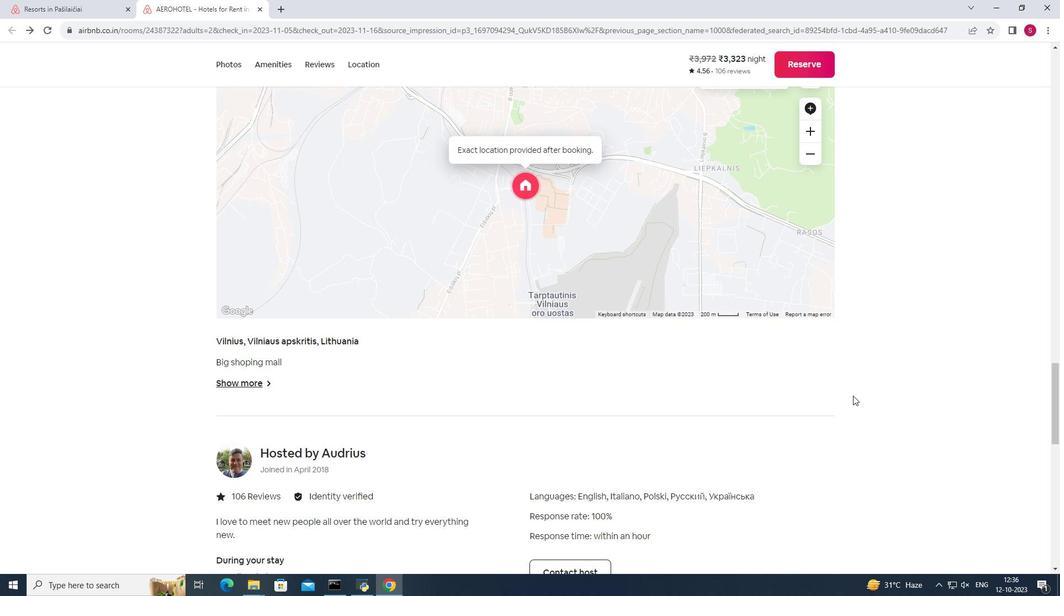 
Action: Mouse moved to (706, 416)
Screenshot: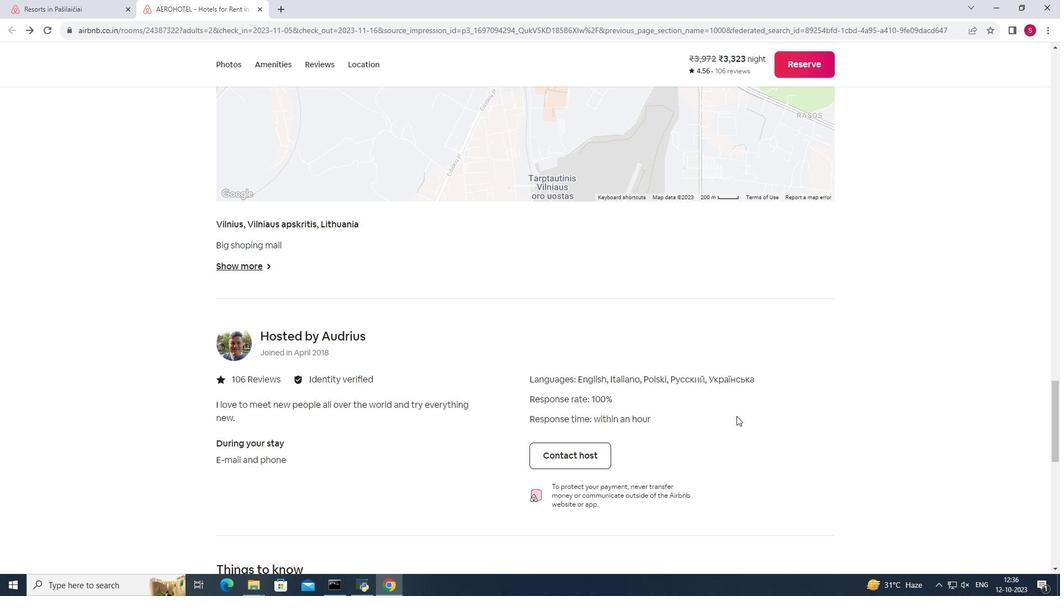 
Action: Mouse scrolled (706, 416) with delta (0, 0)
Screenshot: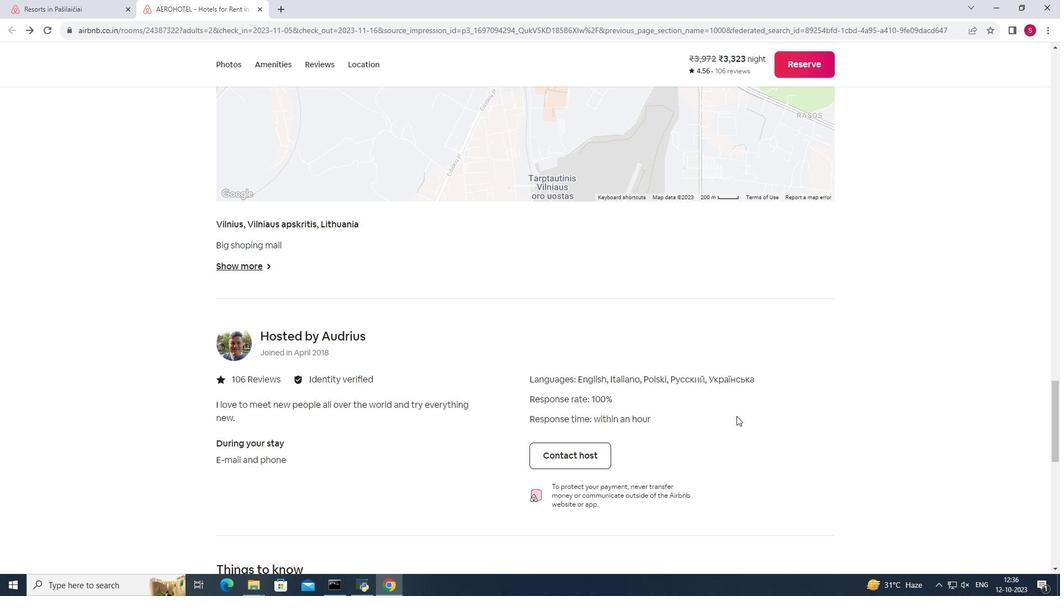 
Action: Mouse moved to (740, 416)
Screenshot: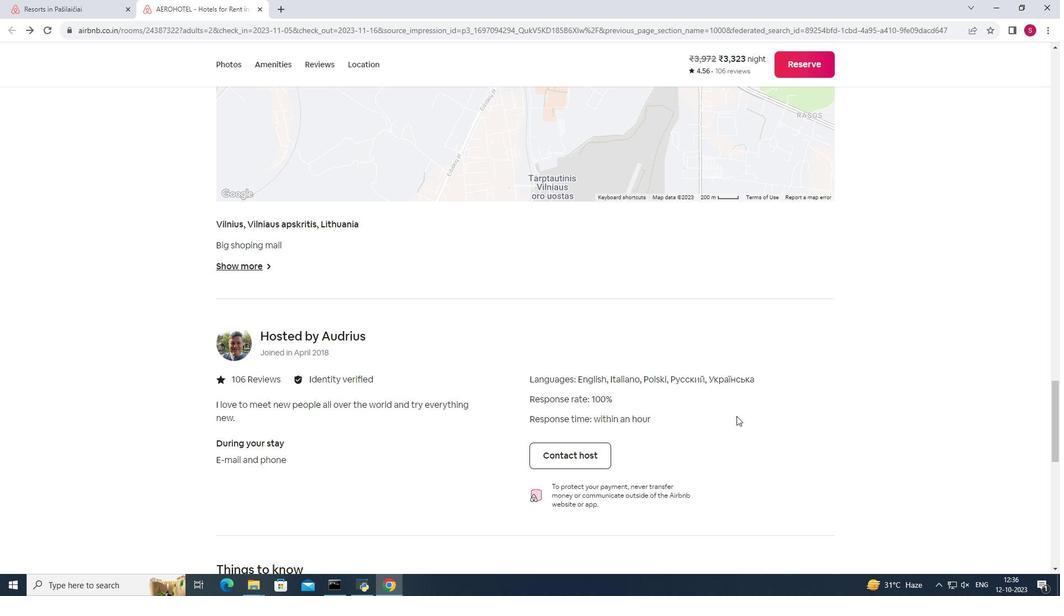 
Action: Mouse scrolled (740, 416) with delta (0, 0)
Screenshot: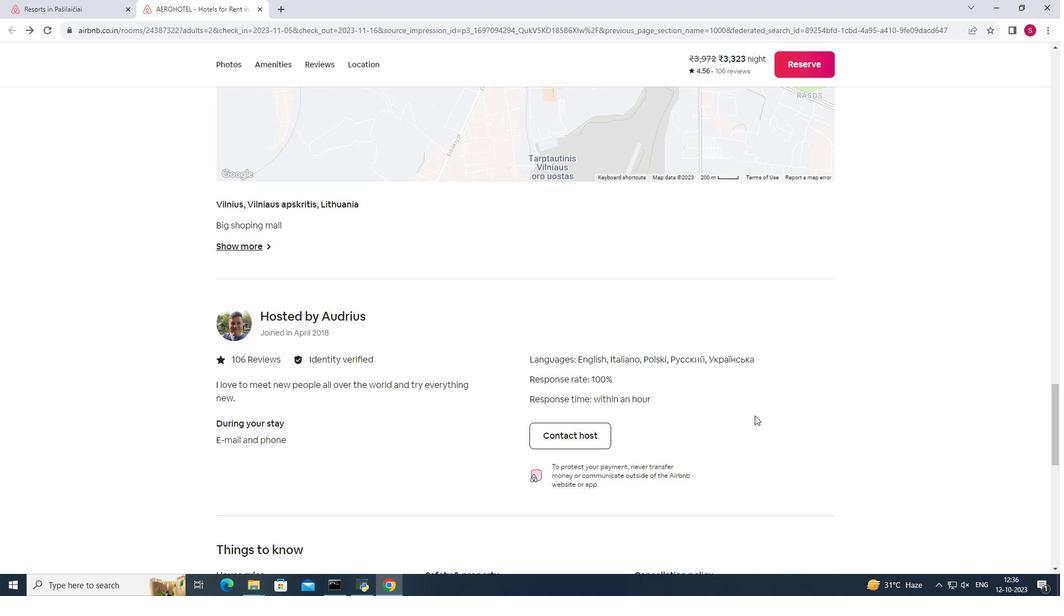 
Action: Mouse moved to (752, 416)
Screenshot: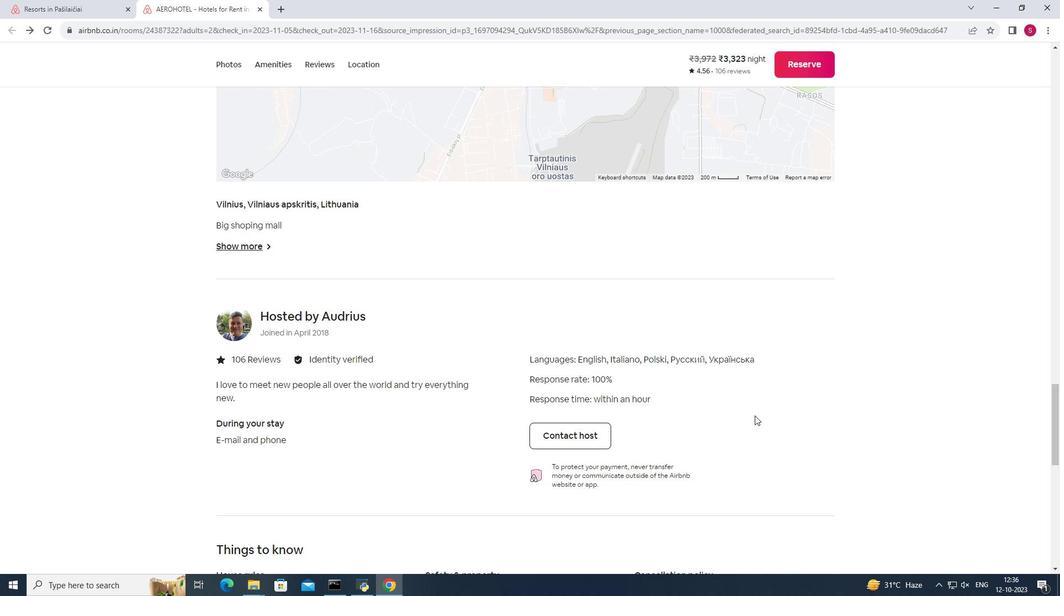 
Action: Mouse scrolled (752, 416) with delta (0, 0)
Screenshot: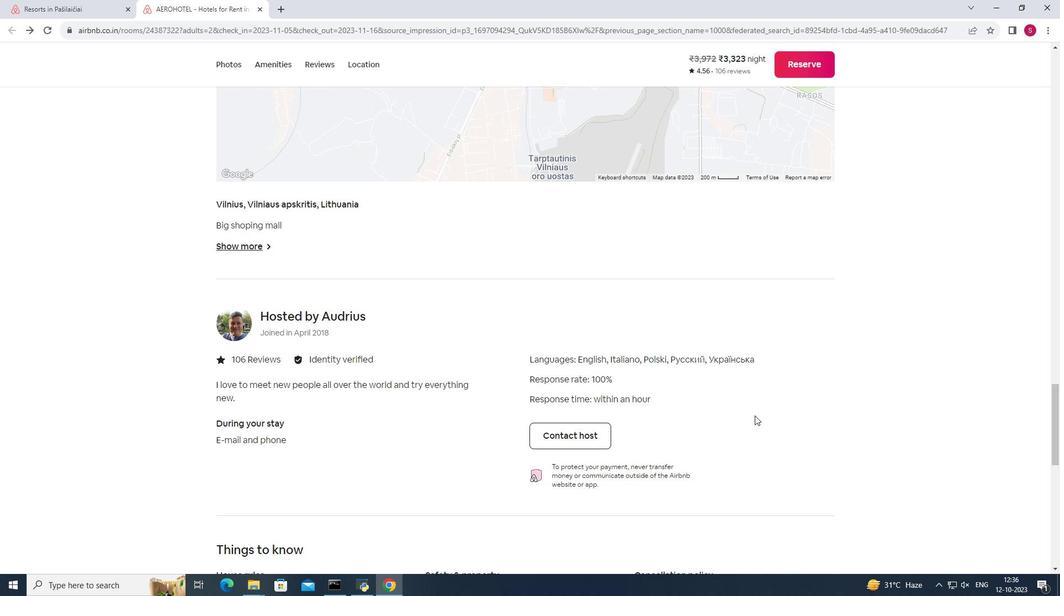 
Action: Mouse moved to (767, 411)
Screenshot: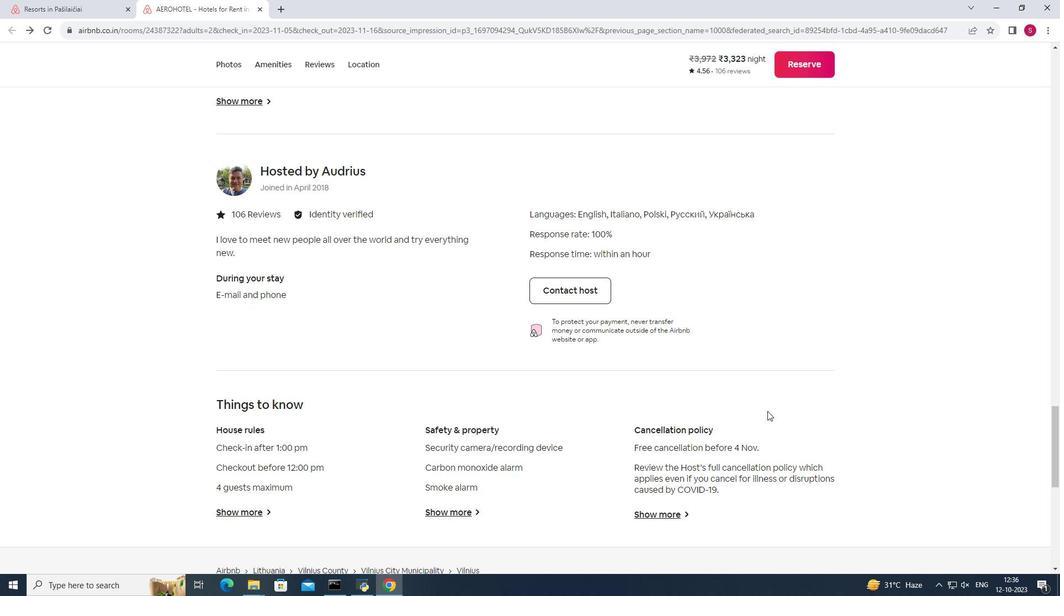 
Action: Mouse scrolled (767, 411) with delta (0, 0)
Screenshot: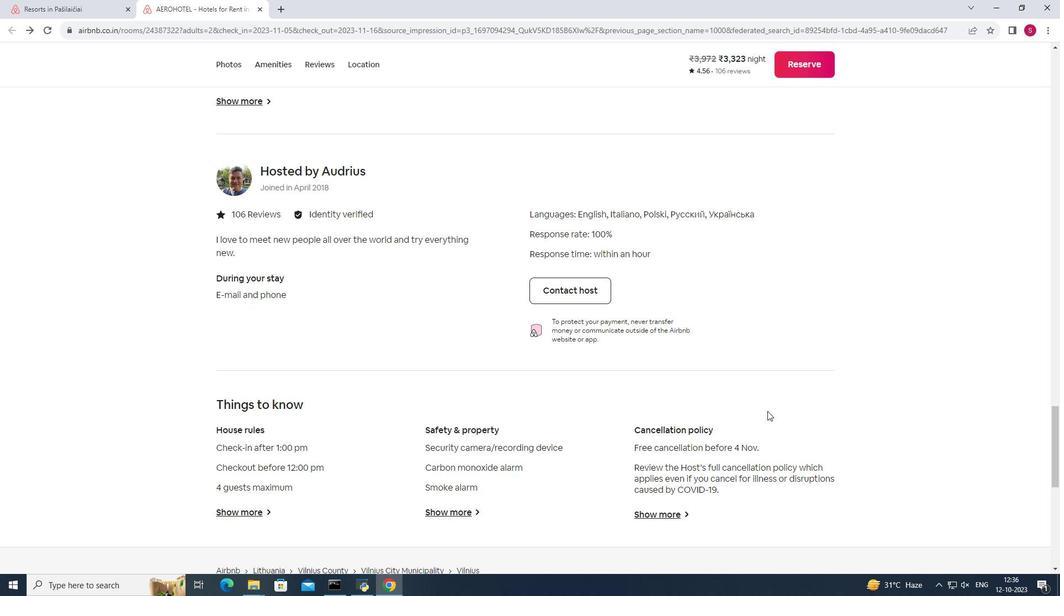 
Action: Mouse scrolled (767, 411) with delta (0, 0)
Screenshot: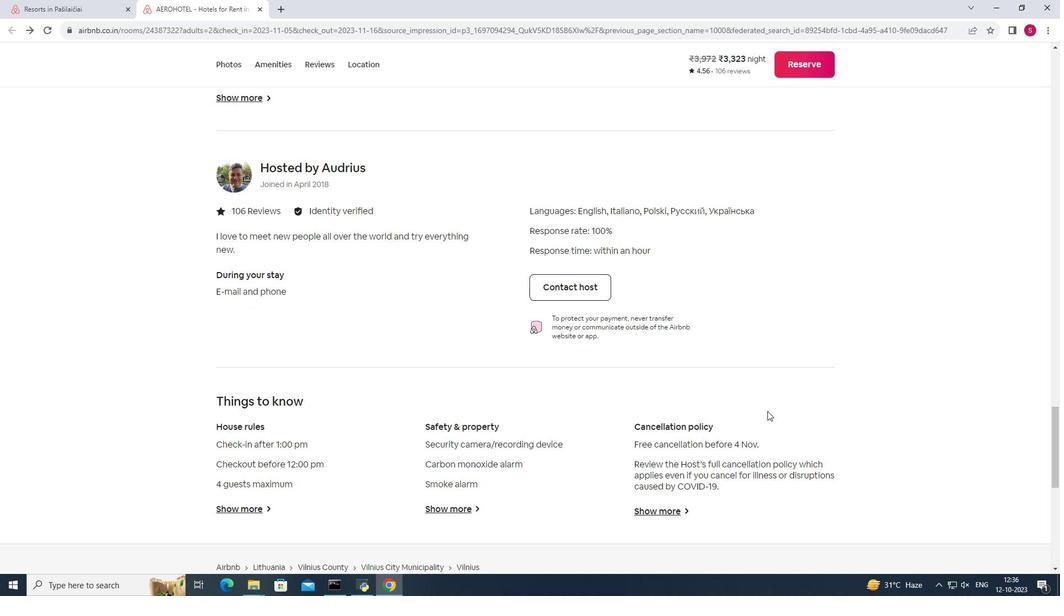 
Action: Mouse scrolled (767, 411) with delta (0, 0)
Screenshot: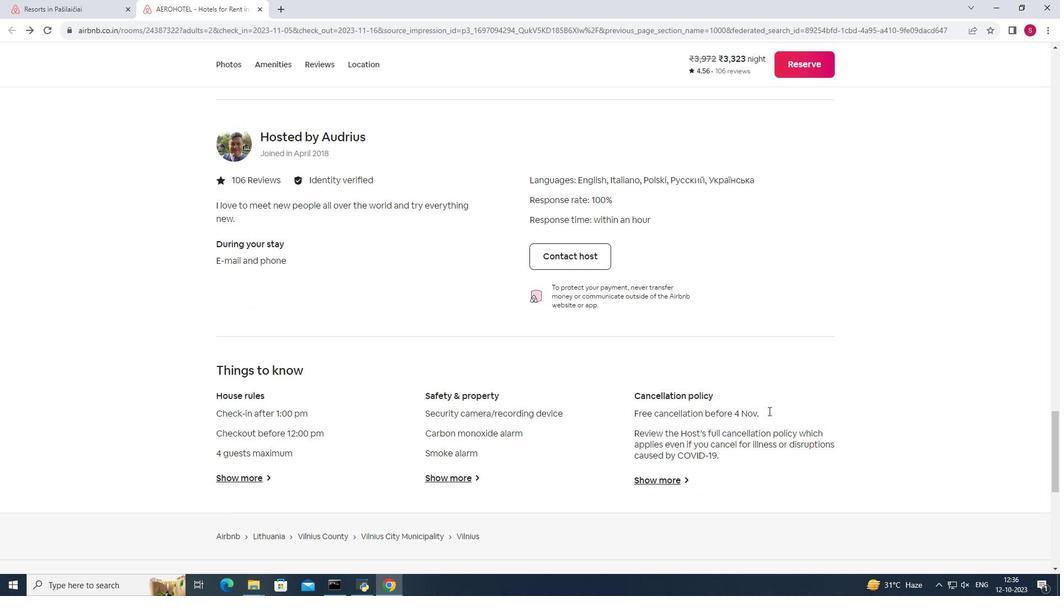
Action: Mouse moved to (769, 411)
Screenshot: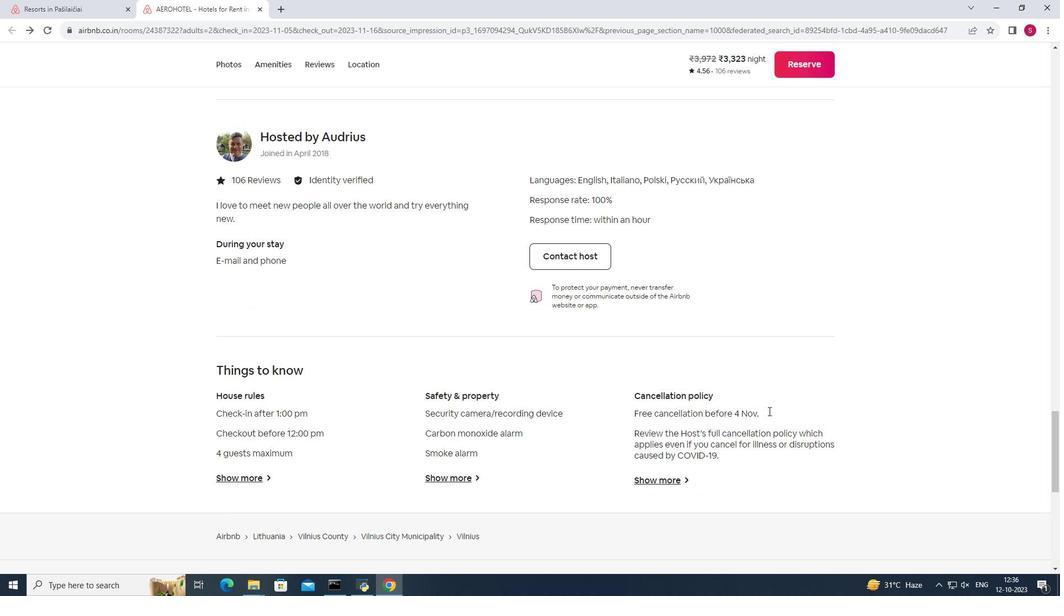 
Action: Mouse scrolled (769, 411) with delta (0, 0)
Screenshot: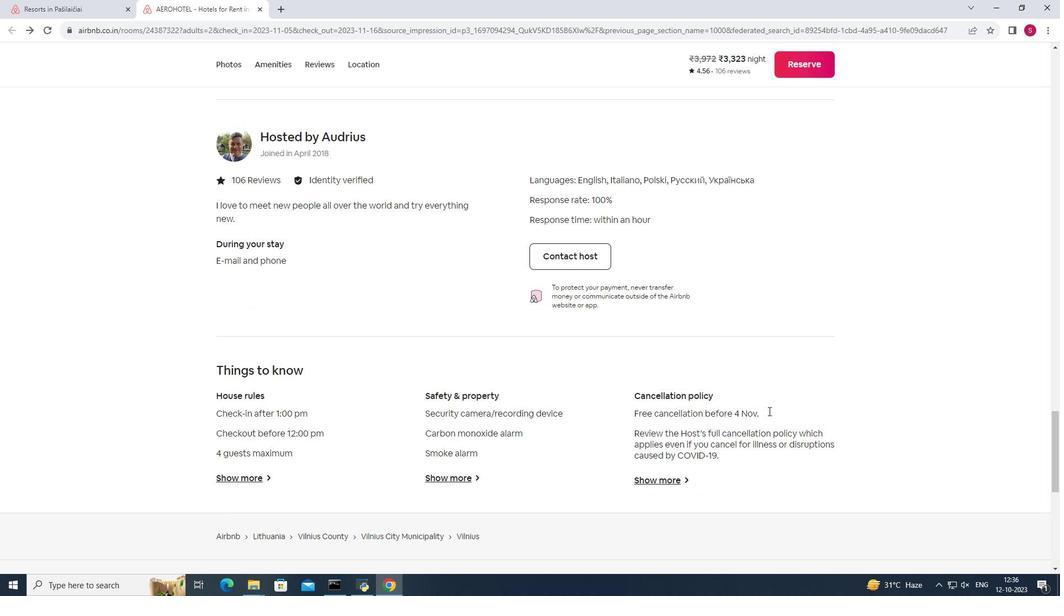 
Action: Mouse moved to (795, 408)
Screenshot: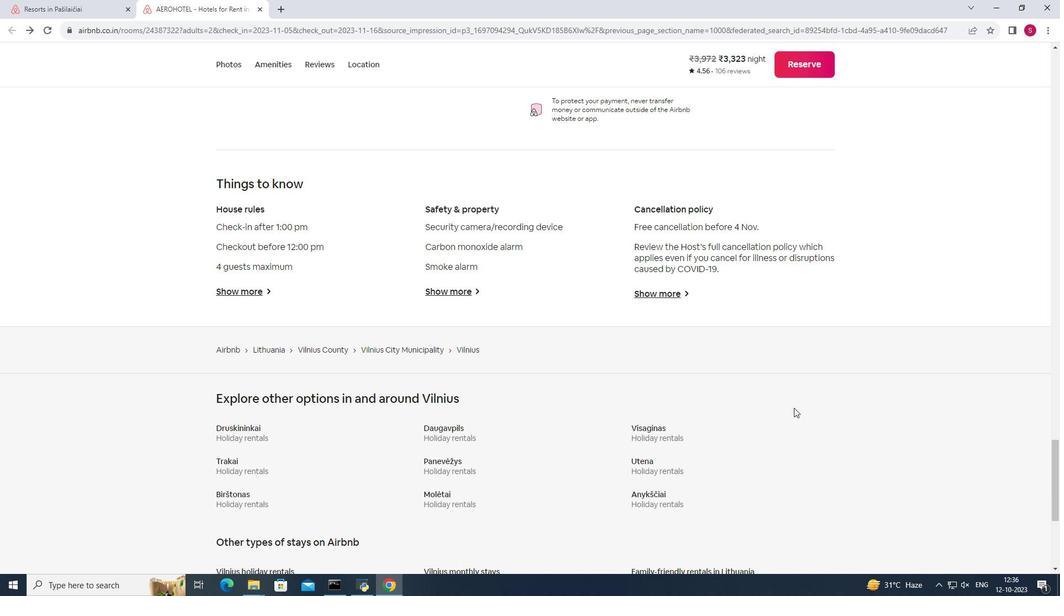
Action: Mouse scrolled (795, 407) with delta (0, 0)
Screenshot: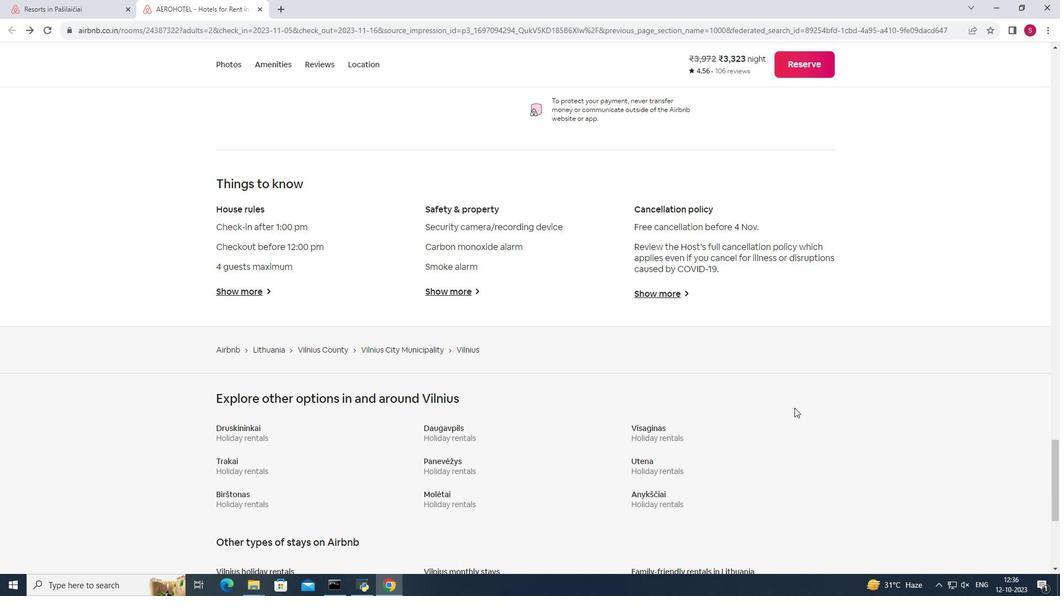 
Action: Mouse scrolled (795, 407) with delta (0, 0)
Screenshot: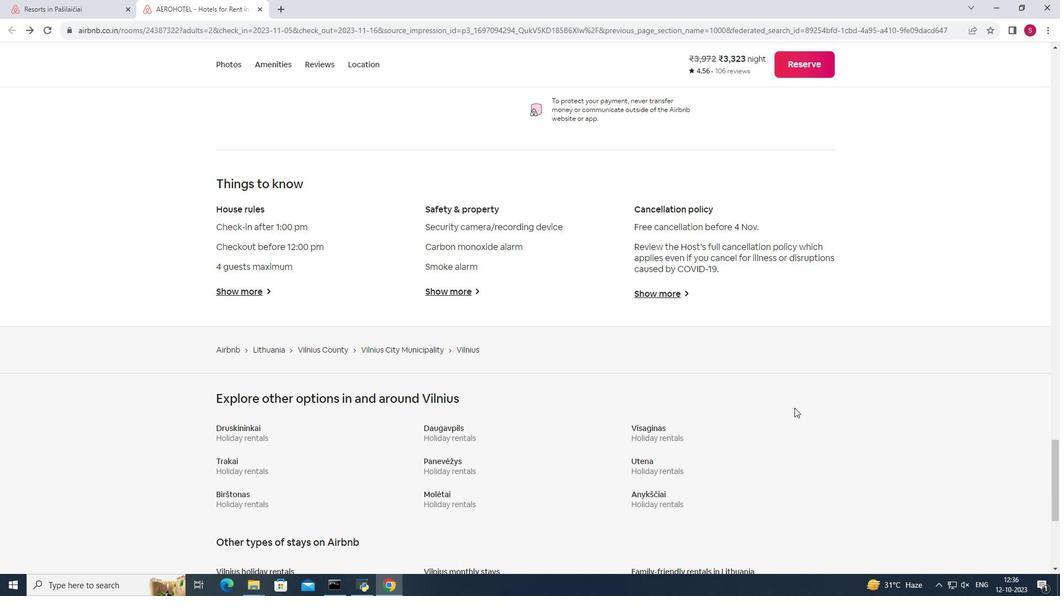 
Action: Mouse scrolled (795, 407) with delta (0, 0)
Screenshot: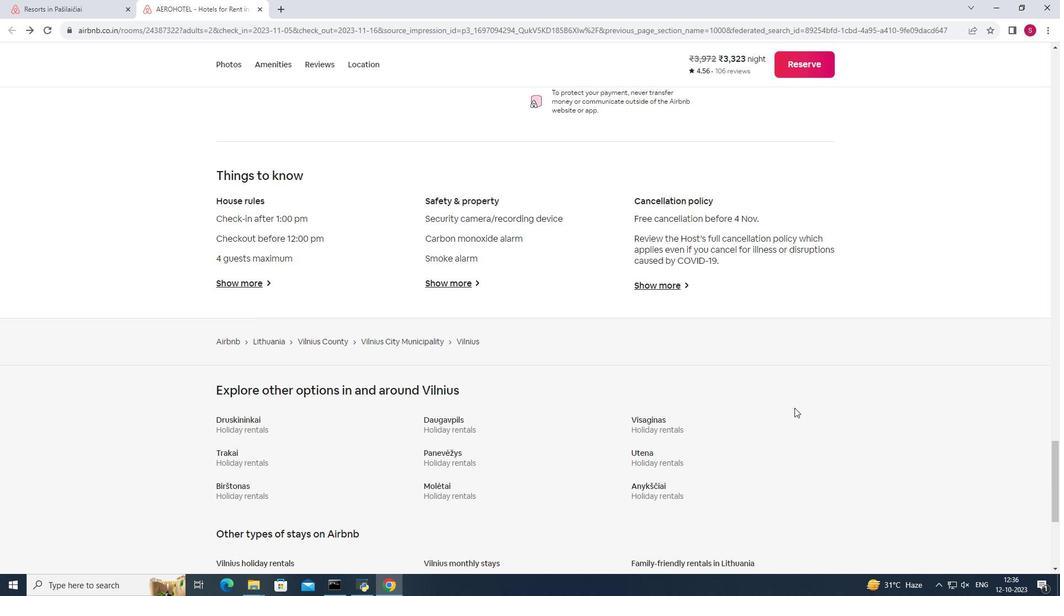 
Action: Mouse scrolled (795, 407) with delta (0, 0)
Screenshot: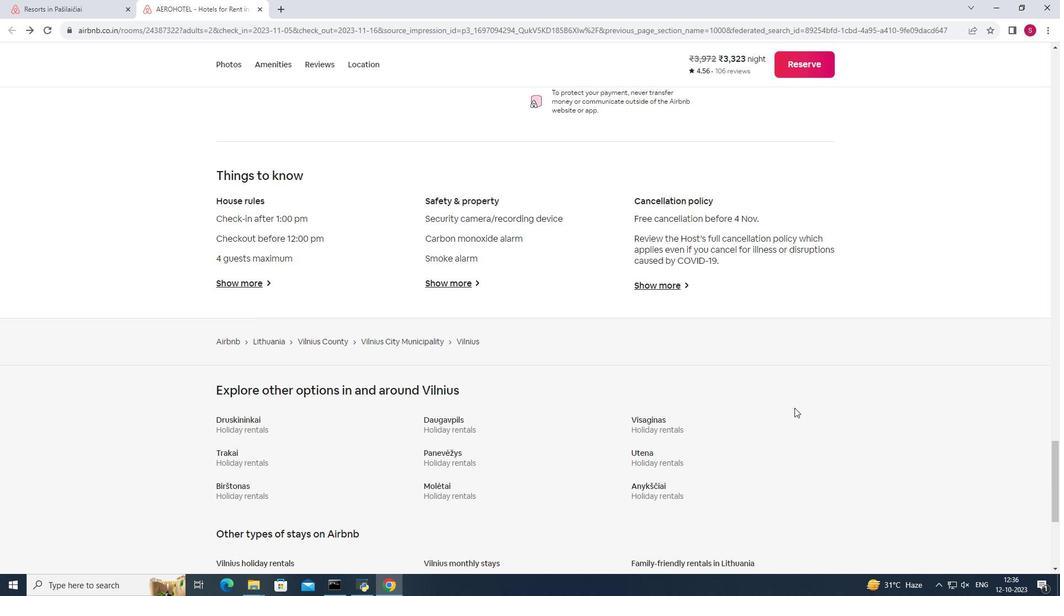 
Action: Mouse scrolled (795, 407) with delta (0, 0)
Screenshot: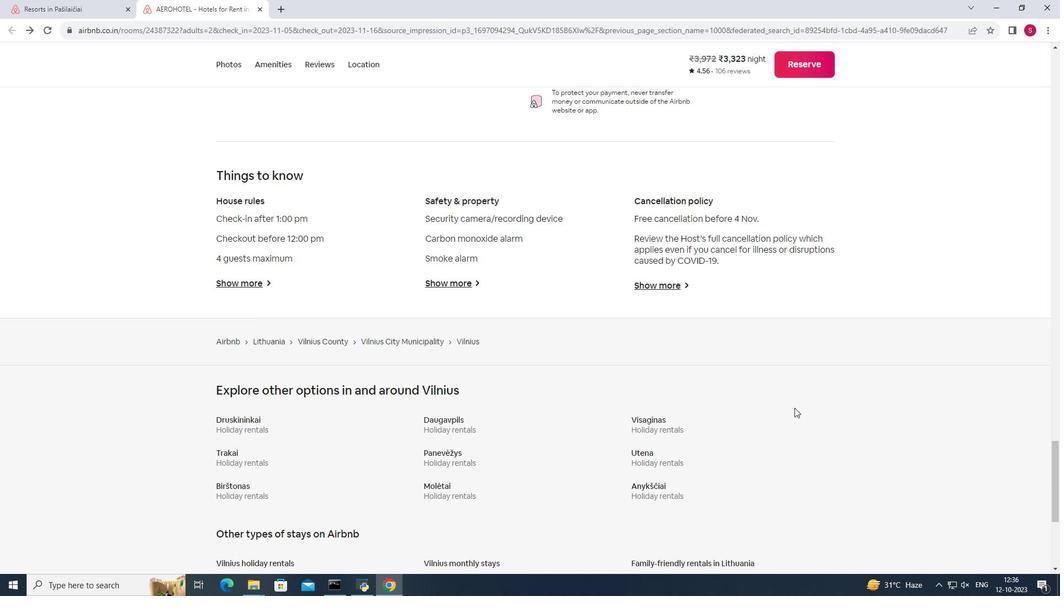 
Action: Mouse scrolled (795, 407) with delta (0, 0)
Screenshot: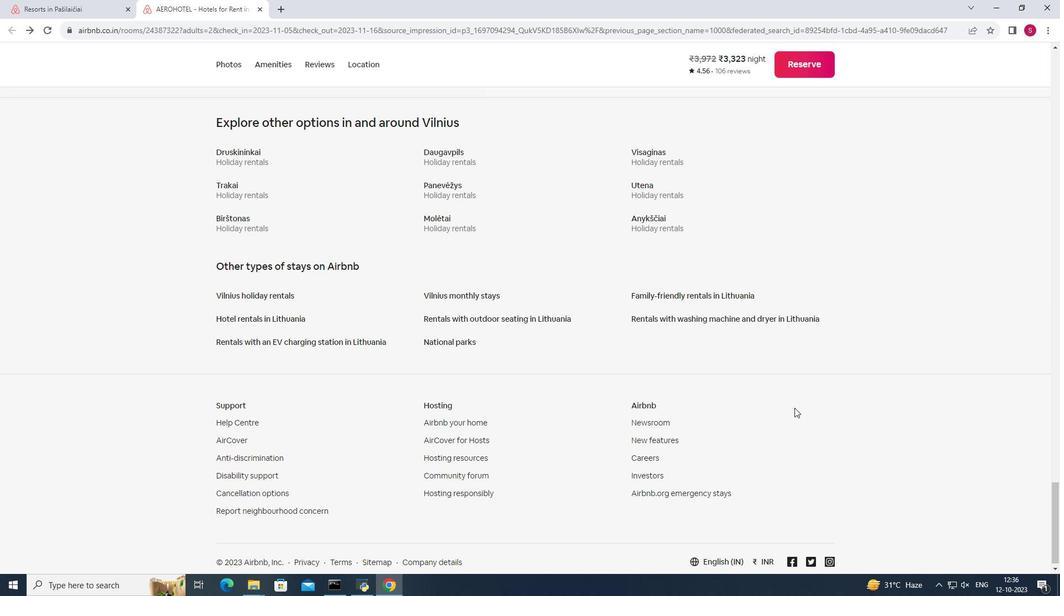 
Action: Mouse scrolled (795, 407) with delta (0, 0)
Screenshot: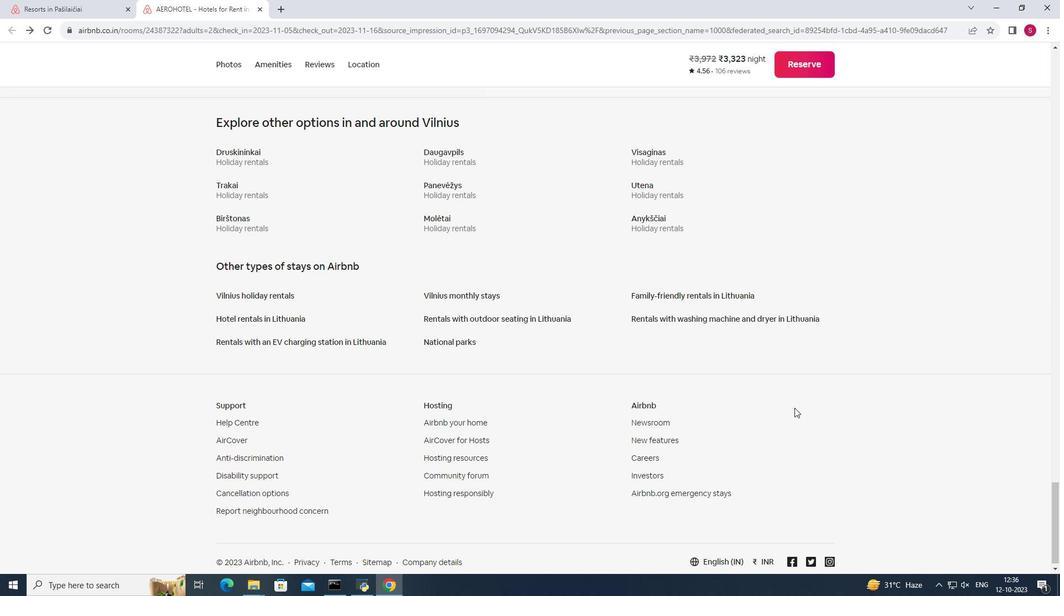 
Action: Mouse scrolled (795, 407) with delta (0, 0)
Screenshot: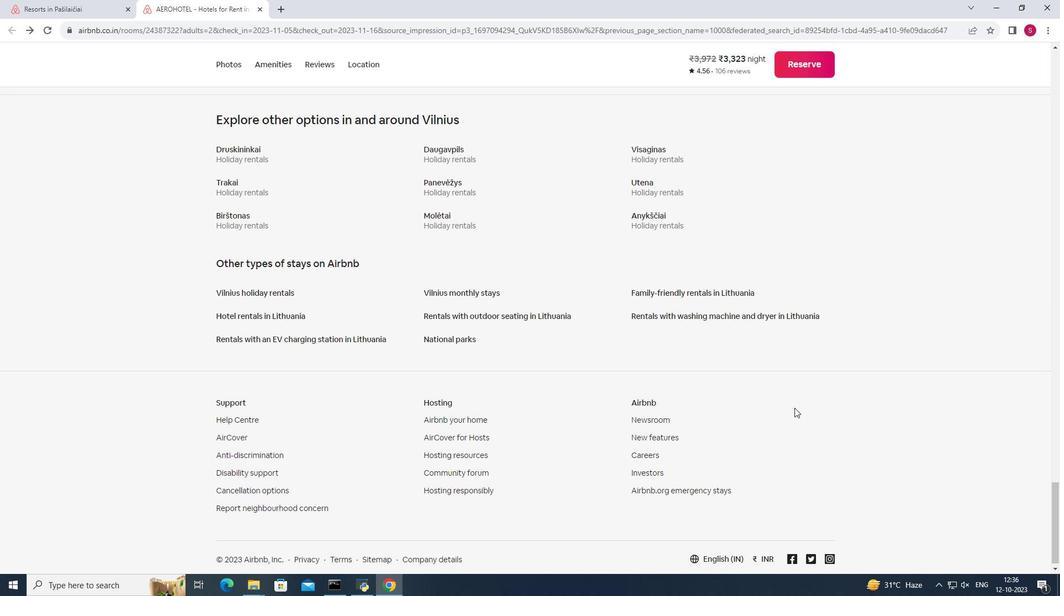 
Action: Mouse scrolled (795, 407) with delta (0, 0)
Screenshot: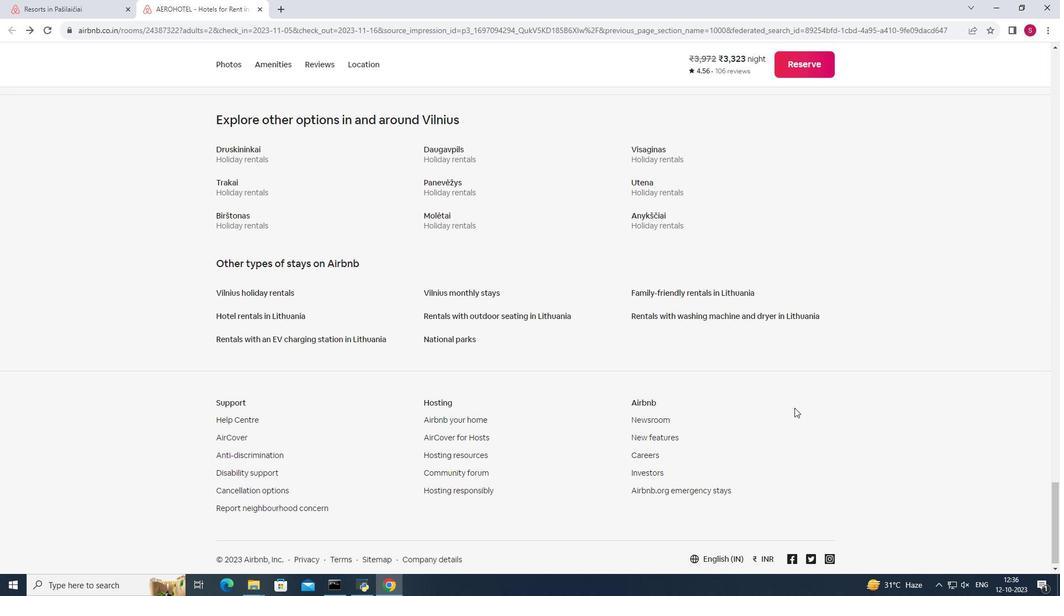 
Action: Mouse moved to (261, 9)
Screenshot: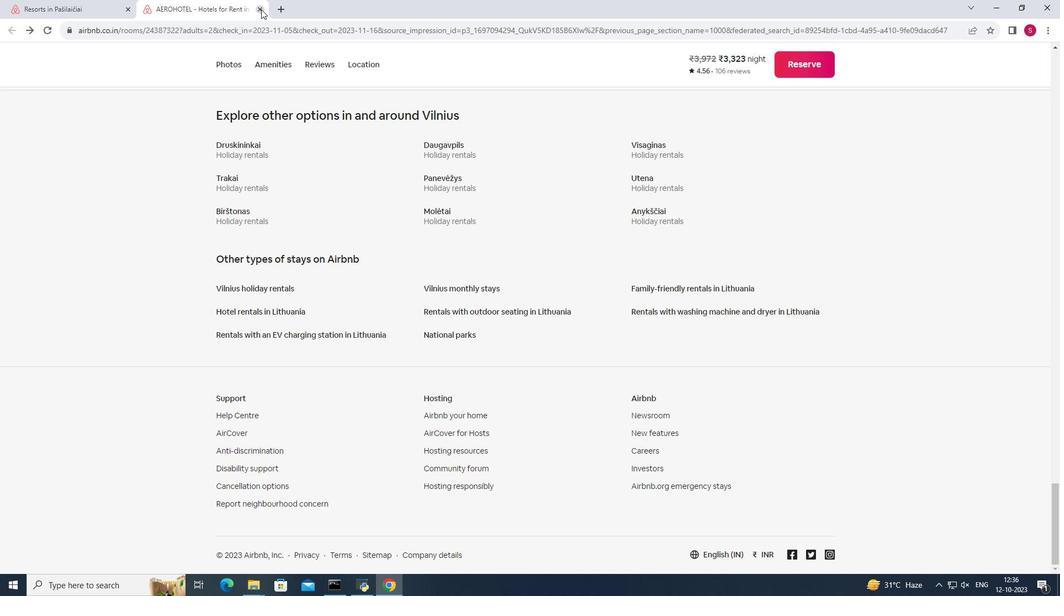
Action: Mouse pressed left at (261, 9)
Screenshot: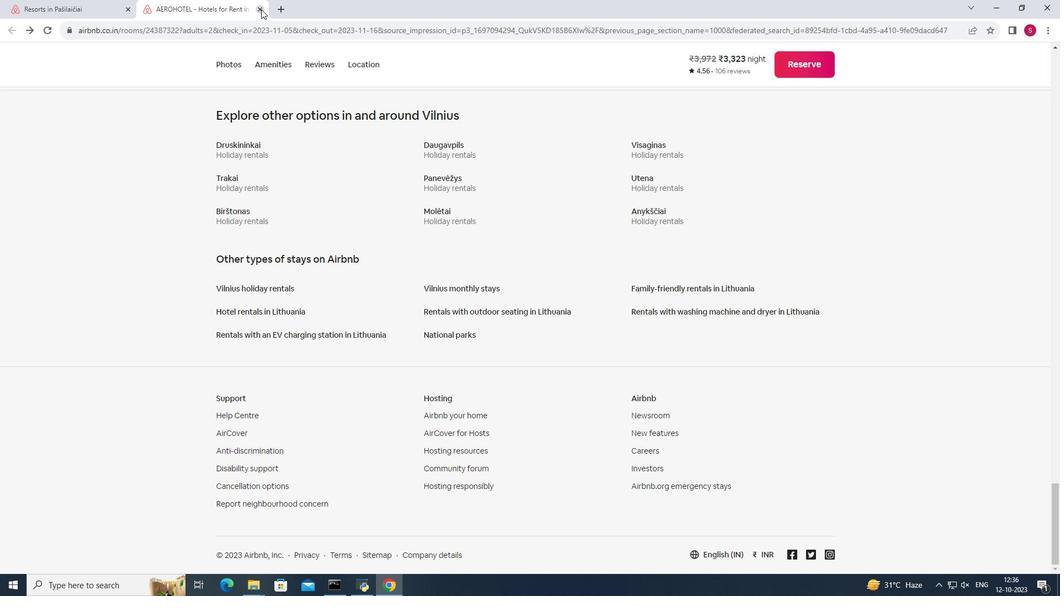 
Action: Mouse moved to (309, 304)
Screenshot: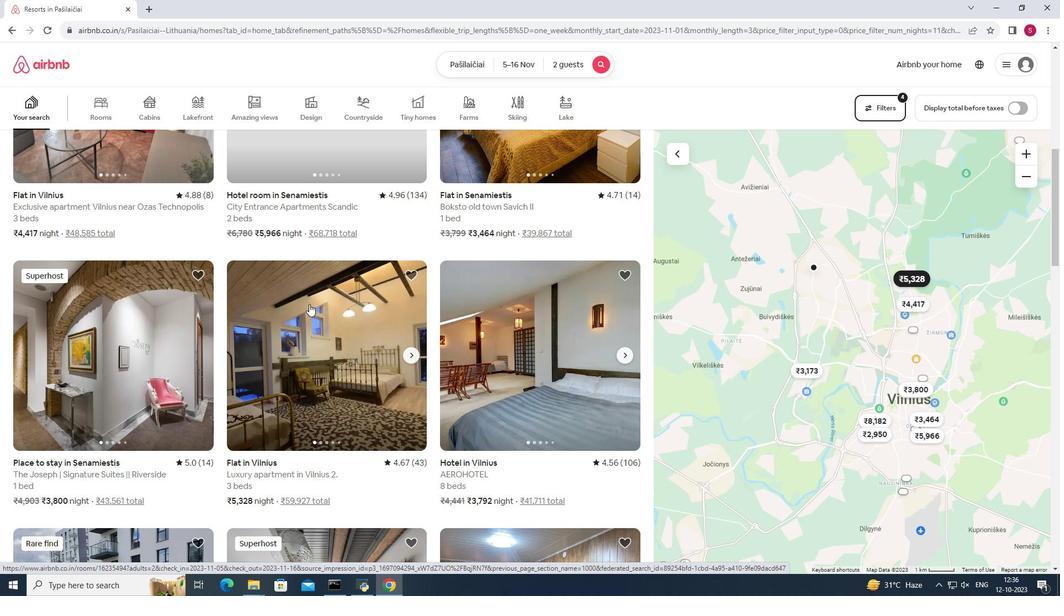 
Action: Mouse scrolled (309, 303) with delta (0, 0)
Screenshot: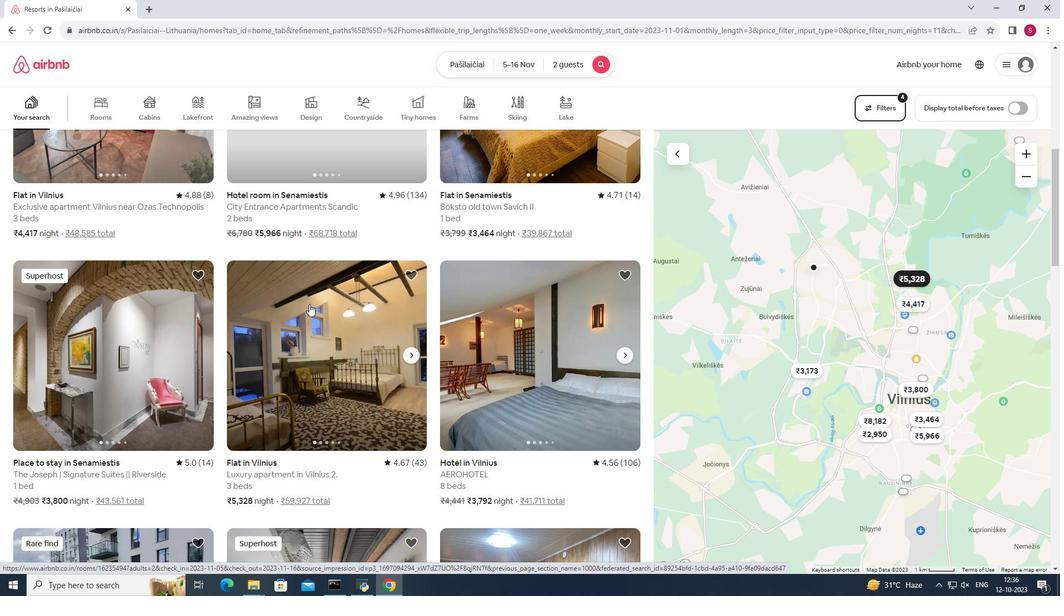 
Action: Mouse scrolled (309, 303) with delta (0, 0)
